 Task: Illustrate a Vector Scene of a Beach Yoga Class.
Action: Mouse moved to (614, 405)
Screenshot: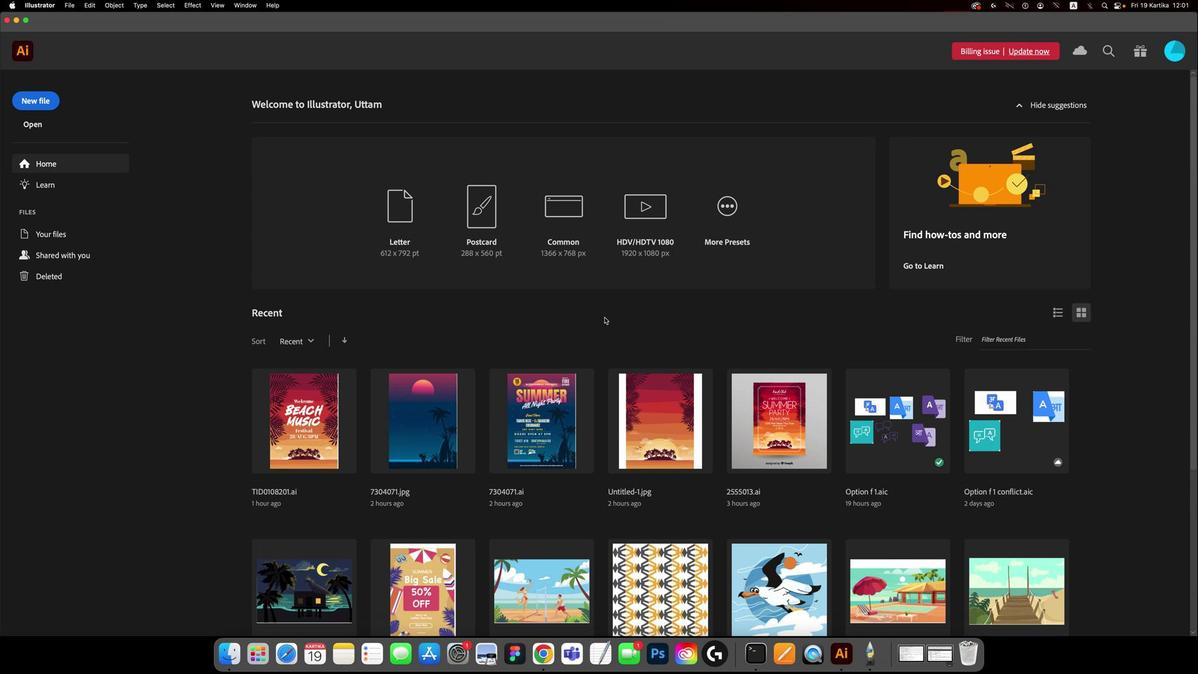 
Action: Mouse pressed left at (614, 405)
Screenshot: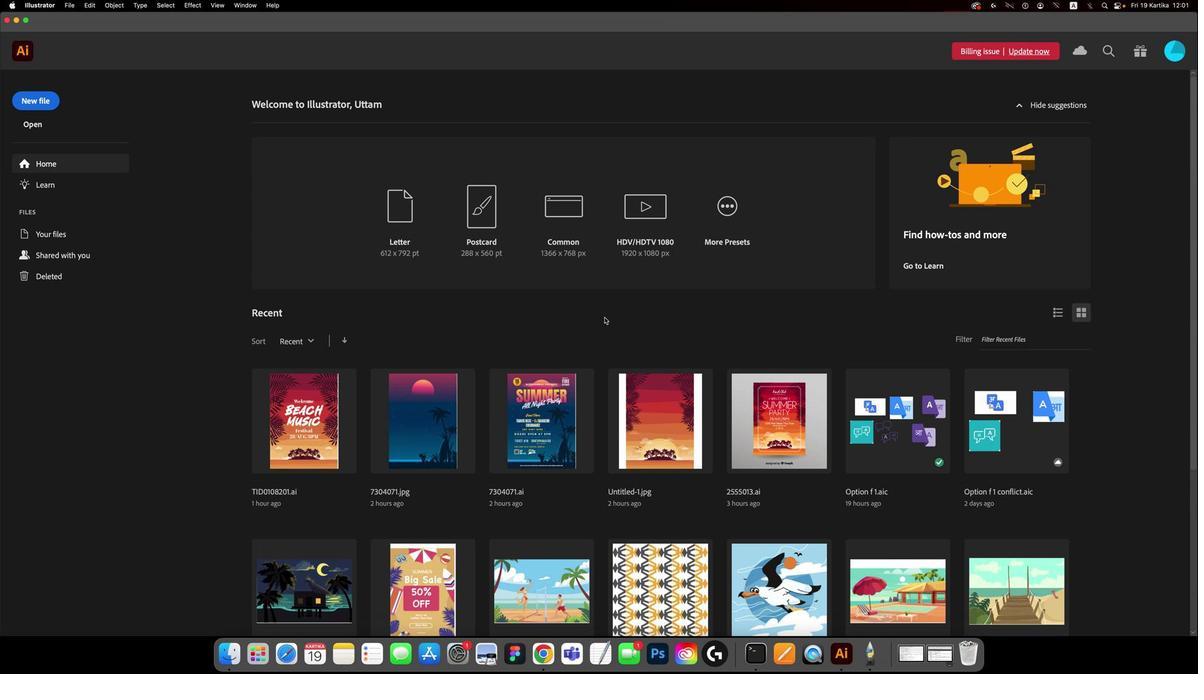 
Action: Mouse moved to (420, 377)
Screenshot: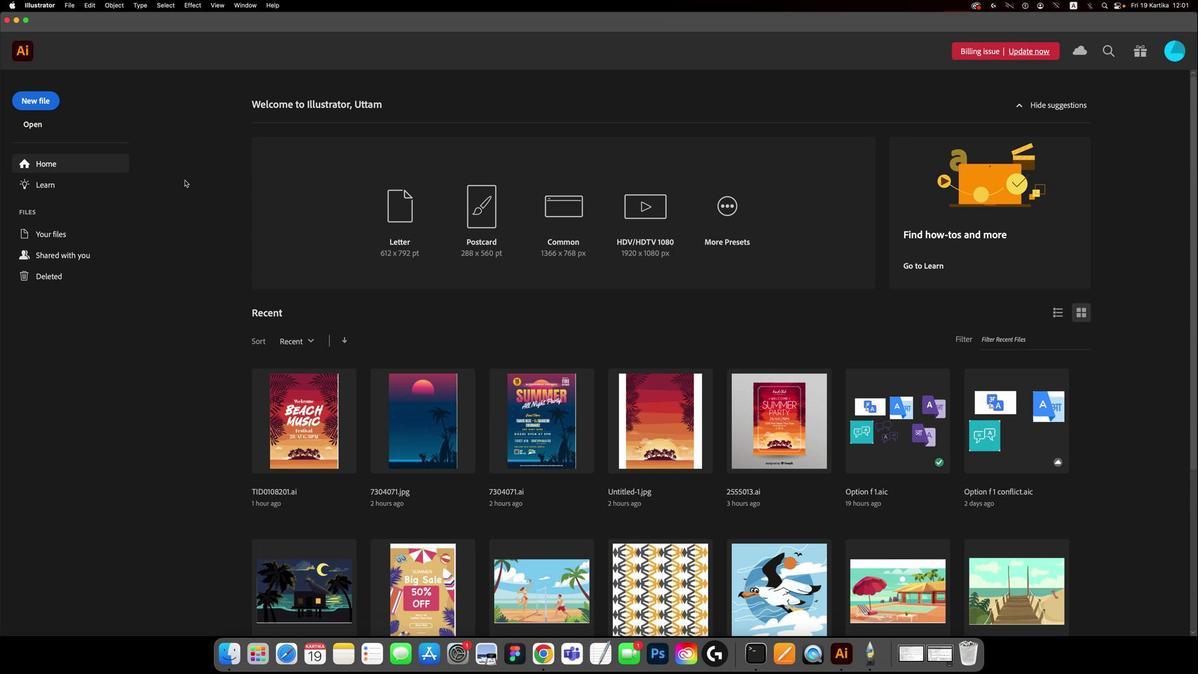 
Action: Mouse pressed left at (420, 377)
Screenshot: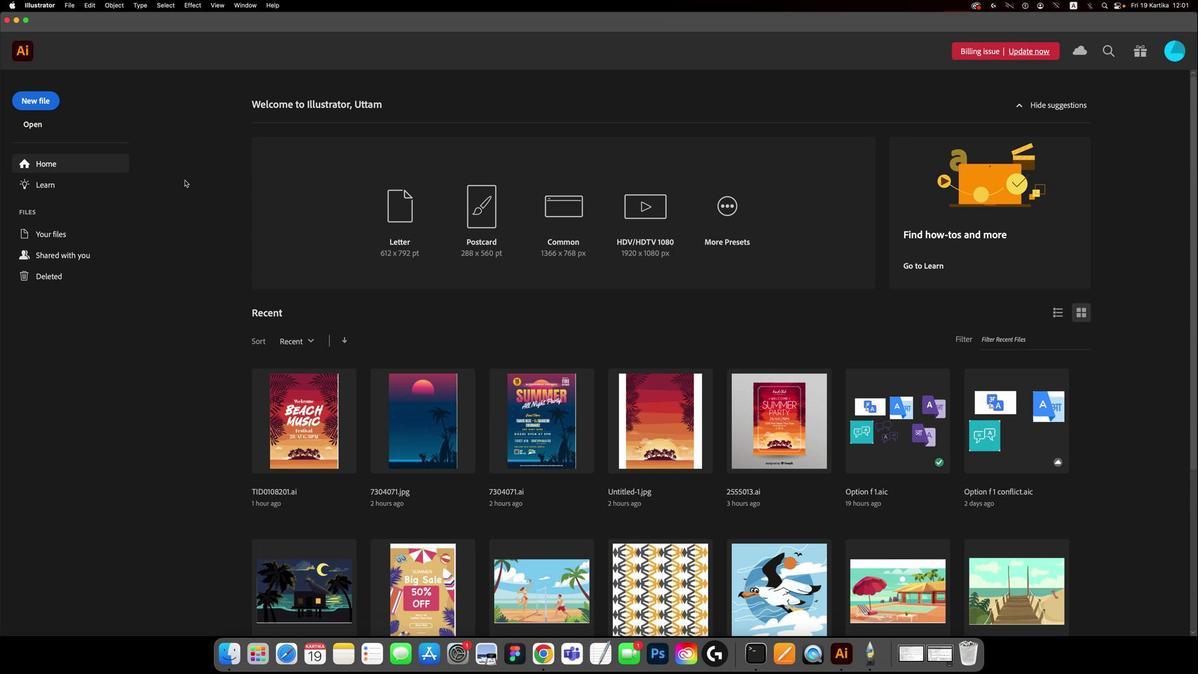 
Action: Mouse moved to (352, 364)
Screenshot: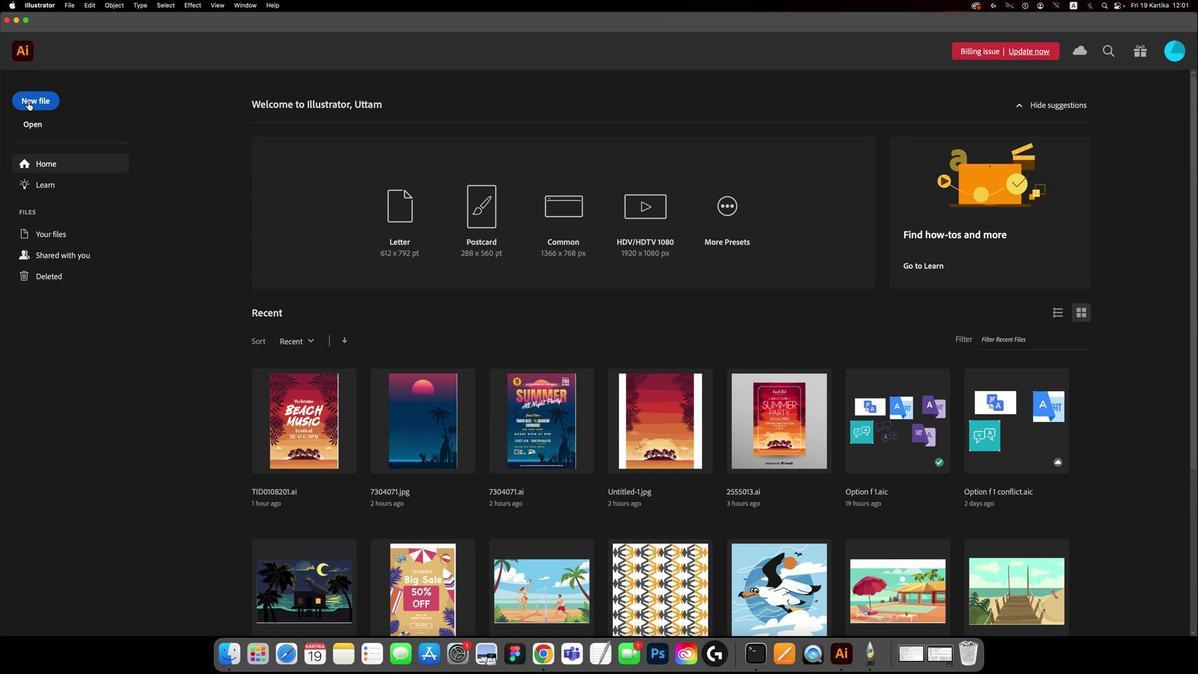 
Action: Mouse pressed left at (352, 364)
Screenshot: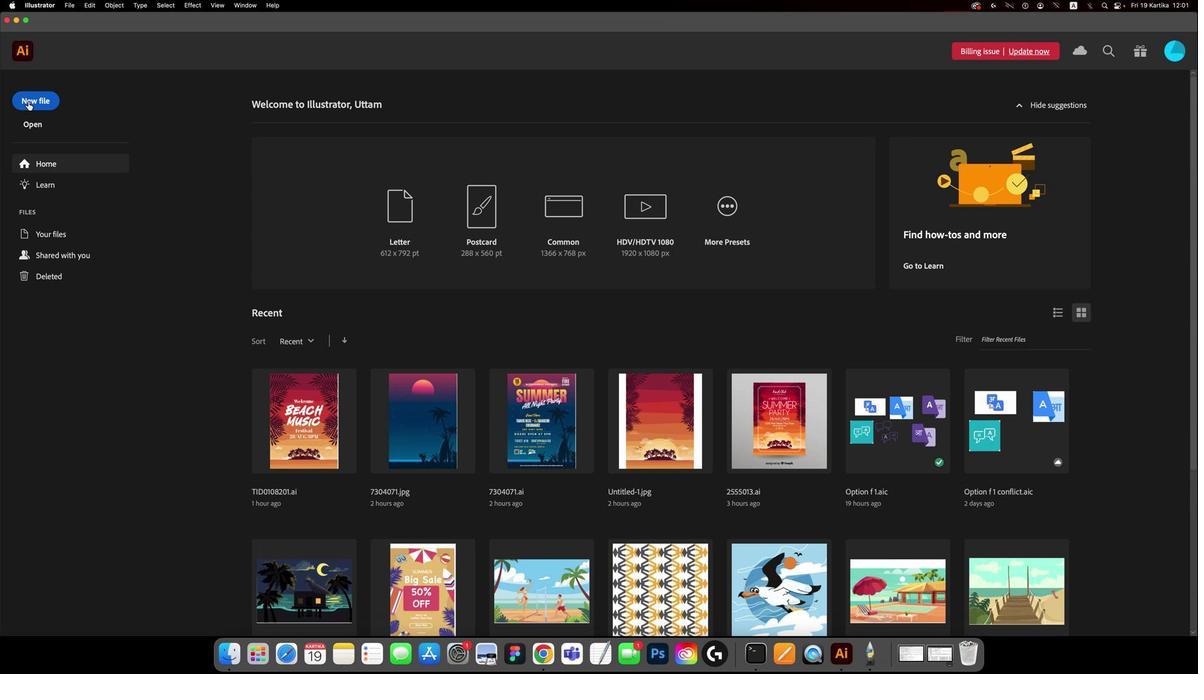
Action: Mouse moved to (596, 372)
Screenshot: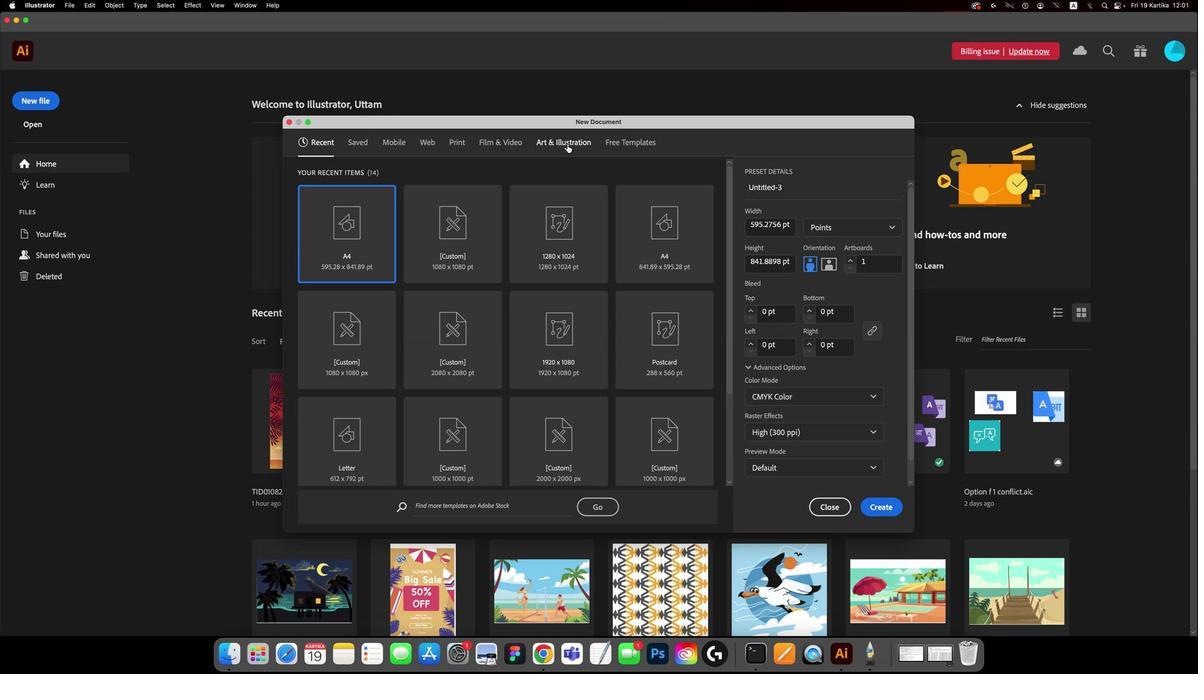 
Action: Mouse pressed left at (596, 372)
Screenshot: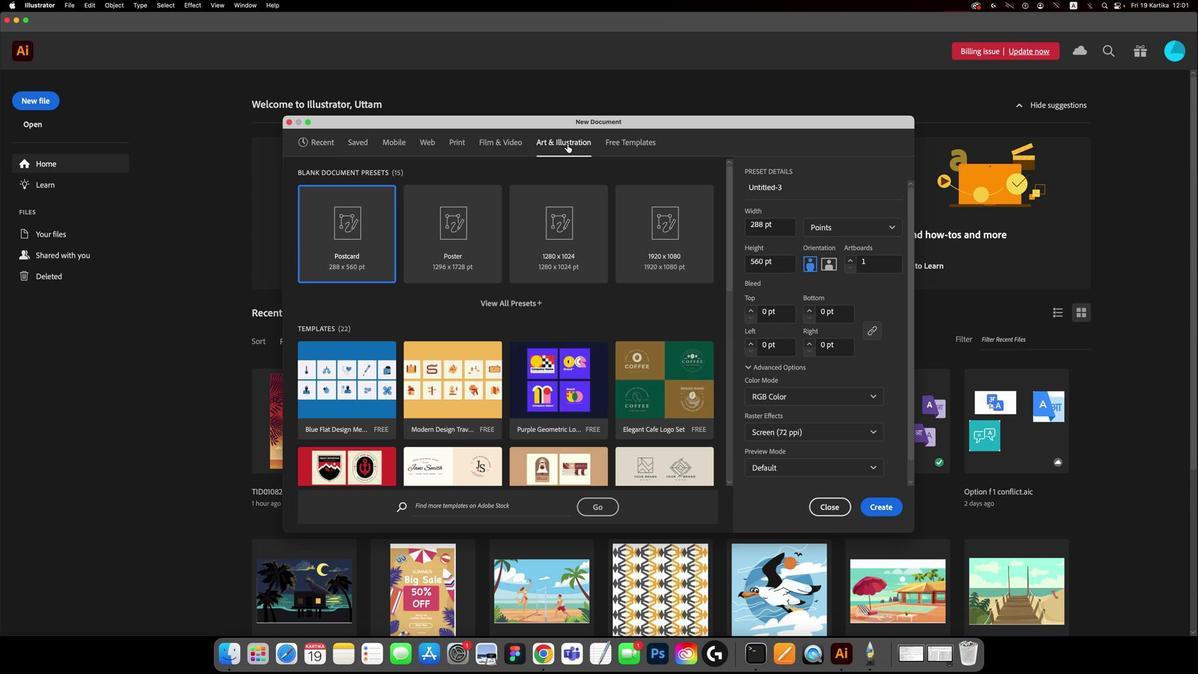 
Action: Mouse moved to (589, 398)
Screenshot: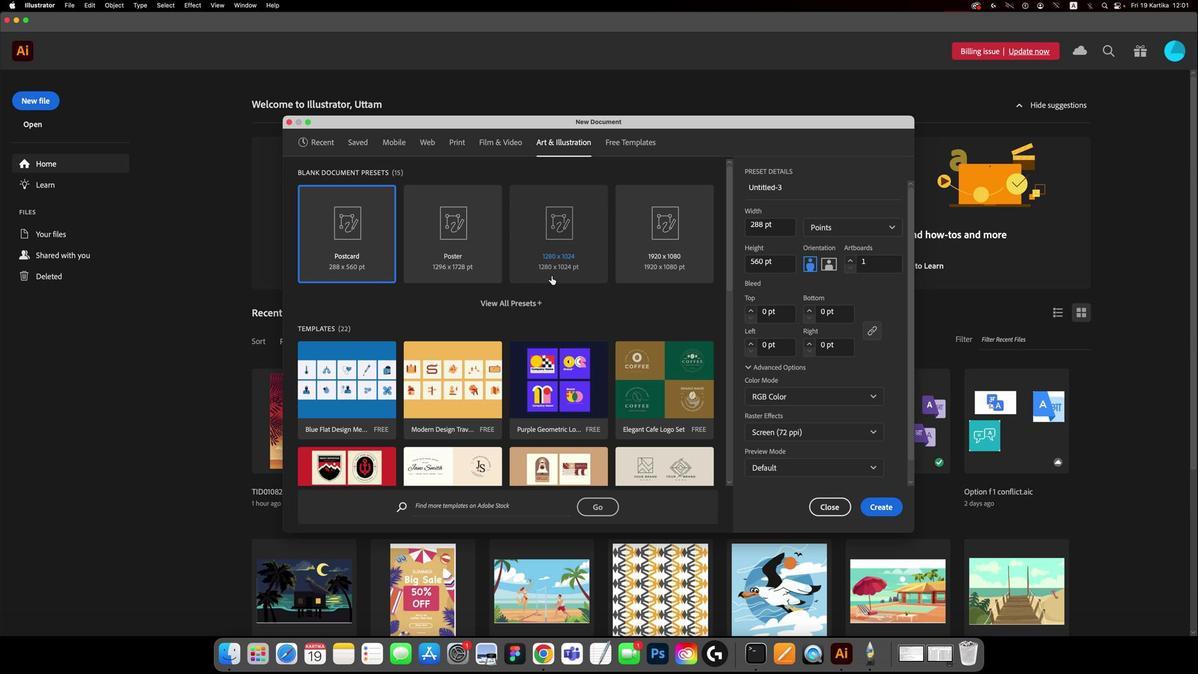 
Action: Mouse pressed left at (589, 398)
Screenshot: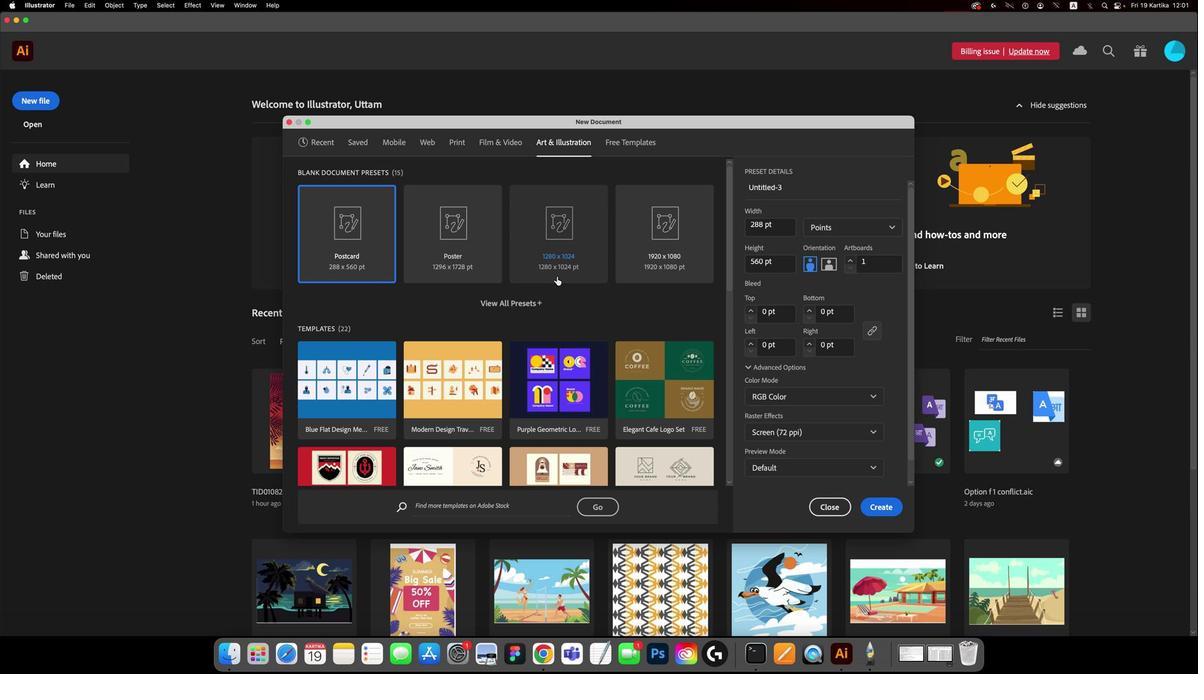 
Action: Mouse moved to (741, 441)
Screenshot: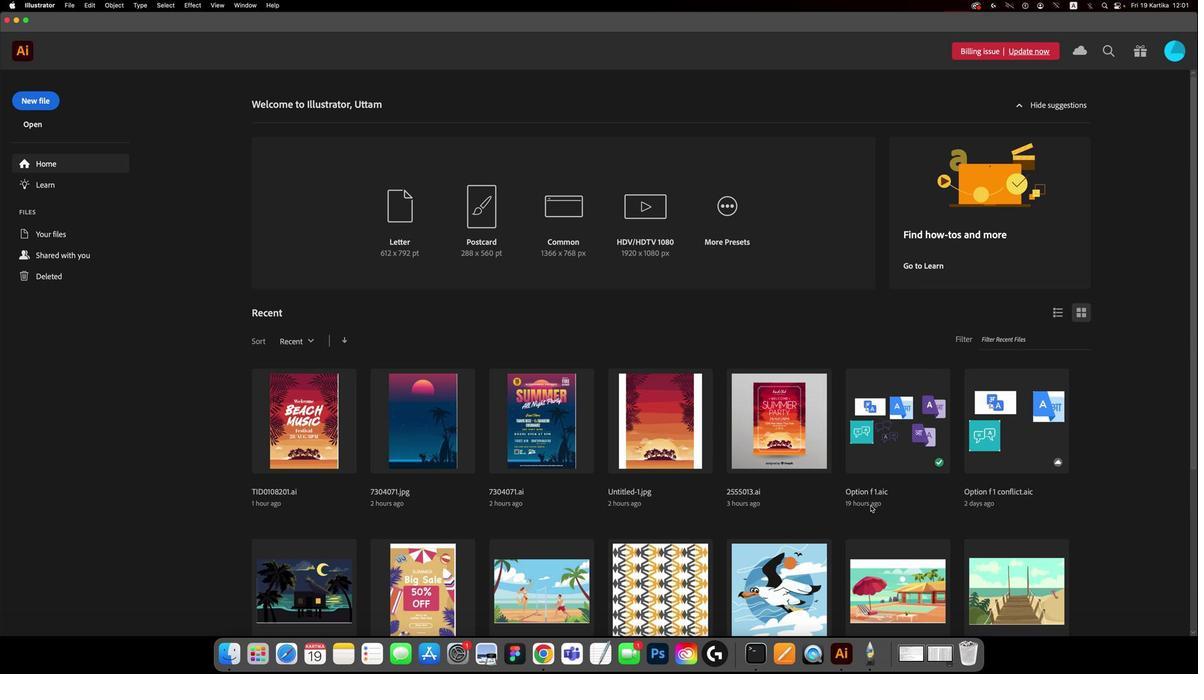
Action: Mouse pressed left at (741, 441)
Screenshot: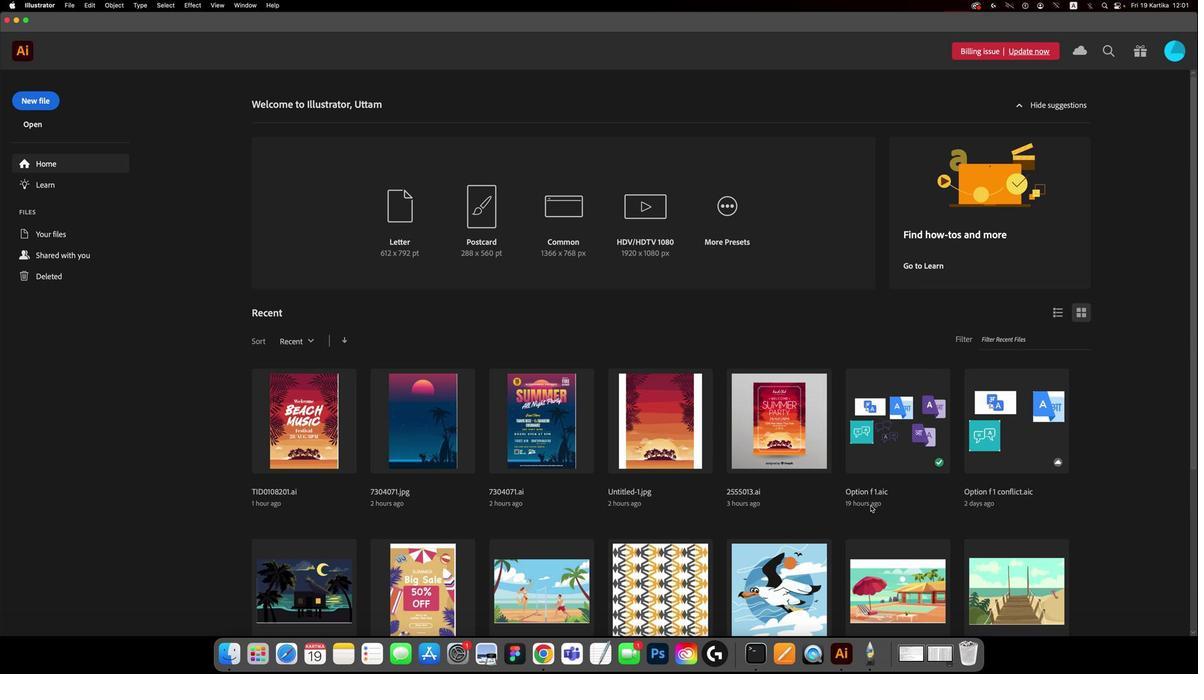 
Action: Mouse moved to (369, 346)
Screenshot: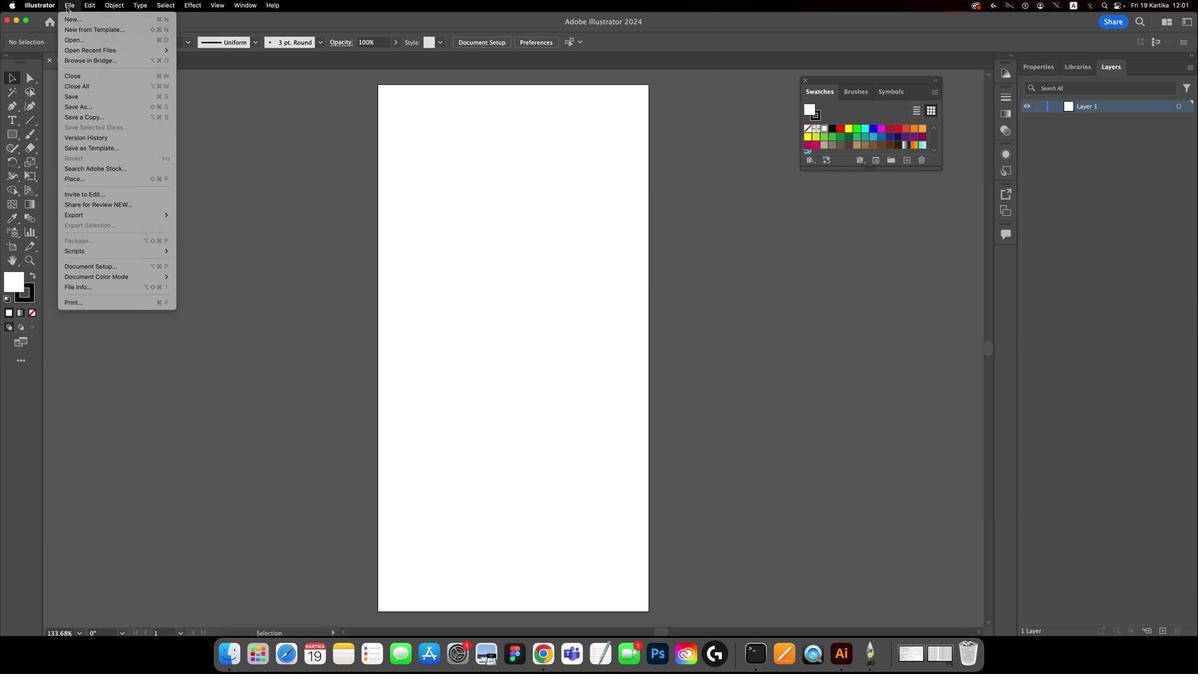 
Action: Mouse pressed left at (369, 346)
Screenshot: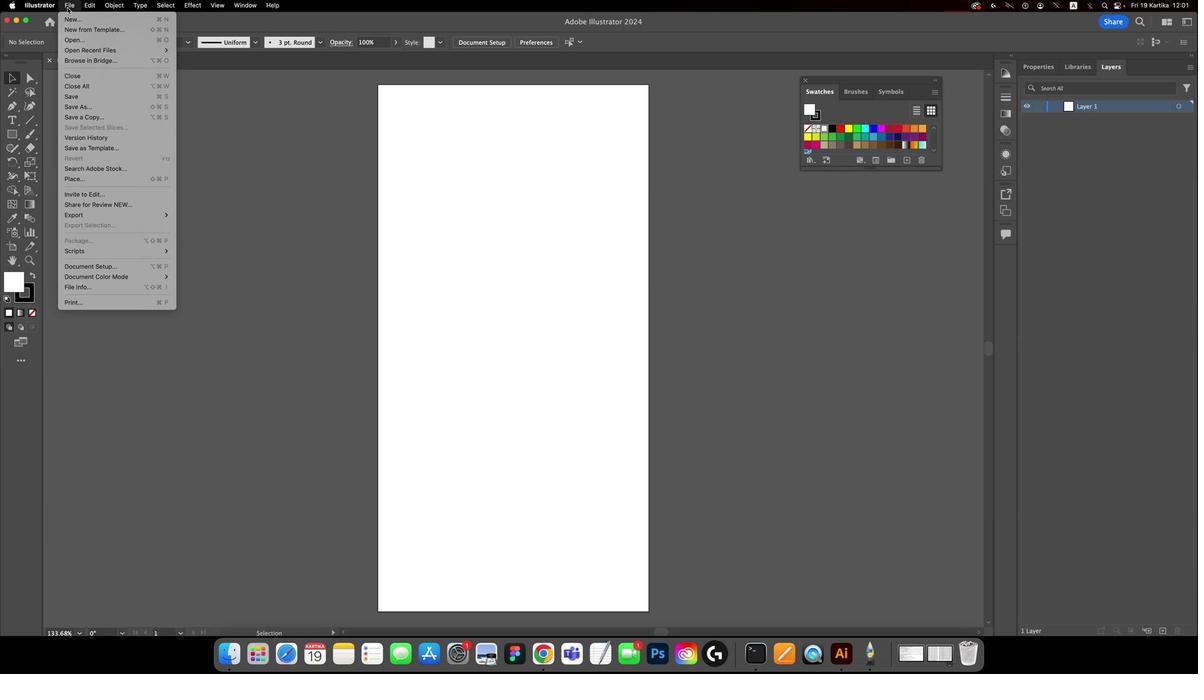 
Action: Mouse moved to (470, 375)
Screenshot: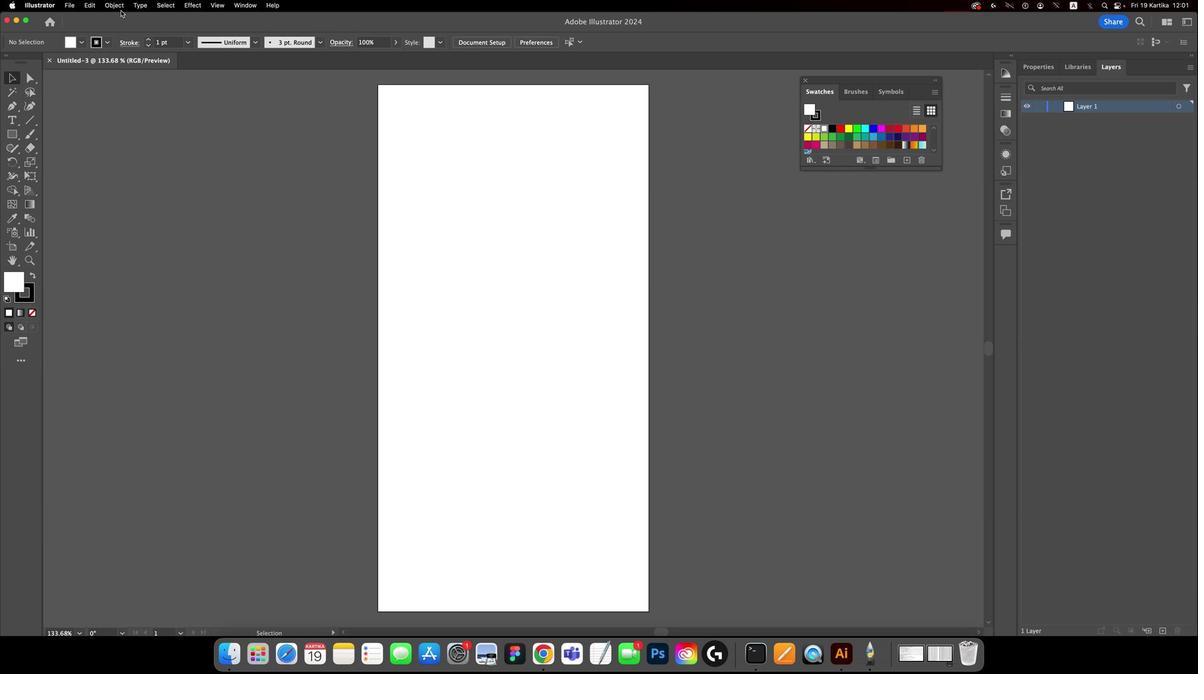 
Action: Mouse pressed left at (470, 375)
Screenshot: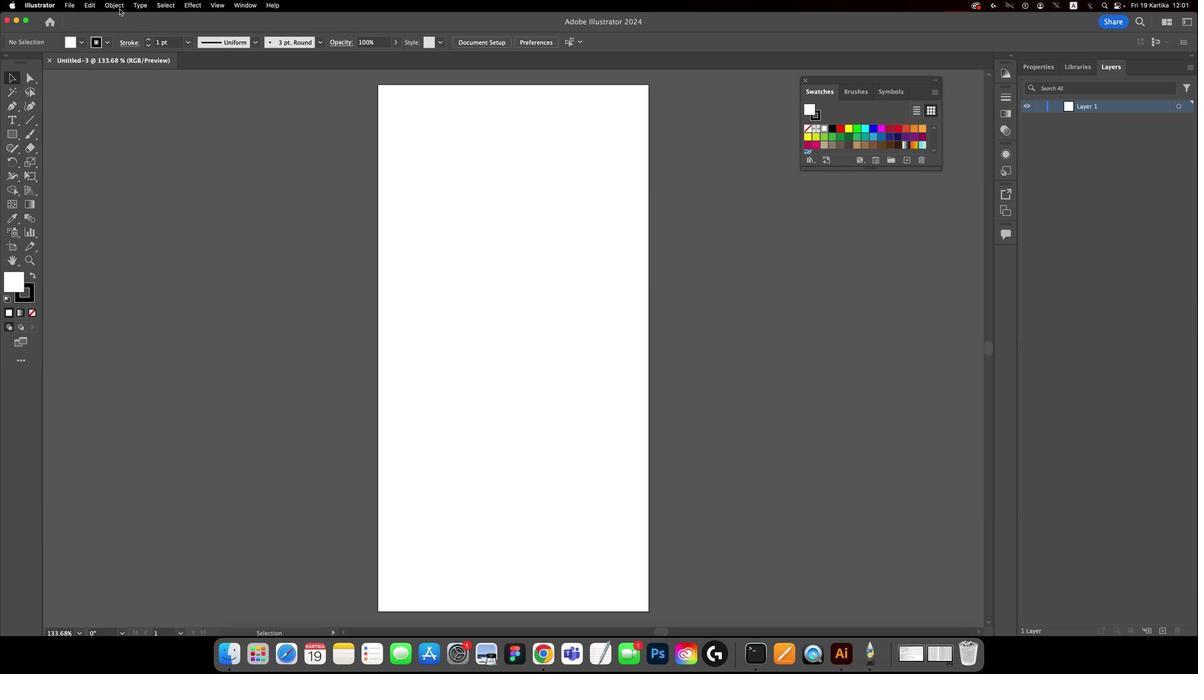 
Action: Mouse moved to (370, 345)
Screenshot: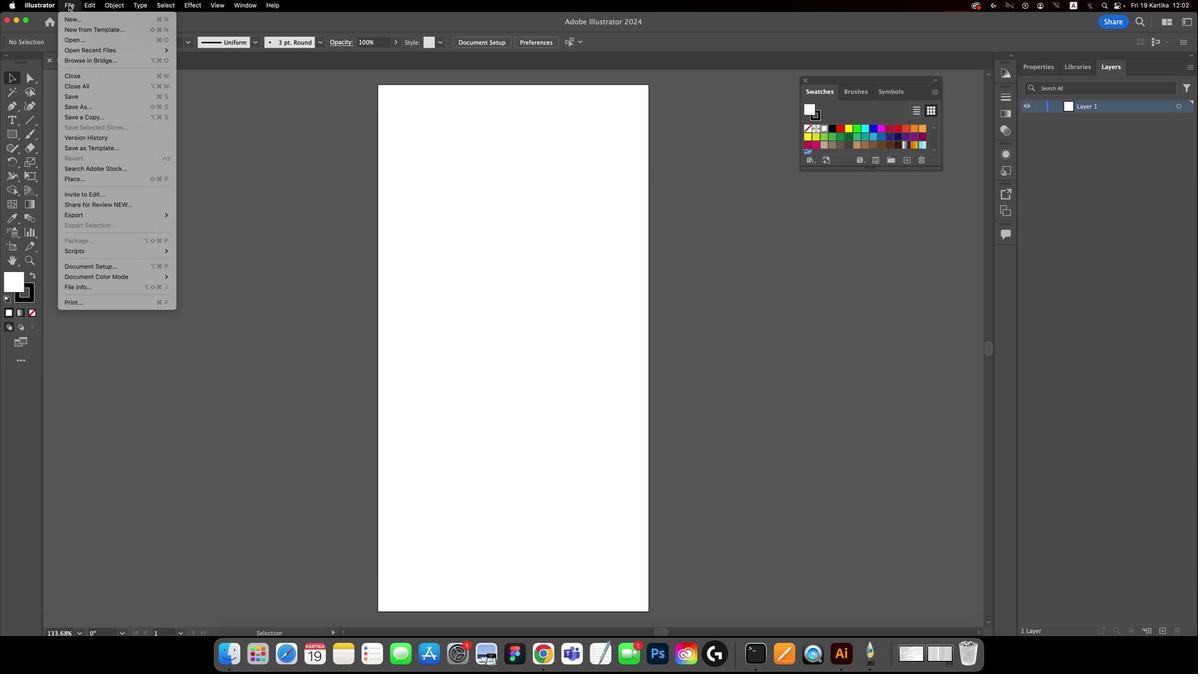 
Action: Mouse pressed left at (370, 345)
Screenshot: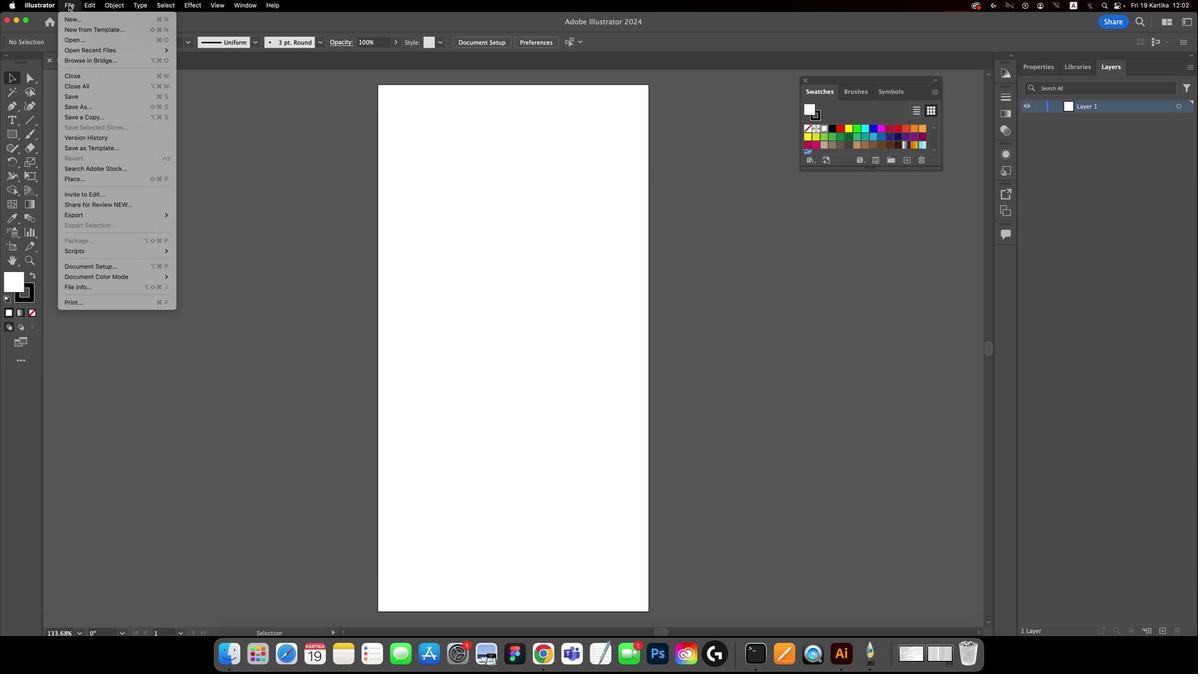 
Action: Mouse moved to (383, 380)
Screenshot: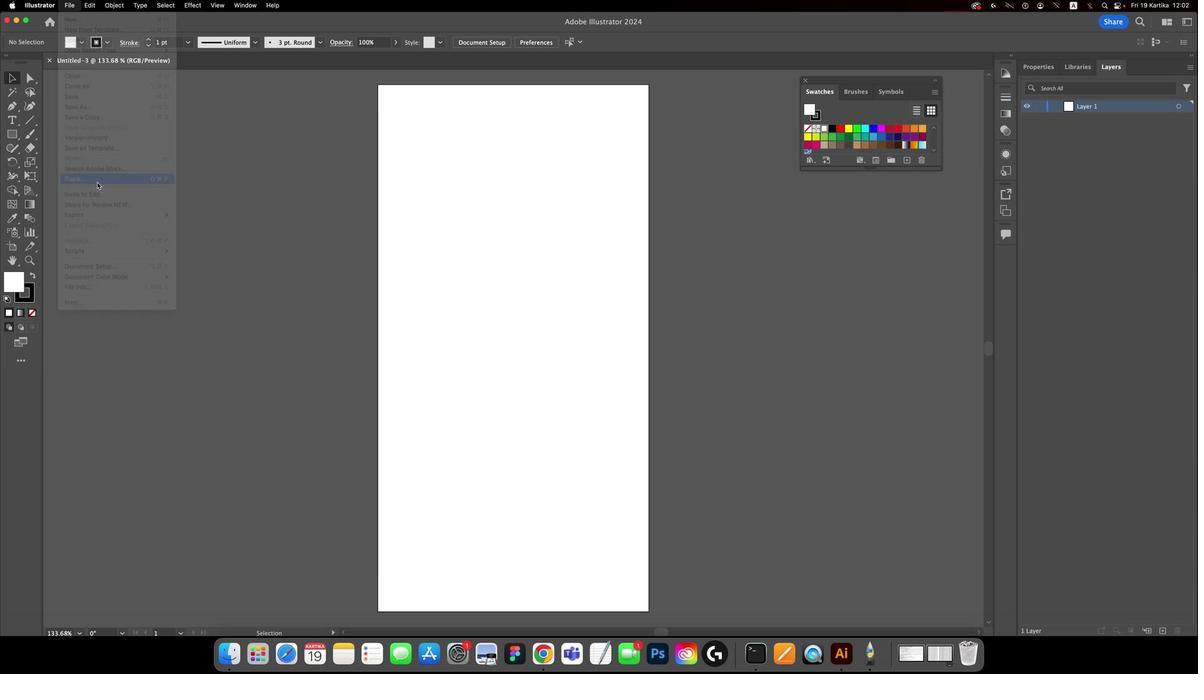 
Action: Mouse pressed left at (383, 380)
Screenshot: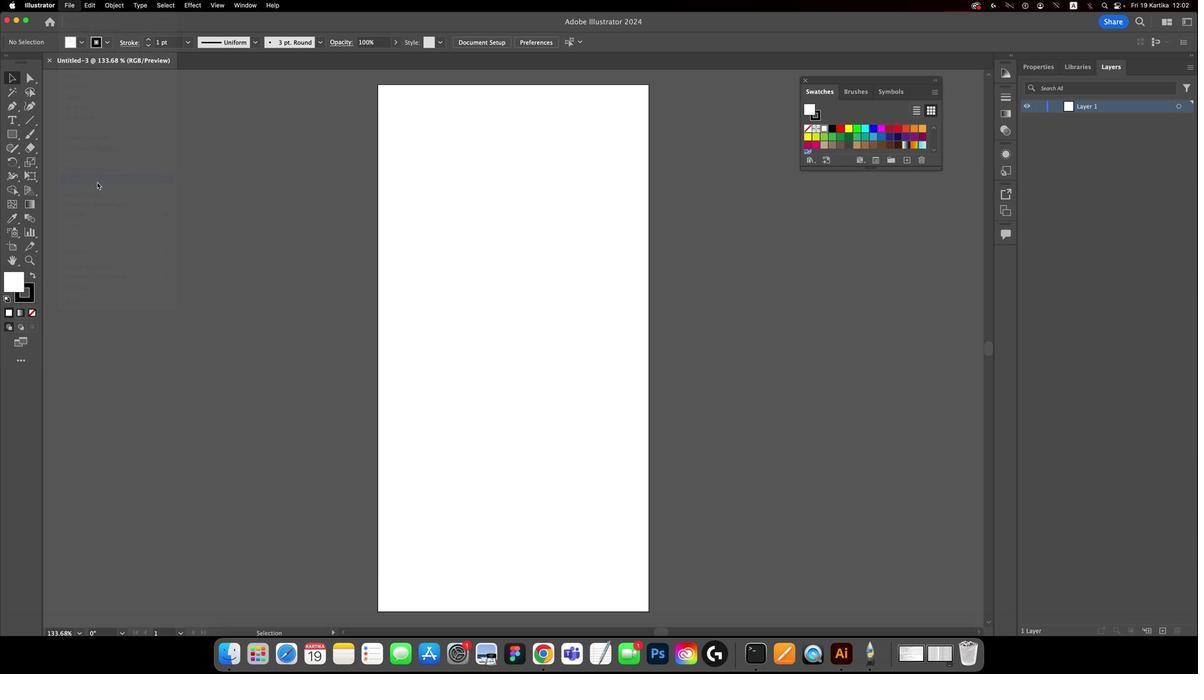 
Action: Mouse moved to (383, 380)
Screenshot: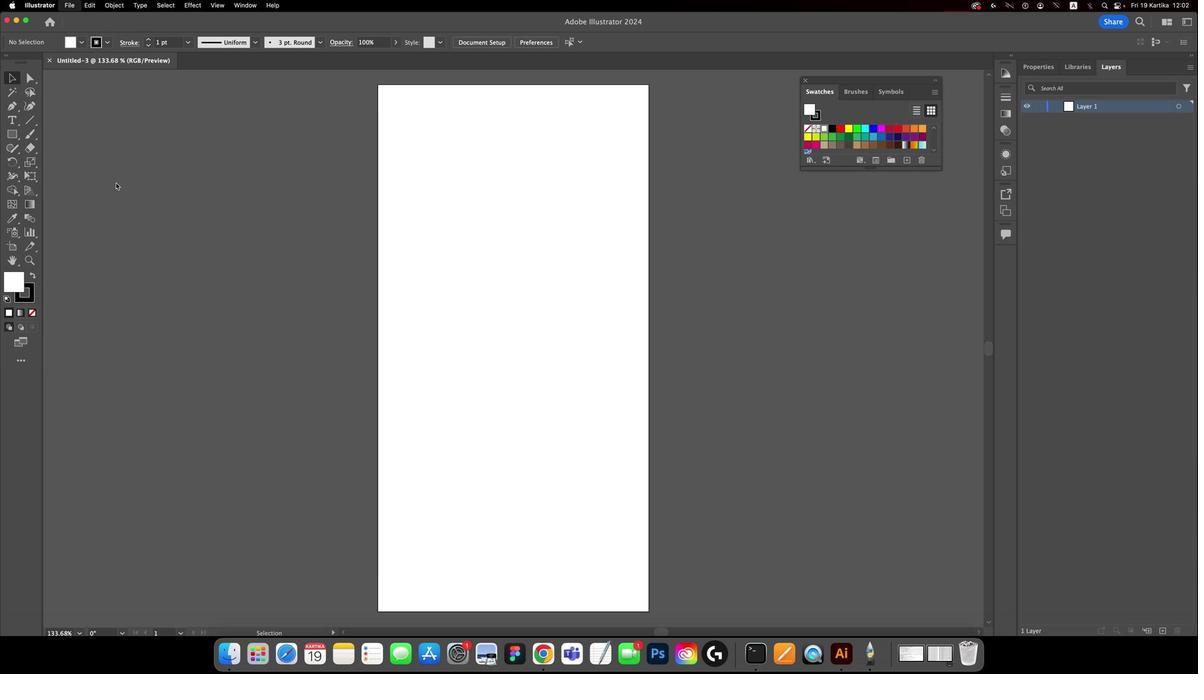 
Action: Key pressed Key.cmdKey.alt
Screenshot: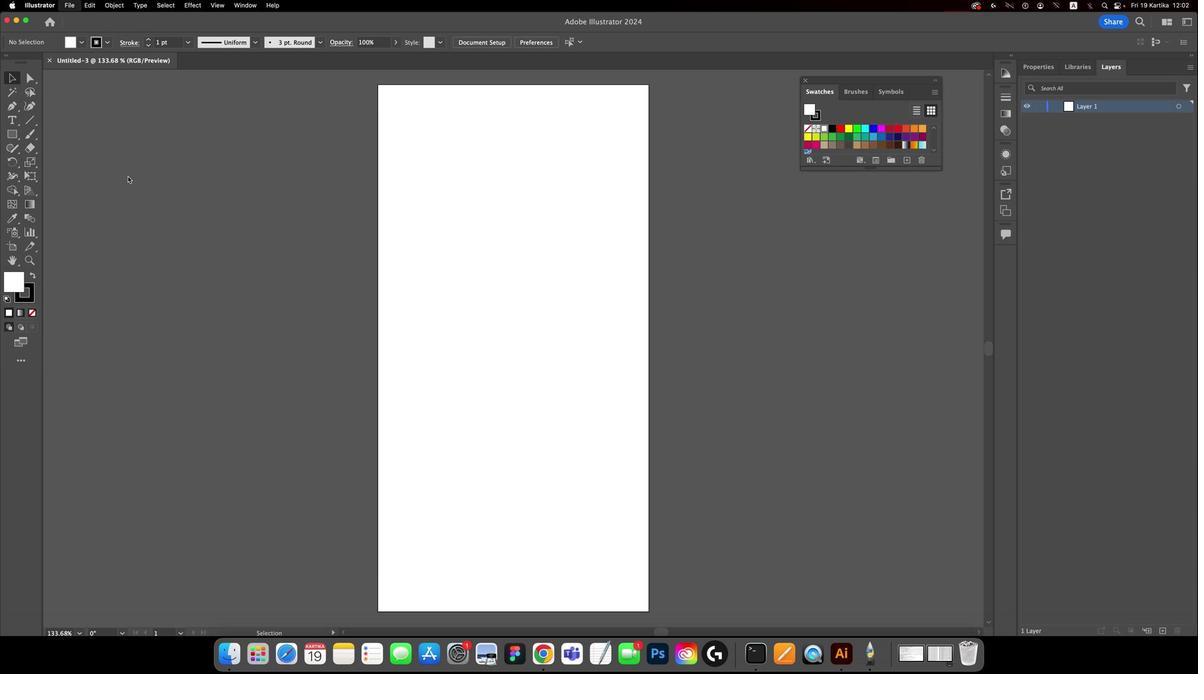 
Action: Mouse moved to (539, 380)
Screenshot: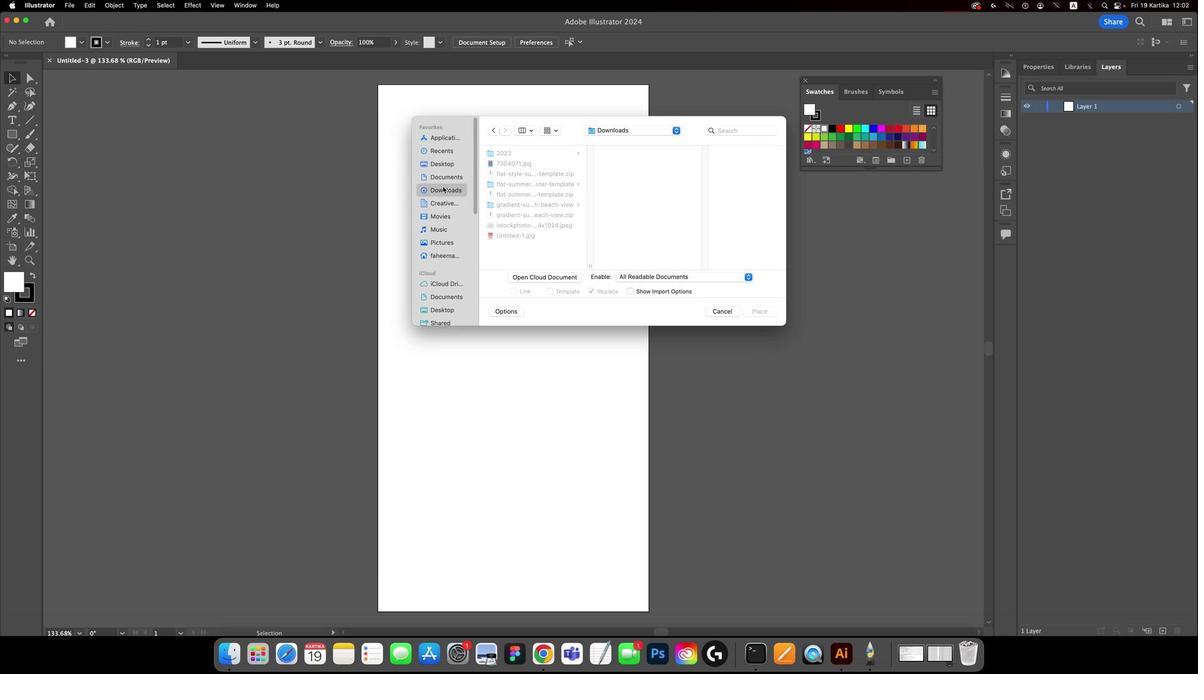 
Action: Mouse pressed left at (539, 380)
Screenshot: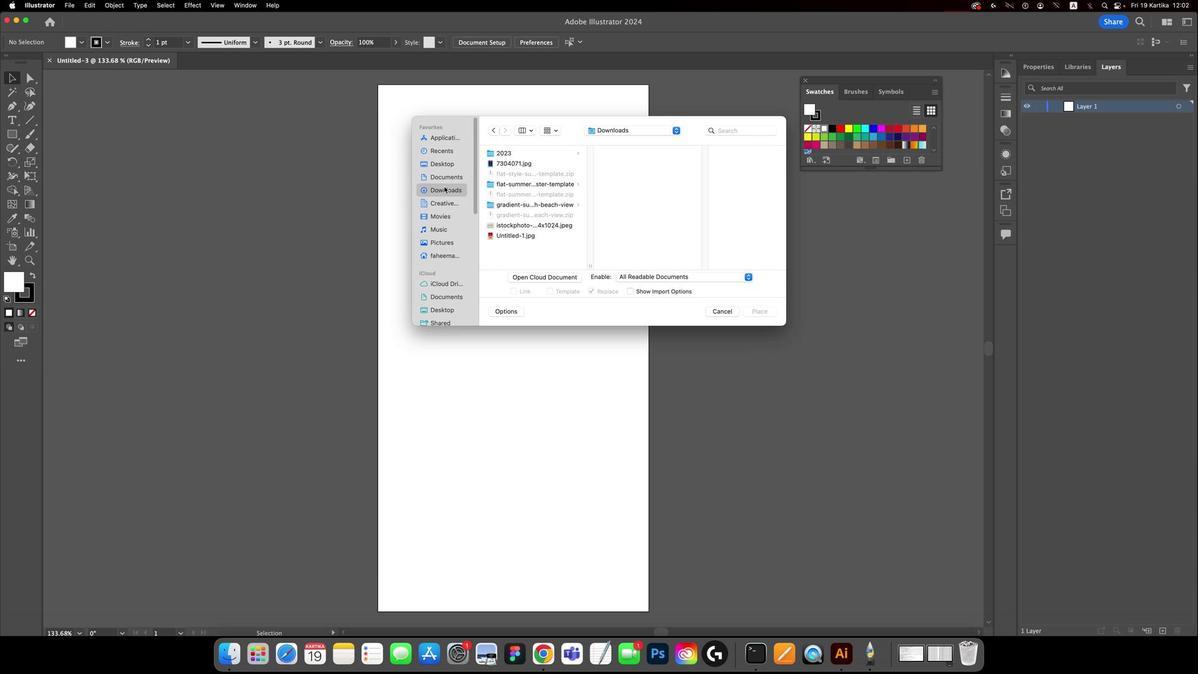 
Action: Mouse moved to (576, 376)
Screenshot: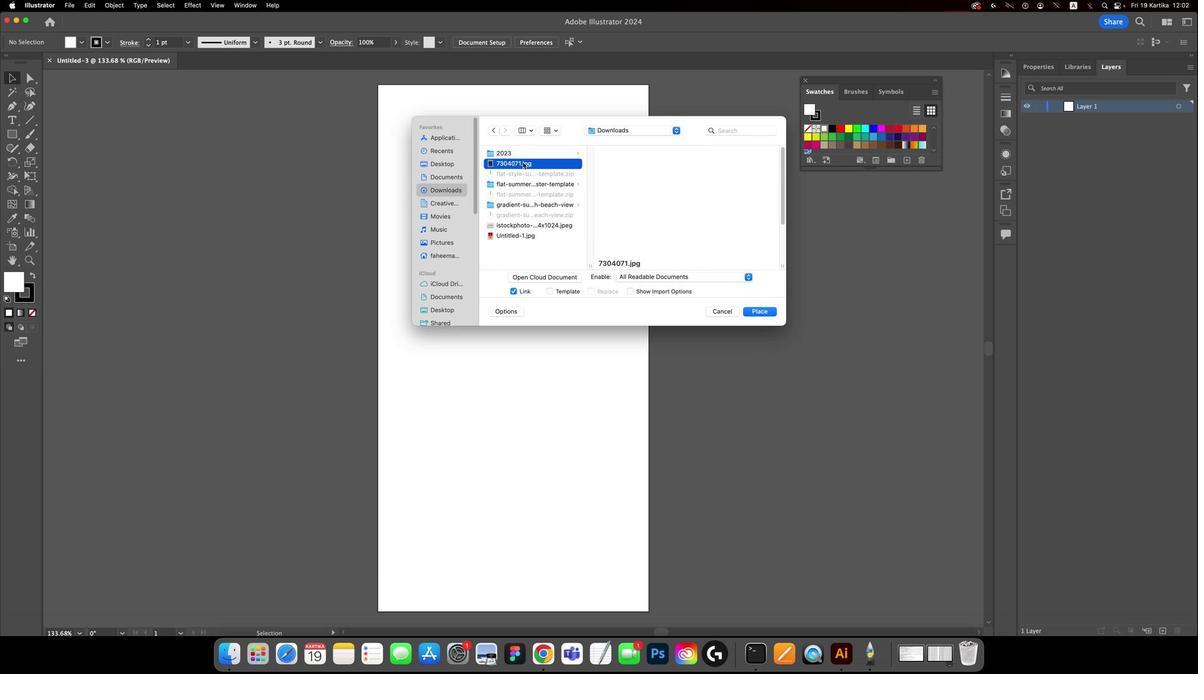 
Action: Mouse pressed left at (576, 376)
Screenshot: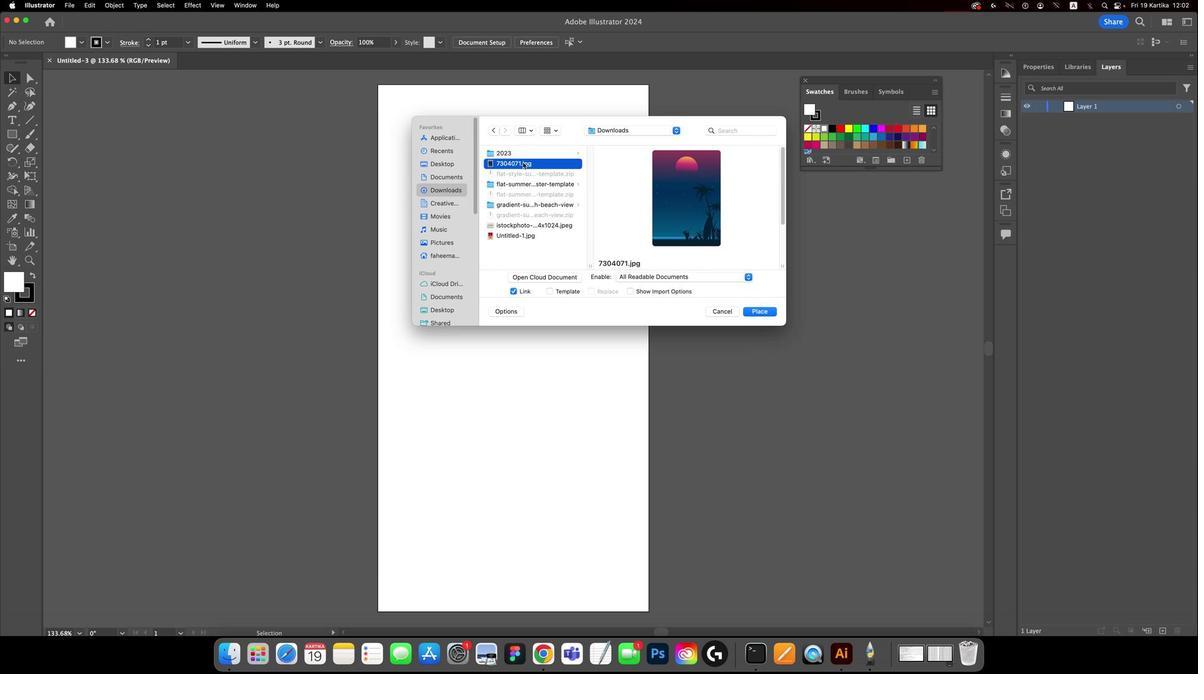 
Action: Mouse moved to (573, 389)
Screenshot: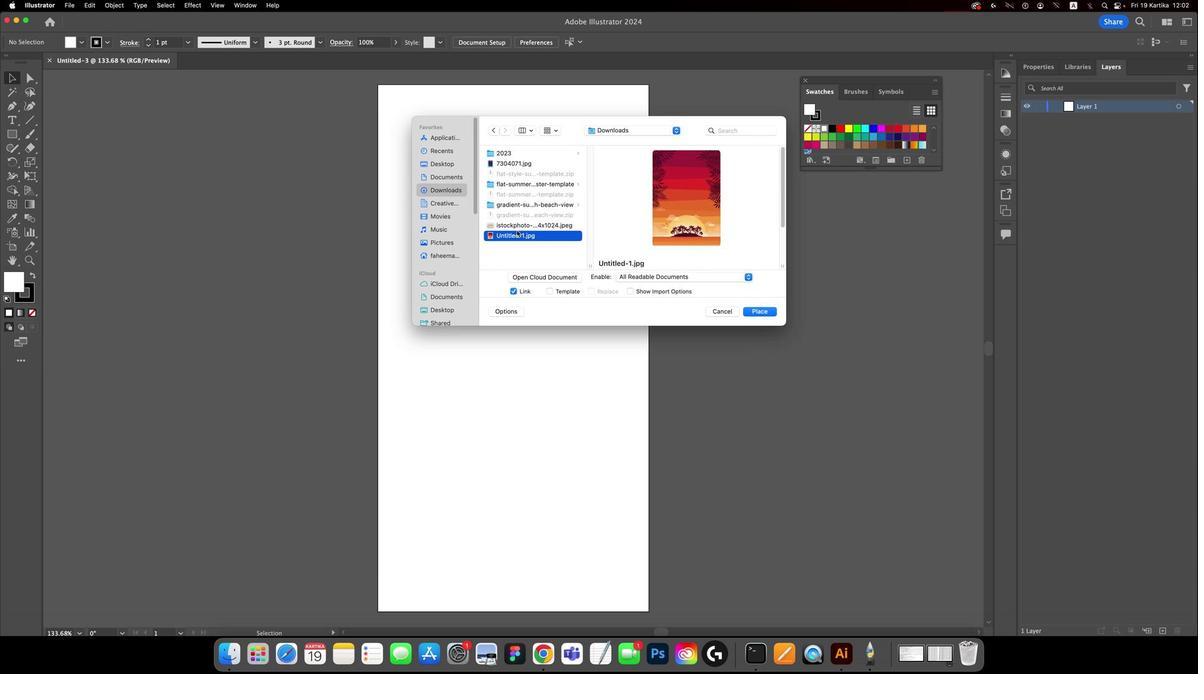 
Action: Mouse pressed left at (573, 389)
Screenshot: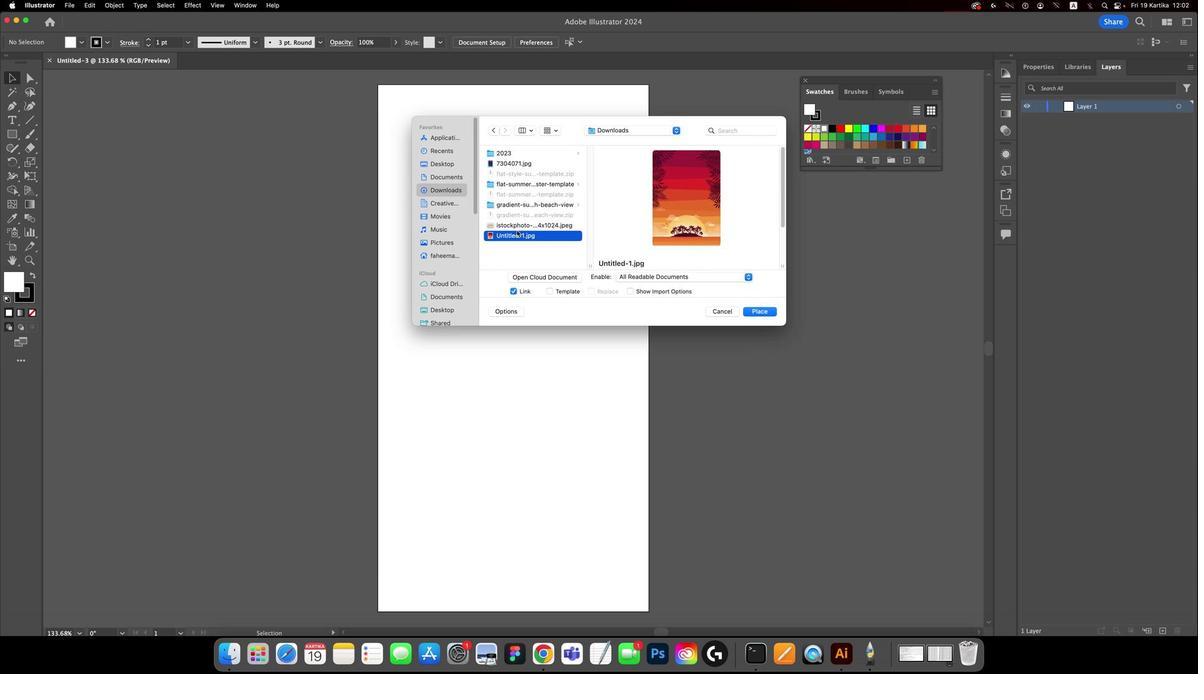 
Action: Mouse moved to (574, 388)
Screenshot: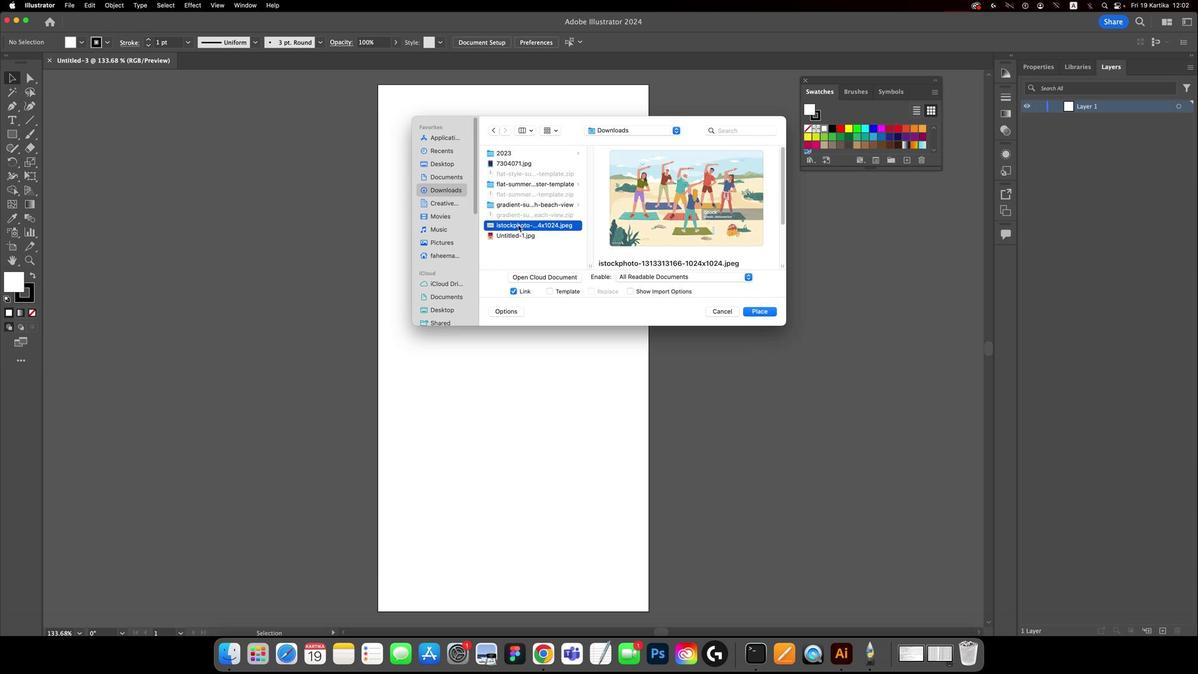 
Action: Mouse pressed left at (574, 388)
Screenshot: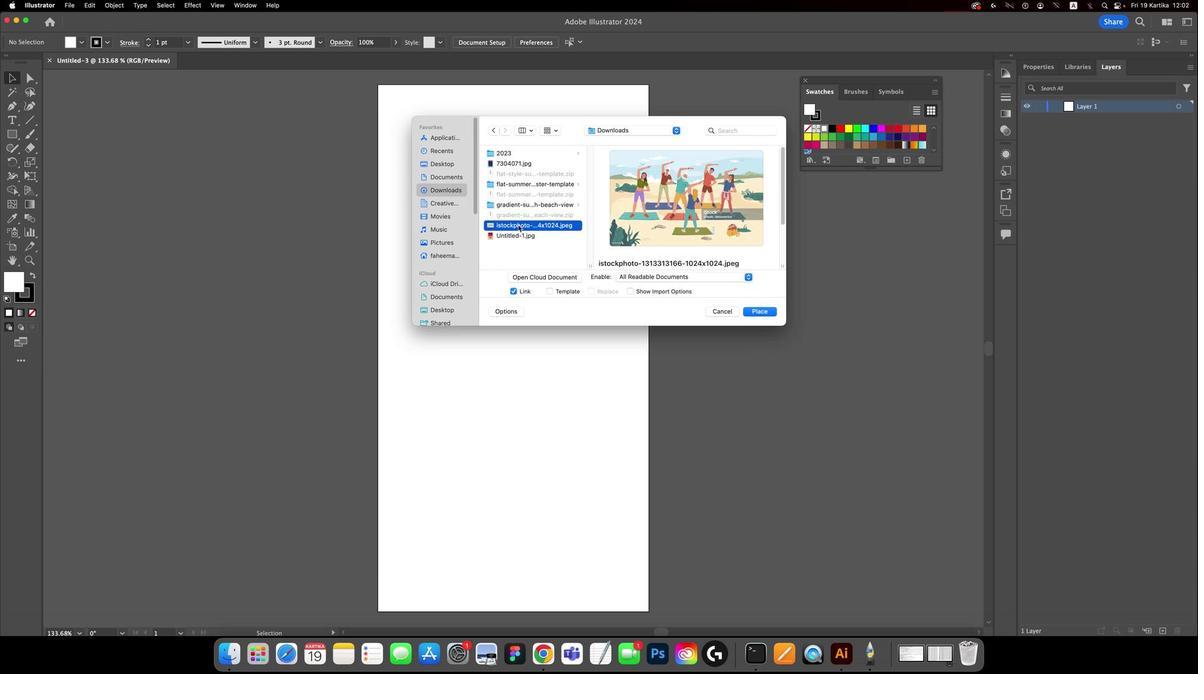 
Action: Key pressed Key.enter
Screenshot: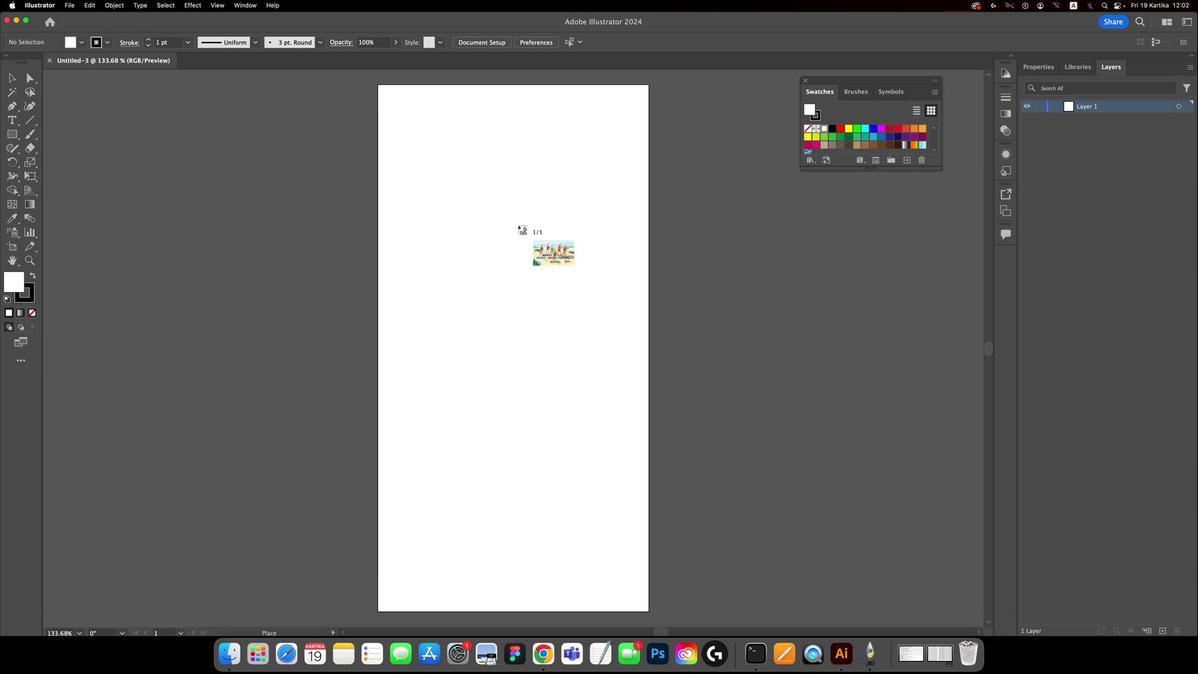 
Action: Mouse pressed left at (574, 388)
Screenshot: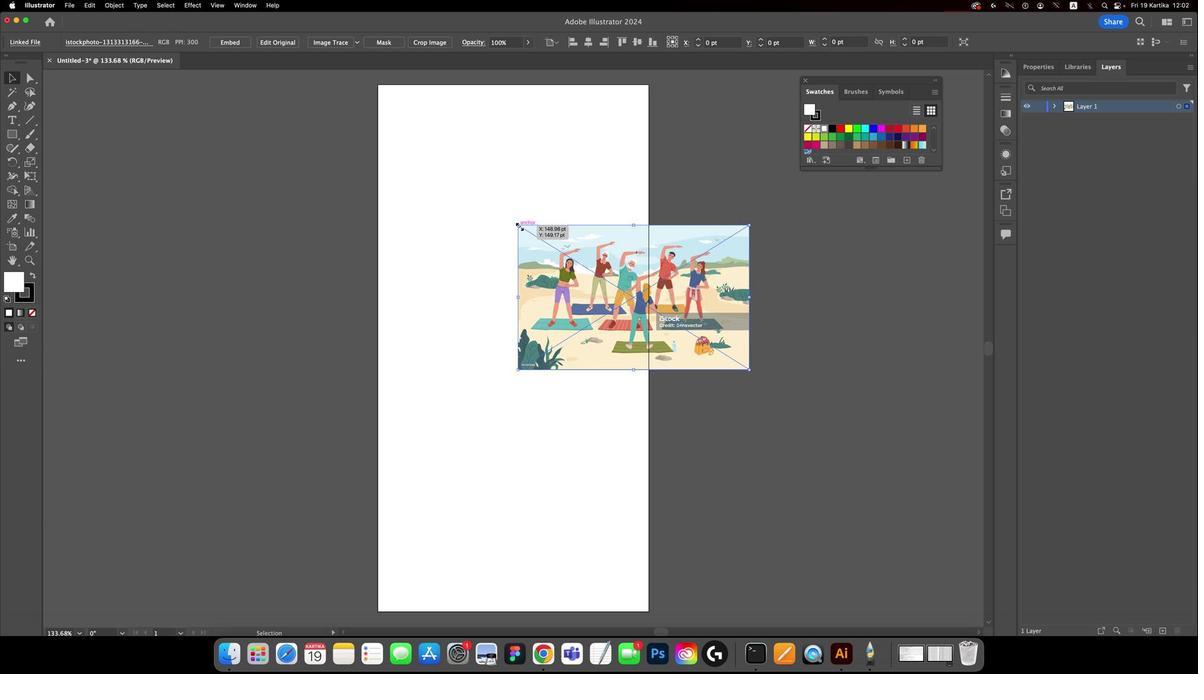 
Action: Mouse moved to (601, 395)
Screenshot: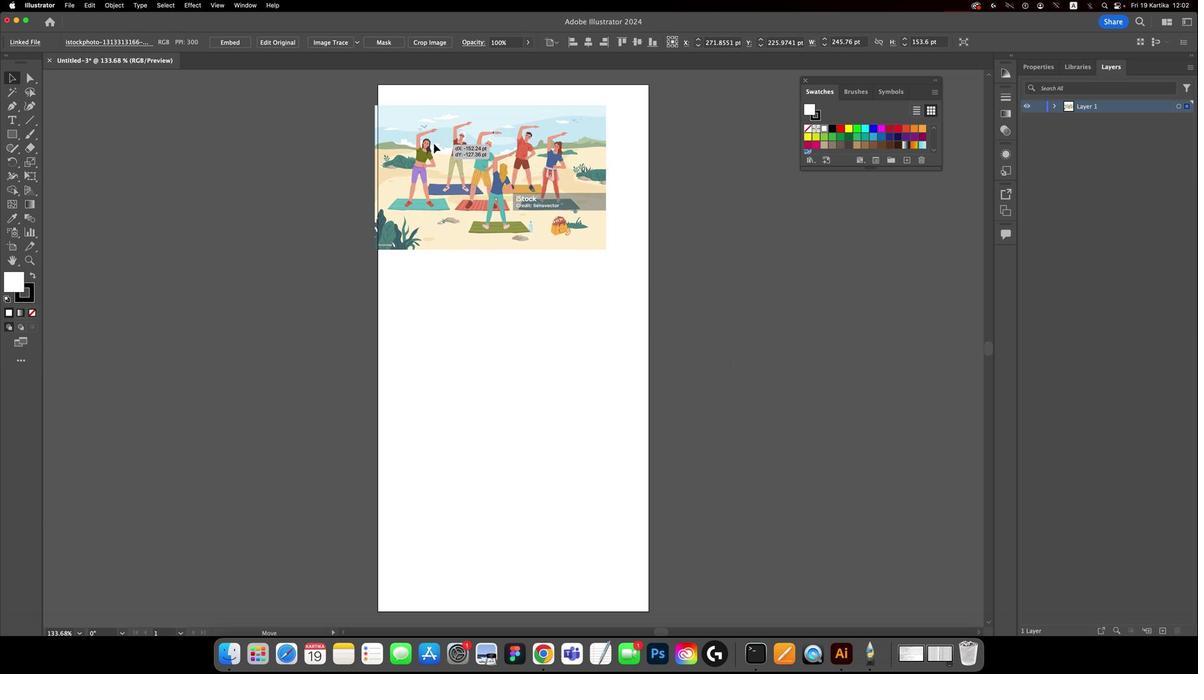 
Action: Mouse pressed left at (601, 395)
Screenshot: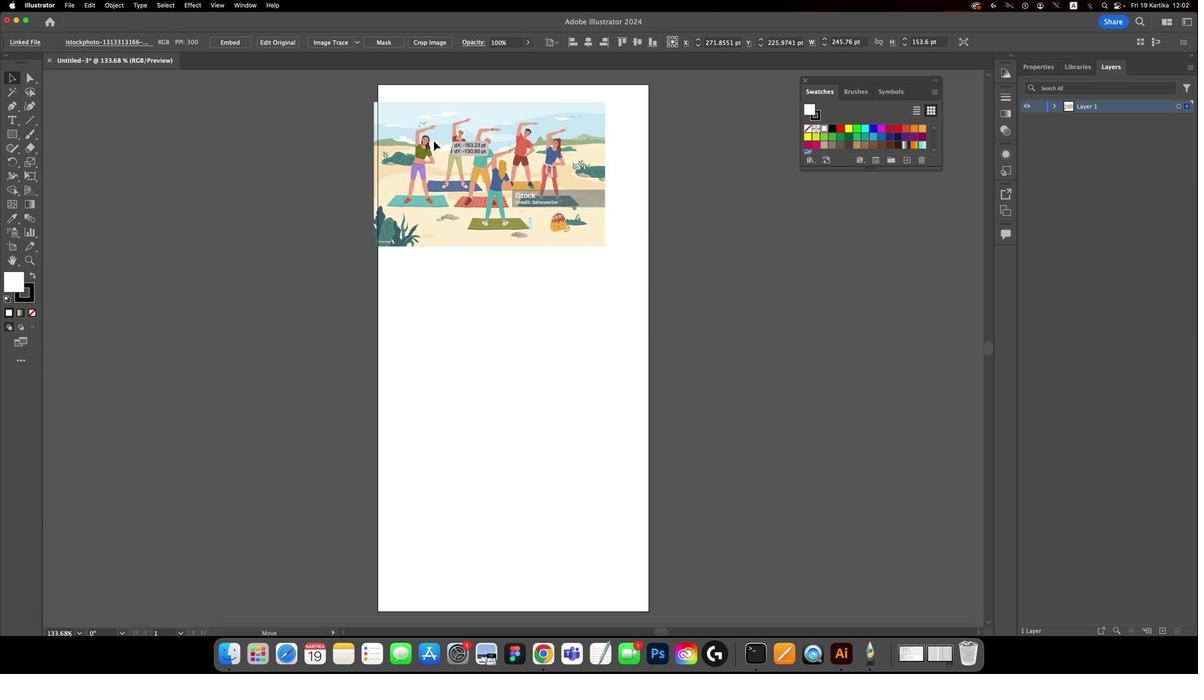 
Action: Mouse moved to (680, 383)
Screenshot: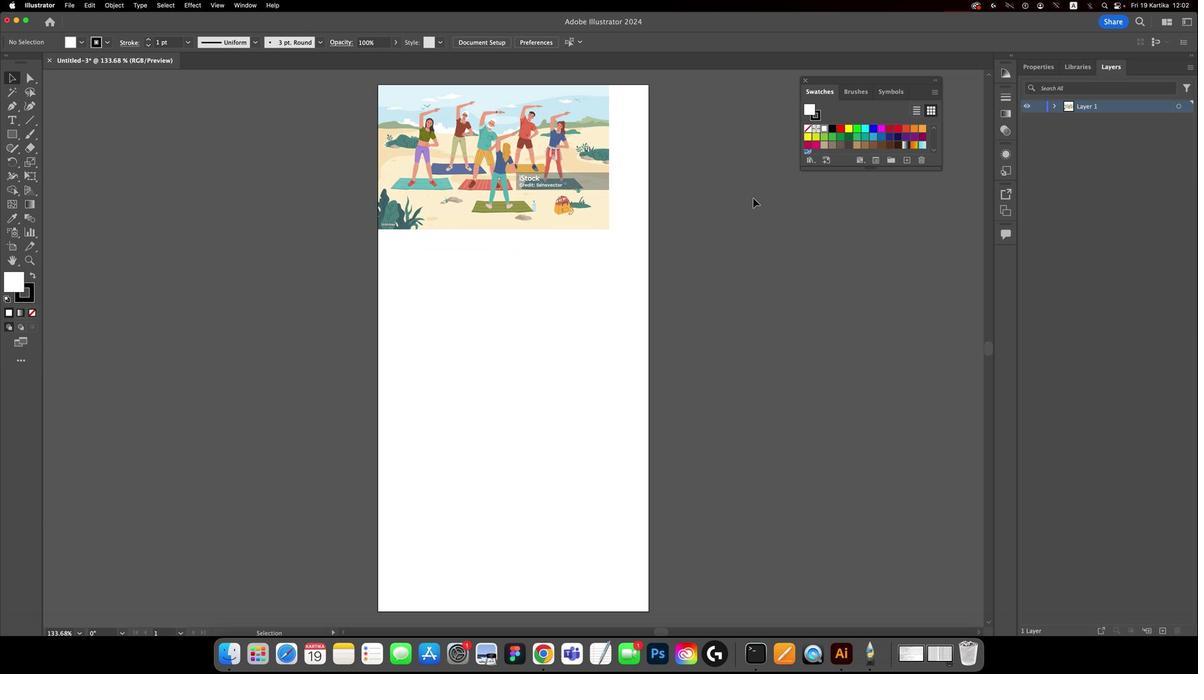 
Action: Mouse pressed left at (680, 383)
Screenshot: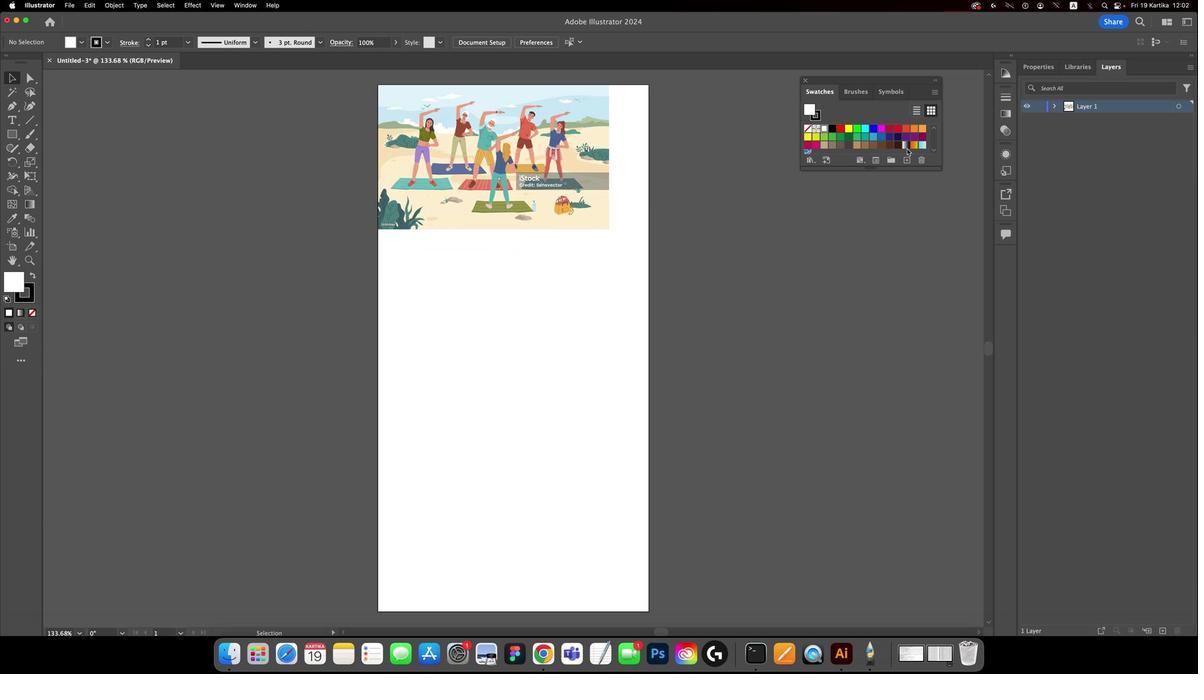 
Action: Mouse moved to (814, 357)
Screenshot: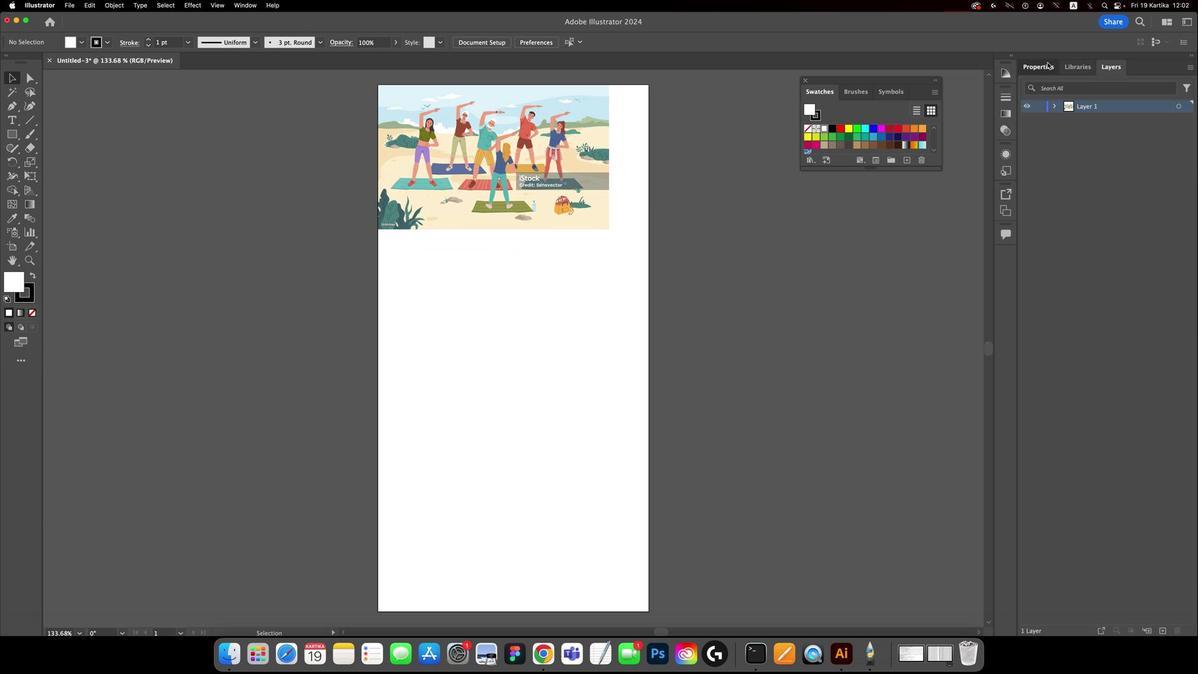 
Action: Mouse pressed left at (814, 357)
Screenshot: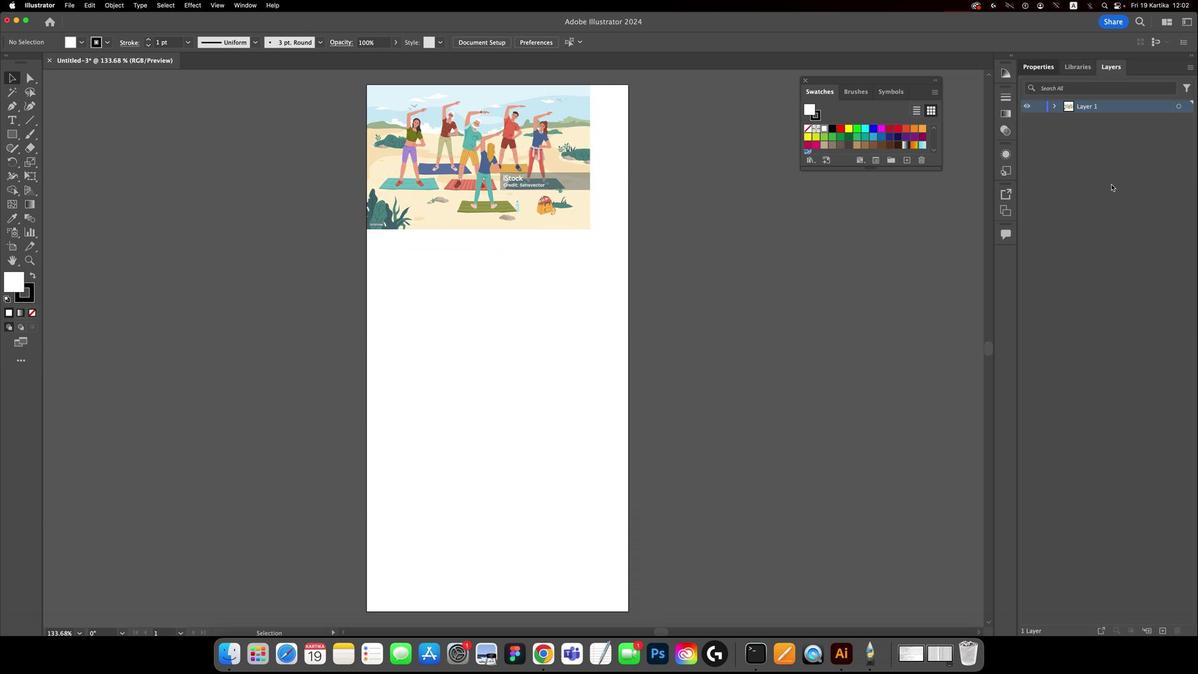 
Action: Mouse moved to (851, 423)
Screenshot: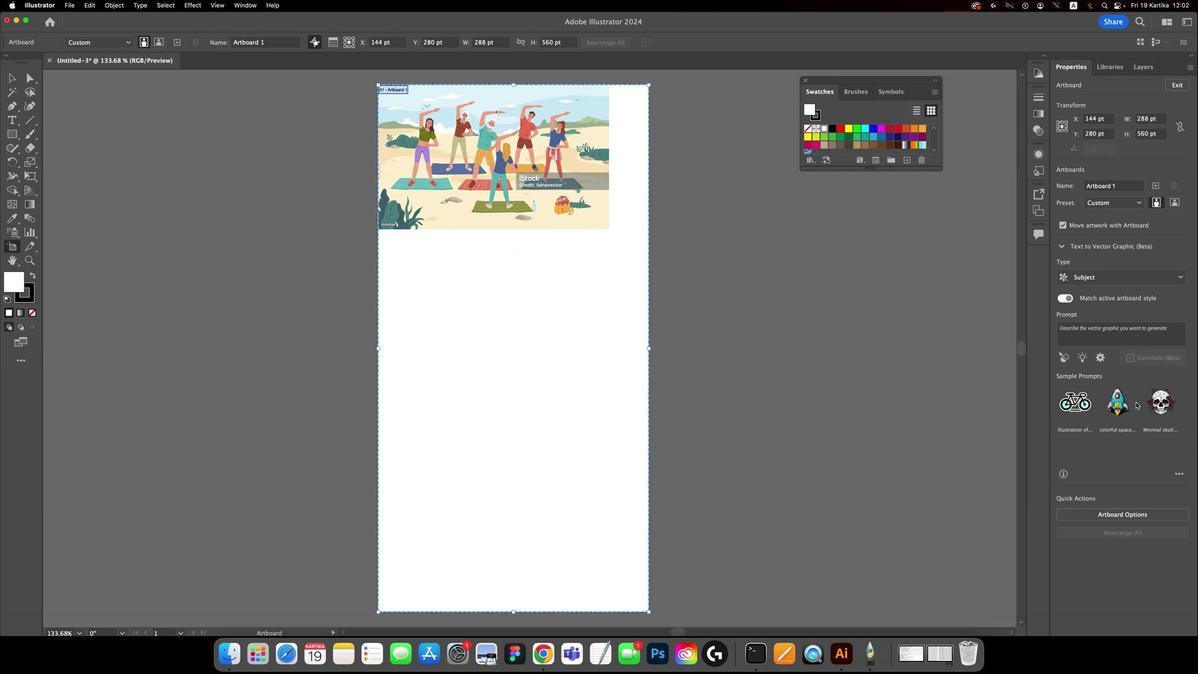 
Action: Mouse pressed left at (851, 423)
Screenshot: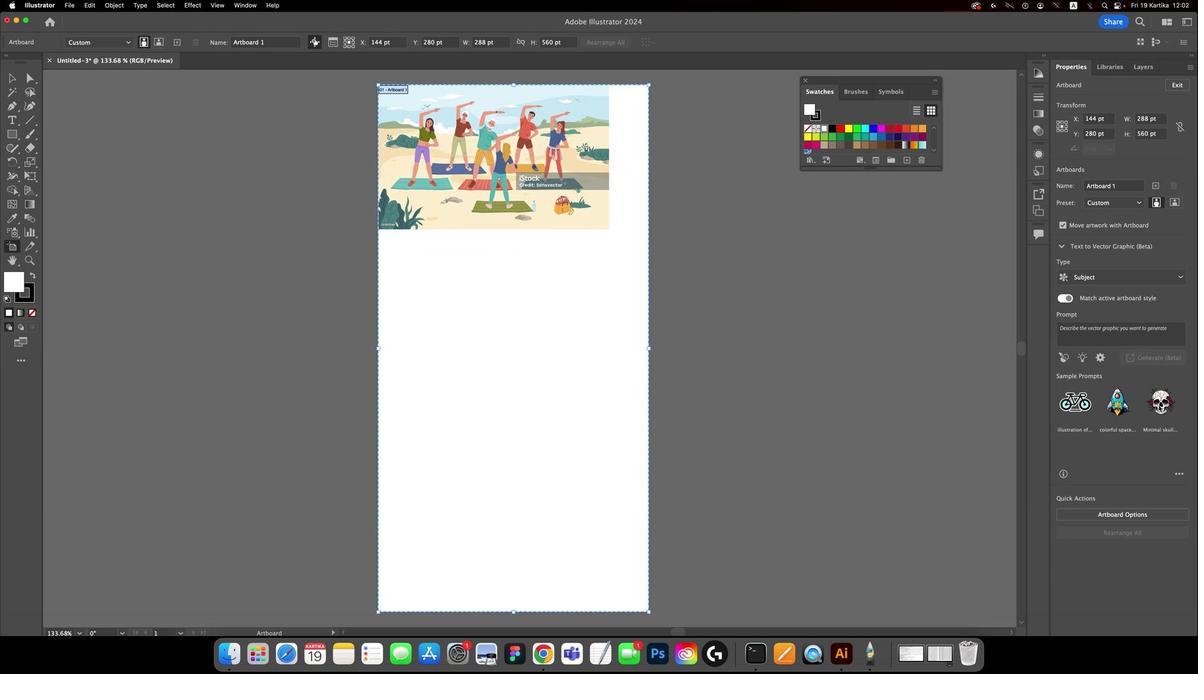 
Action: Mouse moved to (633, 411)
Screenshot: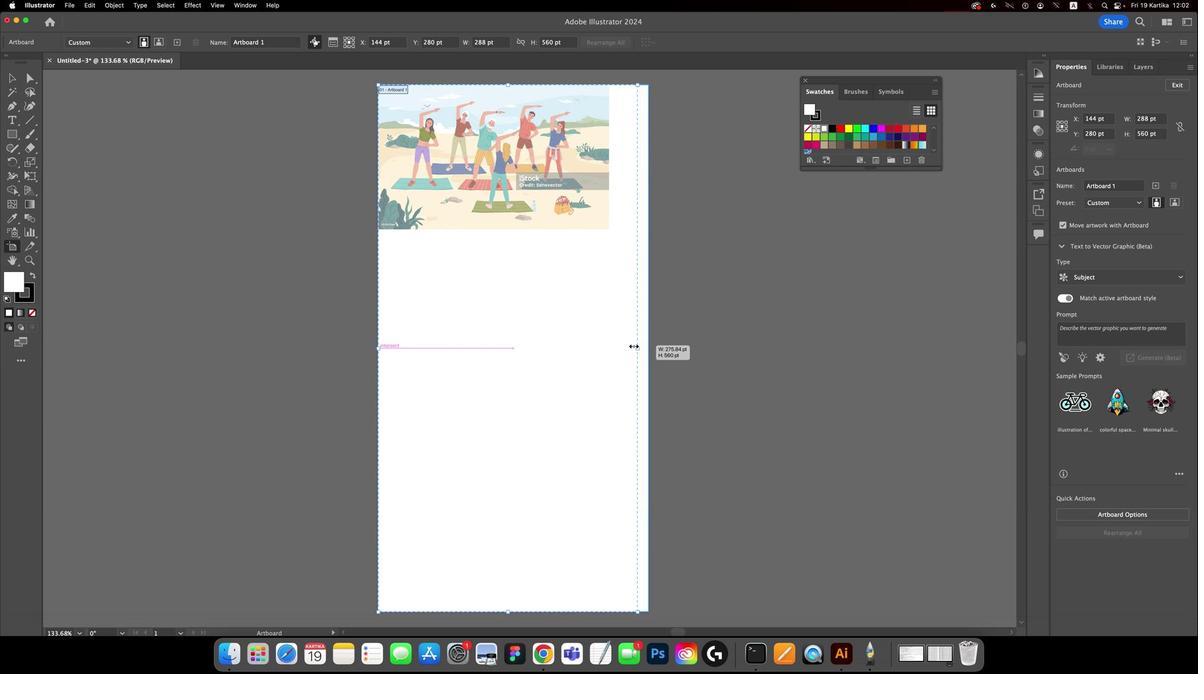 
Action: Mouse pressed left at (633, 411)
Screenshot: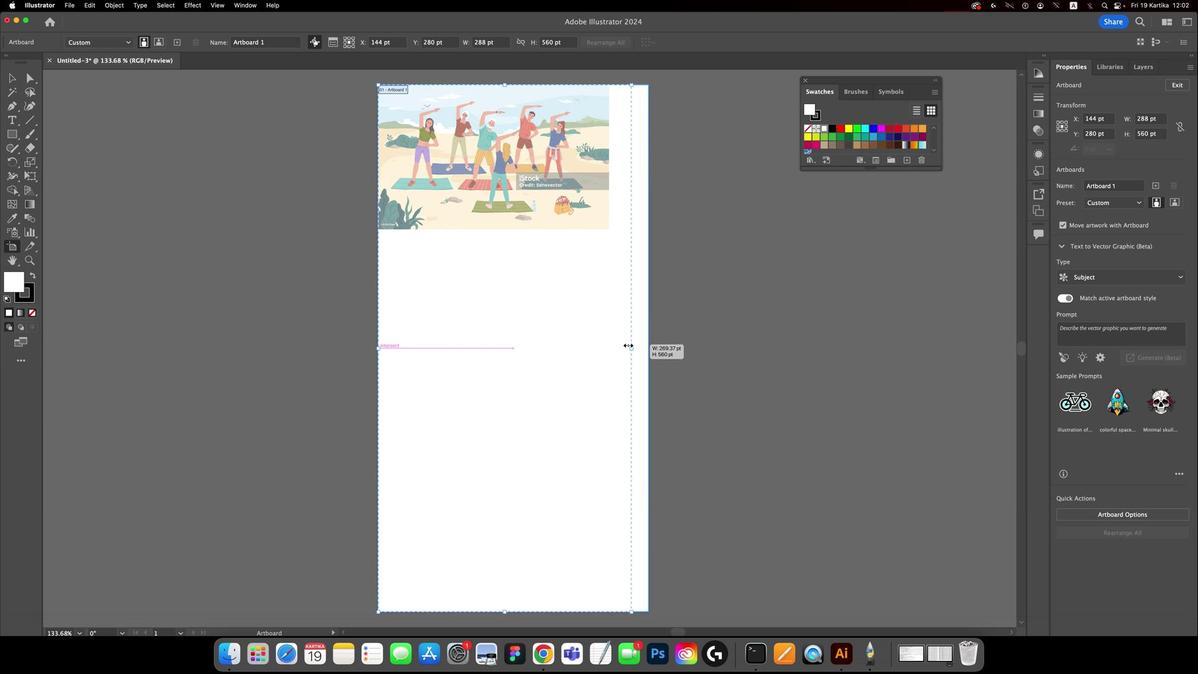 
Action: Mouse moved to (563, 462)
Screenshot: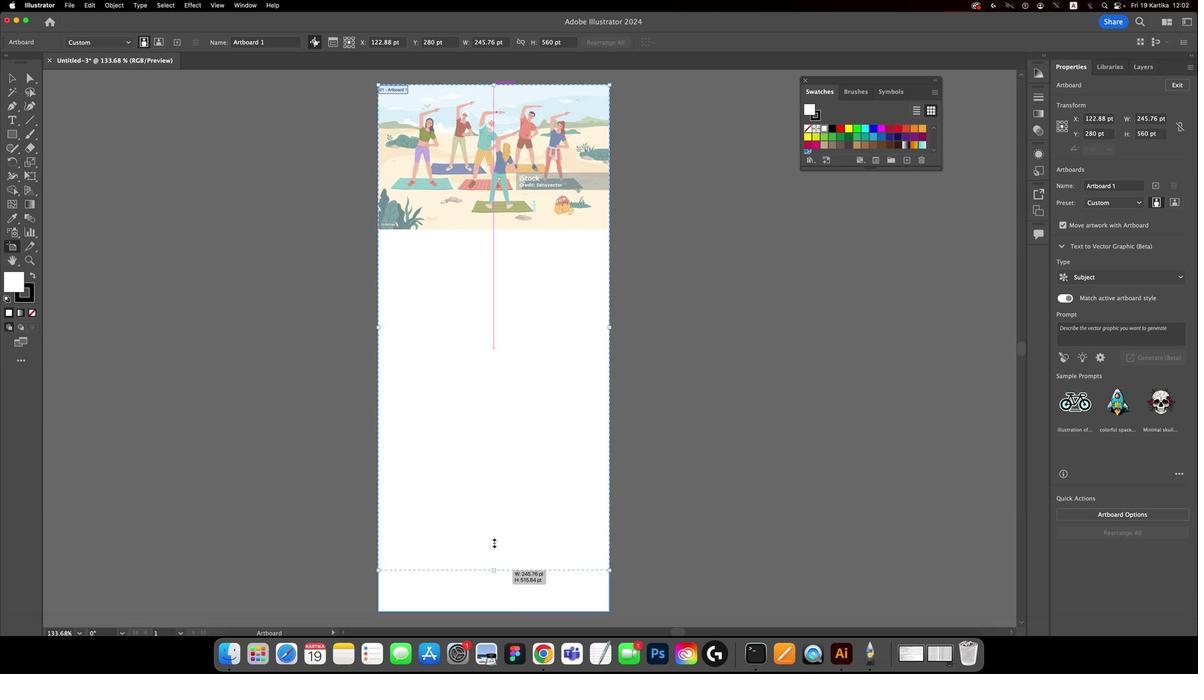 
Action: Mouse pressed left at (563, 462)
Screenshot: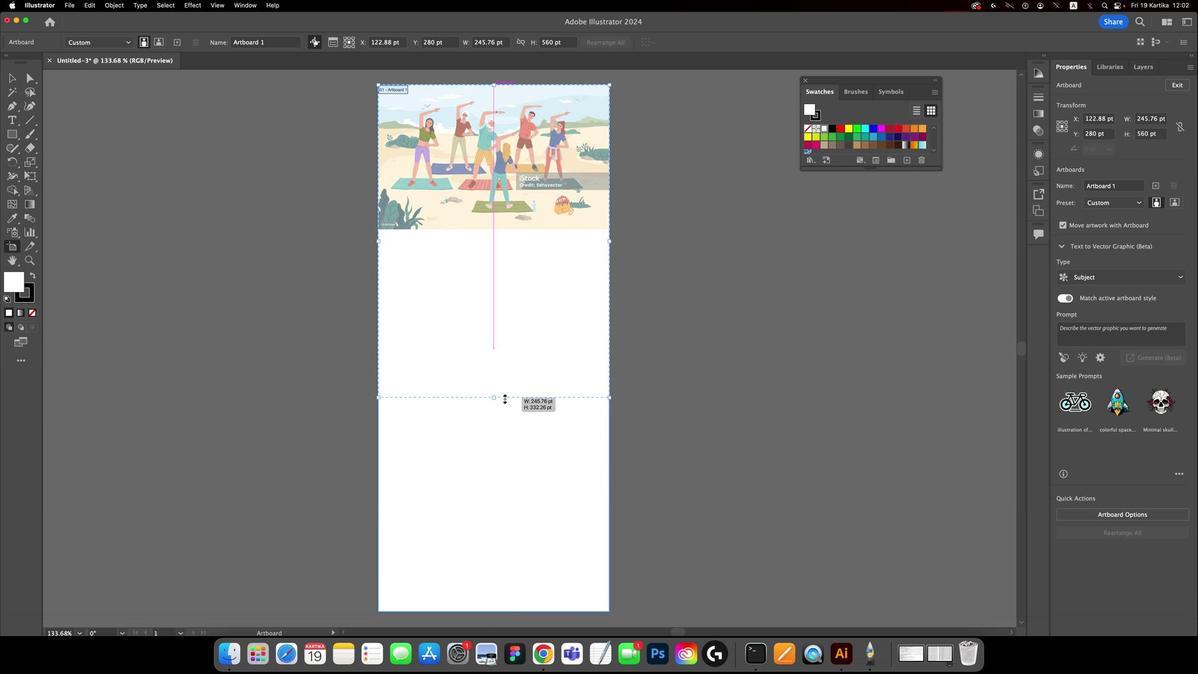 
Action: Mouse moved to (597, 396)
Screenshot: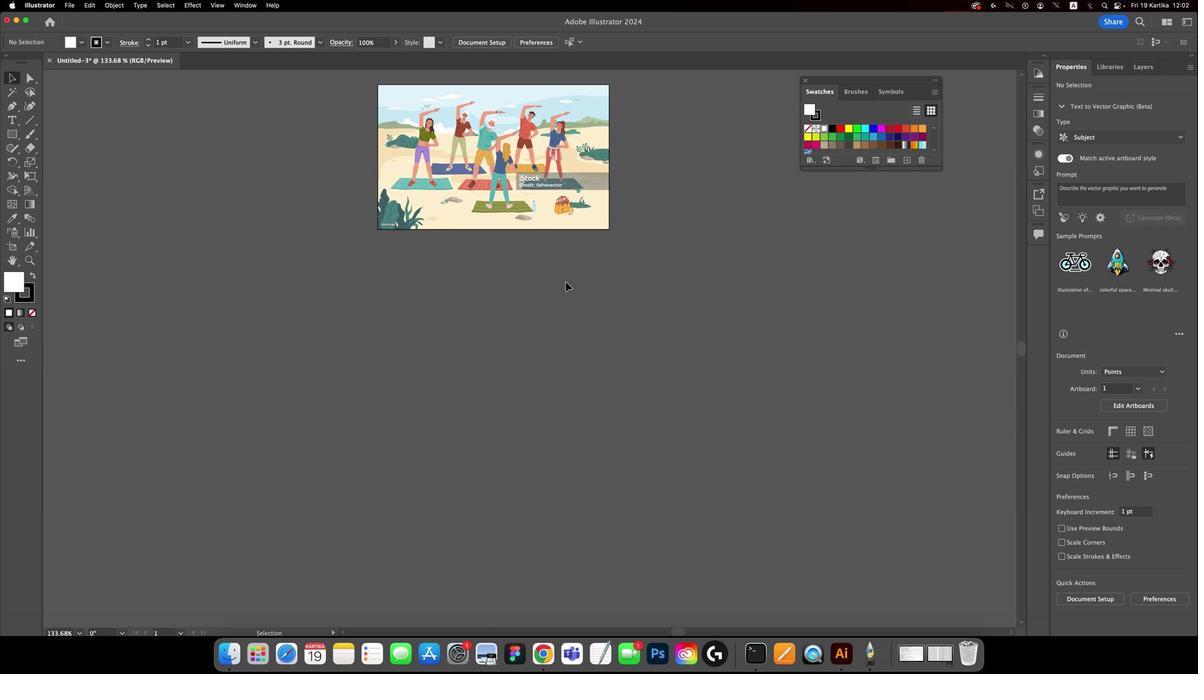 
Action: Key pressed 'v'
Screenshot: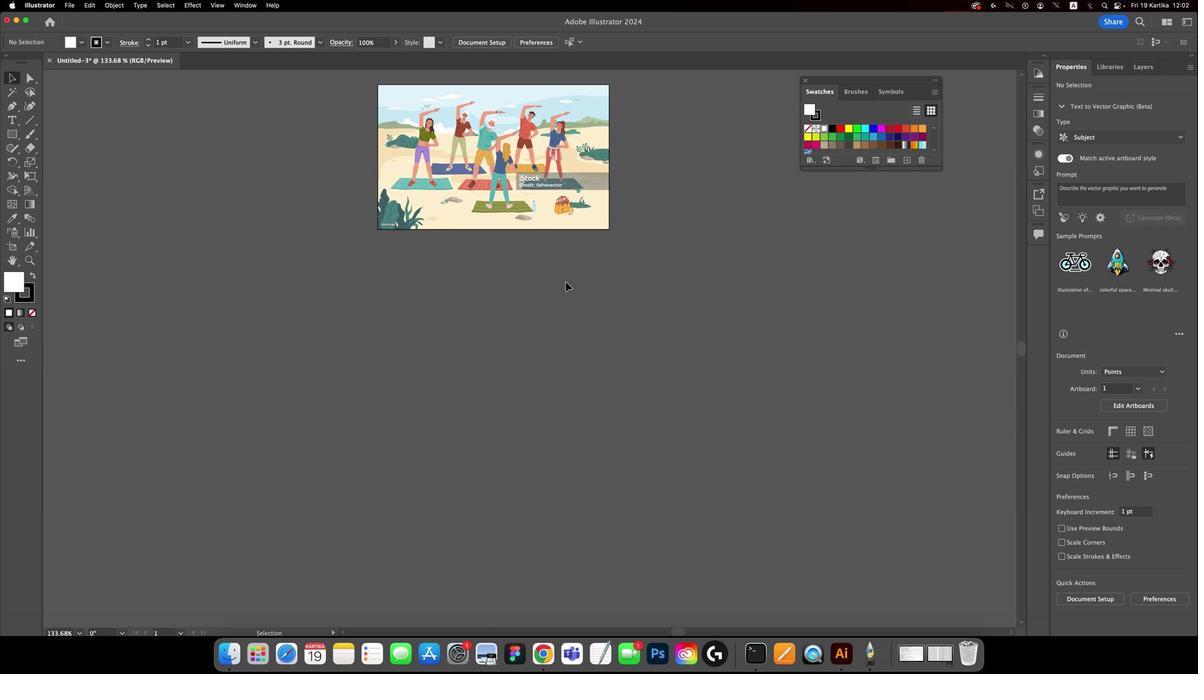 
Action: Mouse moved to (596, 399)
Screenshot: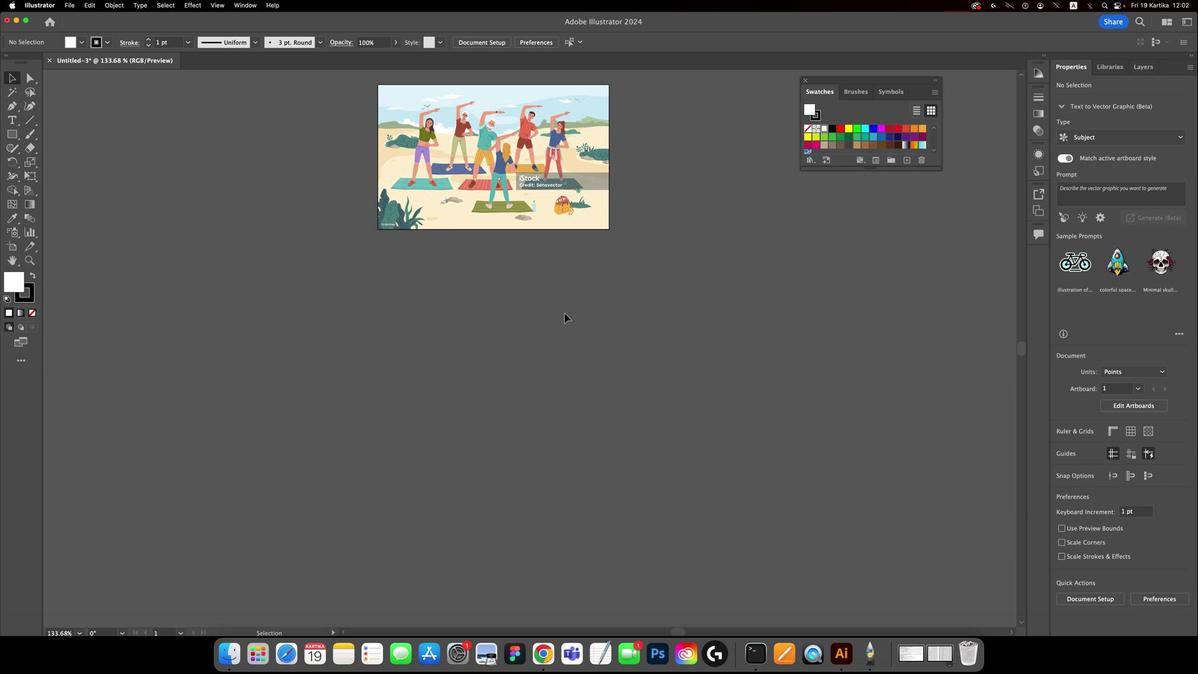 
Action: Mouse pressed left at (596, 399)
Screenshot: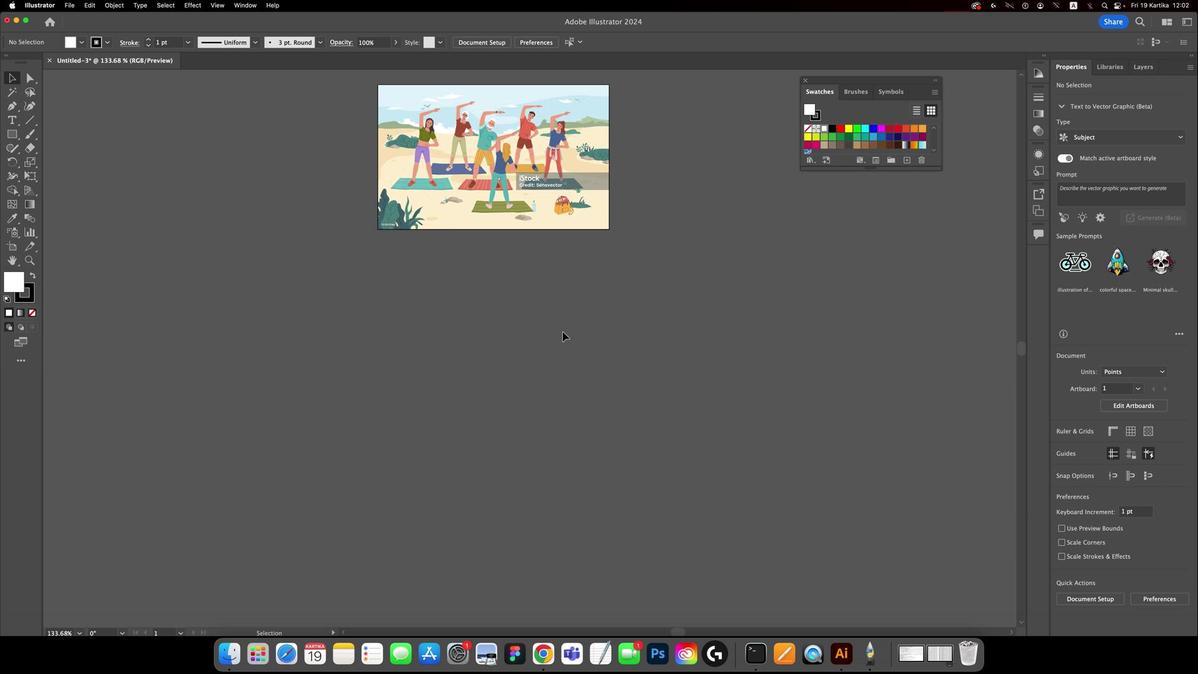 
Action: Mouse moved to (594, 414)
Screenshot: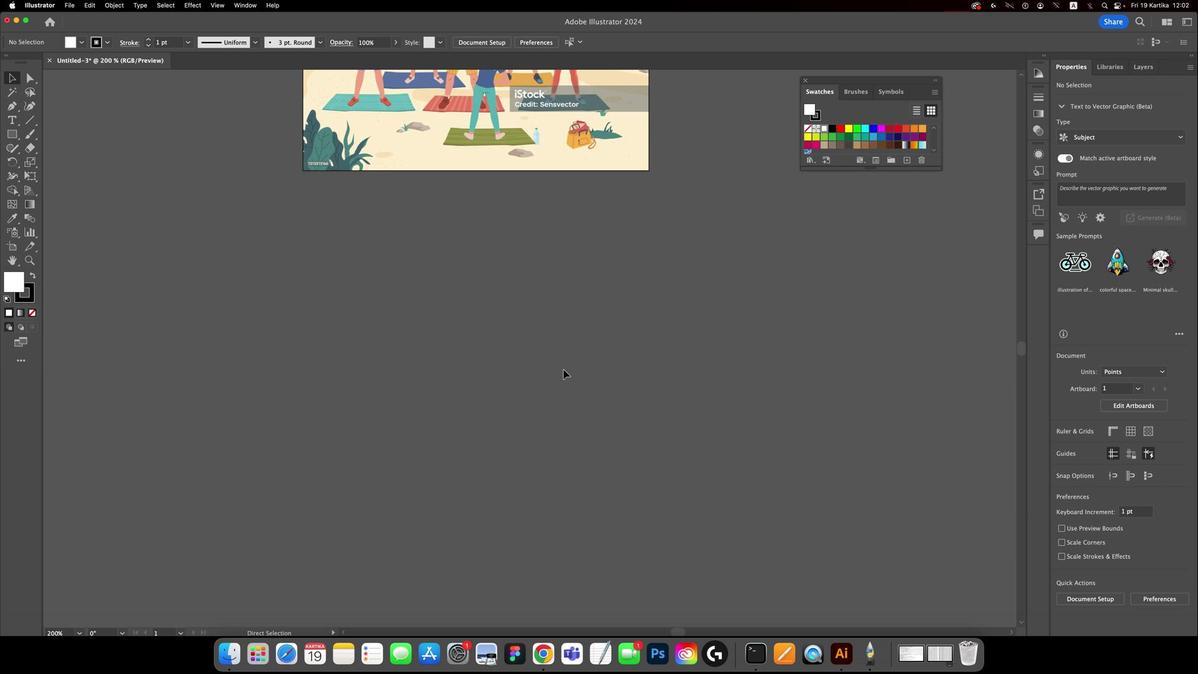 
Action: Key pressed Key.cmd
Screenshot: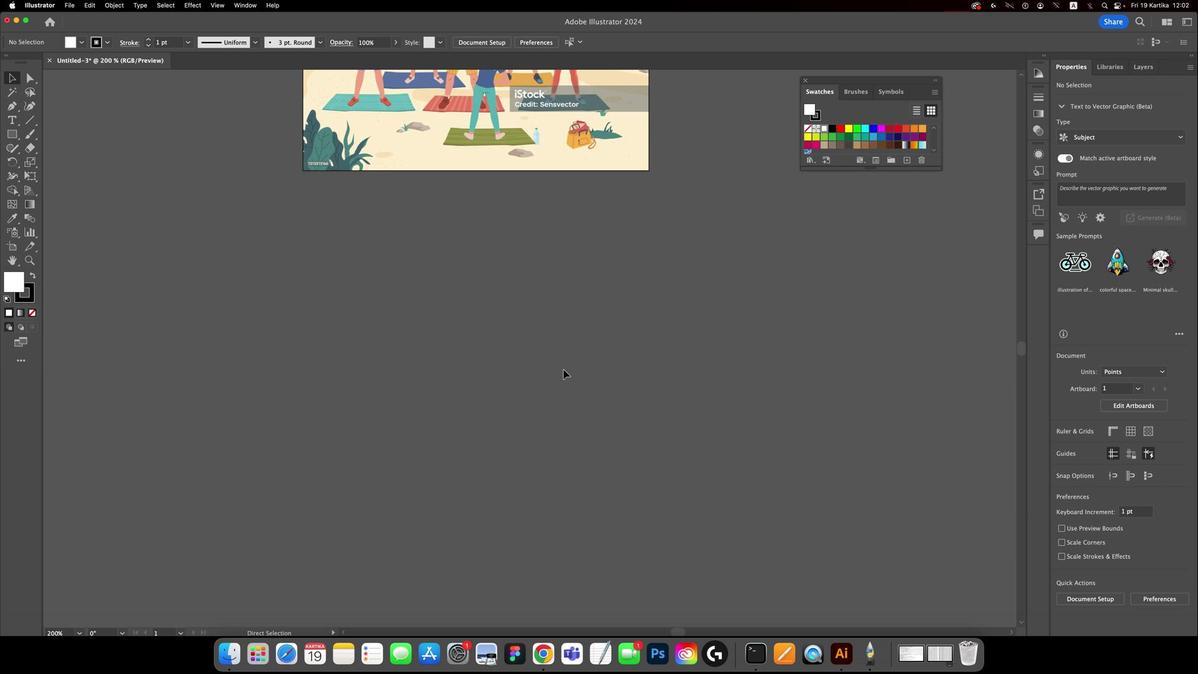 
Action: Mouse moved to (594, 414)
Screenshot: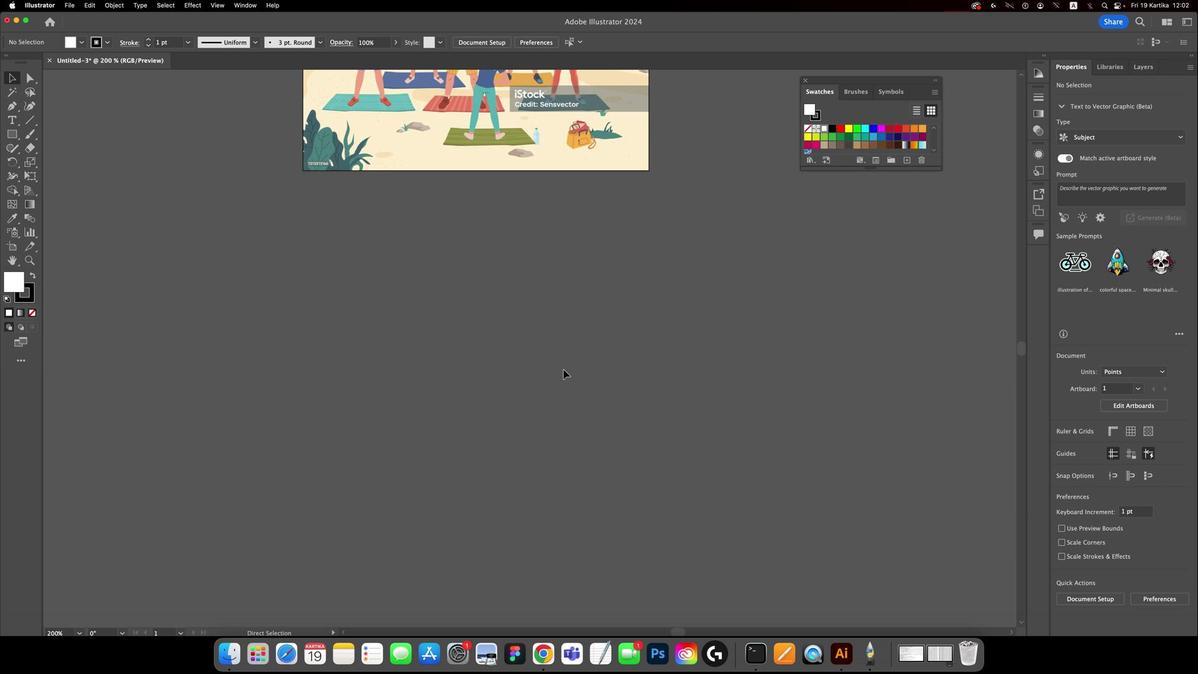 
Action: Key pressed '='
Screenshot: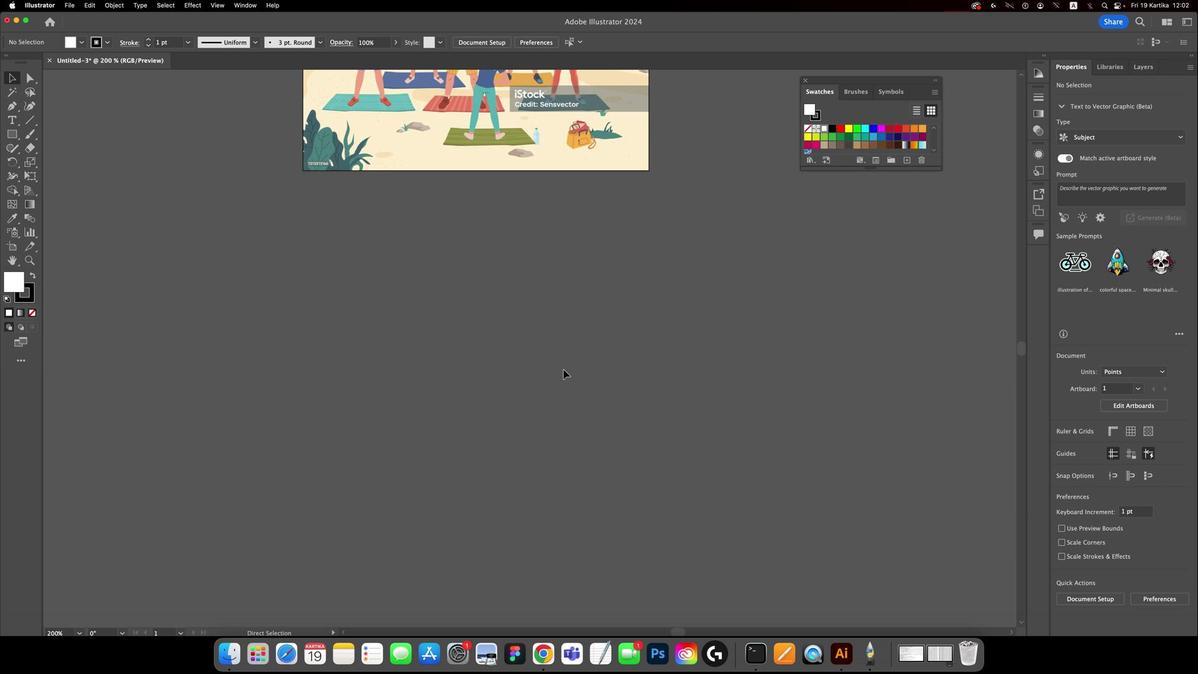 
Action: Mouse moved to (594, 415)
Screenshot: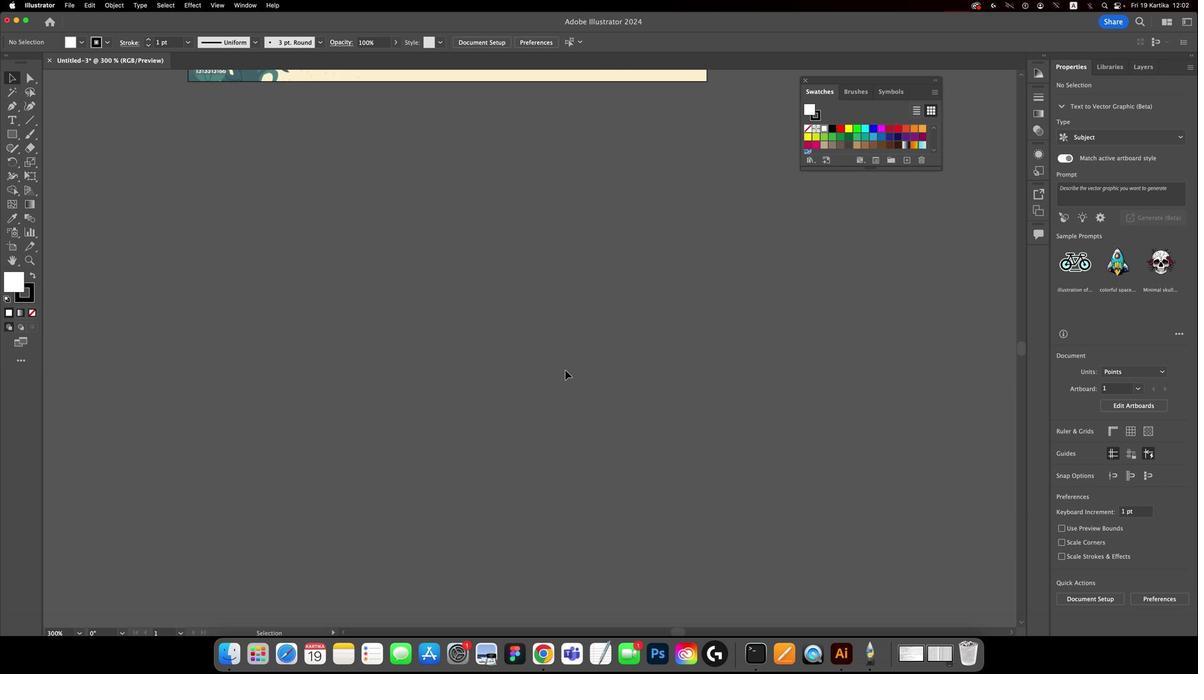 
Action: Key pressed Key.cmd'='
Screenshot: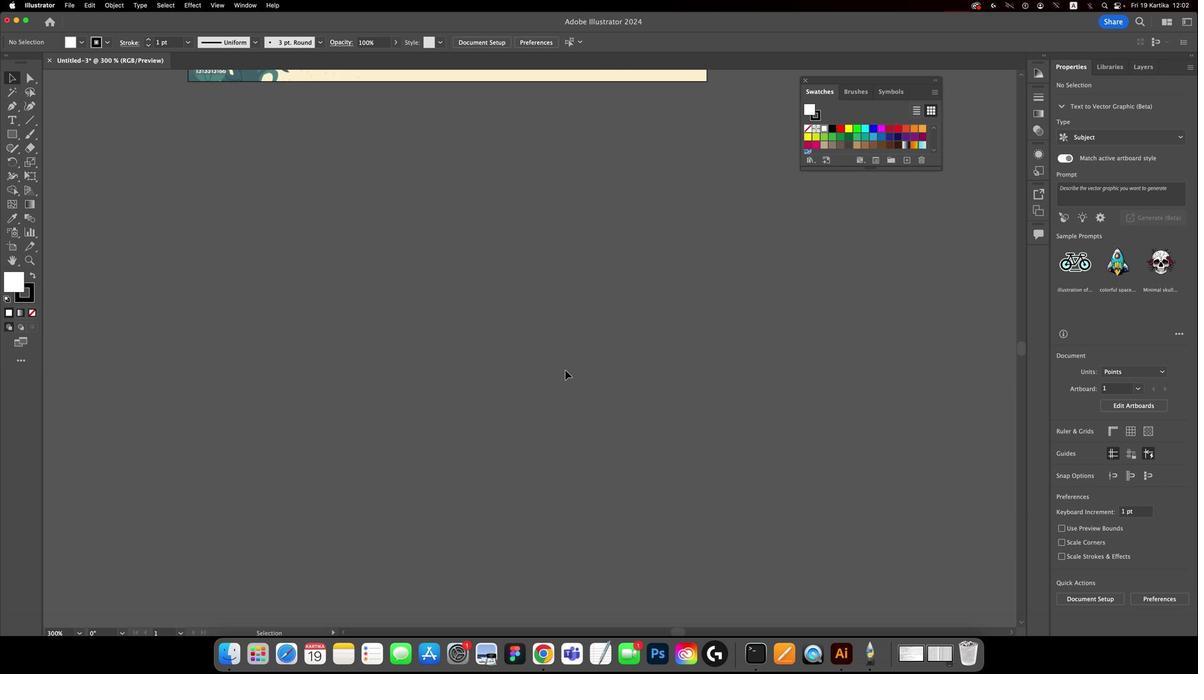 
Action: Mouse moved to (594, 415)
Screenshot: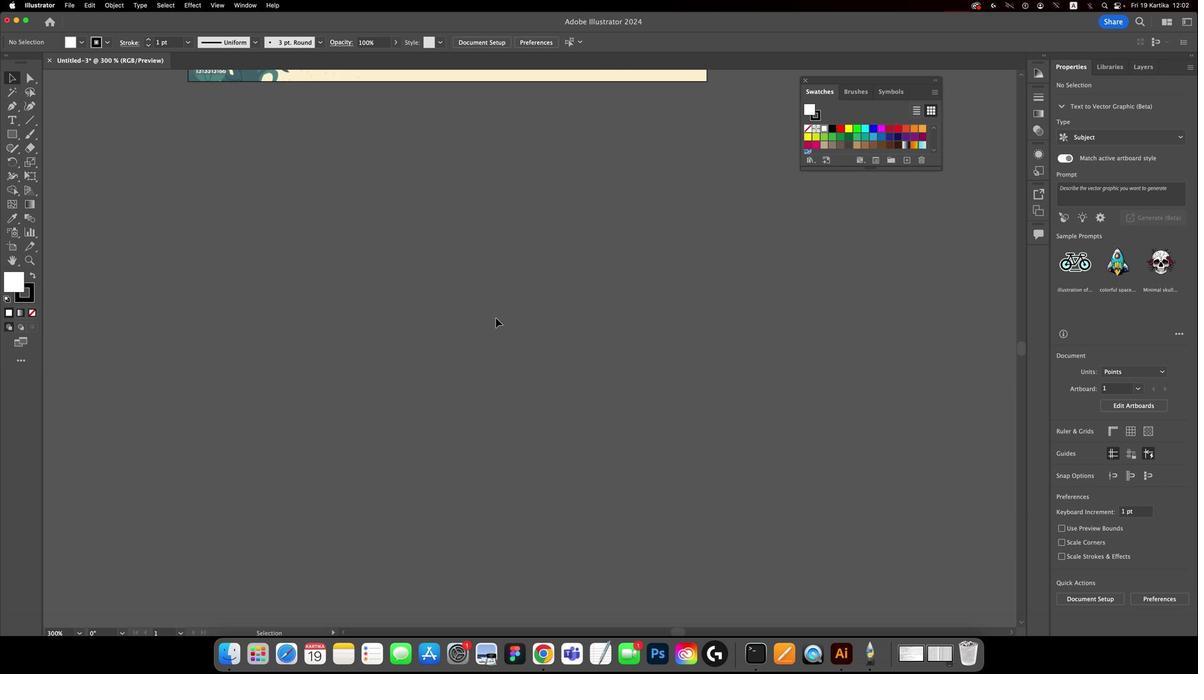 
Action: Key pressed Key.cmd
Screenshot: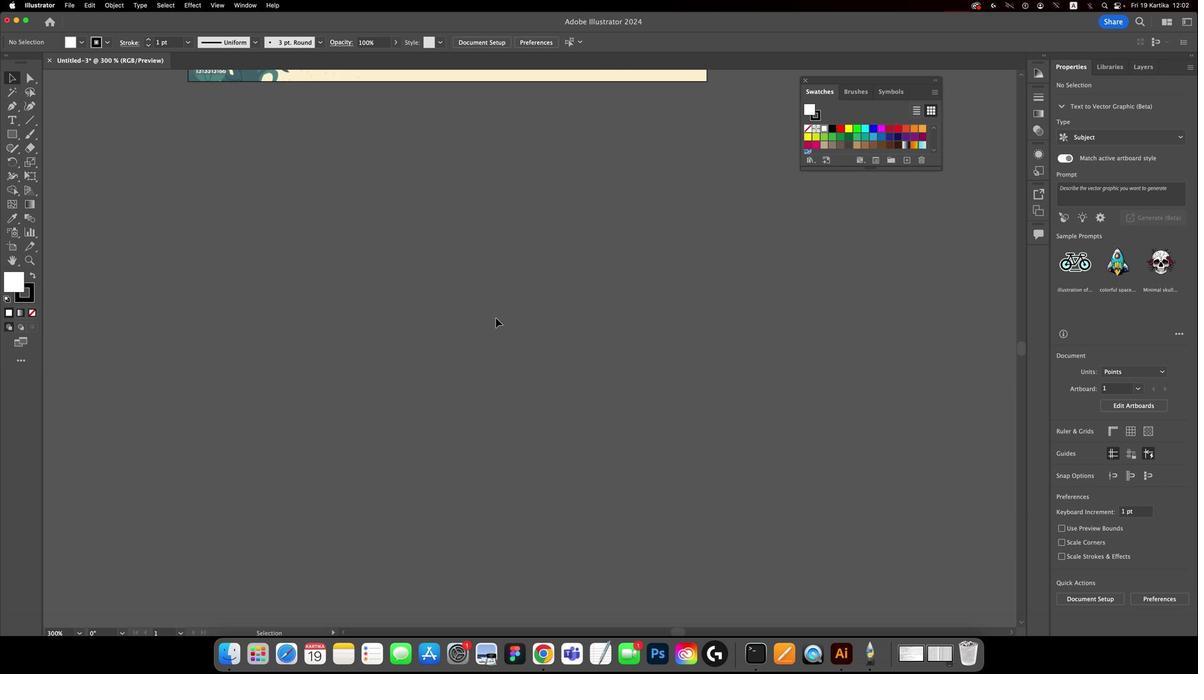 
Action: Mouse moved to (594, 415)
Screenshot: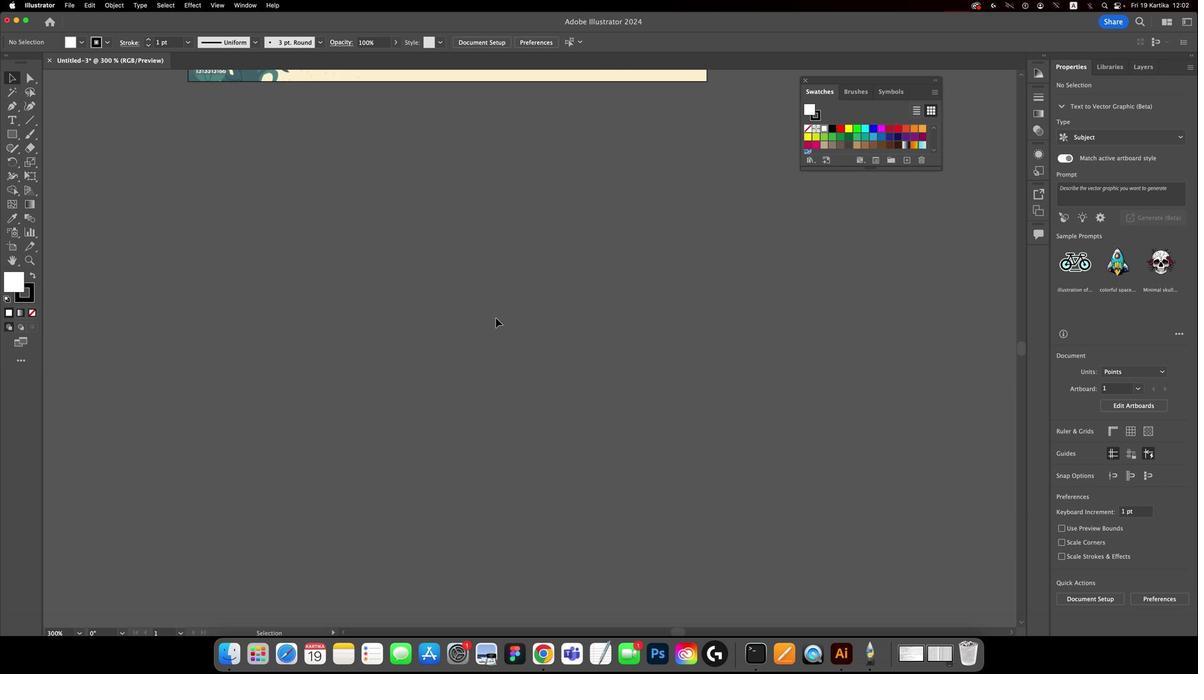 
Action: Key pressed '='
Screenshot: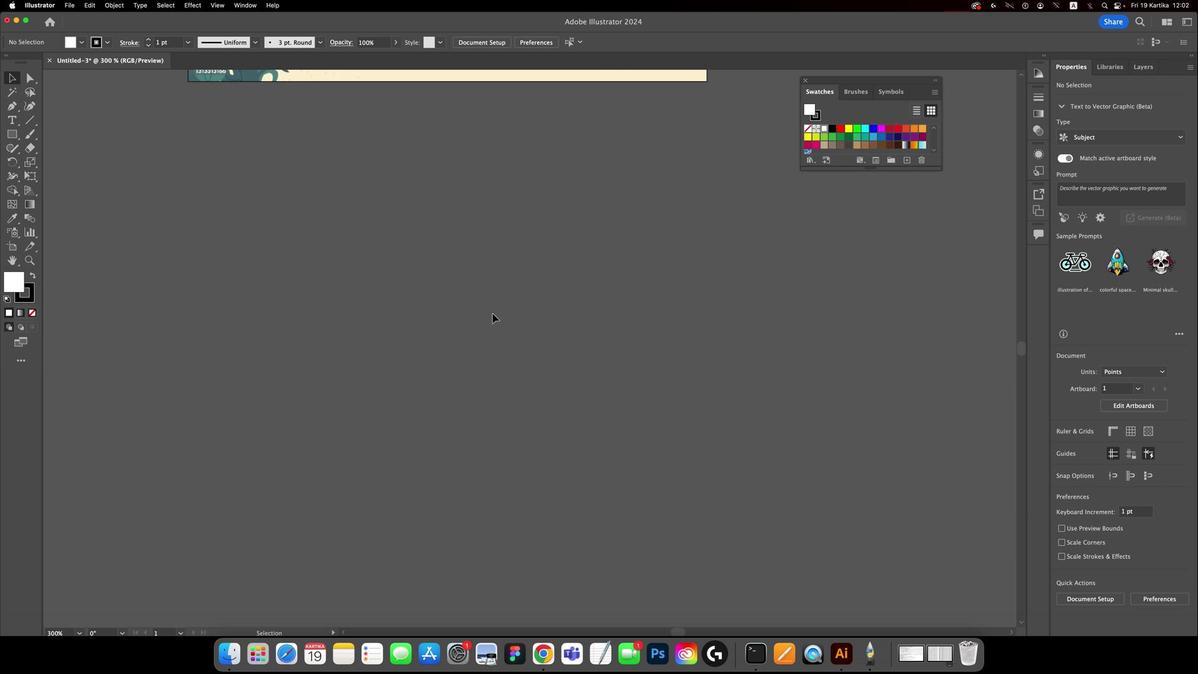 
Action: Mouse moved to (562, 405)
Screenshot: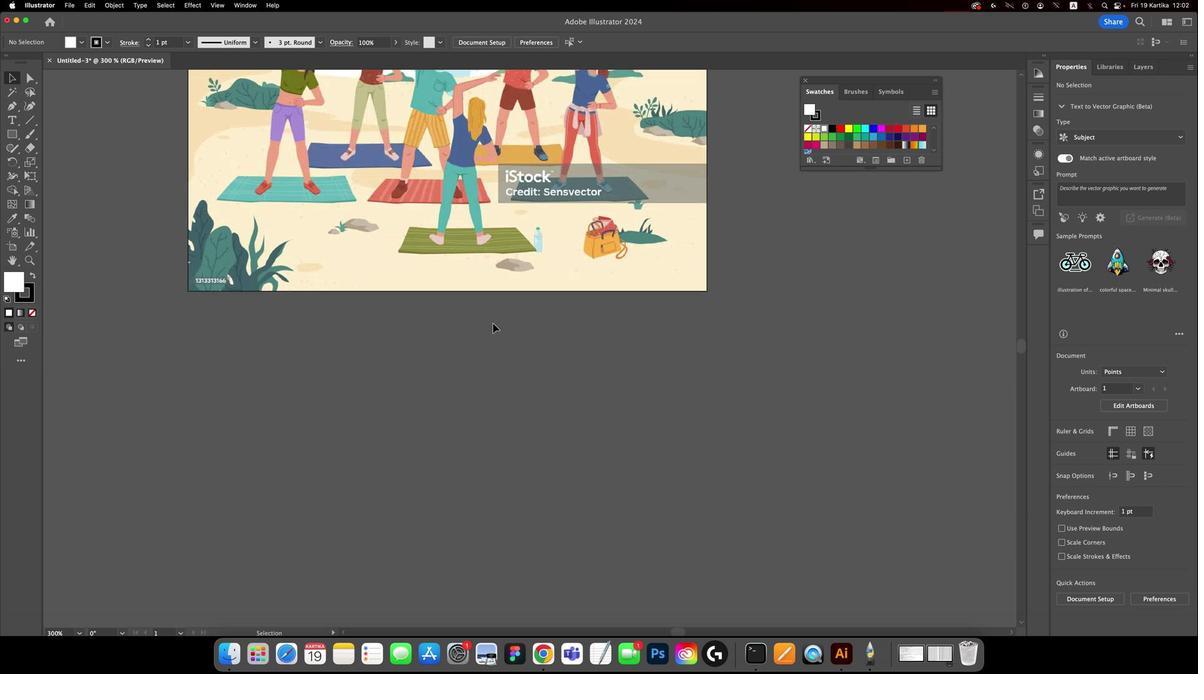 
Action: Mouse scrolled (562, 405) with delta (339, 345)
Screenshot: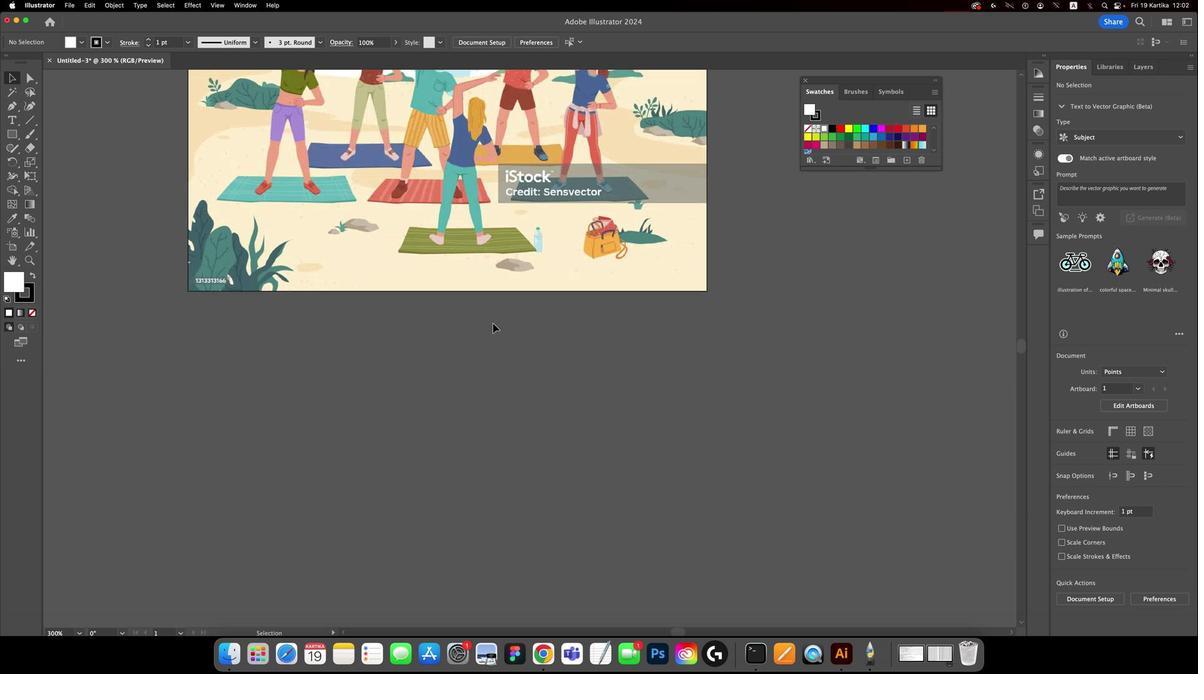 
Action: Mouse moved to (562, 405)
Screenshot: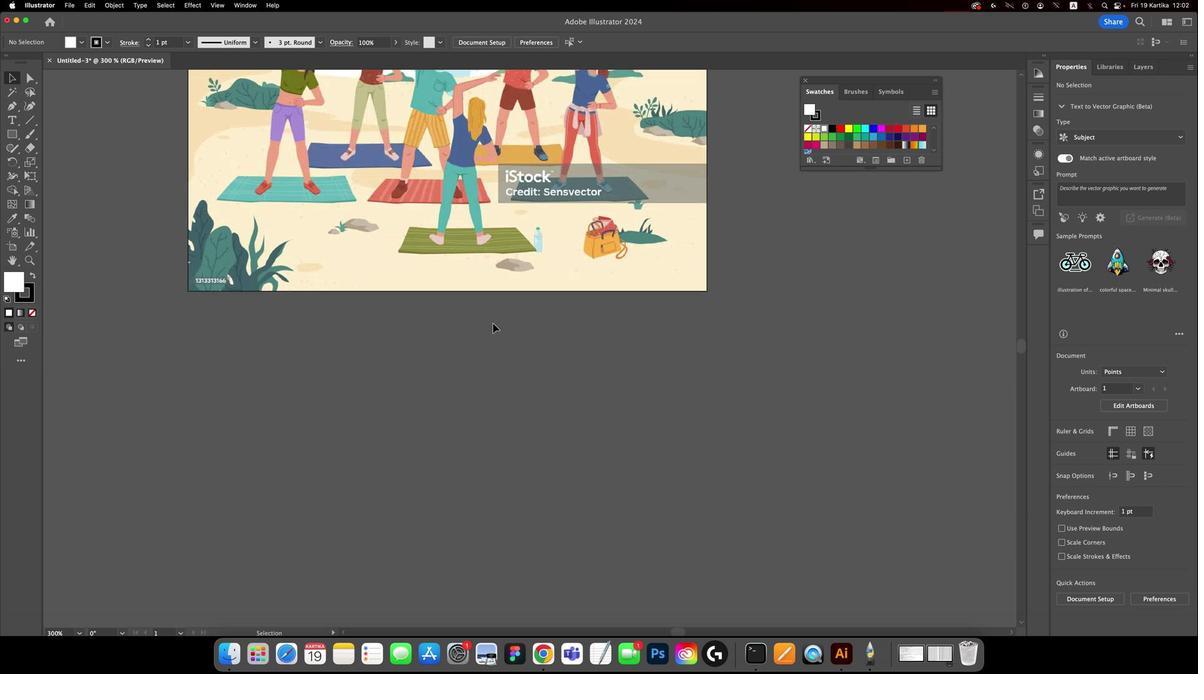 
Action: Mouse scrolled (562, 405) with delta (339, 345)
Screenshot: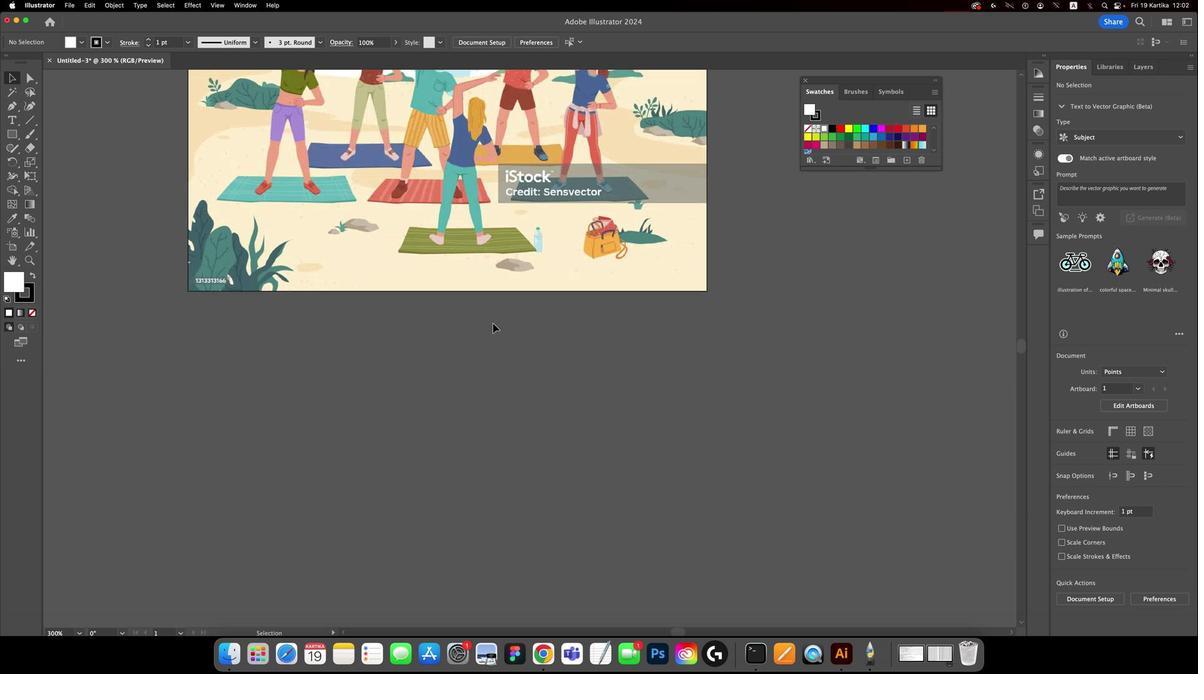 
Action: Mouse moved to (562, 405)
Screenshot: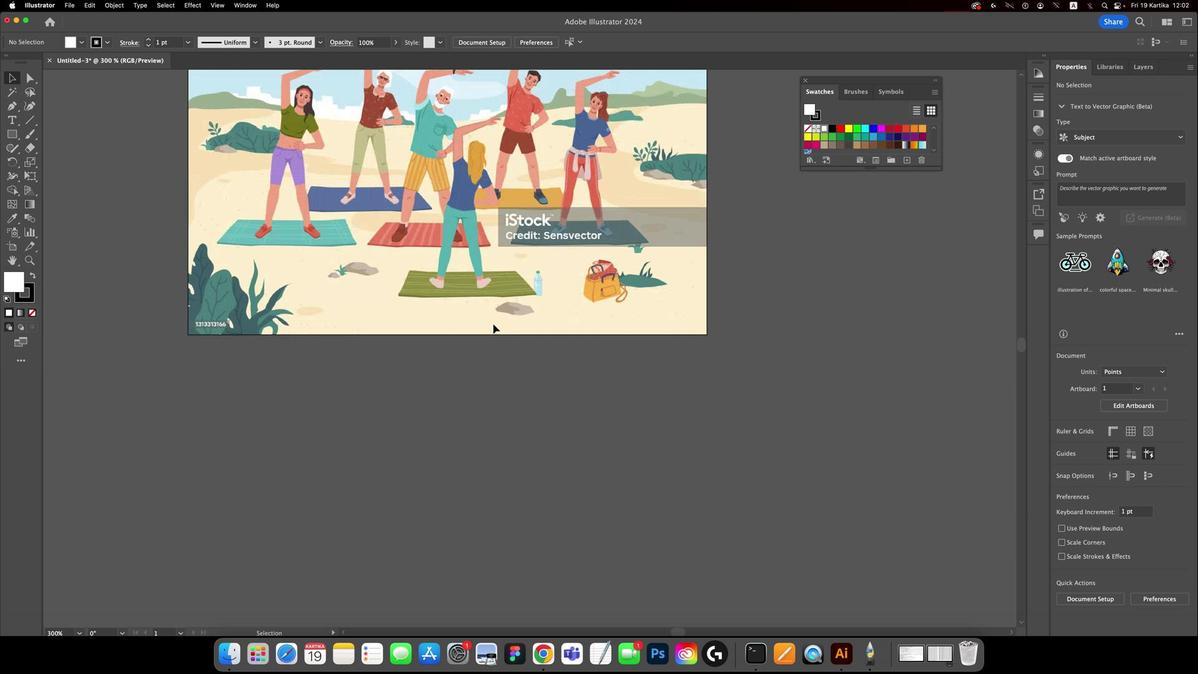 
Action: Mouse scrolled (562, 405) with delta (339, 345)
Screenshot: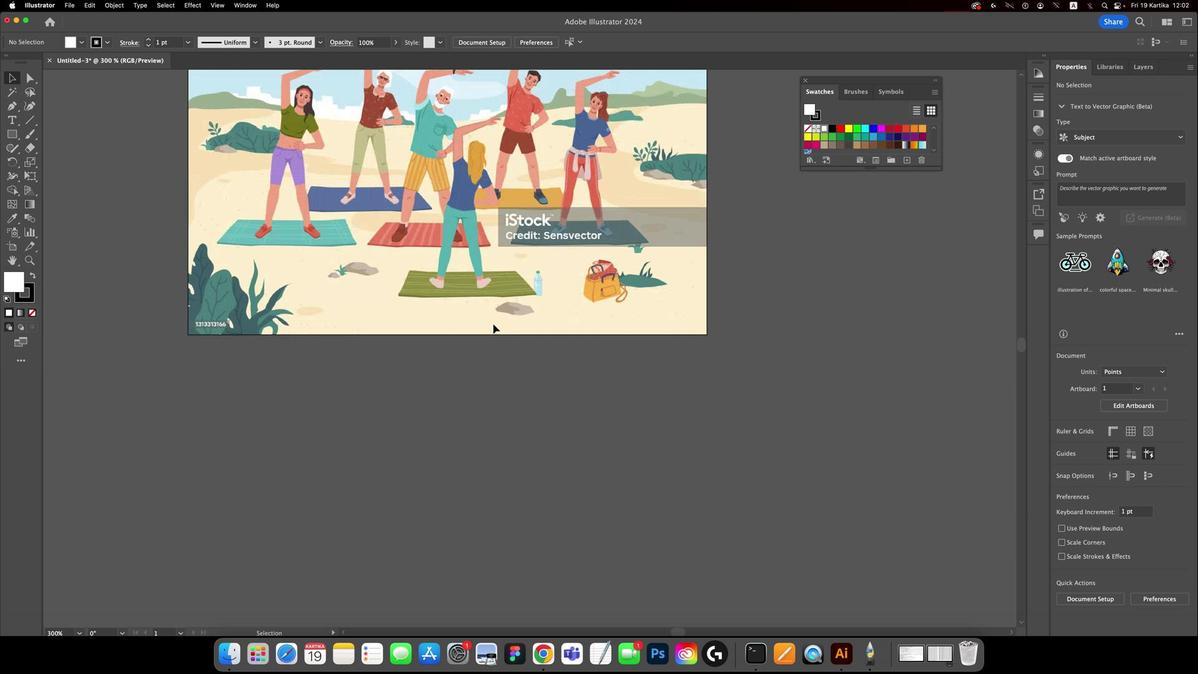 
Action: Mouse moved to (562, 406)
Screenshot: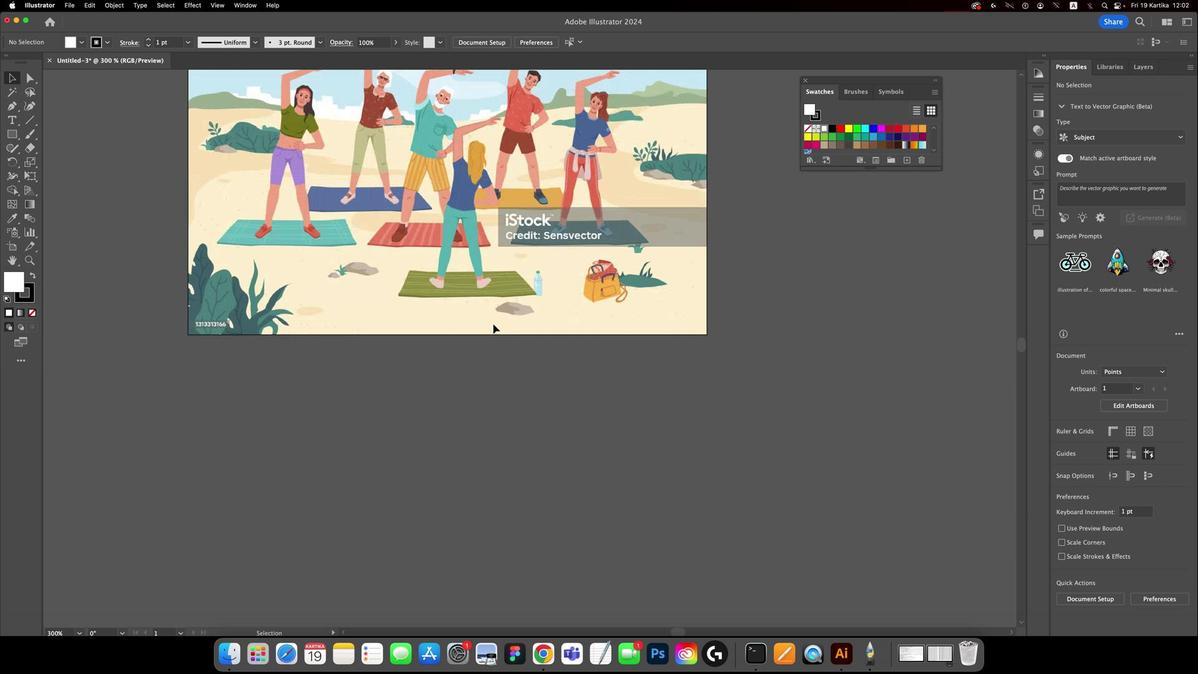 
Action: Mouse scrolled (562, 406) with delta (339, 346)
Screenshot: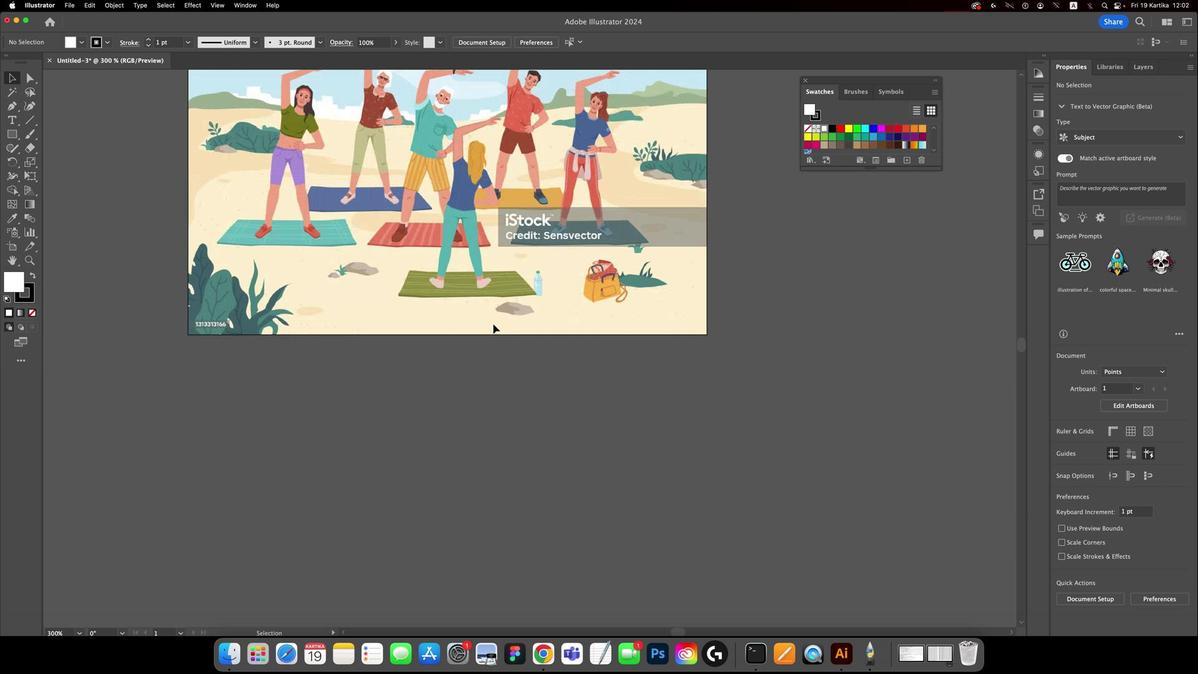 
Action: Mouse moved to (562, 406)
Screenshot: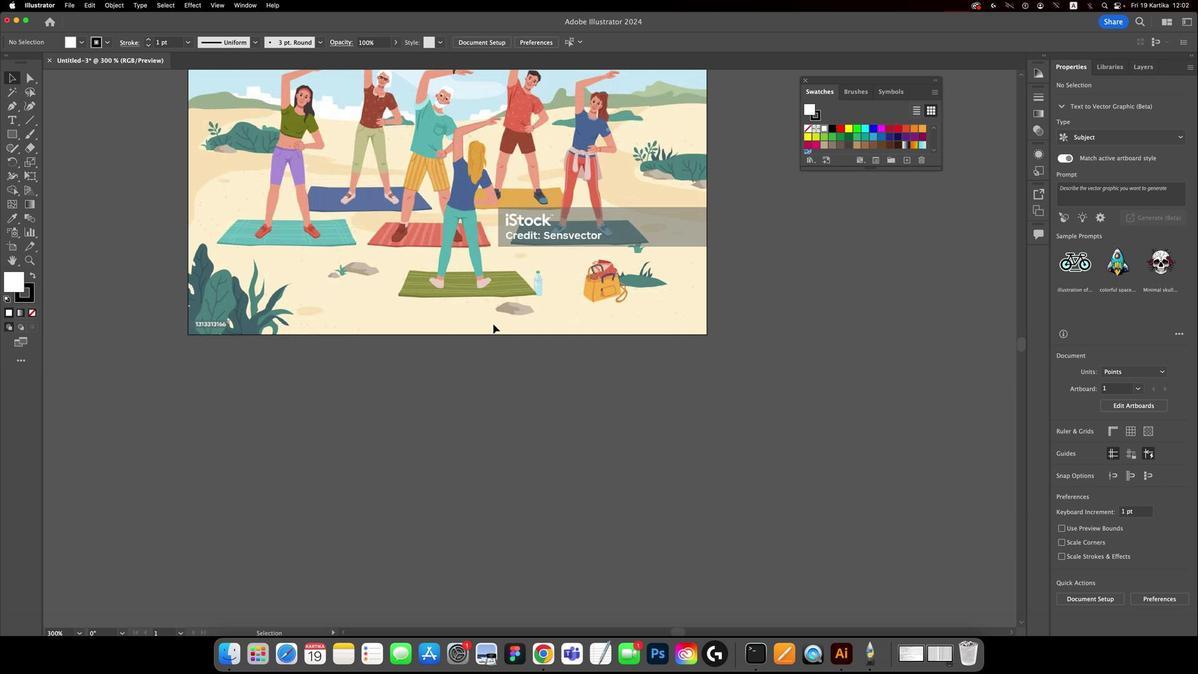 
Action: Mouse scrolled (562, 406) with delta (339, 346)
Screenshot: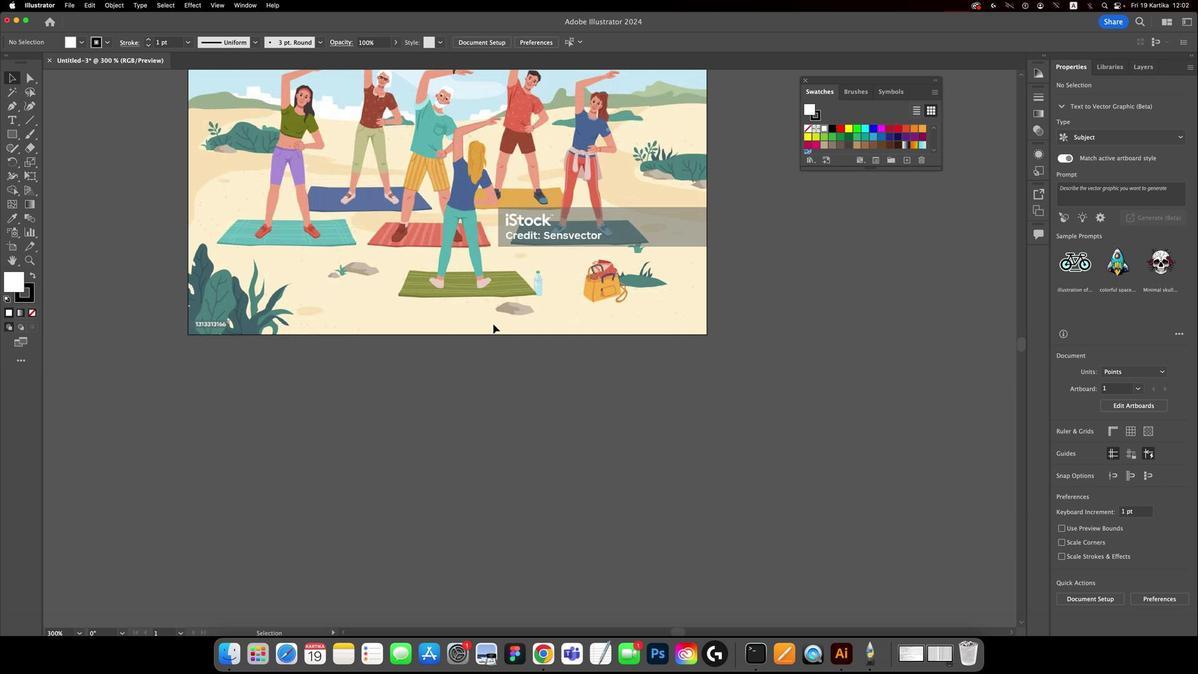 
Action: Mouse moved to (563, 406)
Screenshot: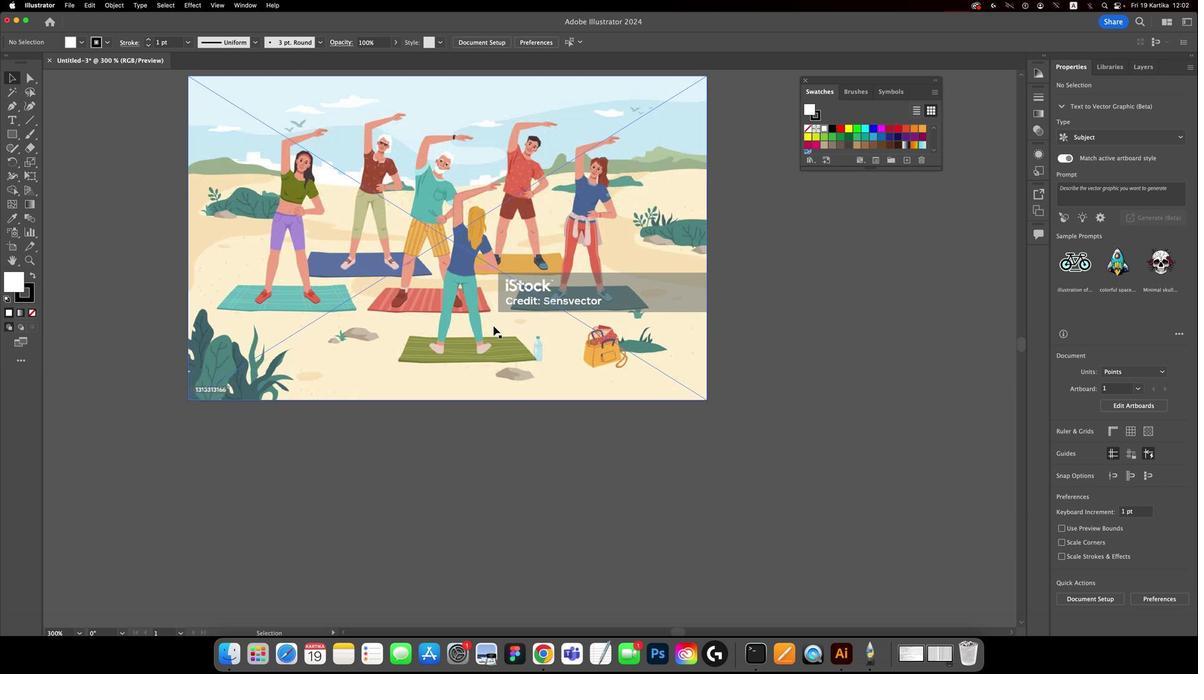 
Action: Mouse scrolled (563, 406) with delta (339, 345)
Screenshot: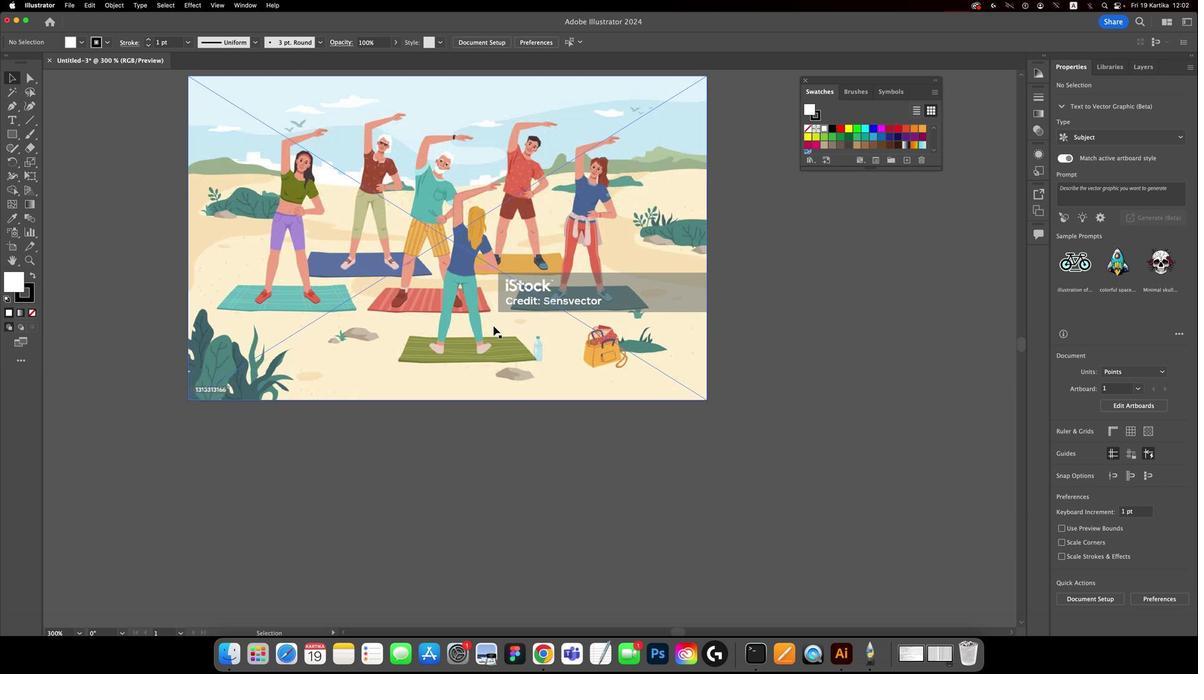 
Action: Mouse moved to (563, 406)
Screenshot: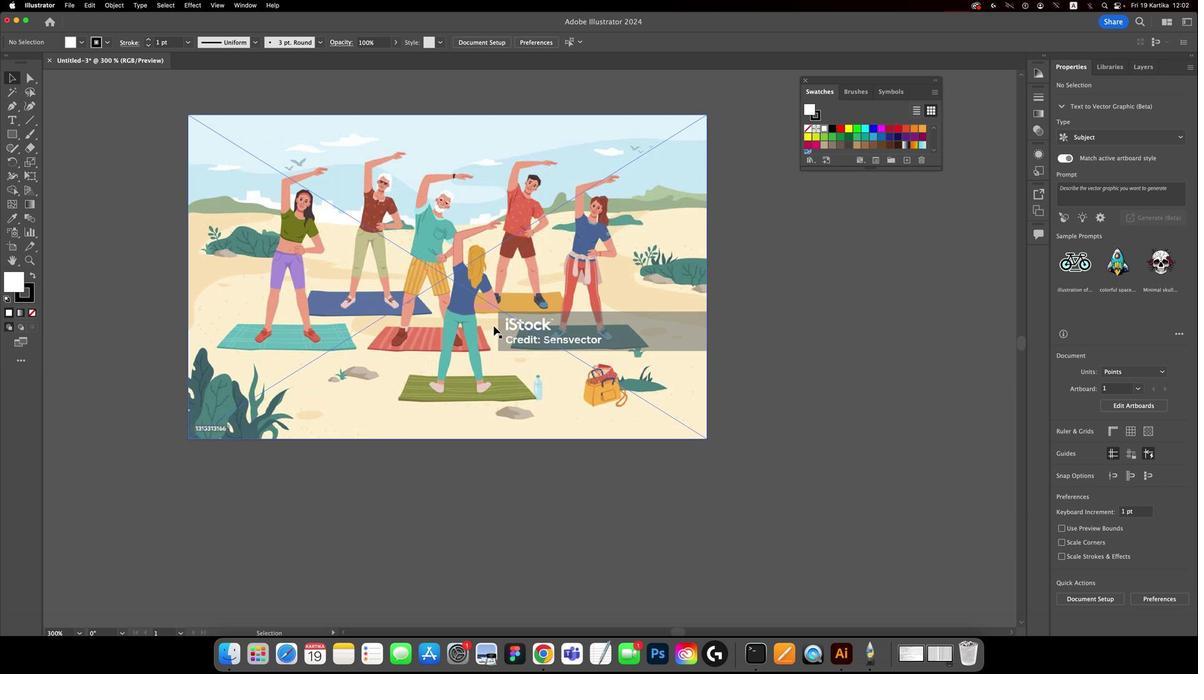 
Action: Mouse scrolled (563, 406) with delta (339, 345)
Screenshot: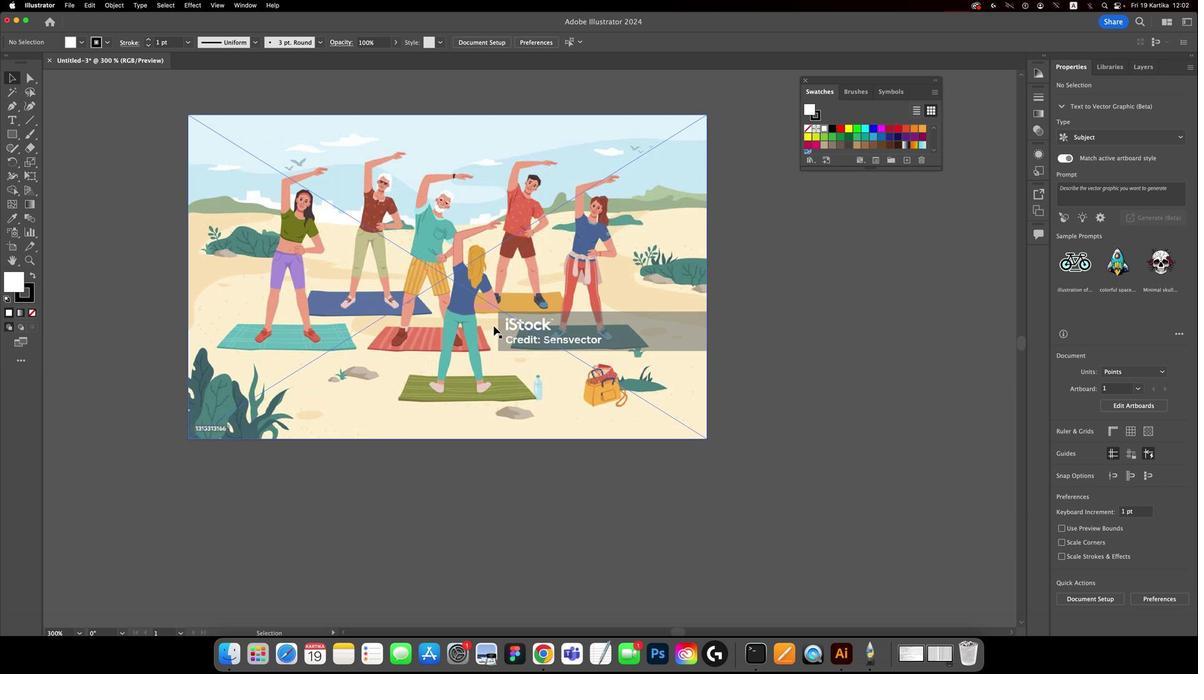 
Action: Mouse moved to (563, 406)
Screenshot: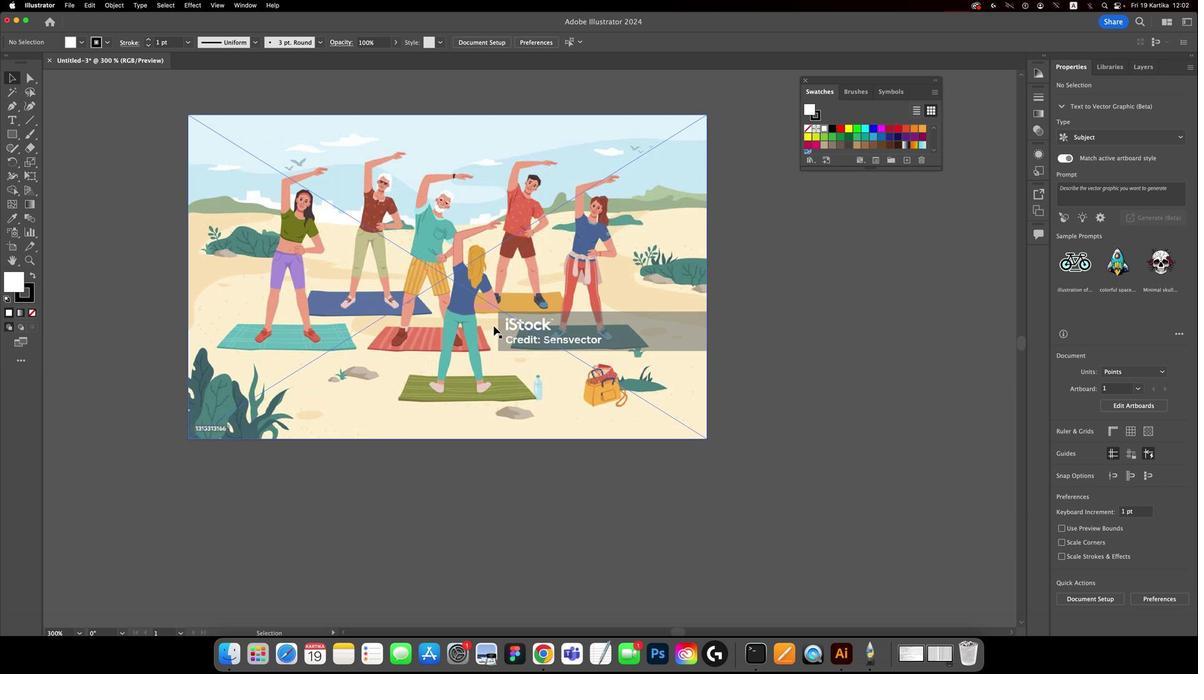 
Action: Mouse scrolled (563, 406) with delta (339, 346)
Screenshot: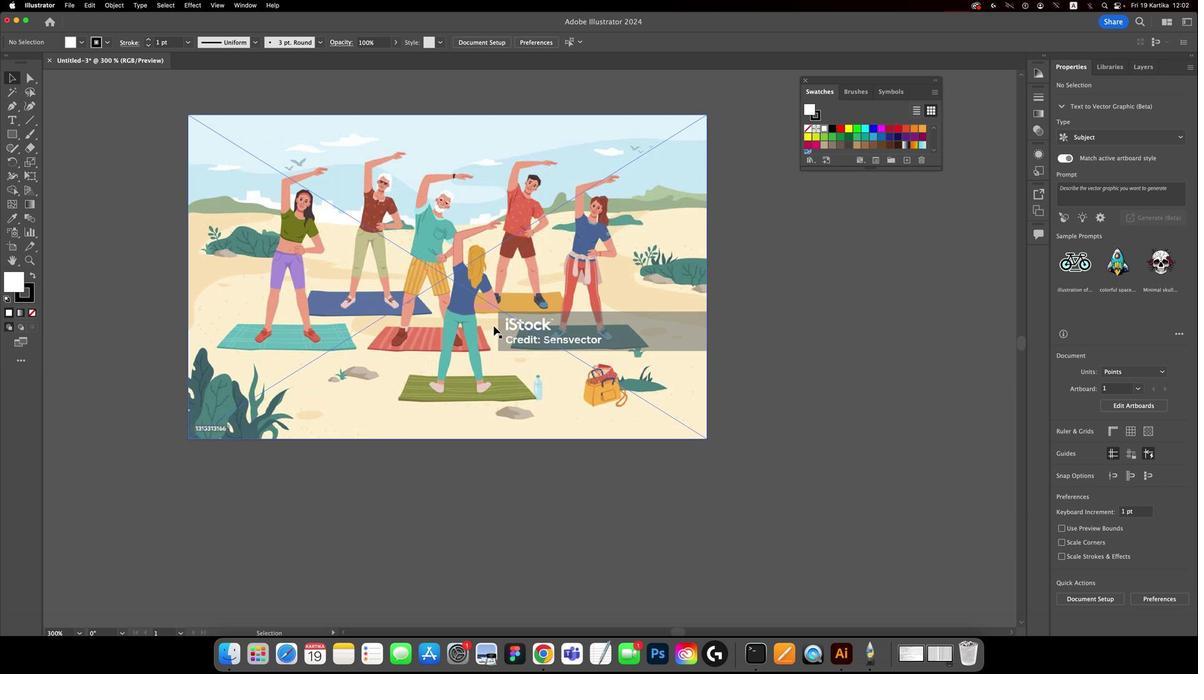 
Action: Mouse moved to (563, 406)
Screenshot: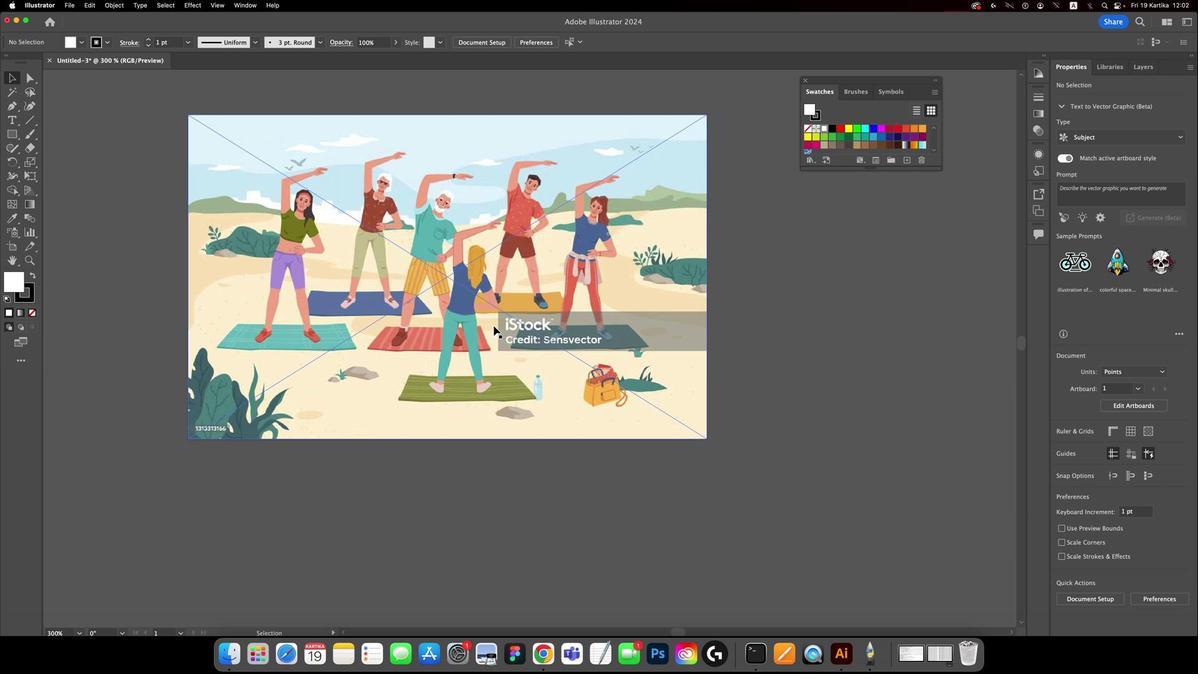 
Action: Mouse scrolled (563, 406) with delta (339, 346)
Screenshot: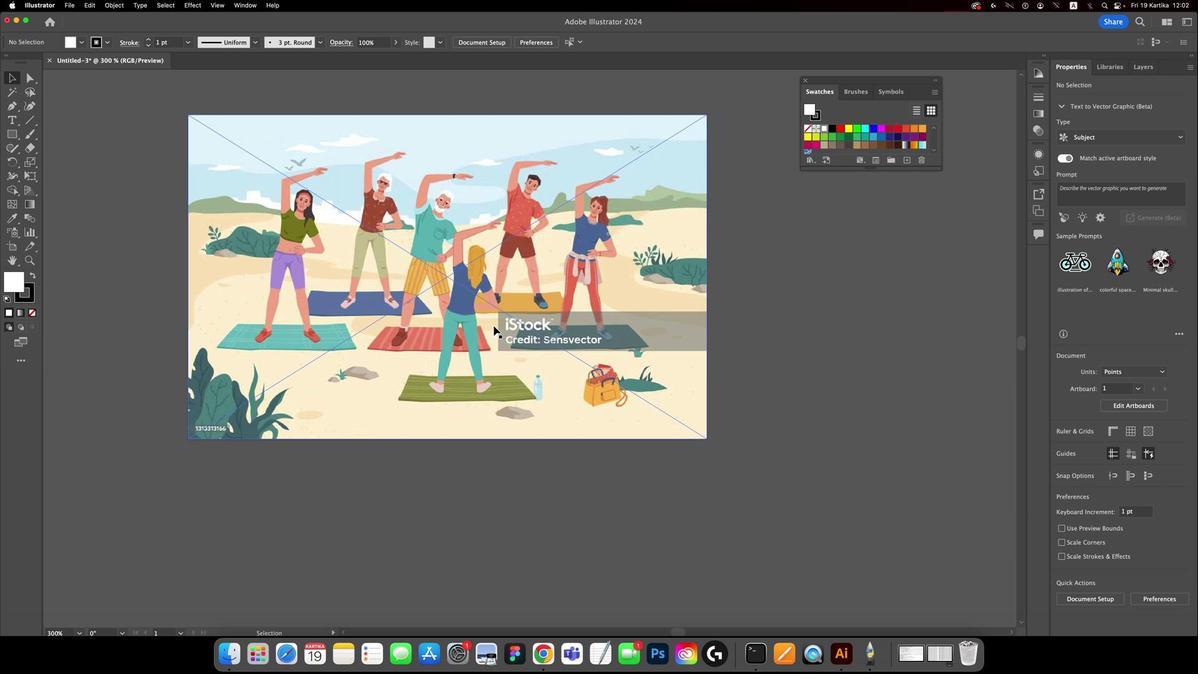 
Action: Mouse moved to (563, 406)
Screenshot: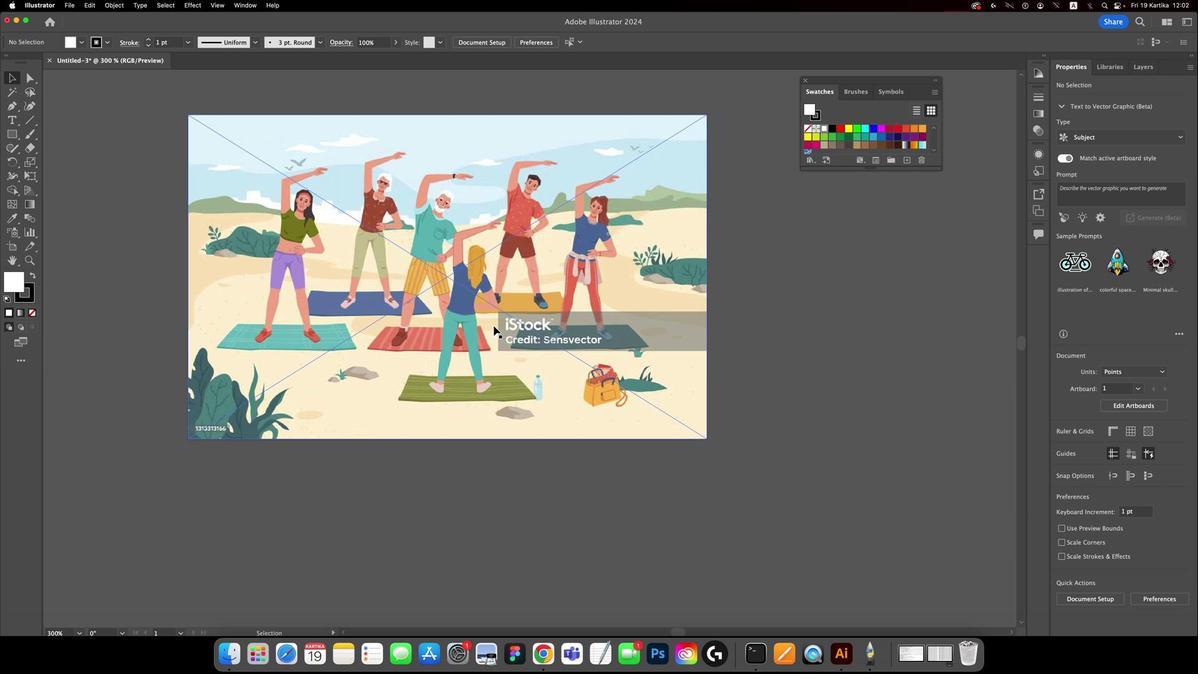 
Action: Mouse scrolled (563, 406) with delta (339, 346)
Screenshot: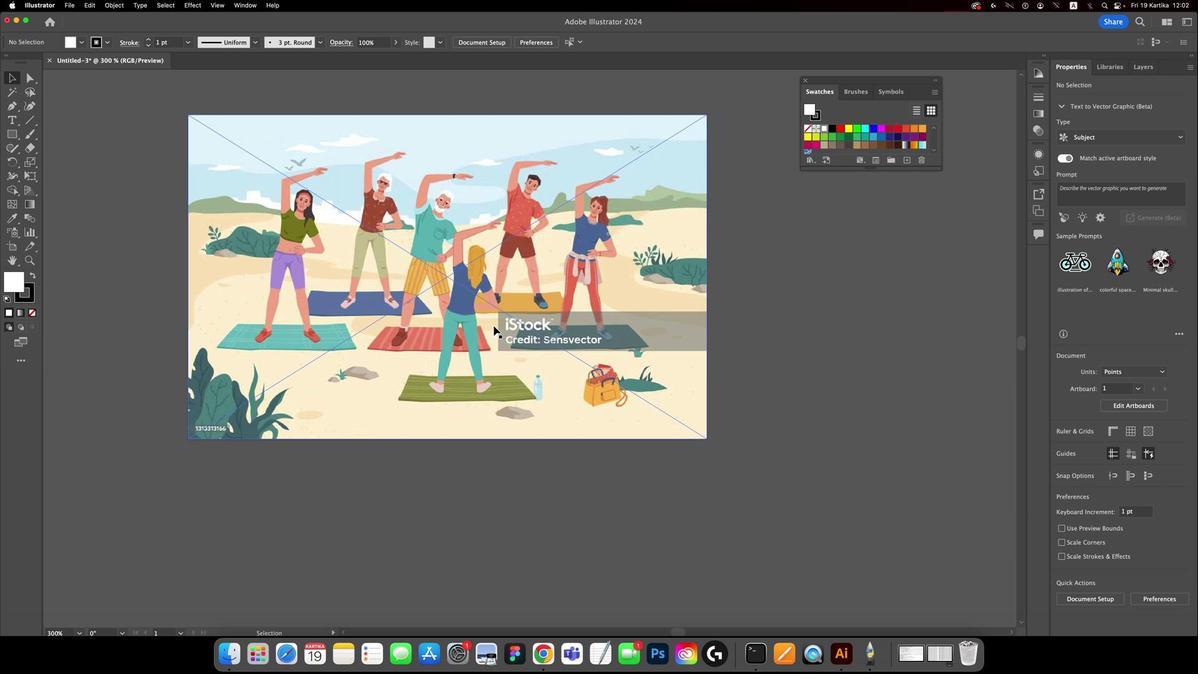 
Action: Mouse moved to (563, 406)
Screenshot: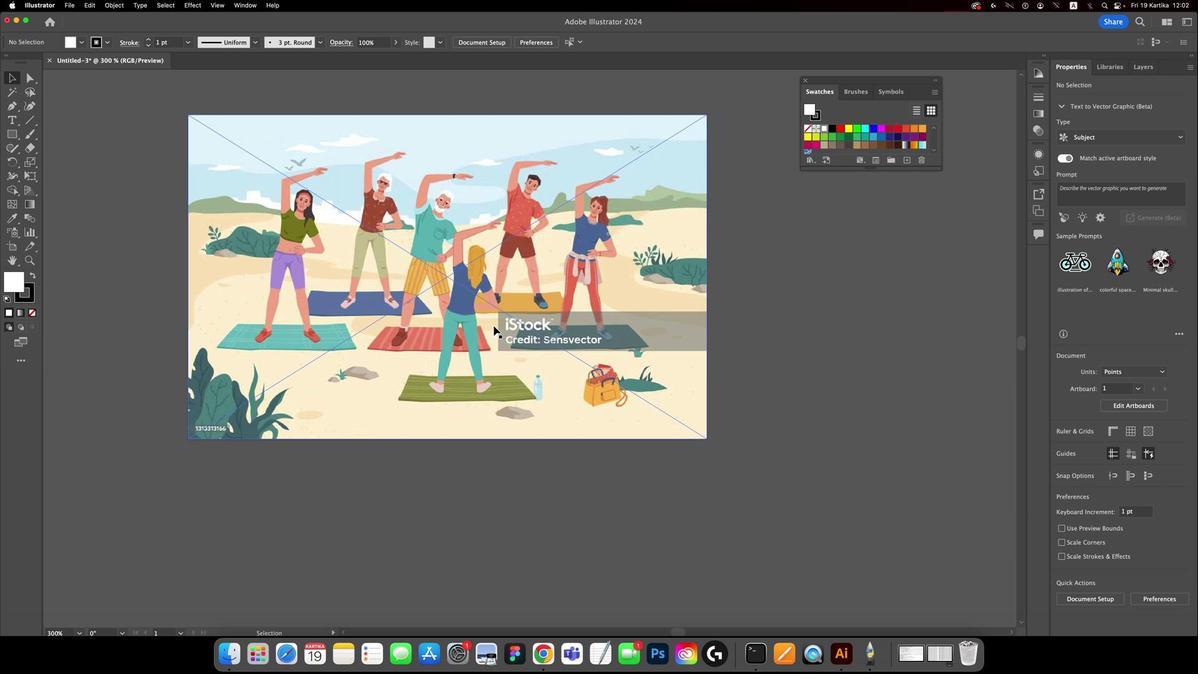 
Action: Mouse scrolled (563, 406) with delta (339, 347)
Screenshot: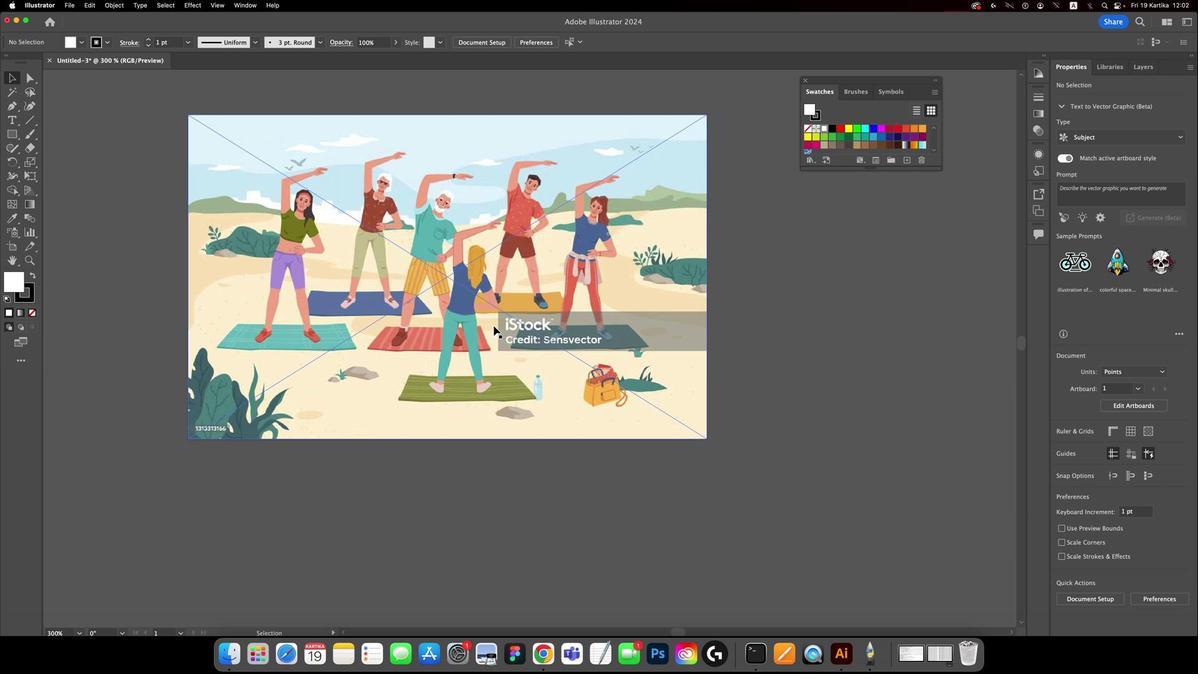 
Action: Mouse moved to (563, 407)
Screenshot: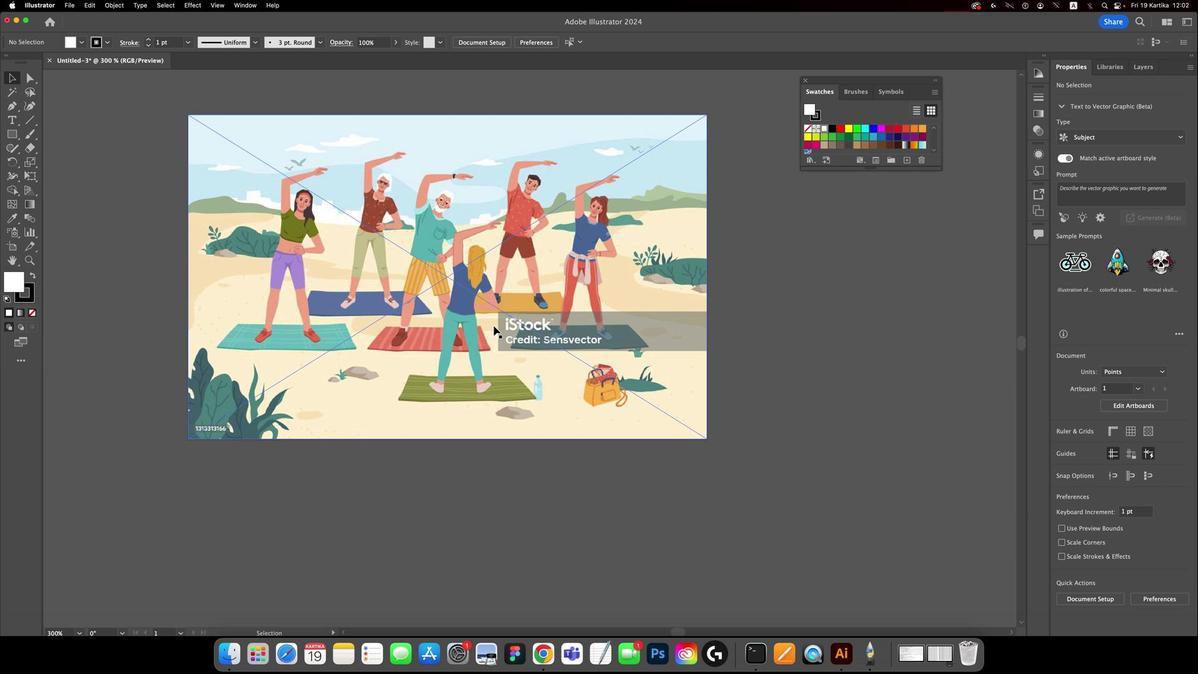 
Action: Mouse scrolled (563, 407) with delta (339, 345)
Screenshot: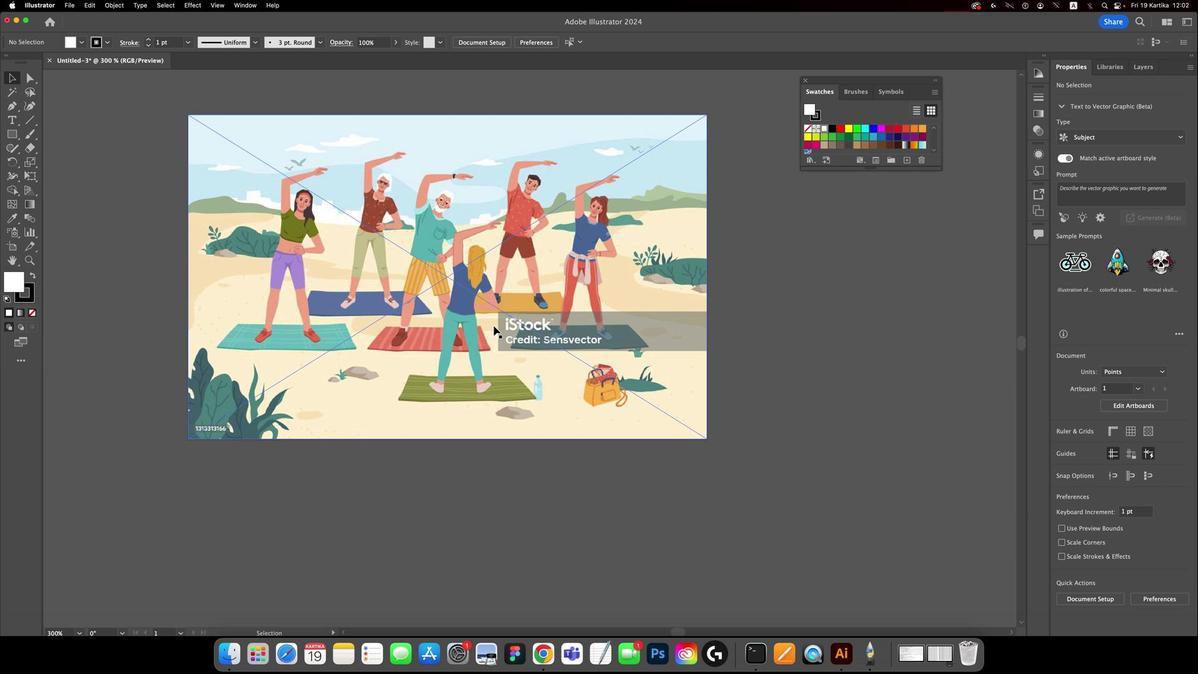 
Action: Mouse moved to (563, 407)
Screenshot: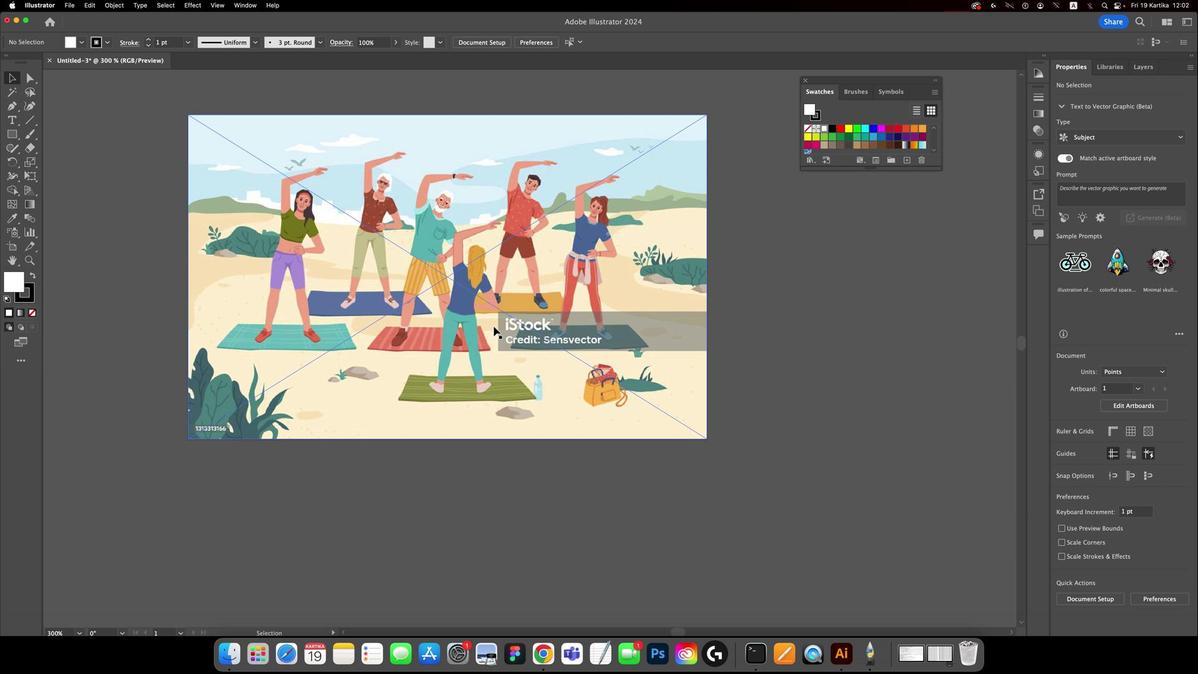
Action: Mouse scrolled (563, 407) with delta (339, 345)
Screenshot: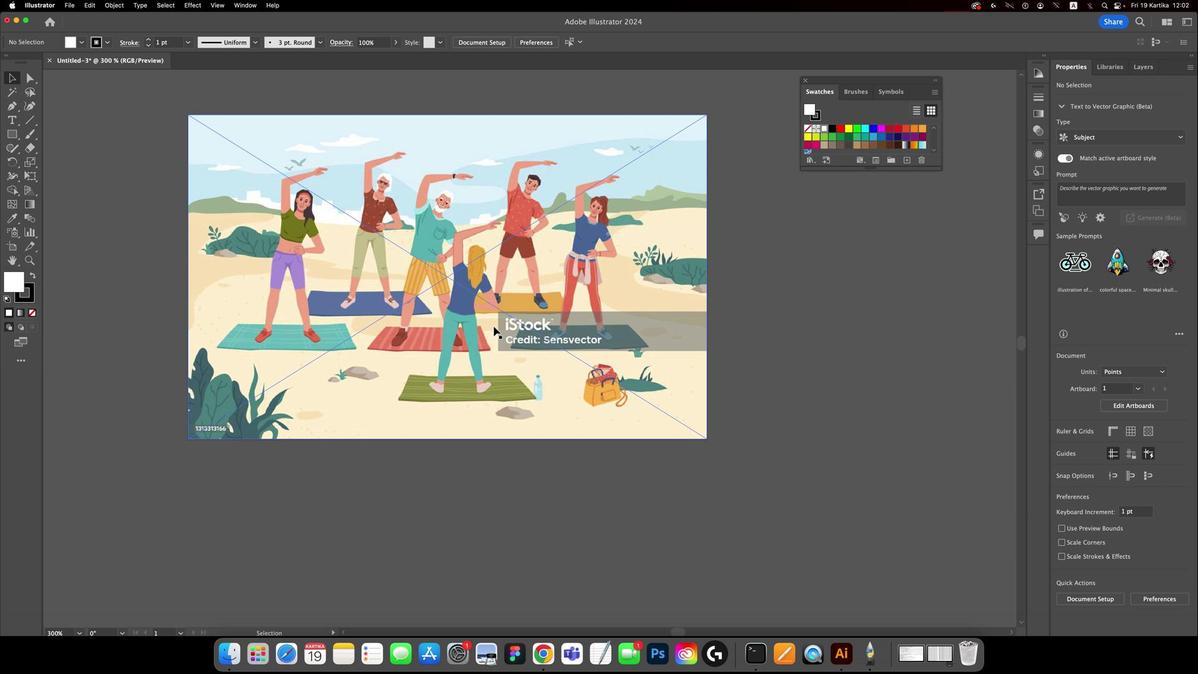 
Action: Mouse moved to (563, 407)
Screenshot: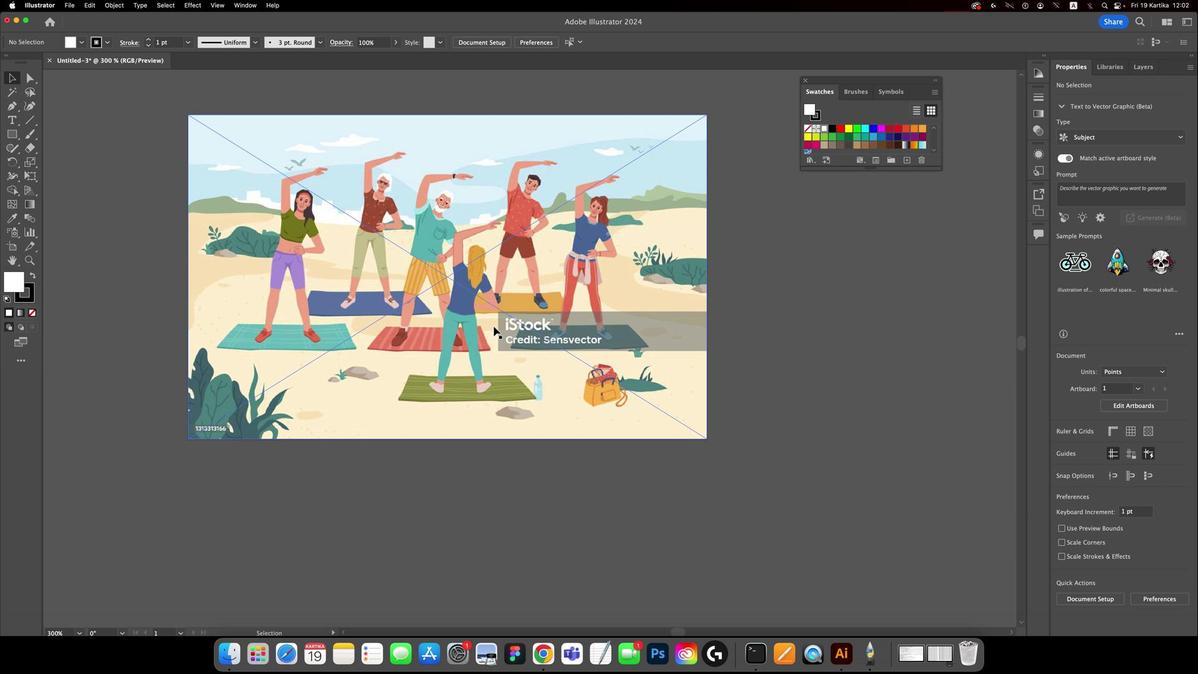 
Action: Mouse scrolled (563, 407) with delta (339, 346)
Screenshot: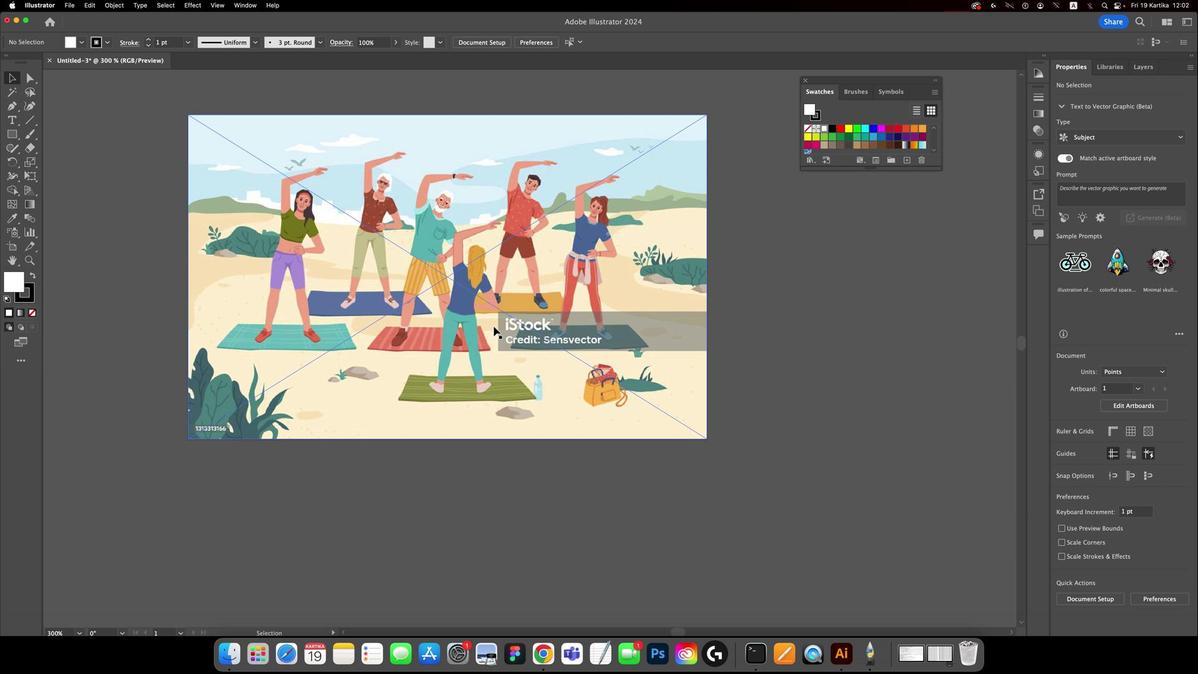 
Action: Mouse moved to (563, 407)
Screenshot: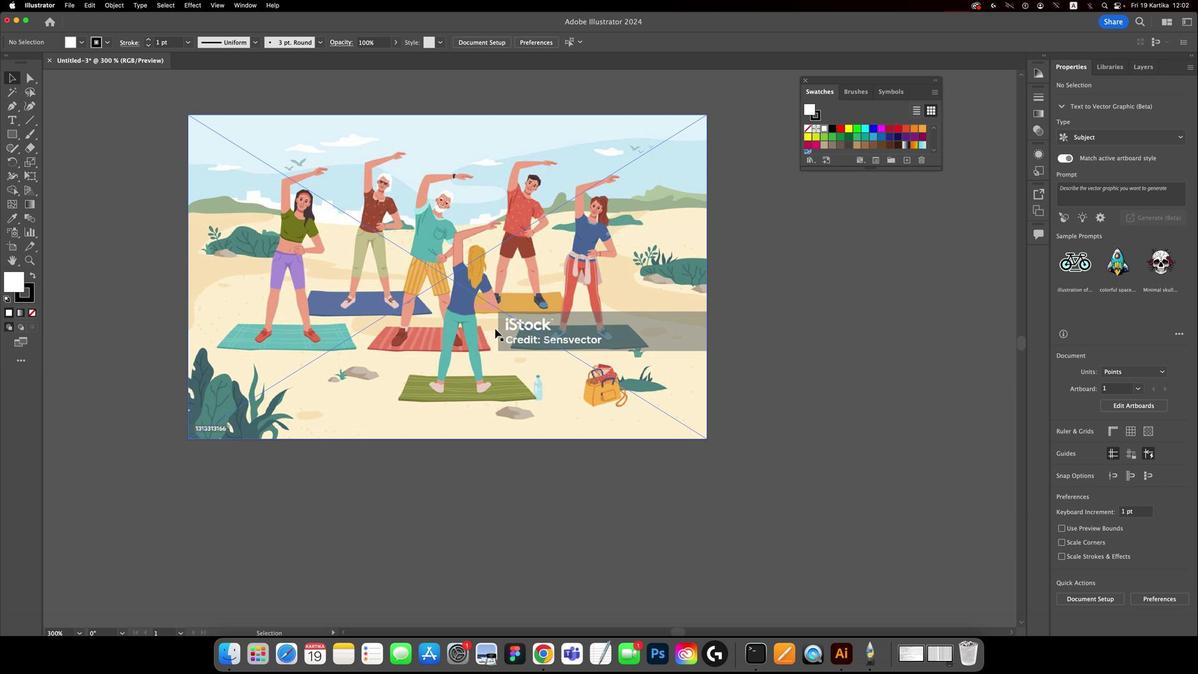 
Action: Mouse scrolled (563, 407) with delta (339, 346)
Screenshot: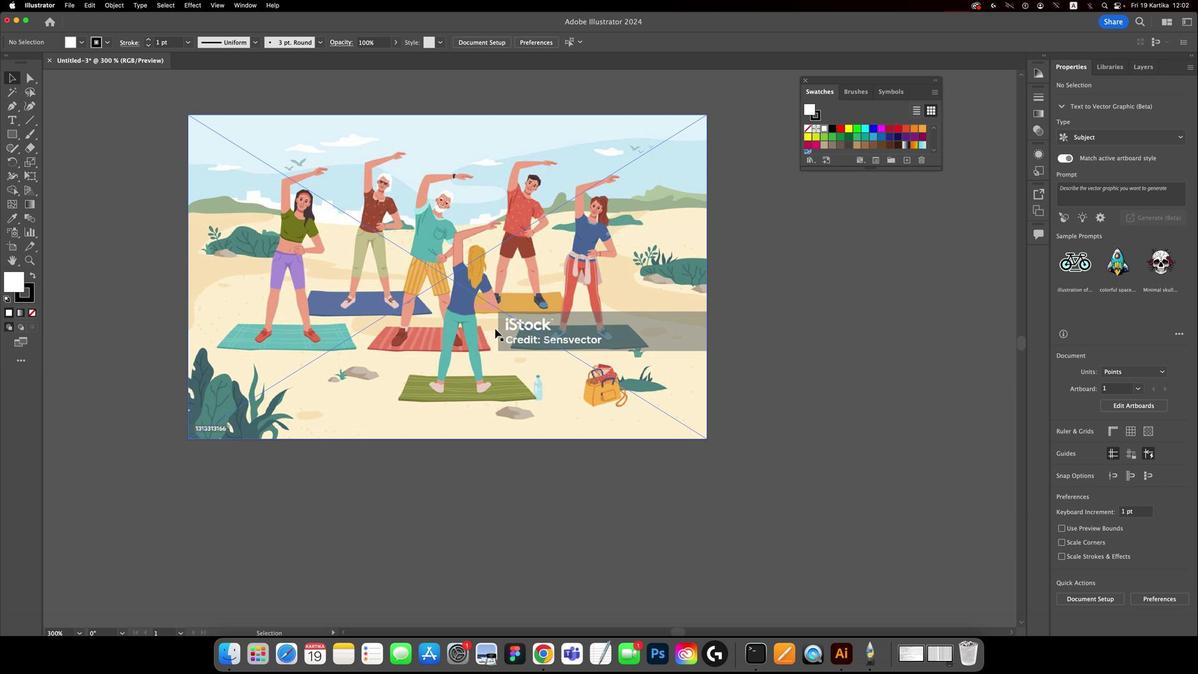 
Action: Mouse scrolled (563, 407) with delta (339, 346)
Screenshot: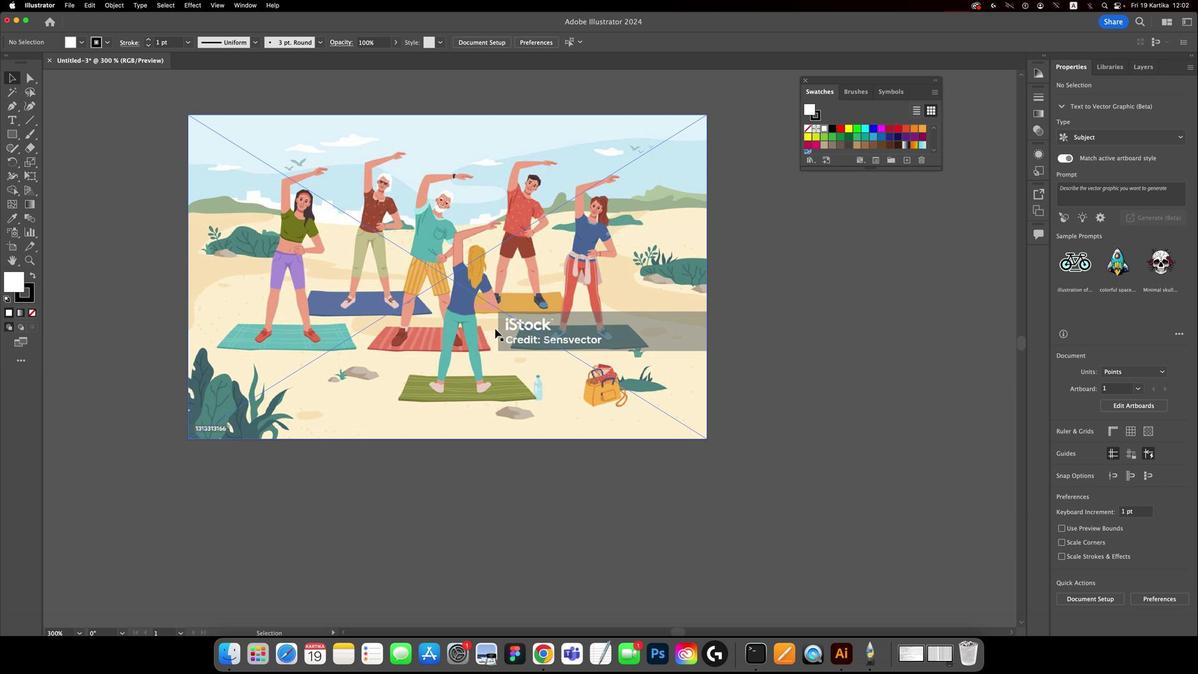 
Action: Mouse moved to (856, 359)
Screenshot: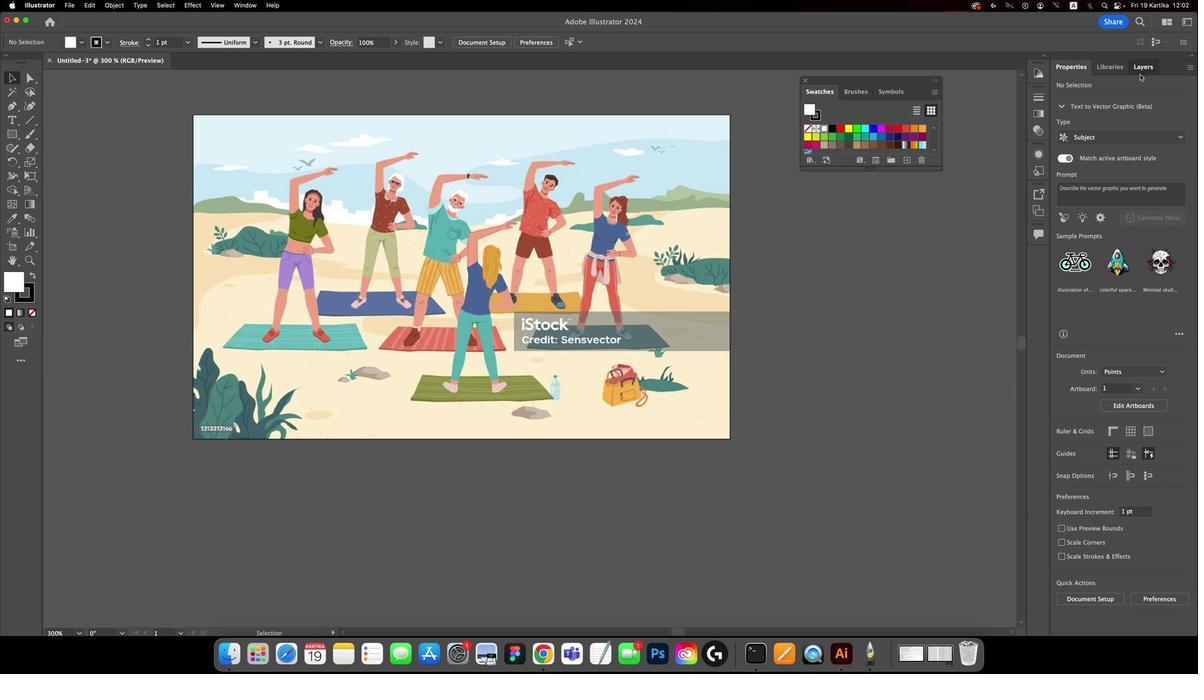 
Action: Mouse pressed left at (856, 359)
Screenshot: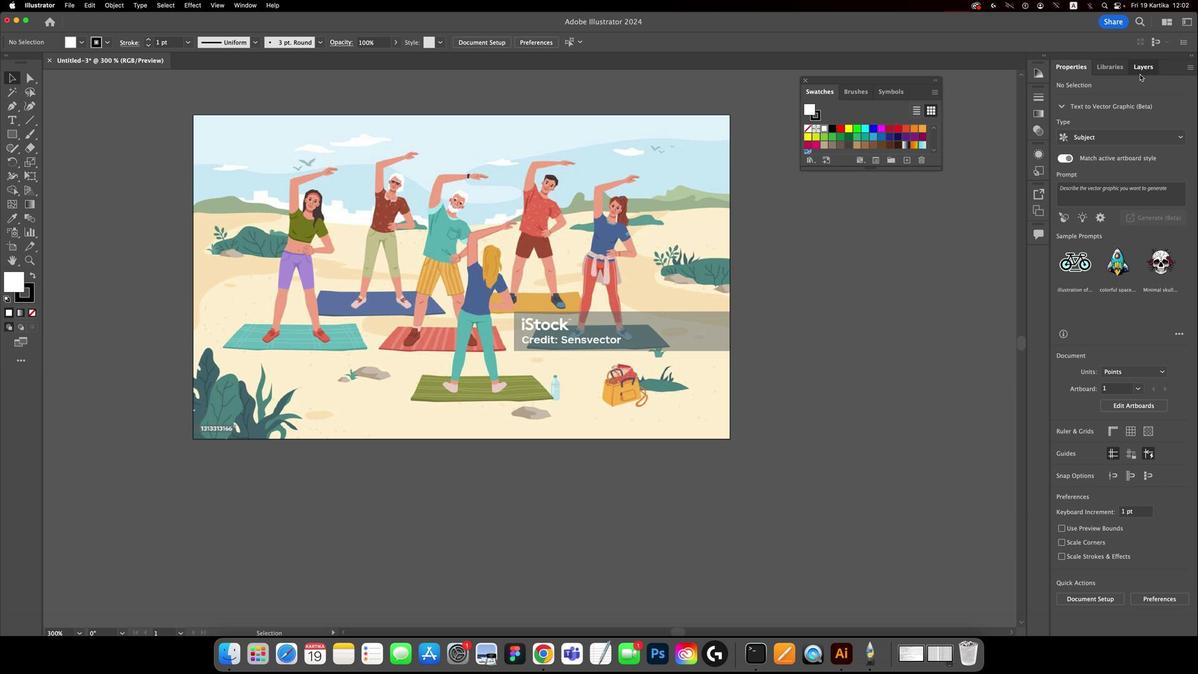 
Action: Mouse moved to (818, 365)
Screenshot: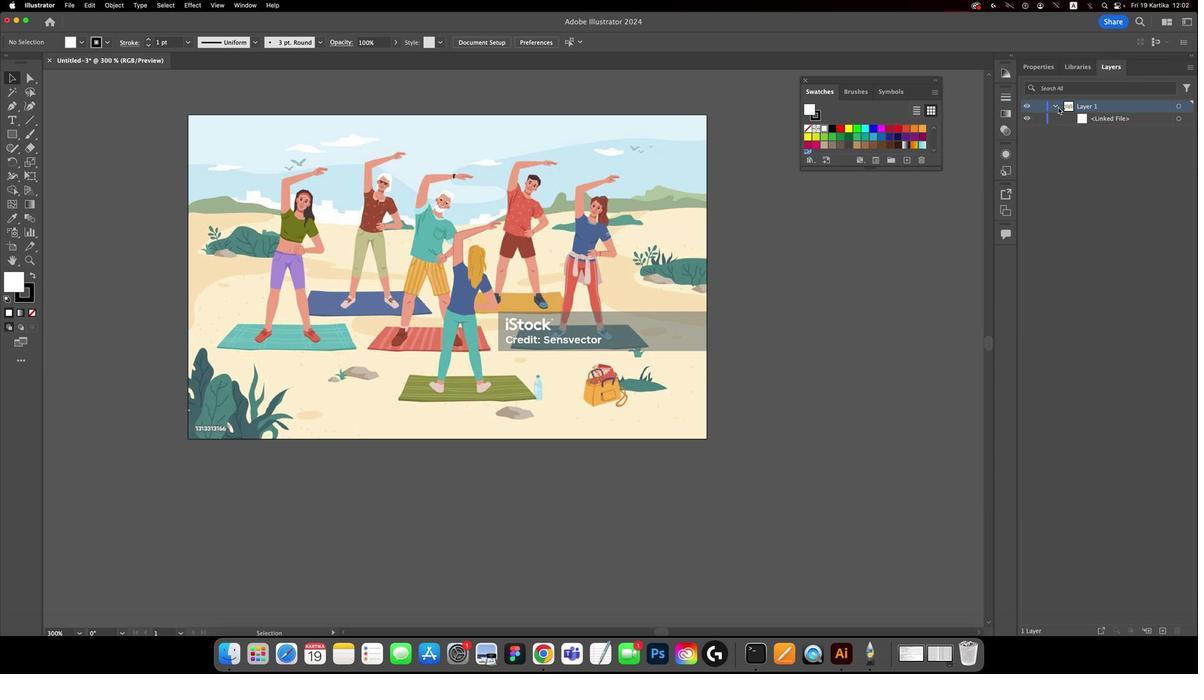 
Action: Mouse pressed left at (818, 365)
Screenshot: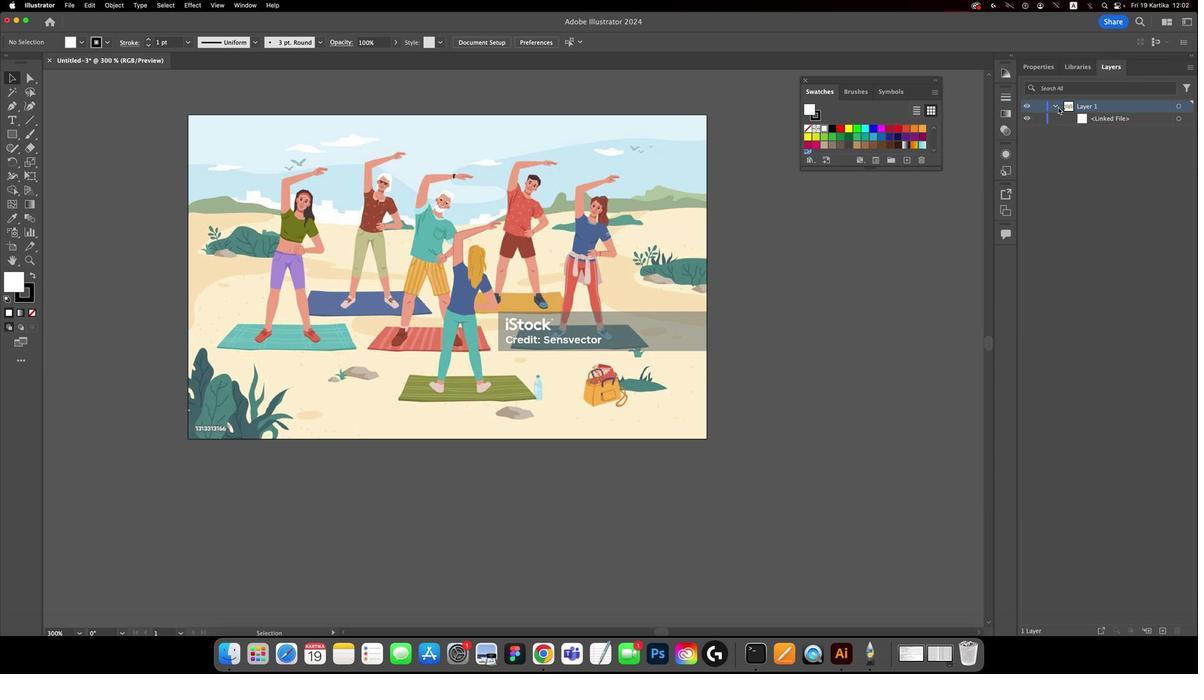 
Action: Mouse moved to (810, 368)
Screenshot: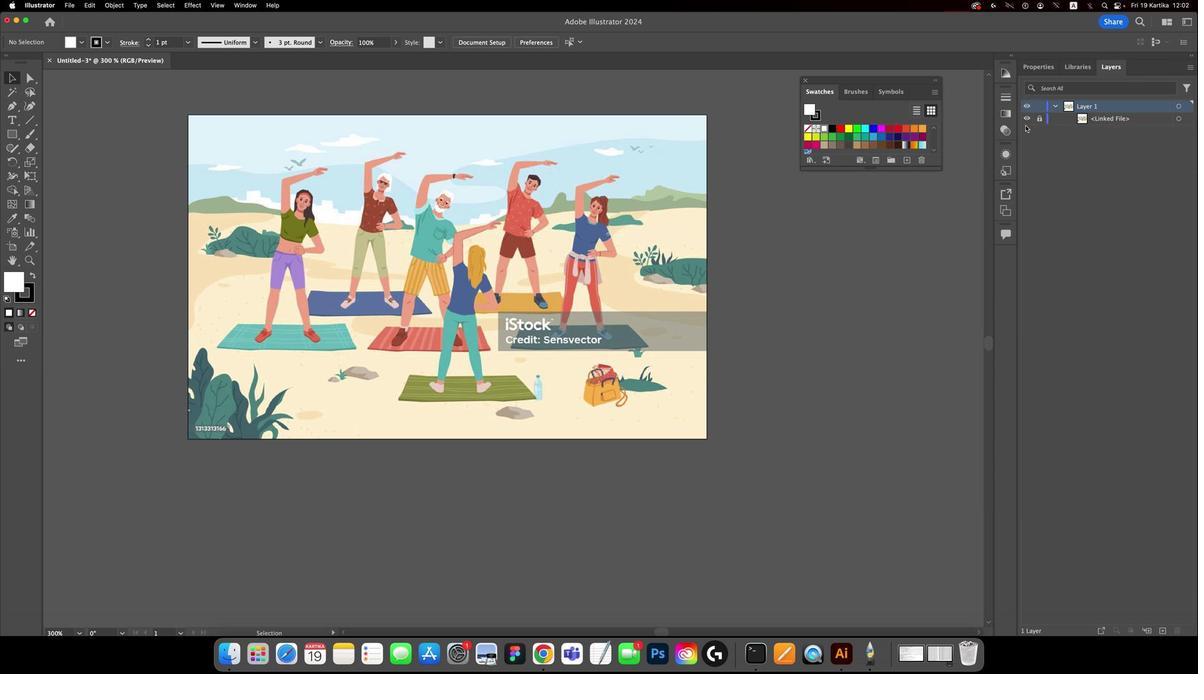 
Action: Mouse pressed left at (810, 368)
Screenshot: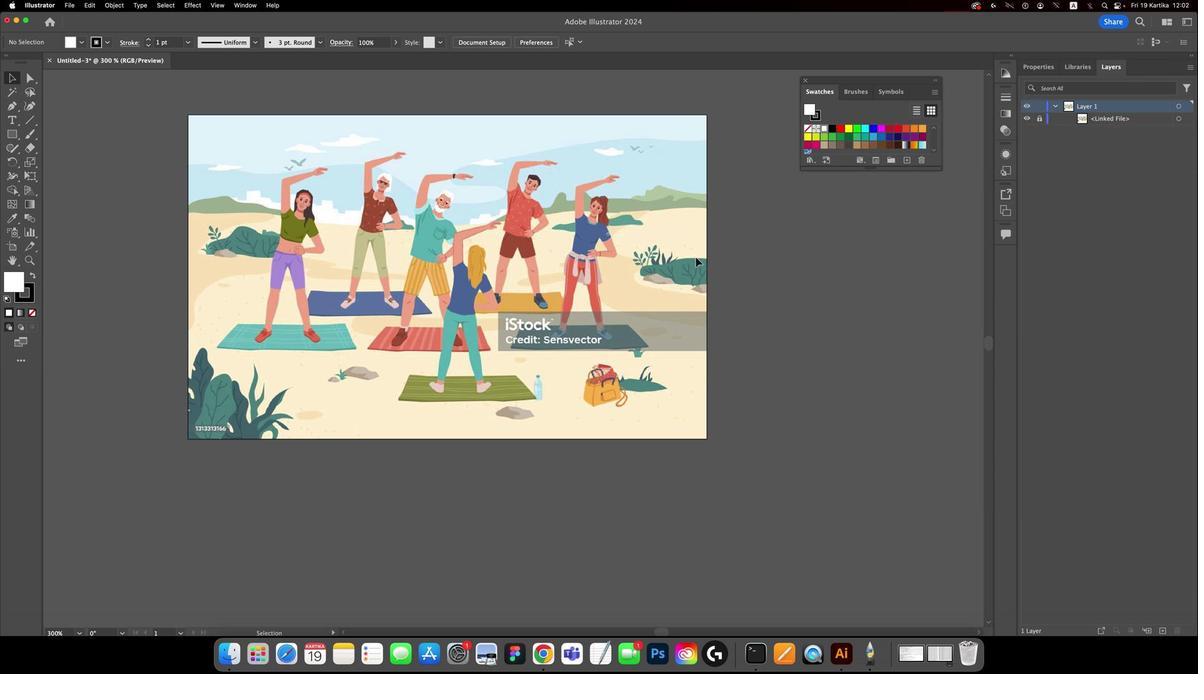 
Action: Mouse moved to (549, 410)
Screenshot: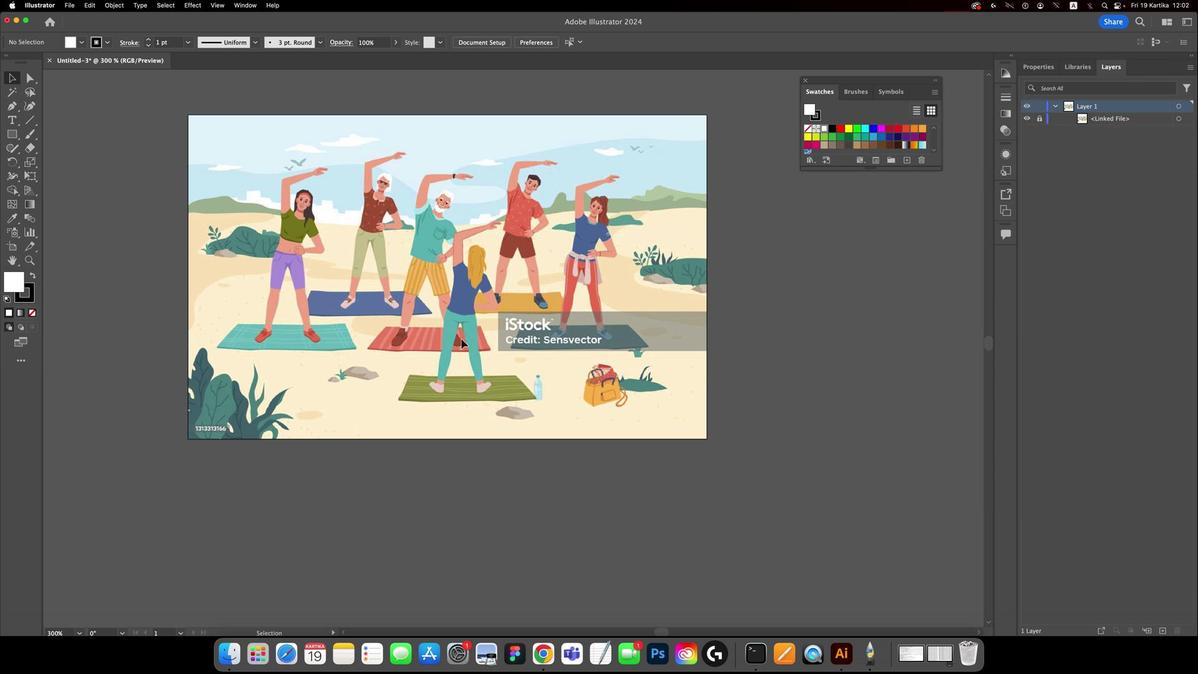 
Action: Mouse pressed left at (549, 410)
Screenshot: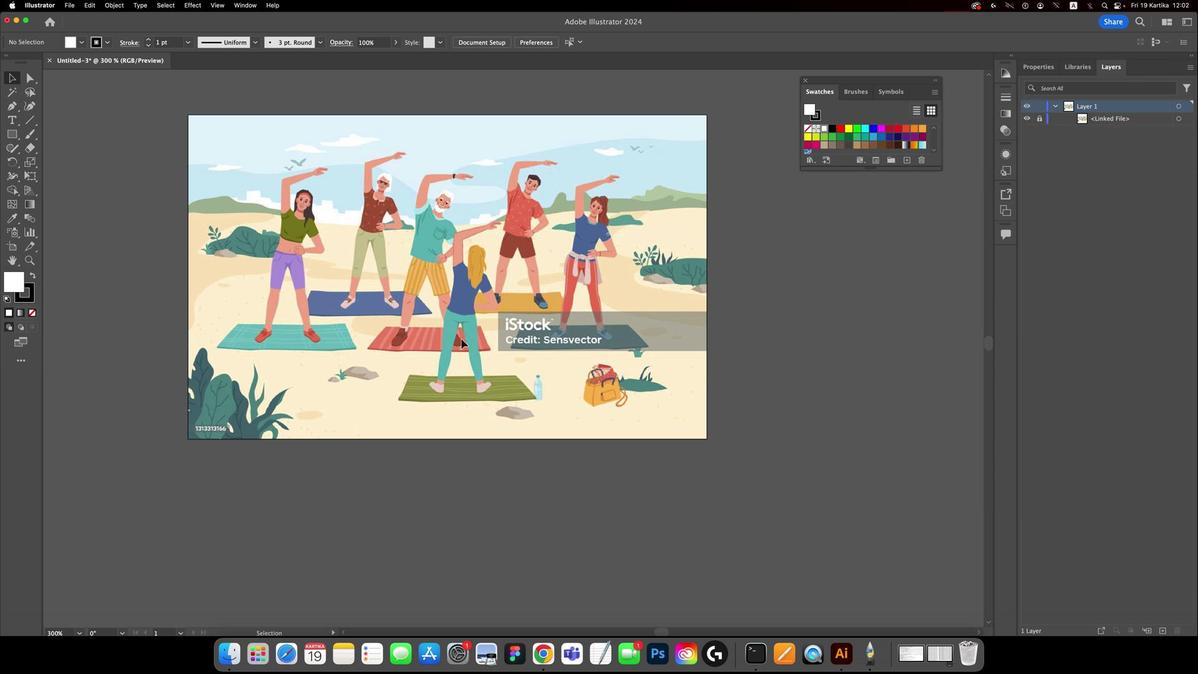 
Action: Mouse moved to (546, 411)
Screenshot: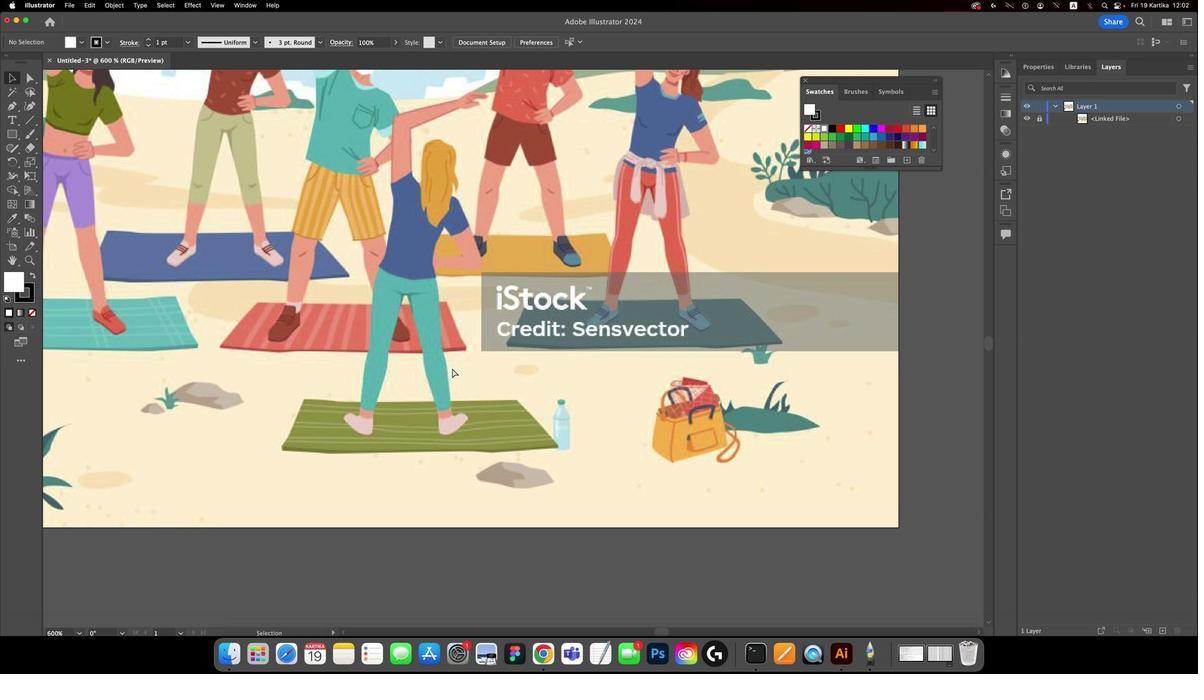 
Action: Key pressed Key.cmd
Screenshot: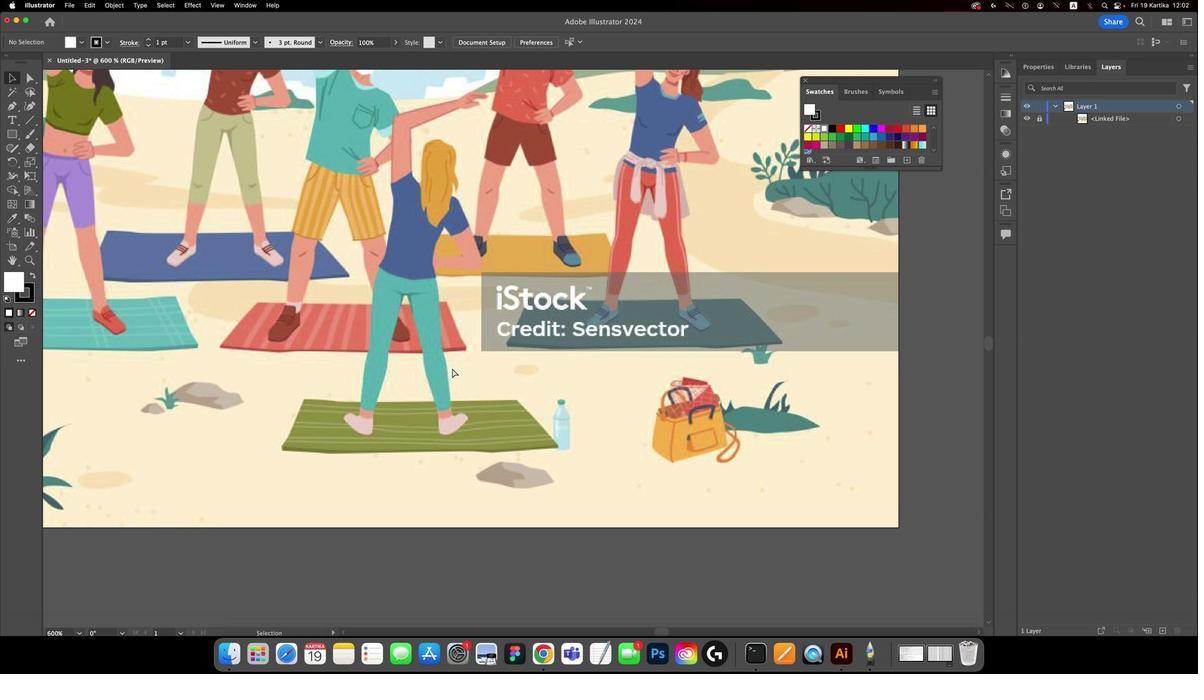 
Action: Mouse moved to (546, 411)
Screenshot: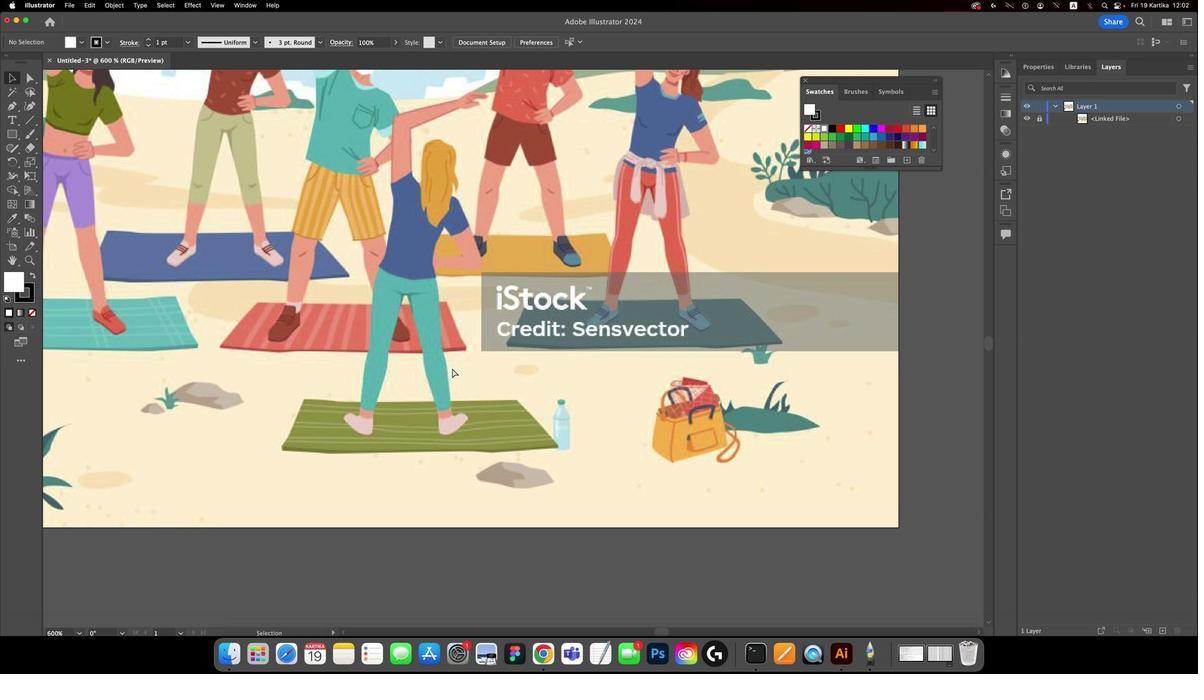 
Action: Key pressed '='
Screenshot: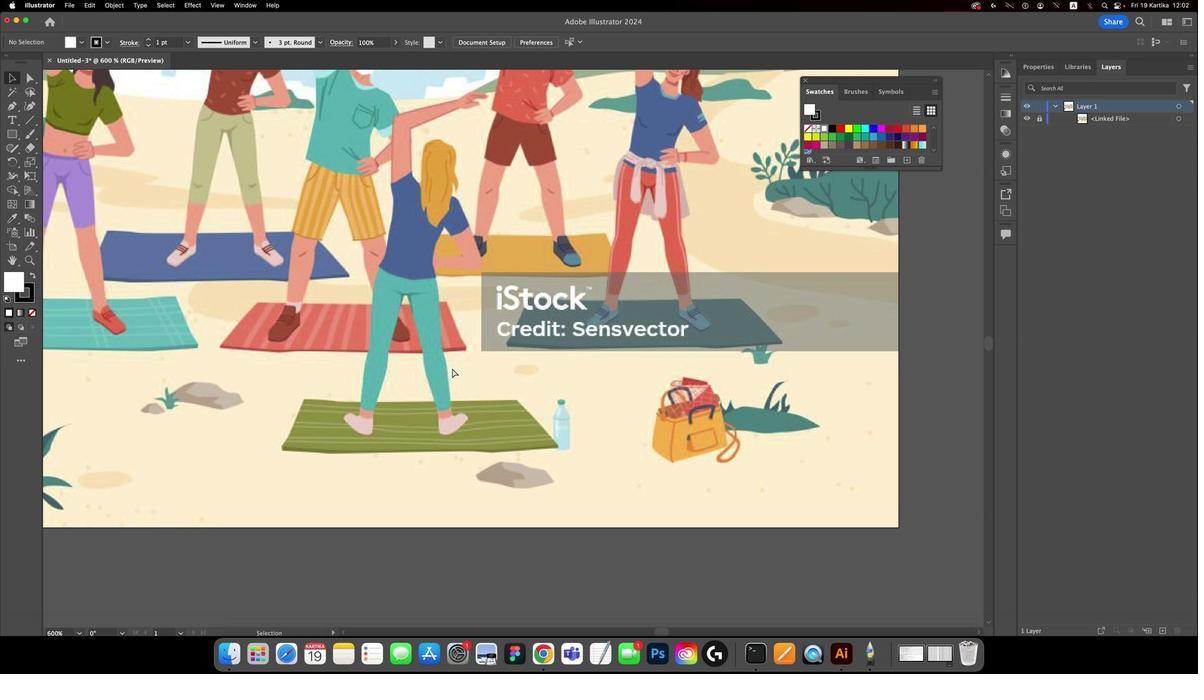 
Action: Mouse moved to (544, 415)
Screenshot: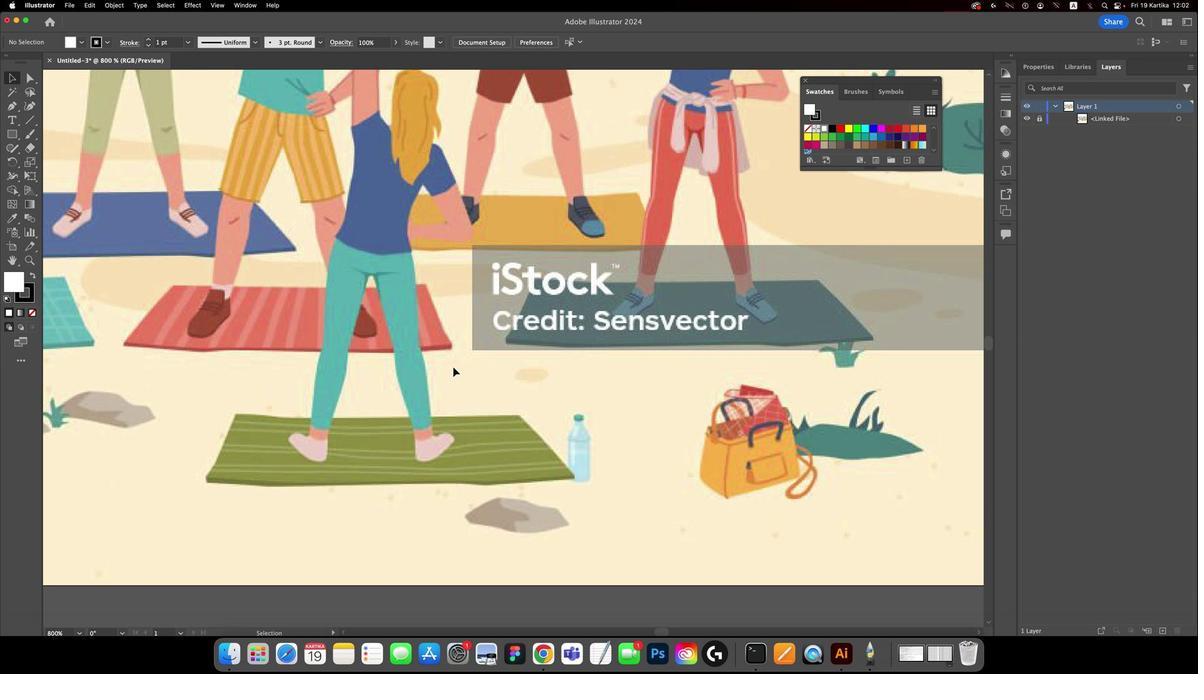 
Action: Key pressed Key.cmd'='
Screenshot: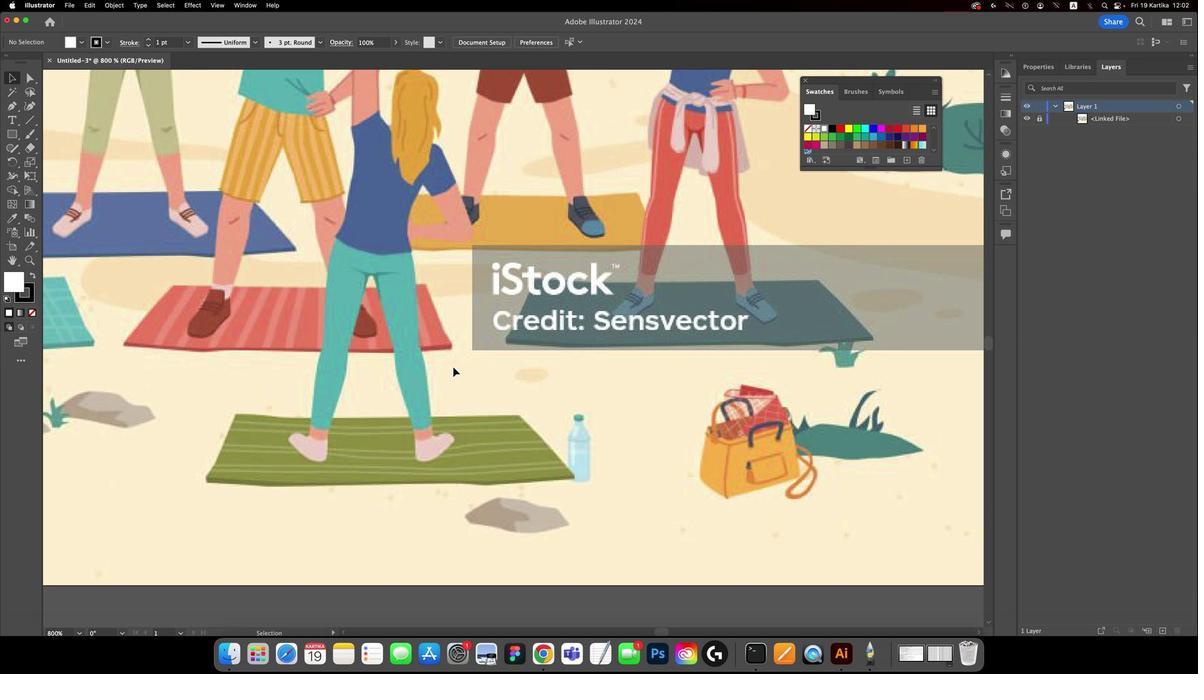 
Action: Mouse moved to (544, 415)
Screenshot: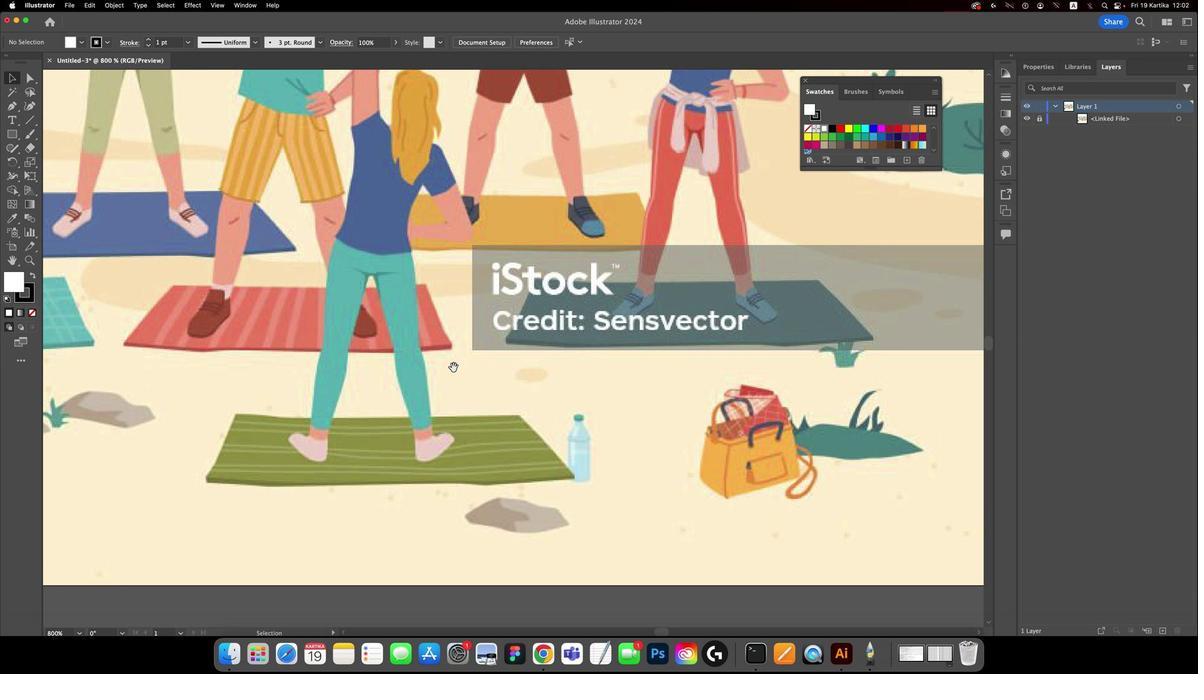 
Action: Key pressed Key.cmd'='
Screenshot: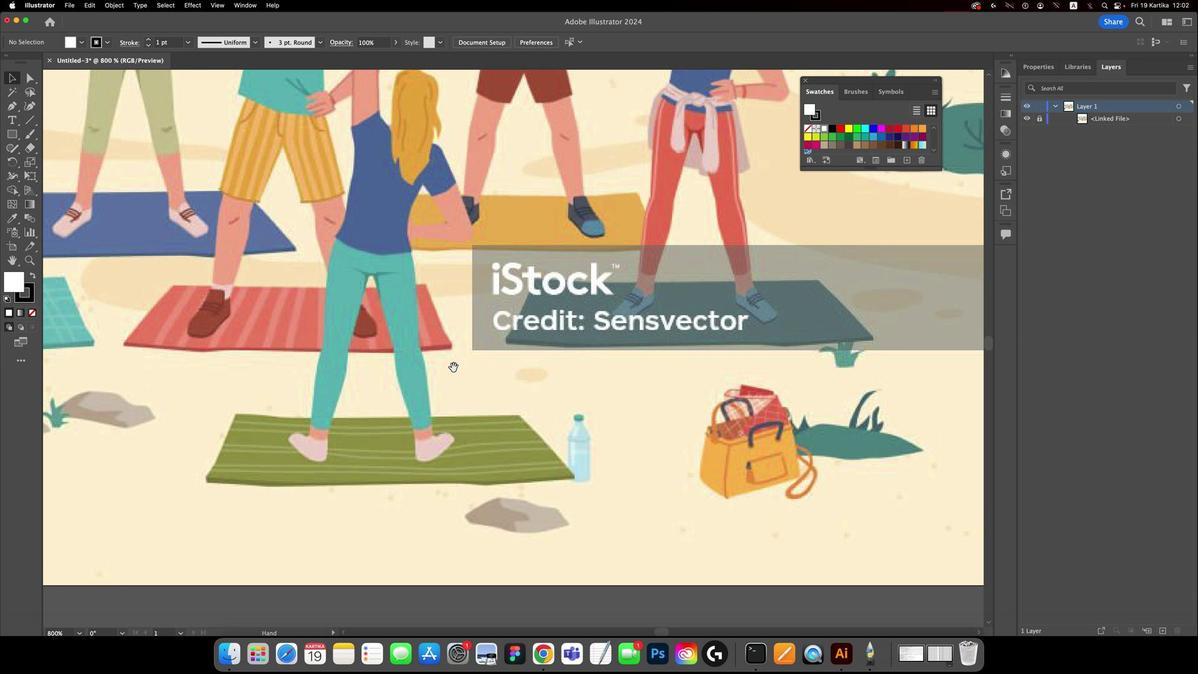 
Action: Mouse moved to (544, 415)
Screenshot: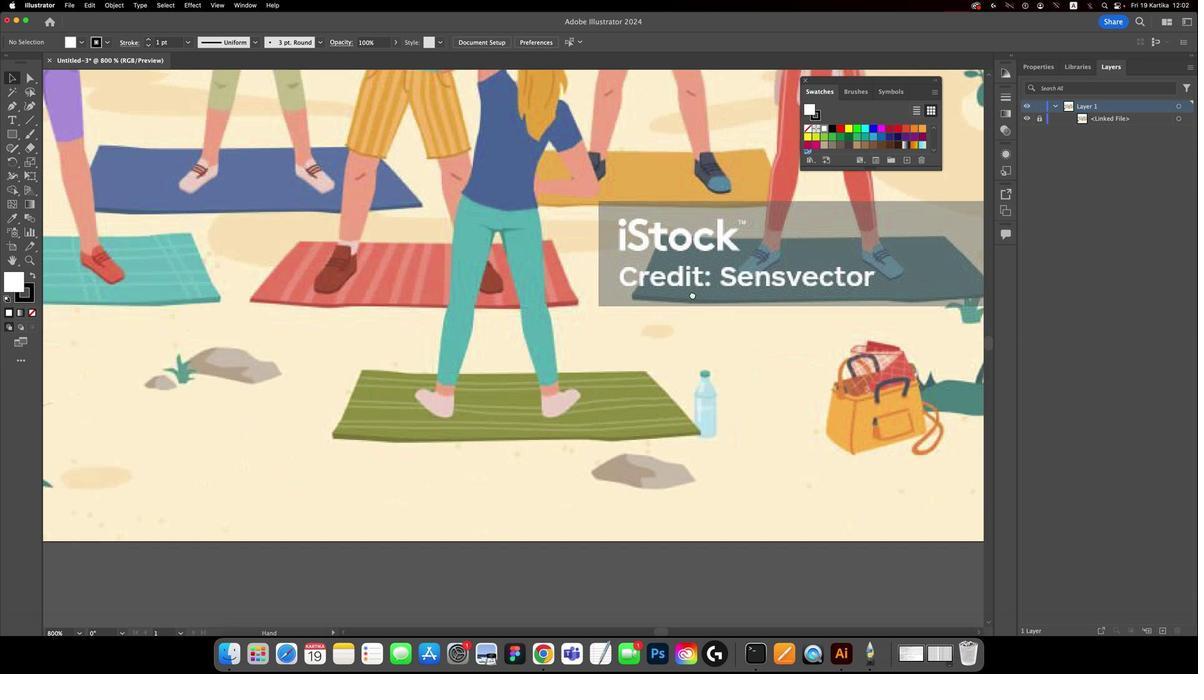 
Action: Key pressed Key.space
Screenshot: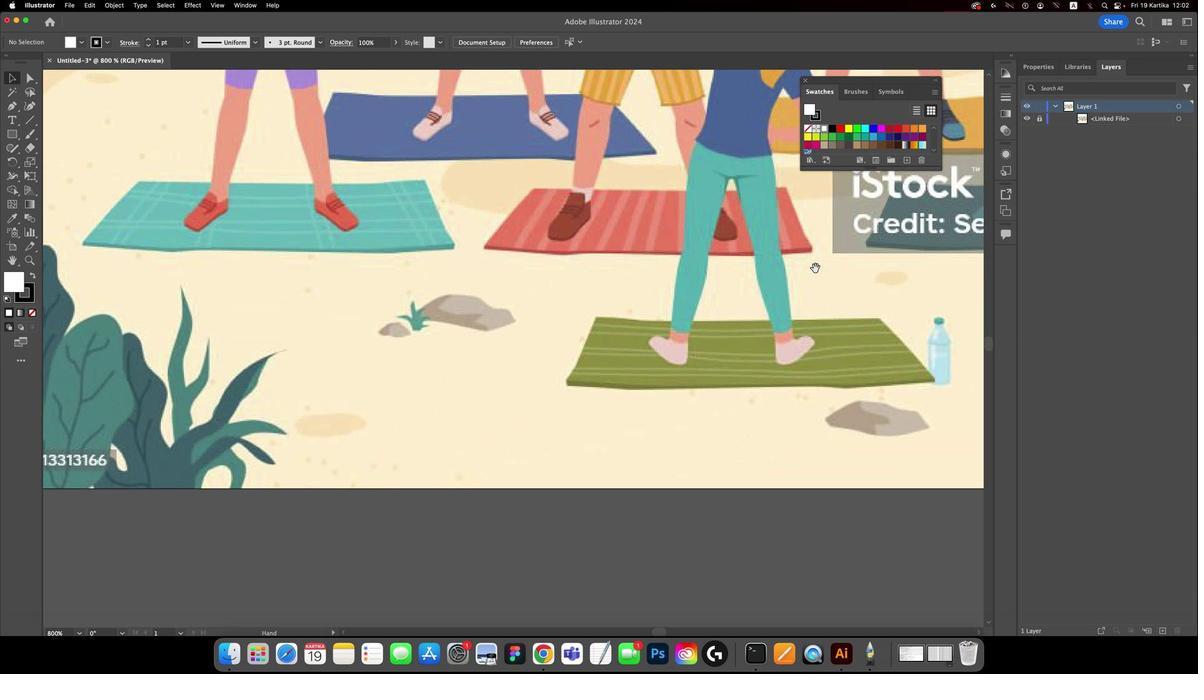 
Action: Mouse moved to (546, 415)
Screenshot: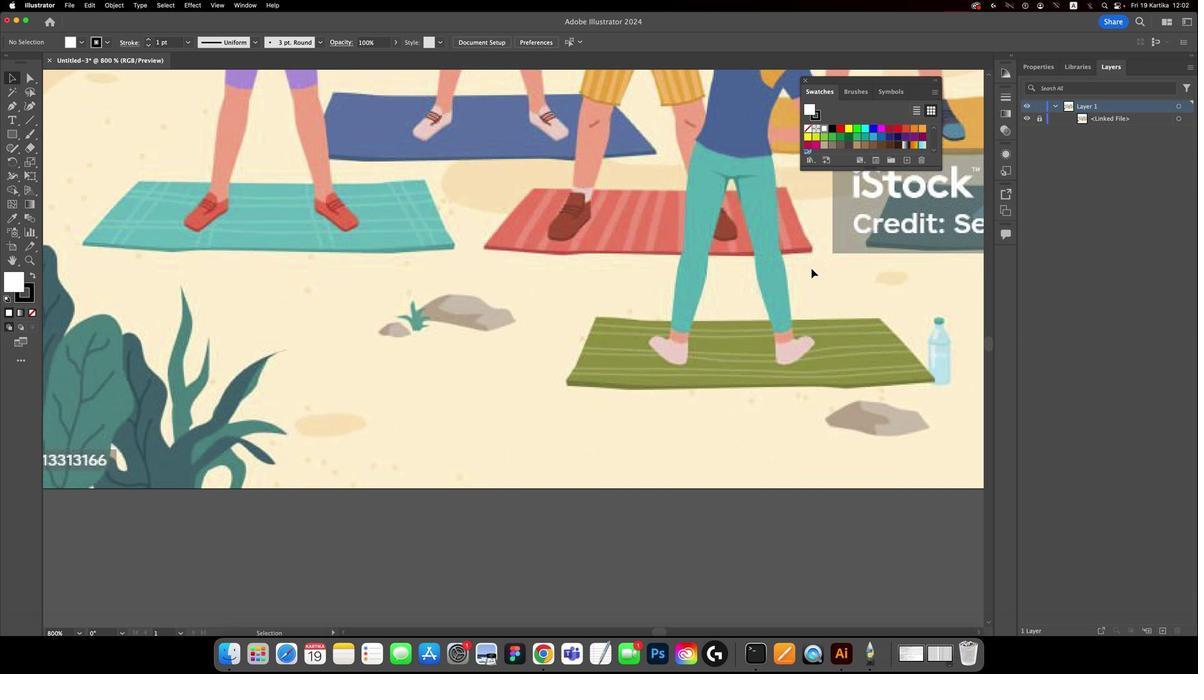 
Action: Mouse pressed left at (546, 415)
Screenshot: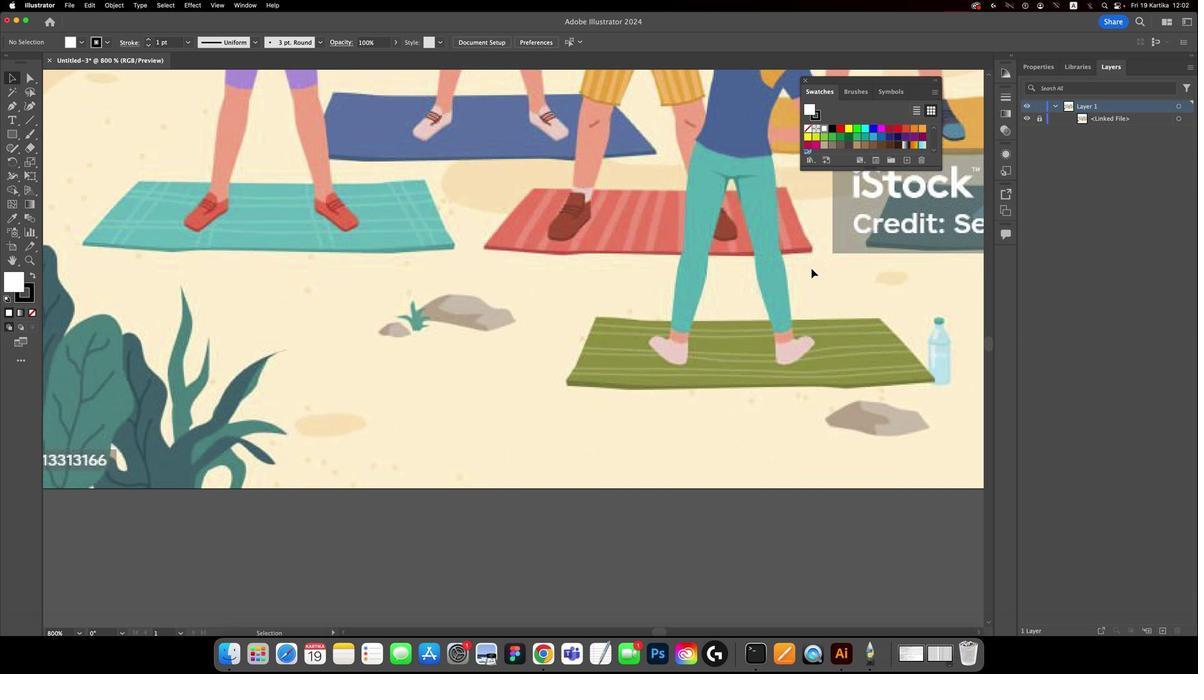 
Action: Mouse moved to (707, 396)
Screenshot: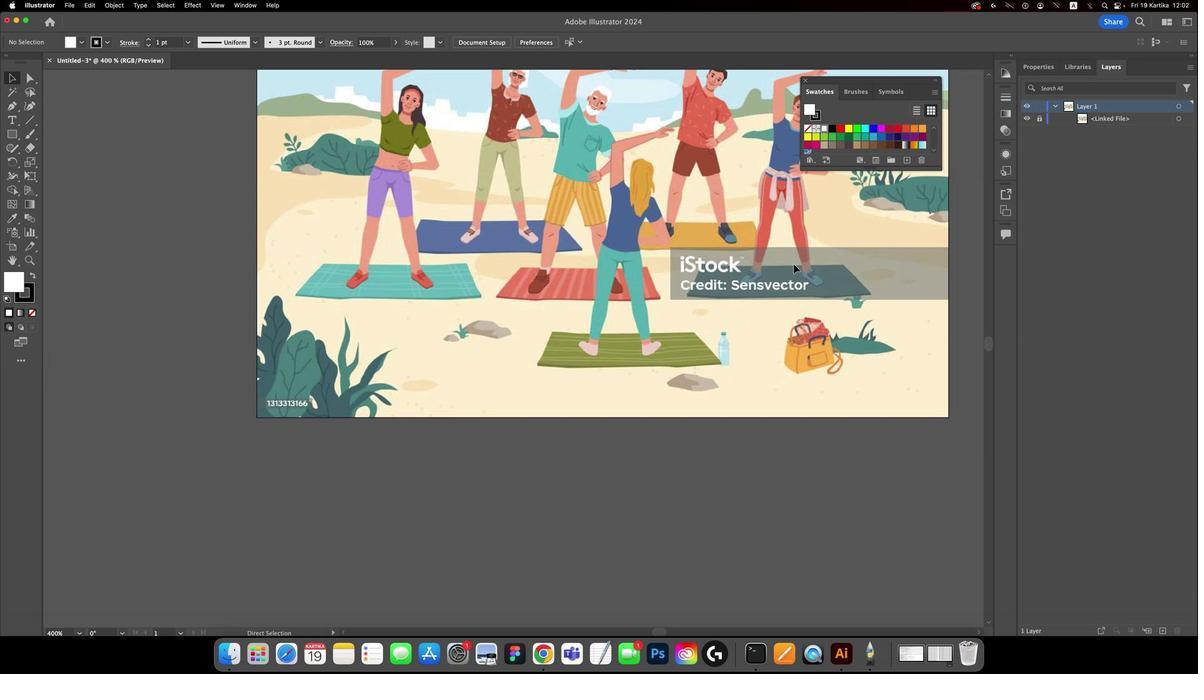 
Action: Key pressed Key.cmd'-'
Screenshot: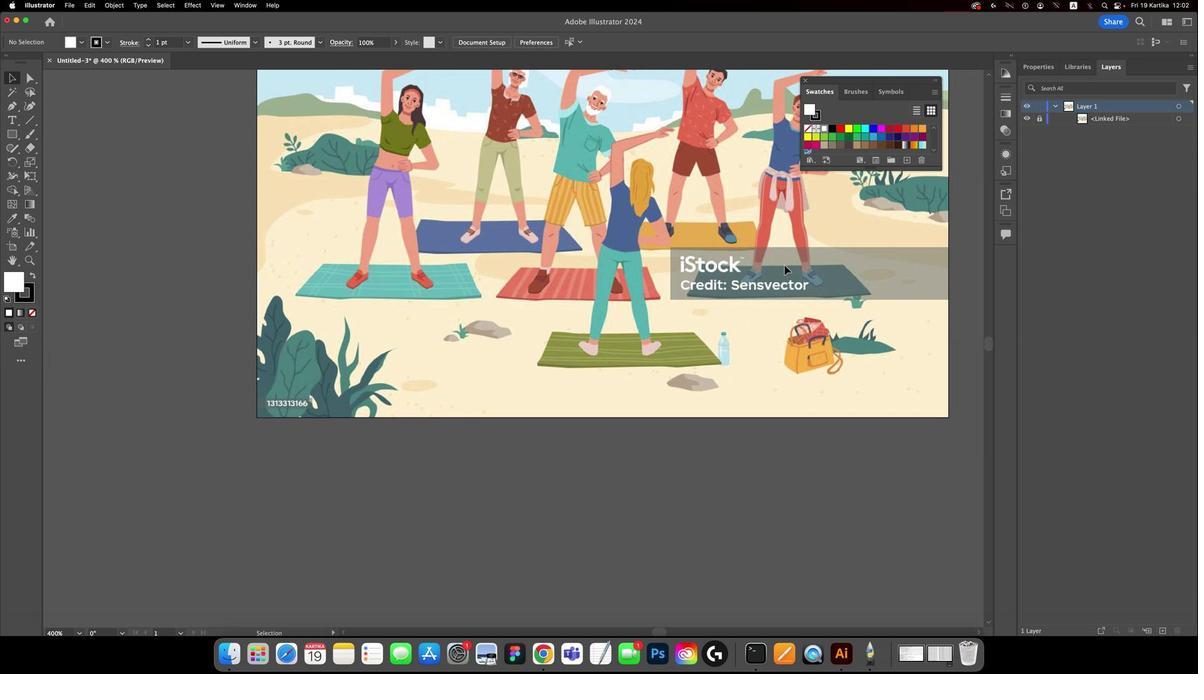
Action: Mouse moved to (700, 395)
Screenshot: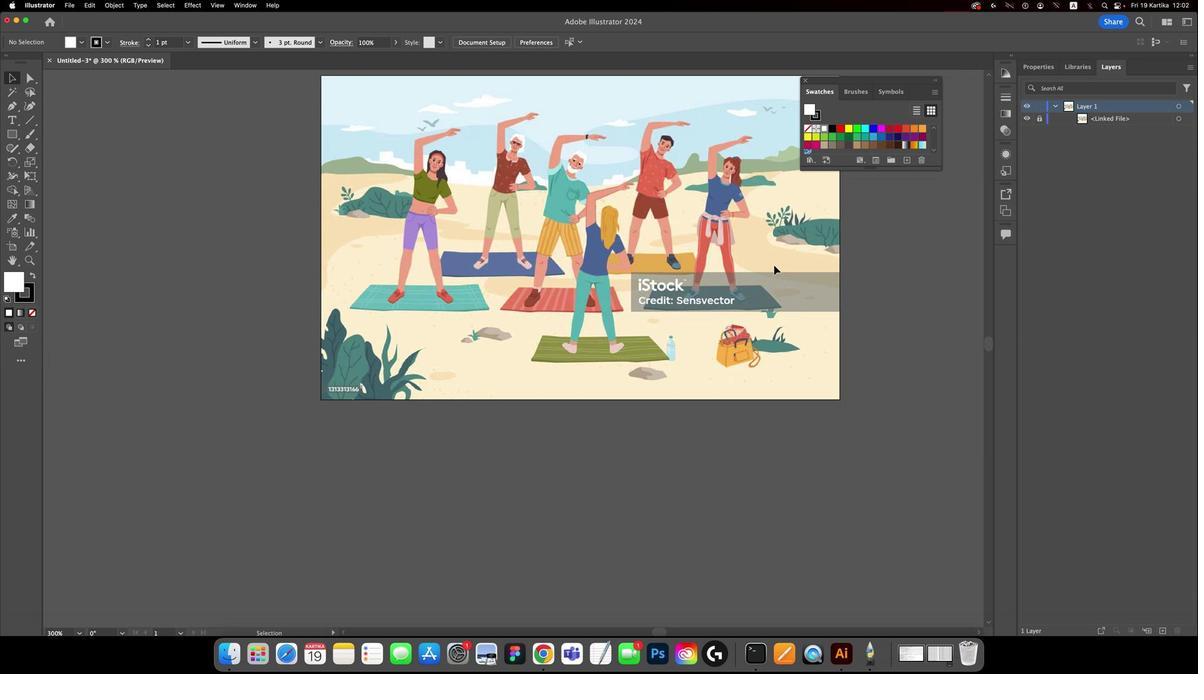 
Action: Key pressed Key.cmd'-'
Screenshot: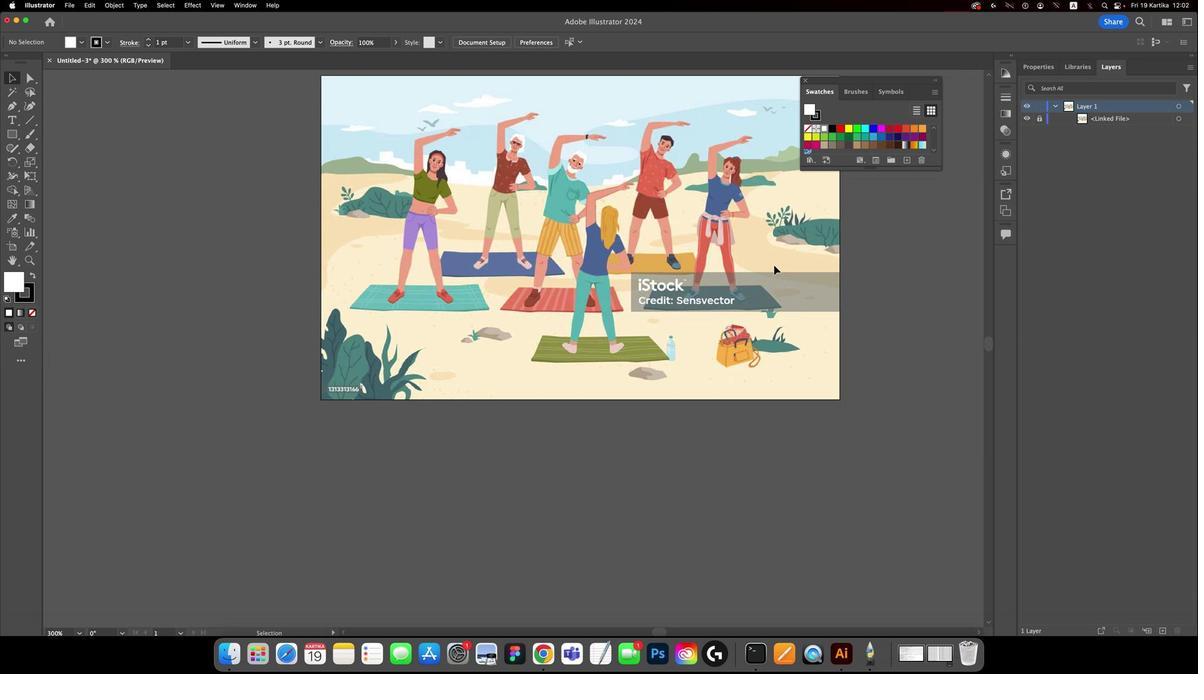 
Action: Mouse moved to (693, 395)
Screenshot: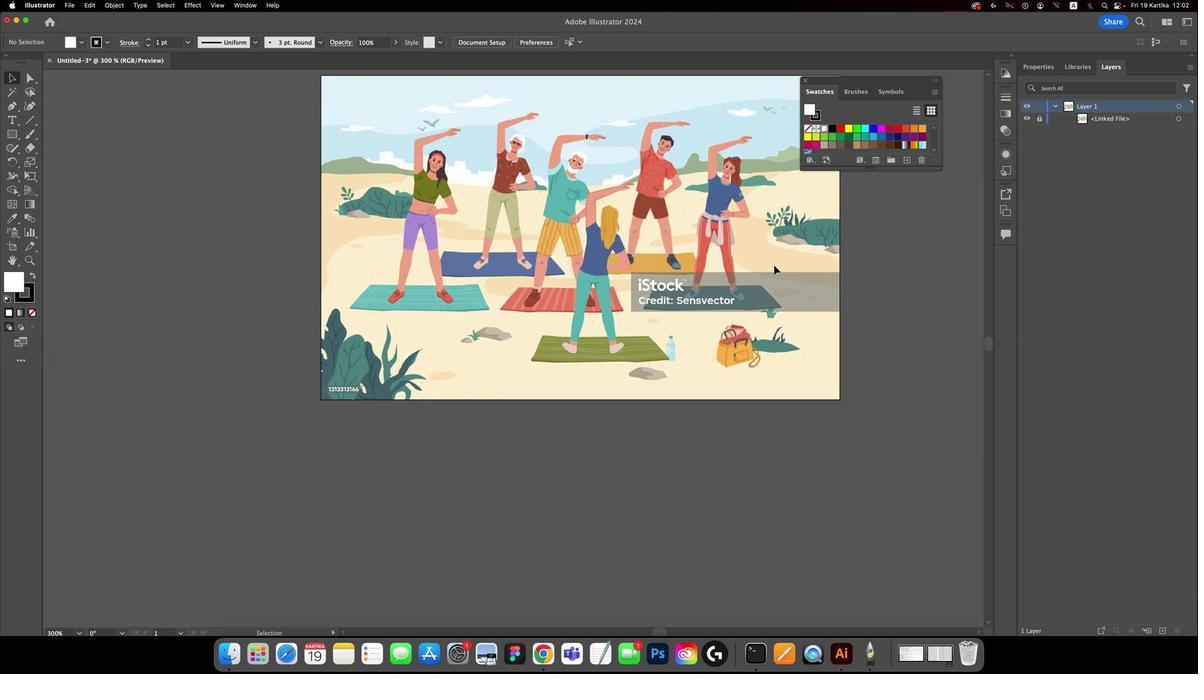 
Action: Key pressed Key.cmd'-'
Screenshot: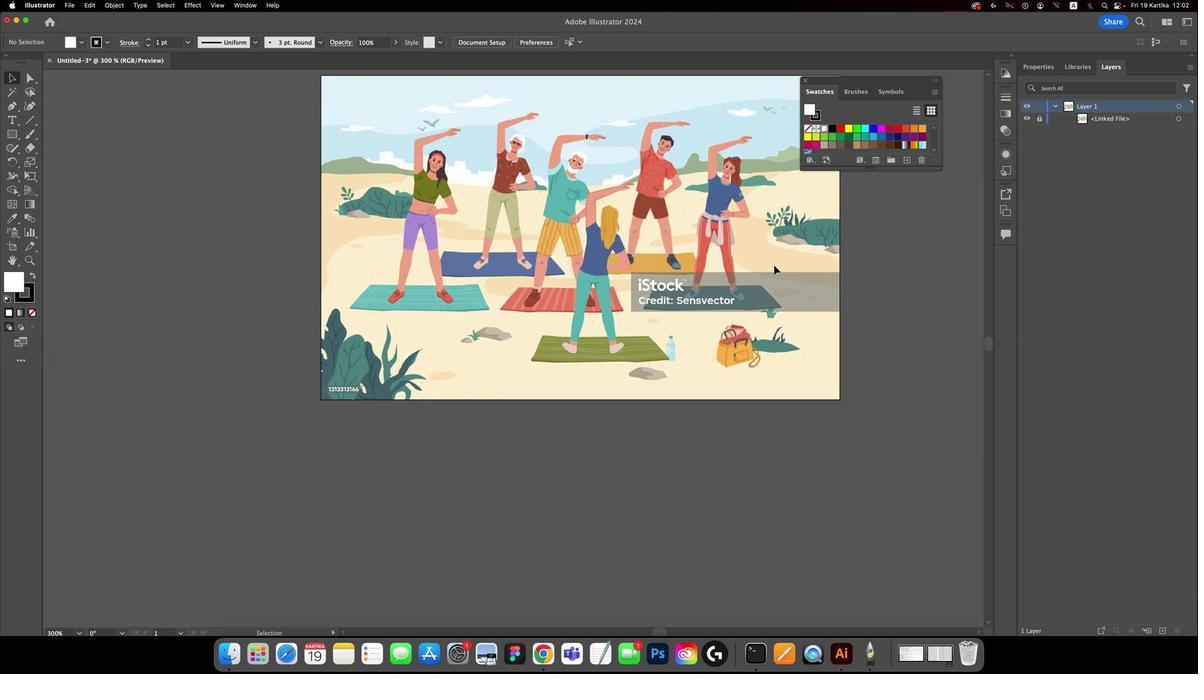 
Action: Mouse moved to (690, 395)
Screenshot: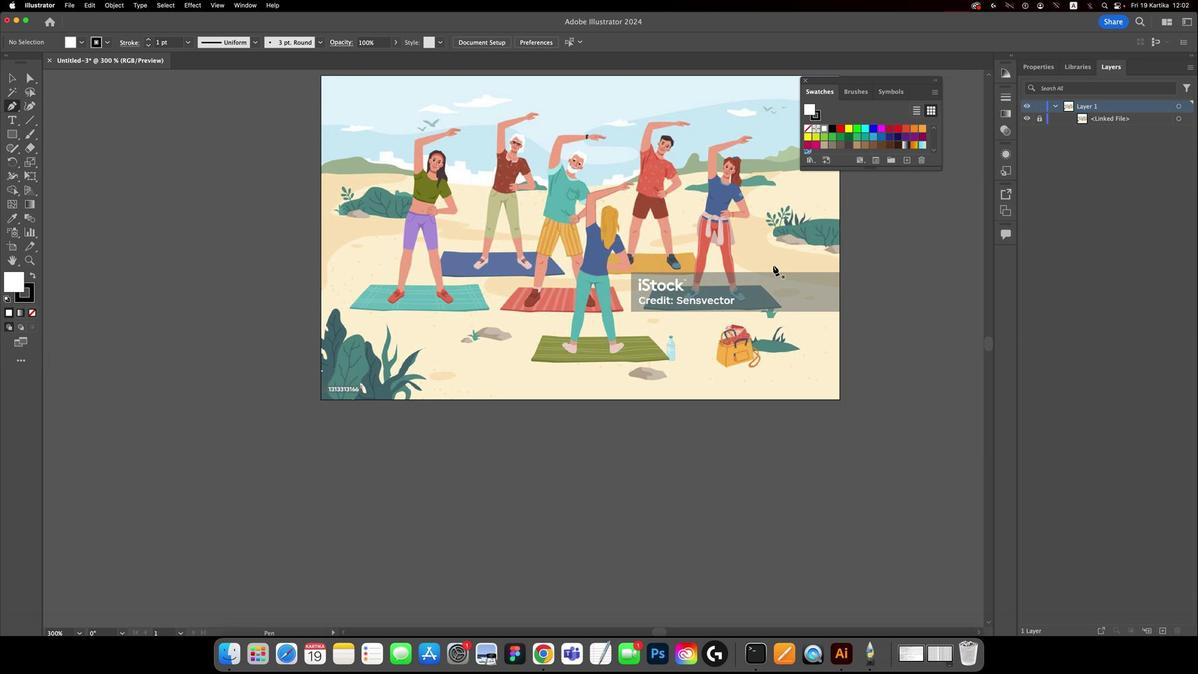 
Action: Key pressed 'p'
Screenshot: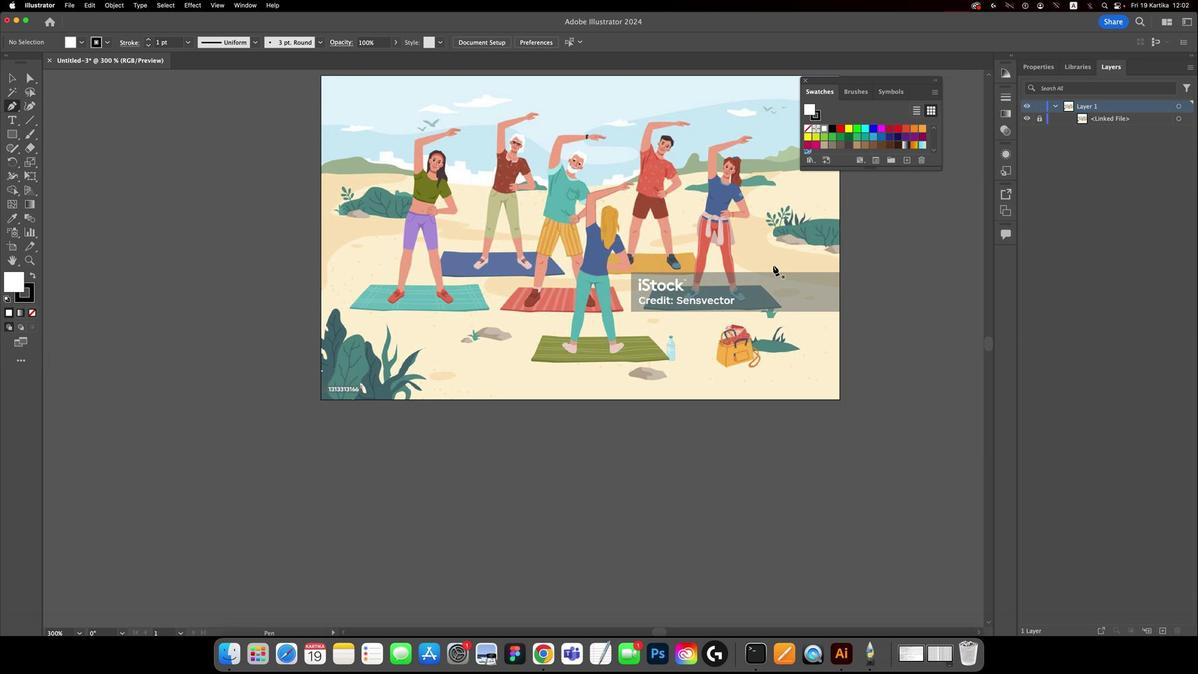 
Action: Mouse moved to (484, 378)
Screenshot: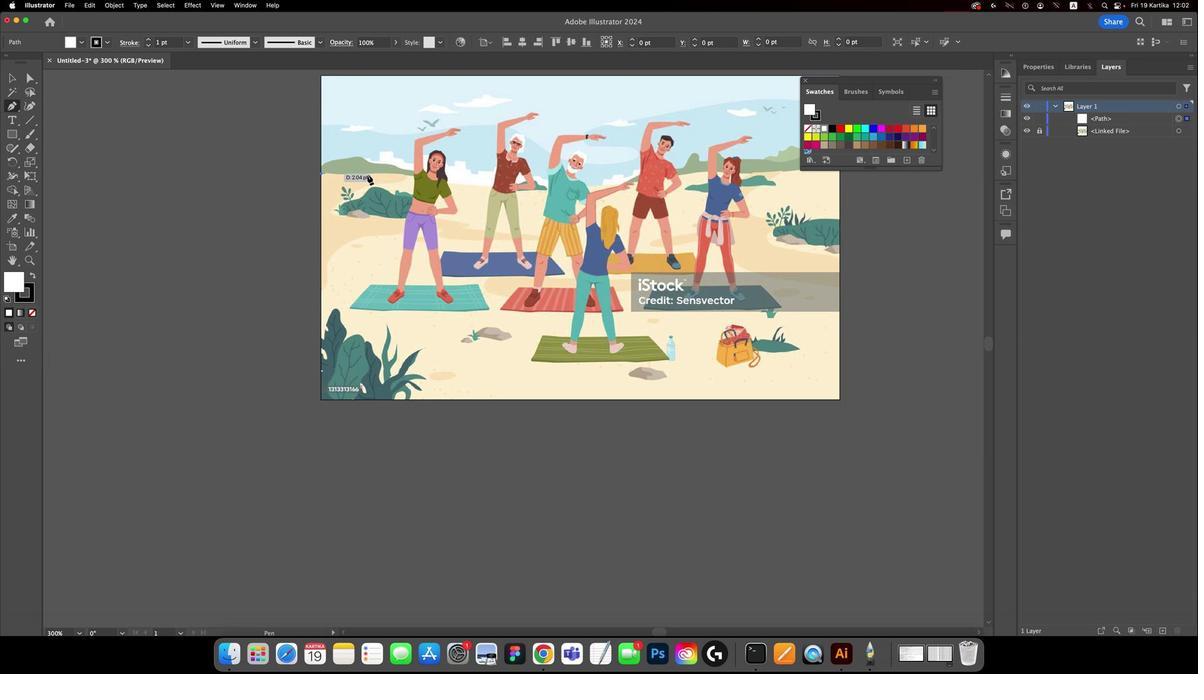 
Action: Mouse pressed left at (484, 378)
Screenshot: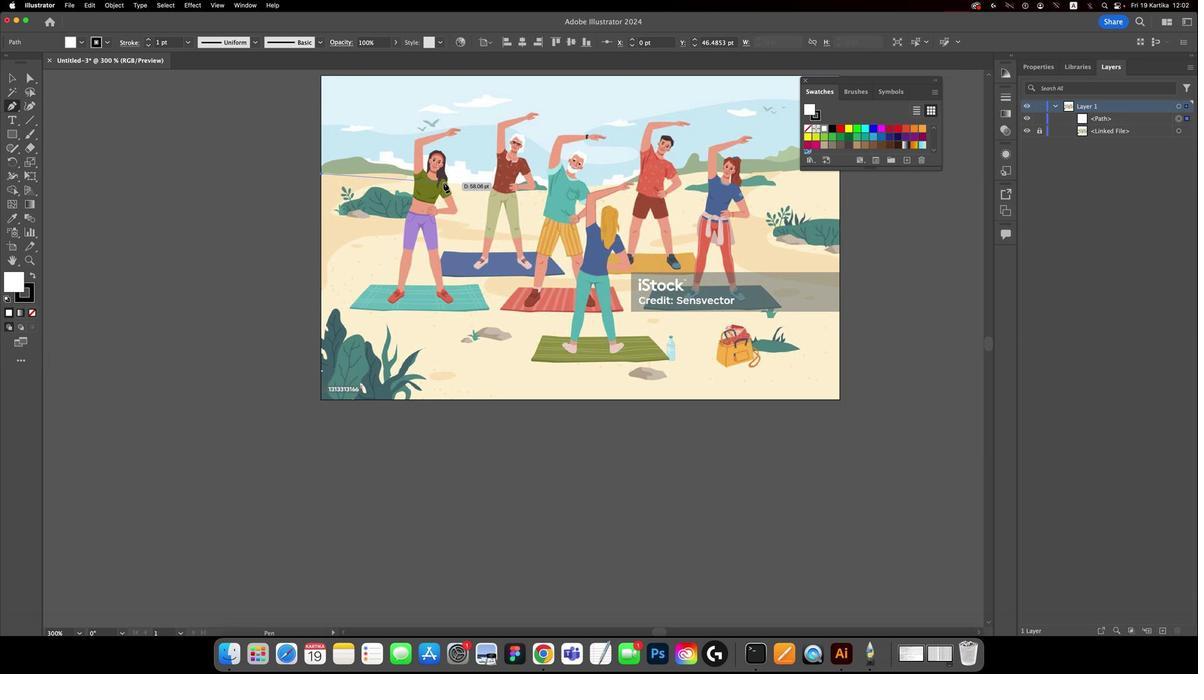 
Action: Mouse moved to (523, 378)
Screenshot: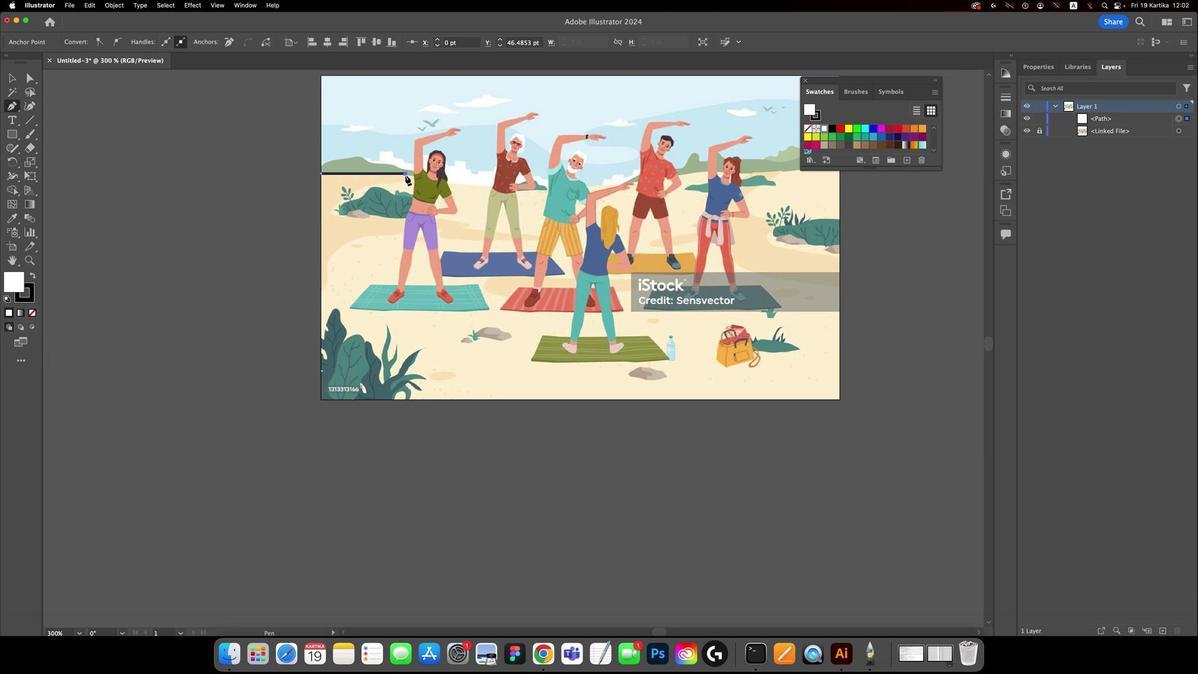 
Action: Mouse pressed left at (523, 378)
Screenshot: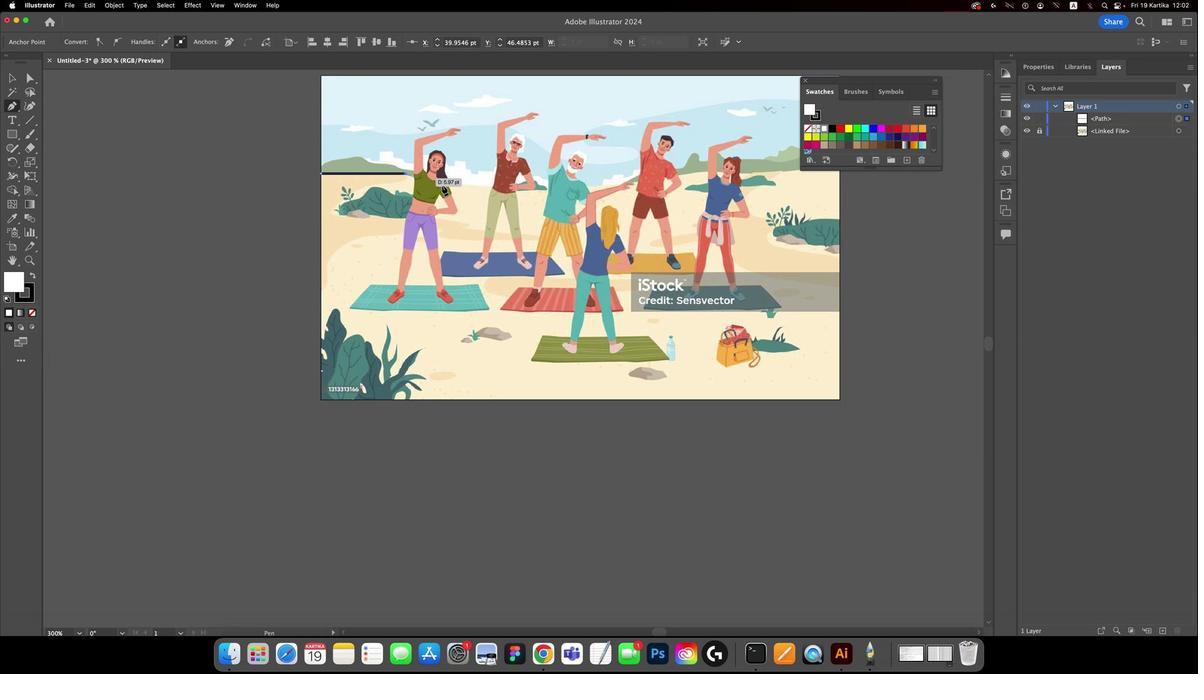 
Action: Mouse moved to (564, 393)
Screenshot: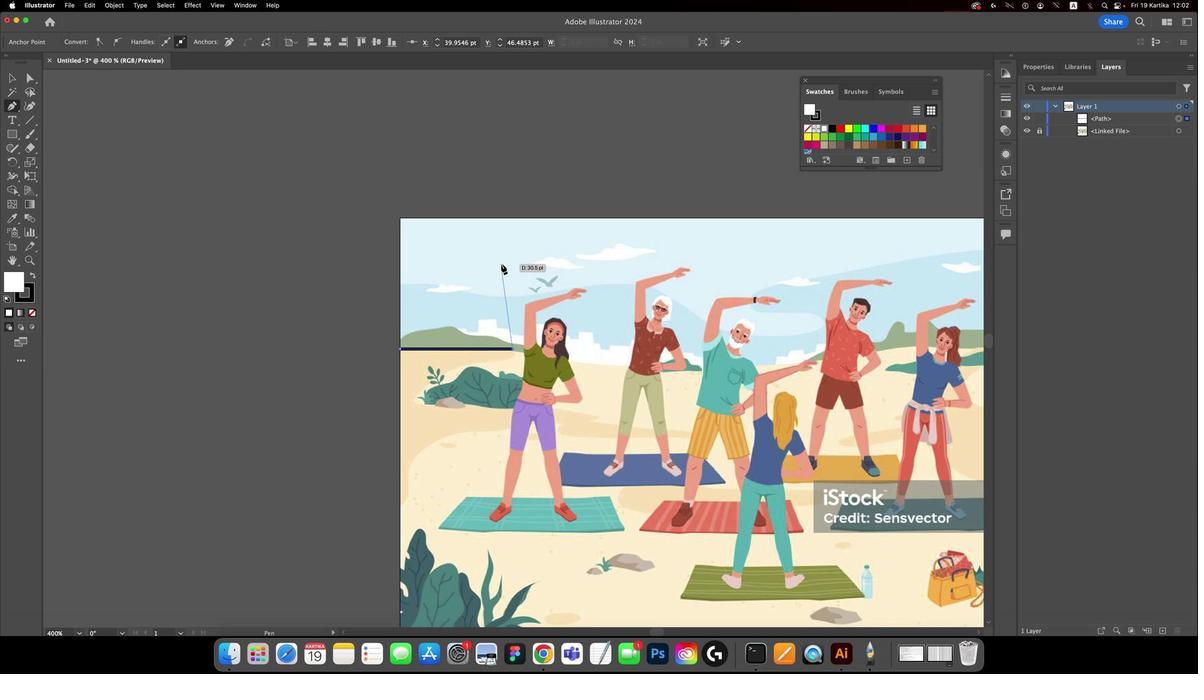 
Action: Key pressed Key.cmd'='
Screenshot: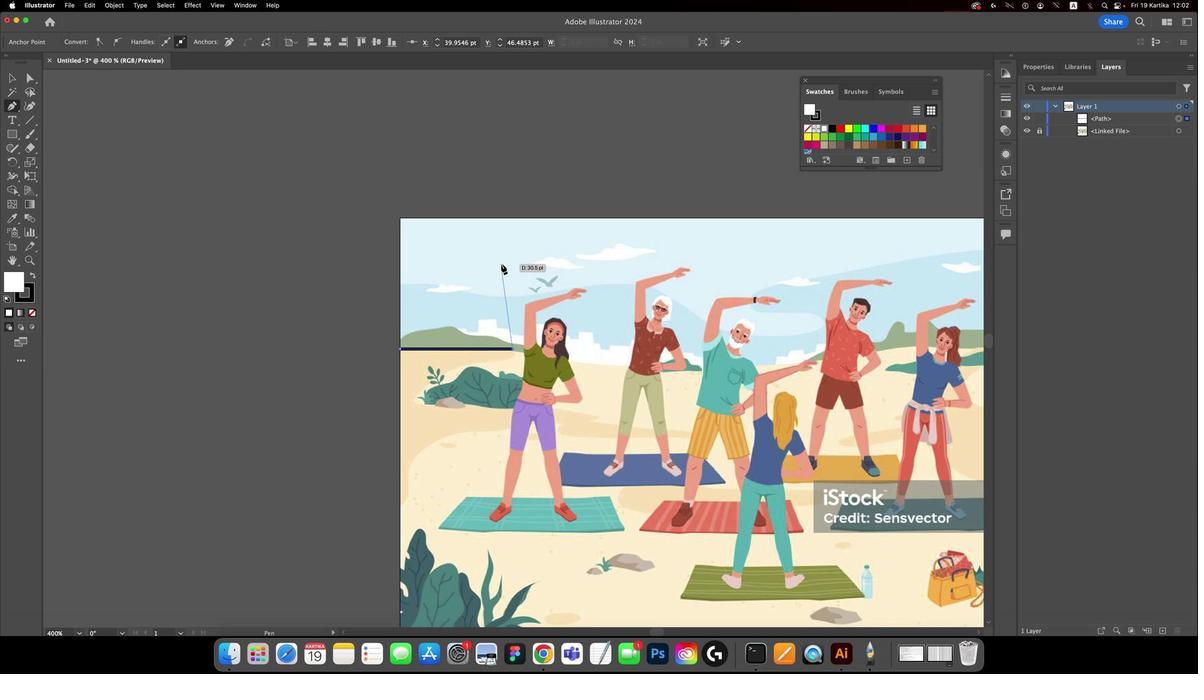 
Action: Mouse moved to (586, 402)
Screenshot: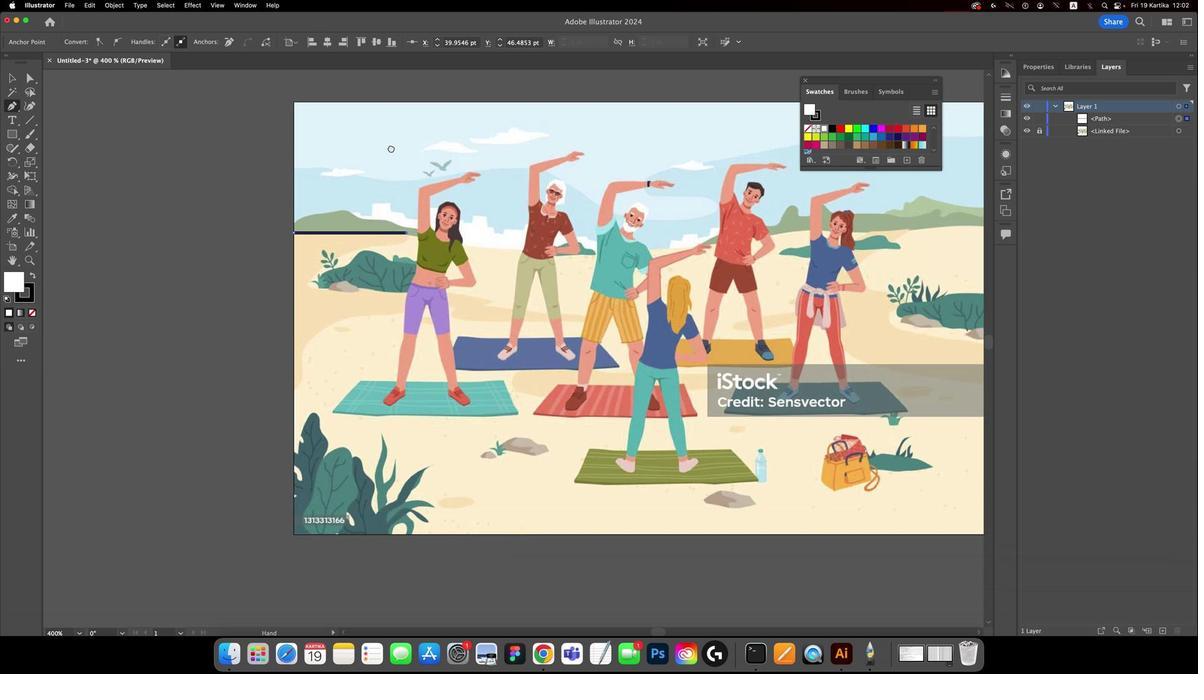 
Action: Key pressed Key.space
Screenshot: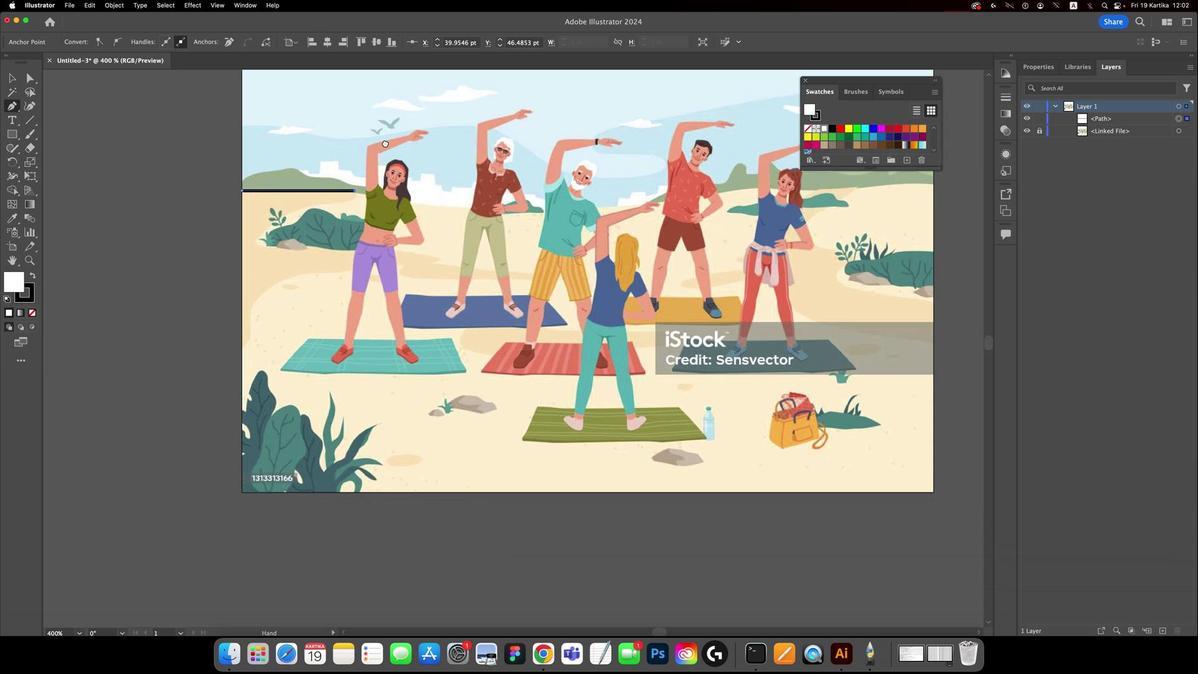 
Action: Mouse moved to (585, 402)
Screenshot: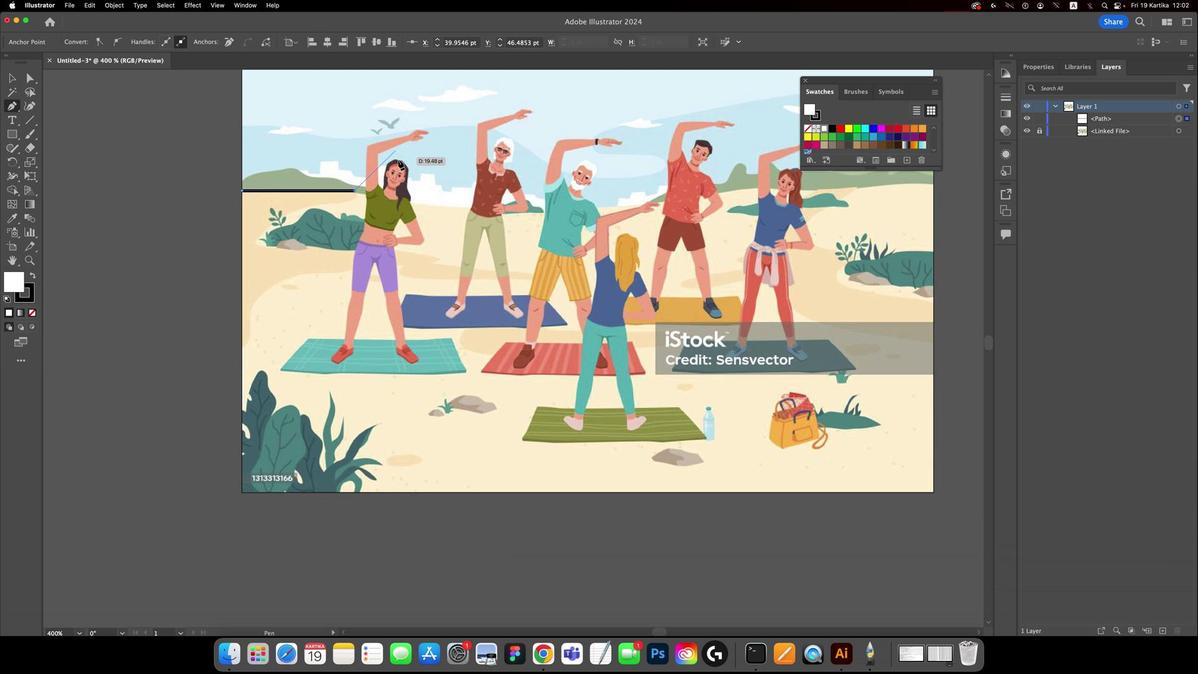 
Action: Mouse pressed left at (585, 402)
Screenshot: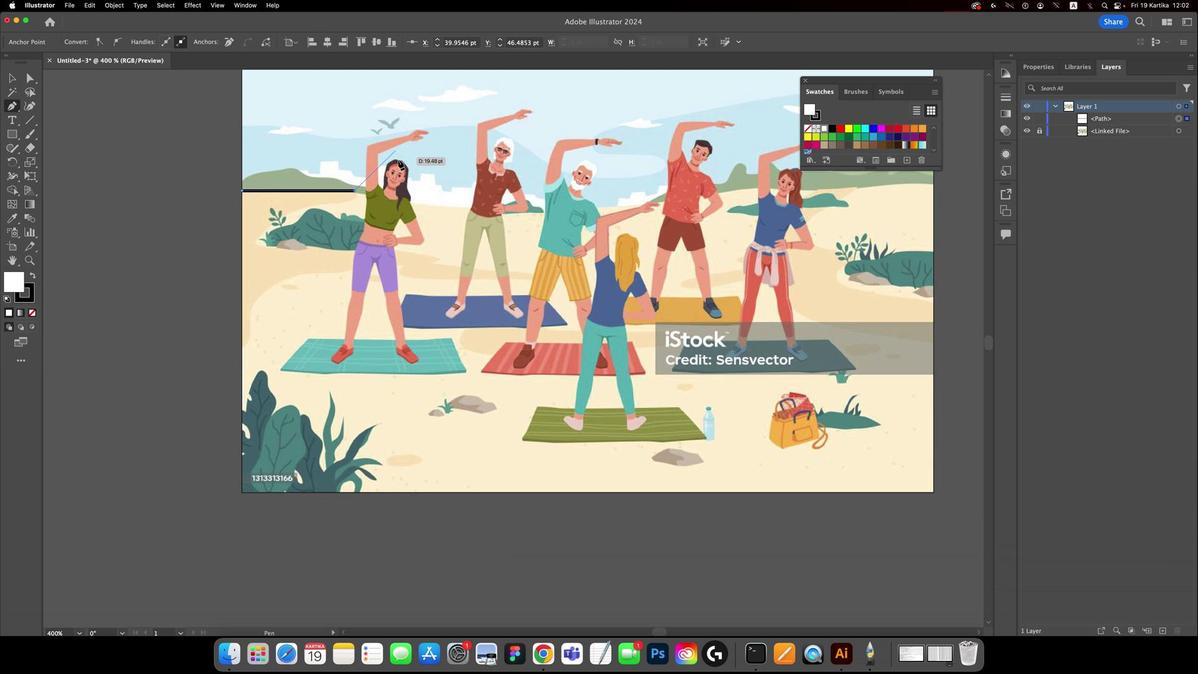 
Action: Mouse moved to (518, 378)
Screenshot: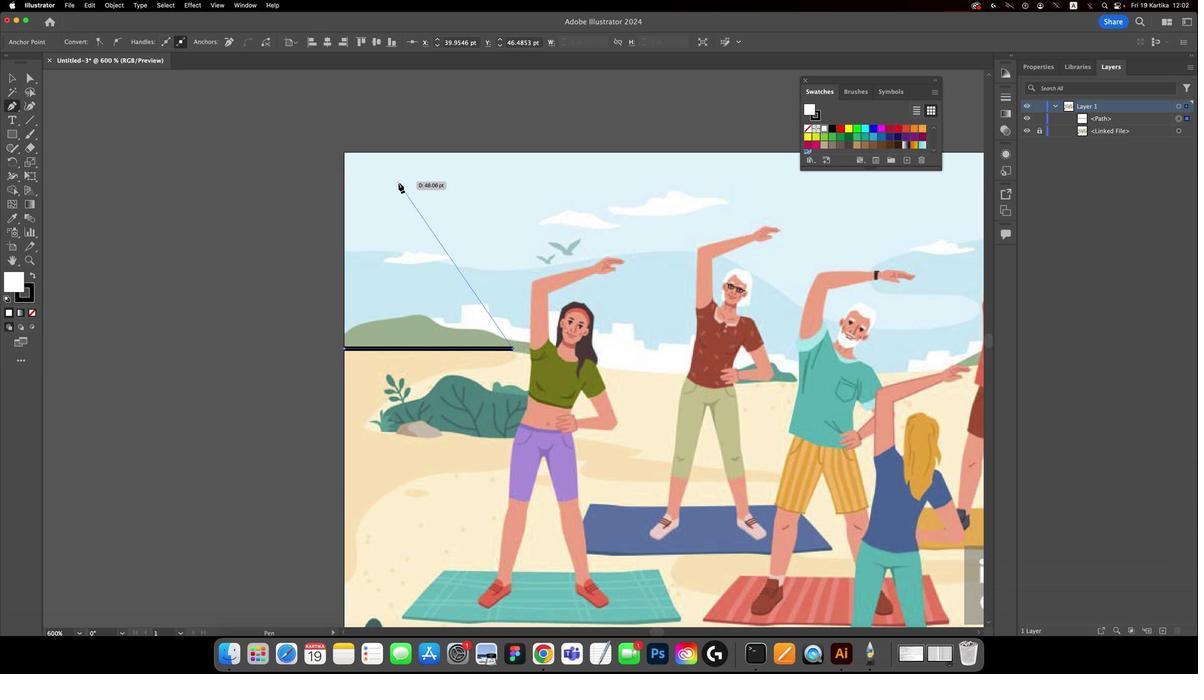 
Action: Key pressed Key.cmd'='
Screenshot: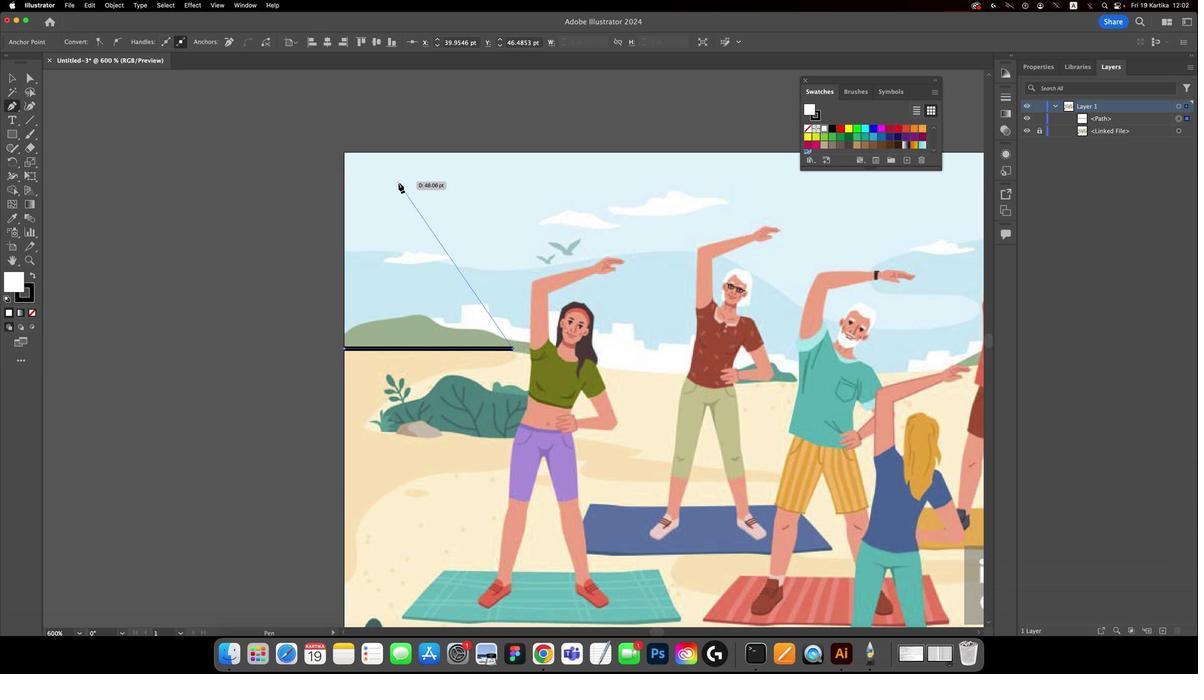 
Action: Mouse moved to (612, 415)
Screenshot: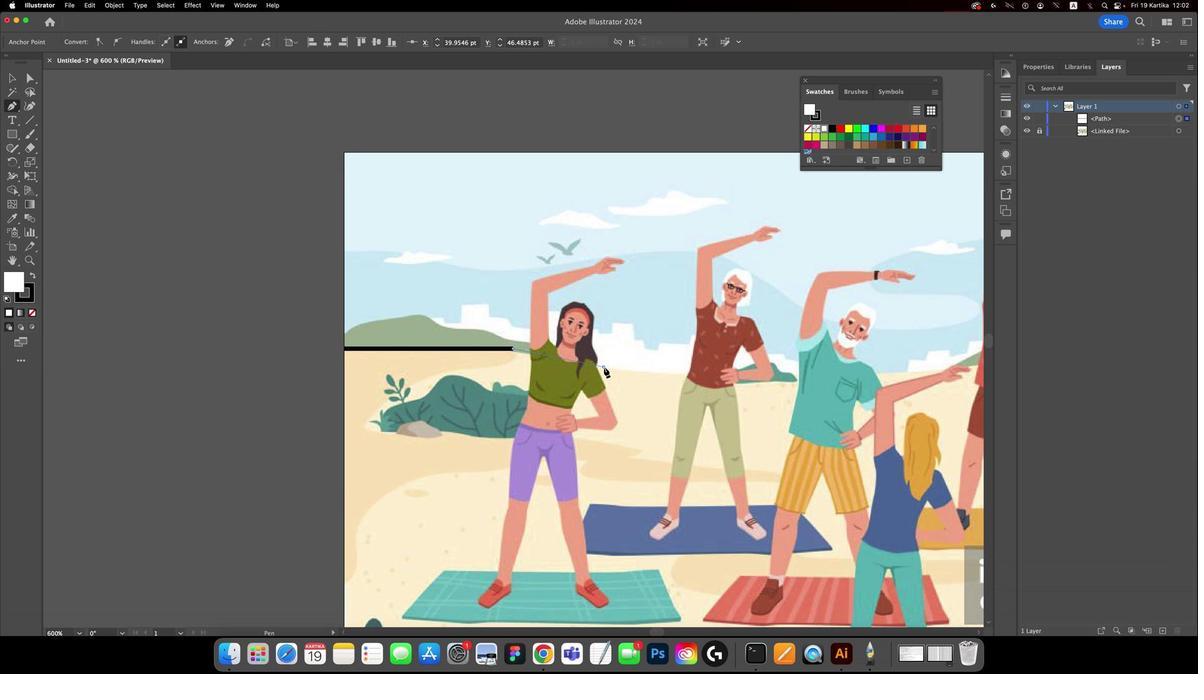 
Action: Mouse pressed left at (612, 415)
Screenshot: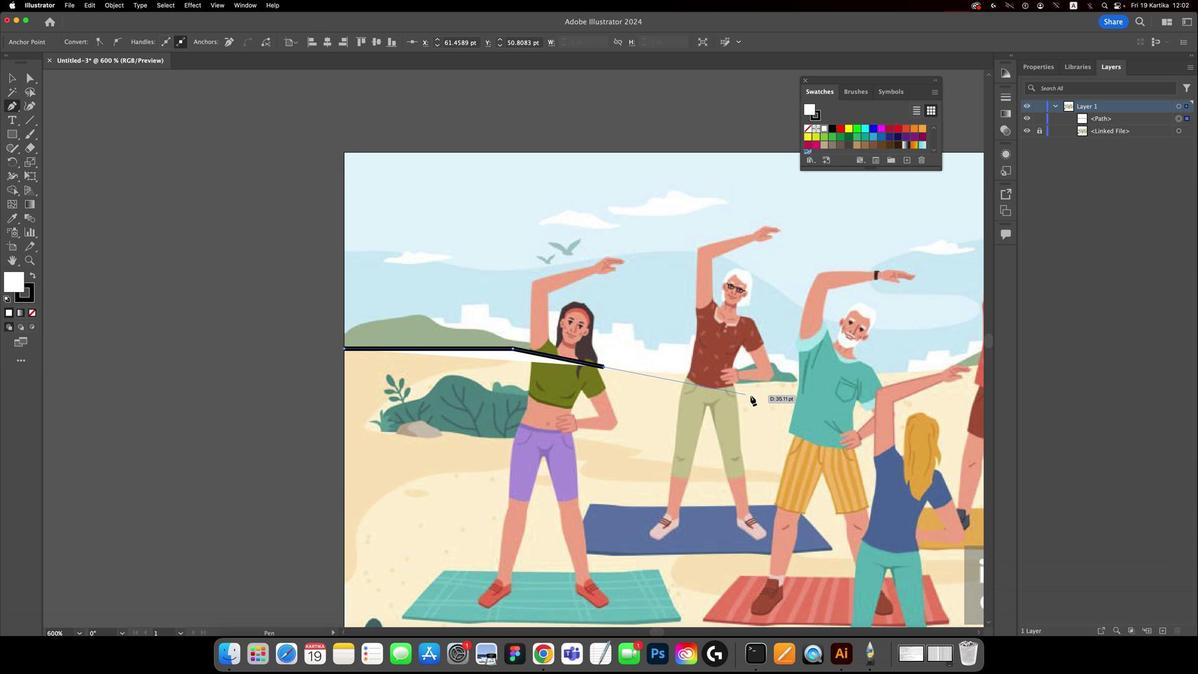 
Action: Mouse moved to (650, 416)
Screenshot: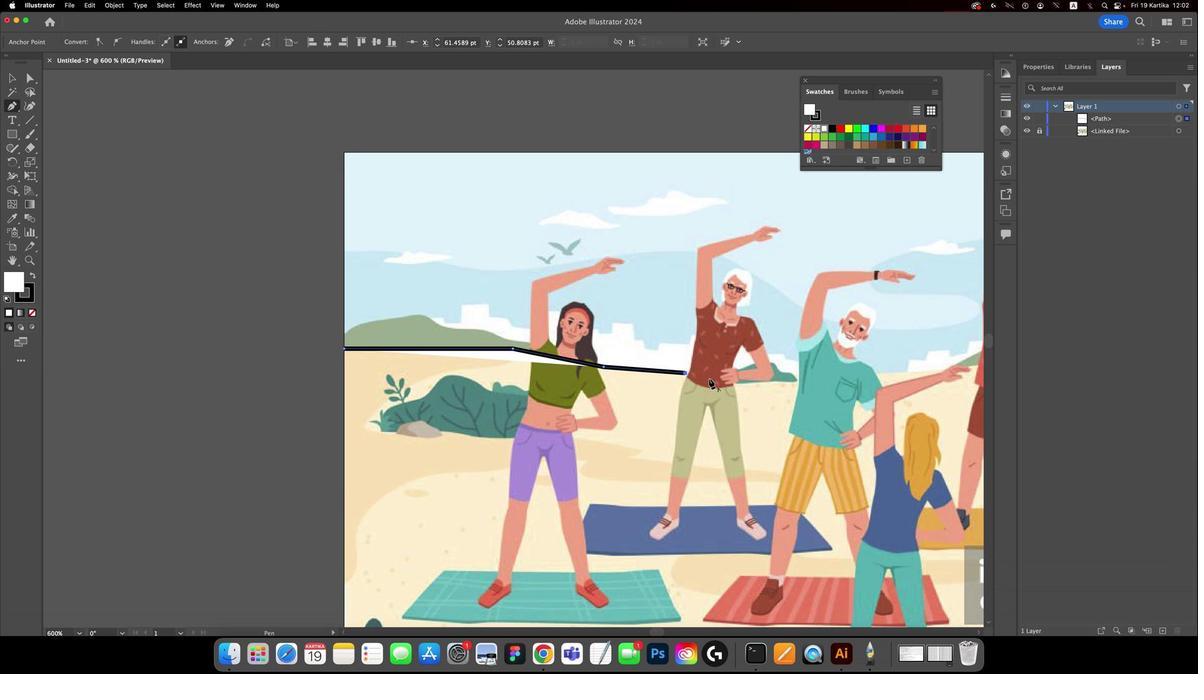 
Action: Mouse pressed left at (650, 416)
Screenshot: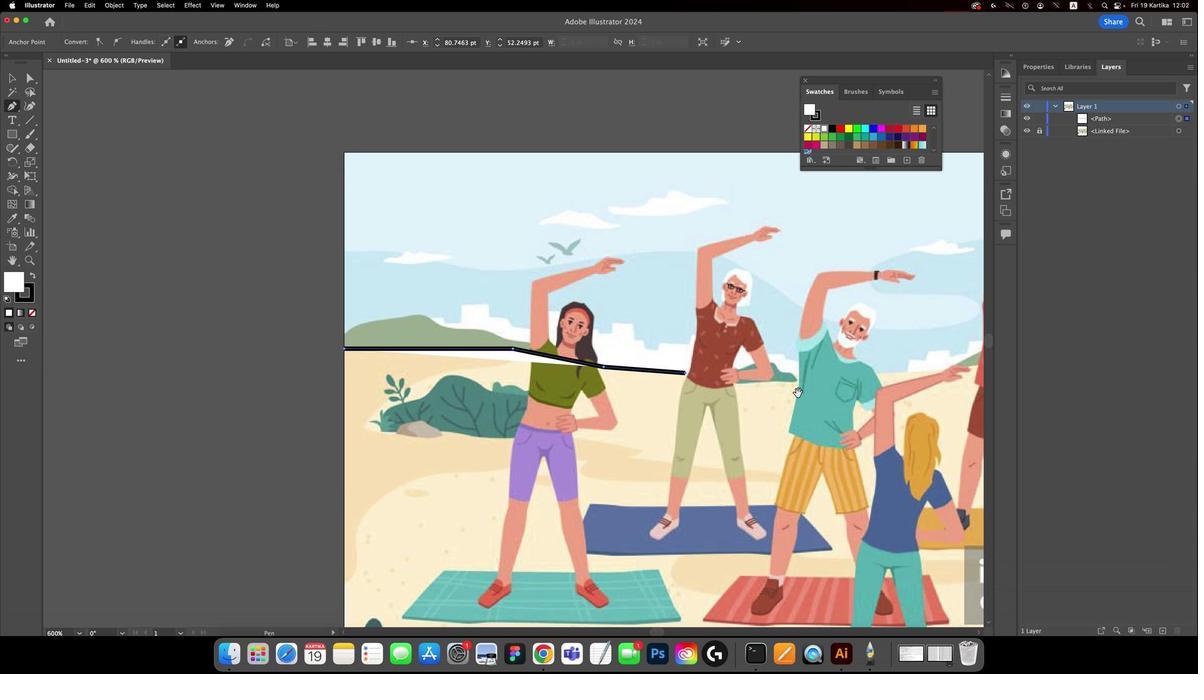 
Action: Mouse moved to (699, 420)
Screenshot: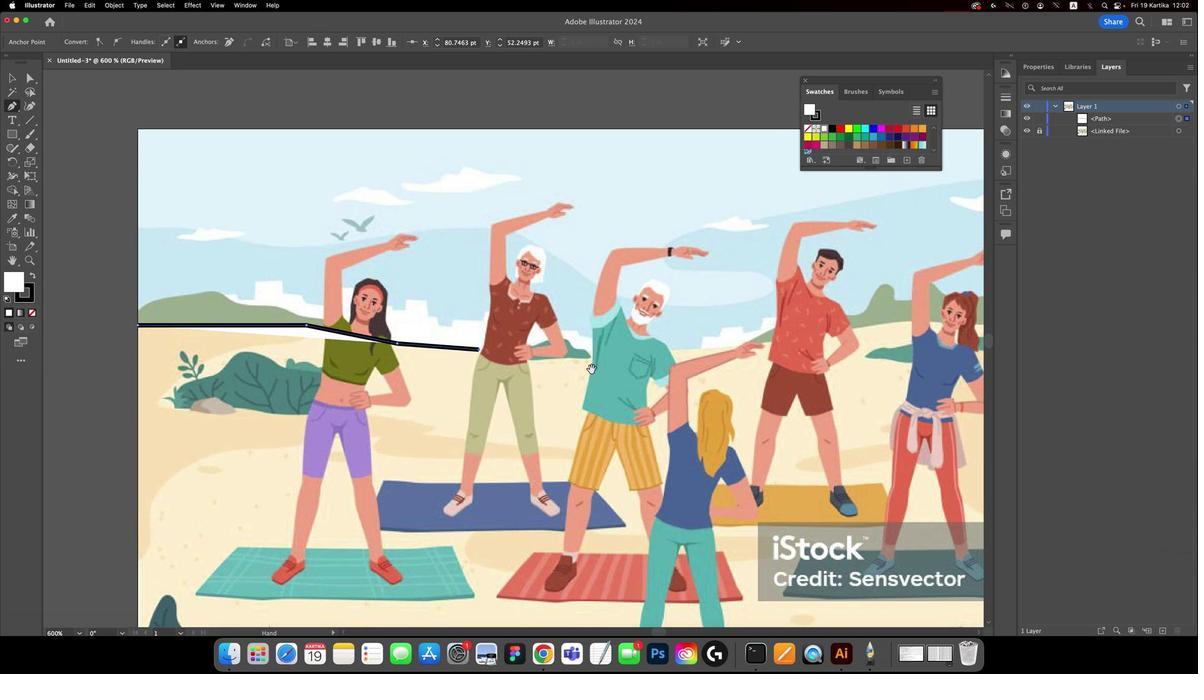 
Action: Key pressed Key.space
Screenshot: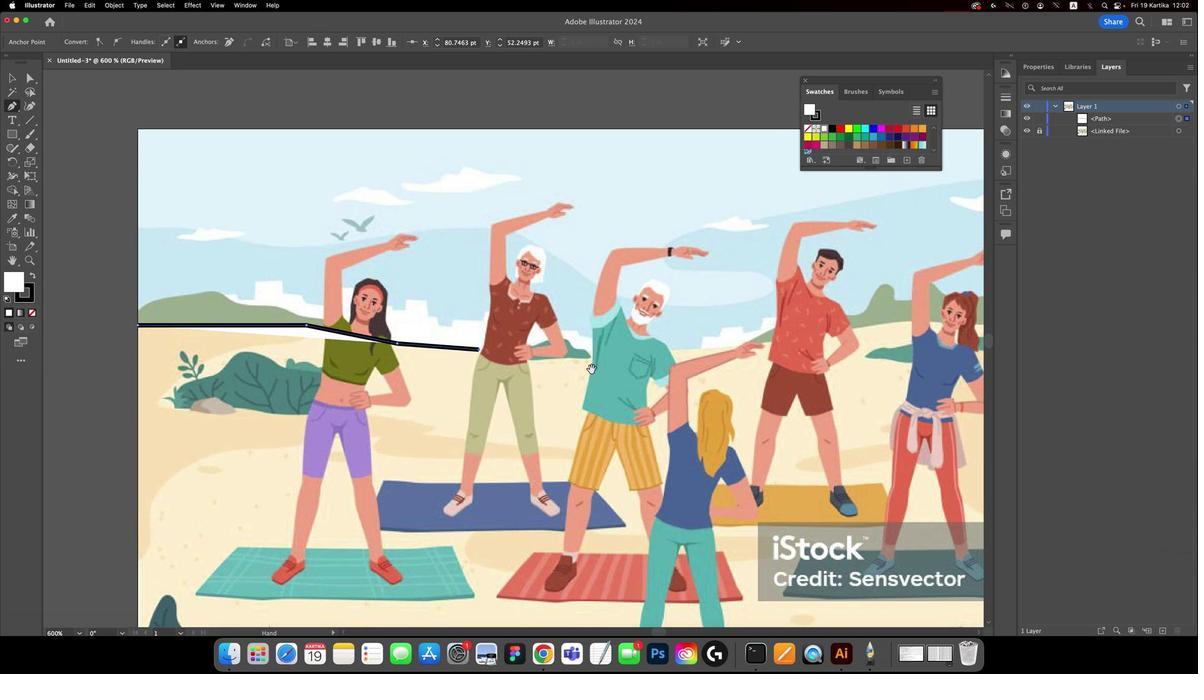 
Action: Mouse moved to (700, 420)
Screenshot: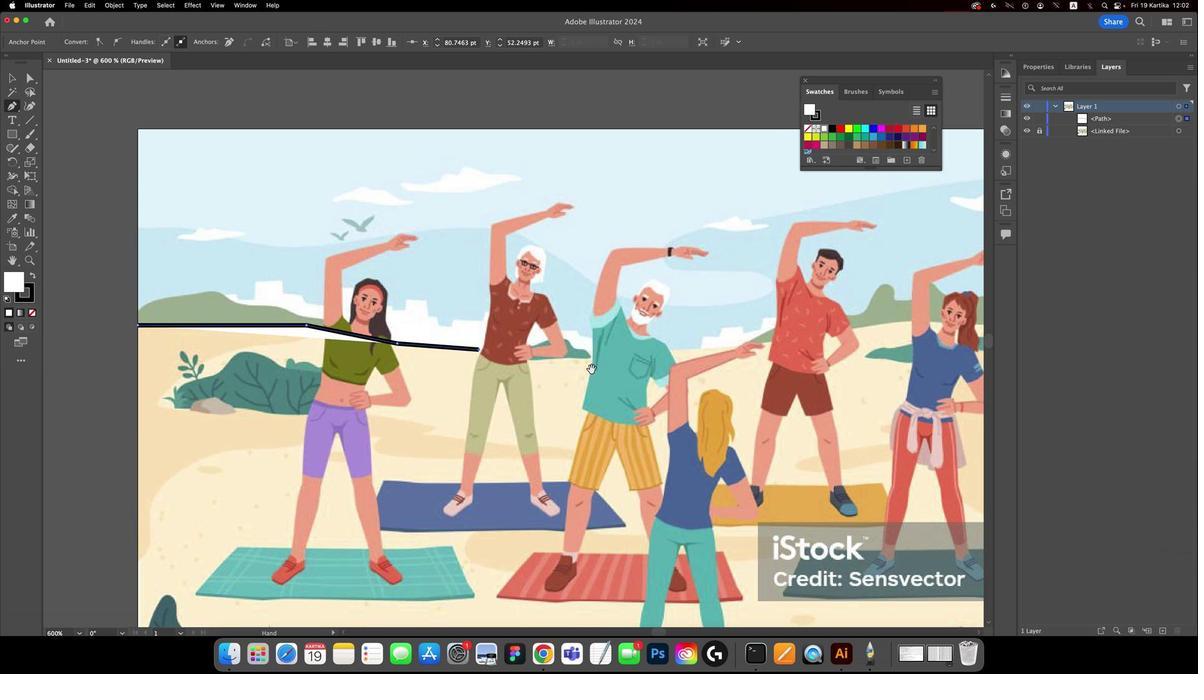 
Action: Mouse pressed left at (700, 420)
Screenshot: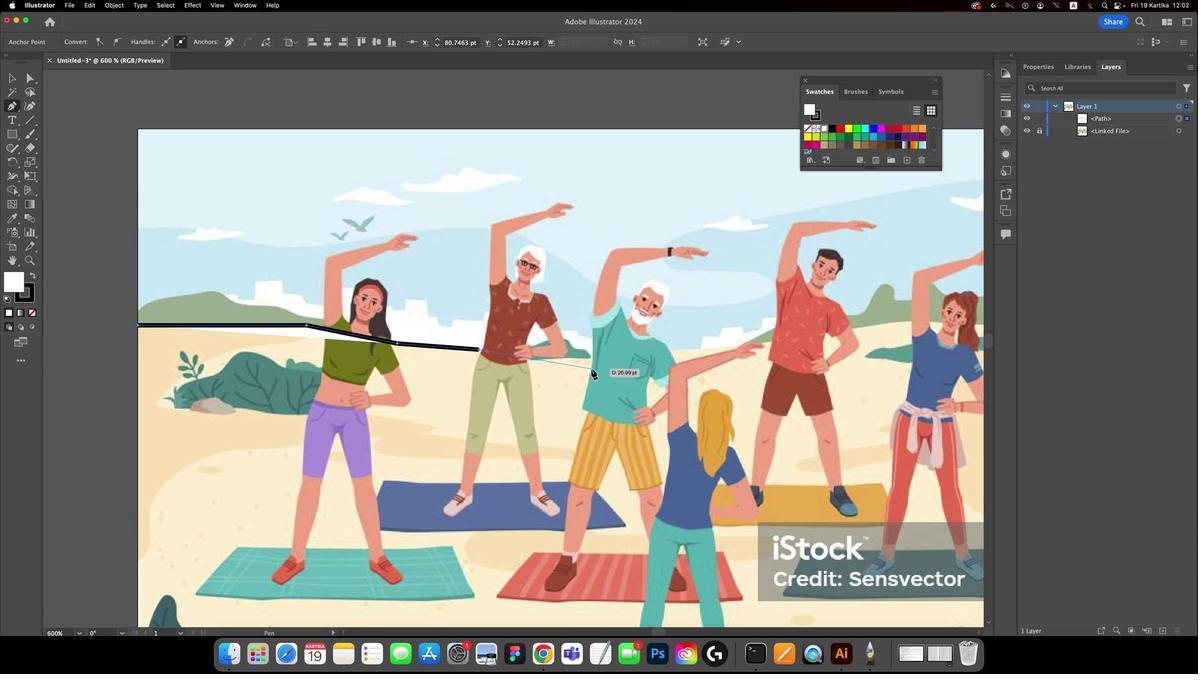 
Action: Mouse moved to (607, 412)
Screenshot: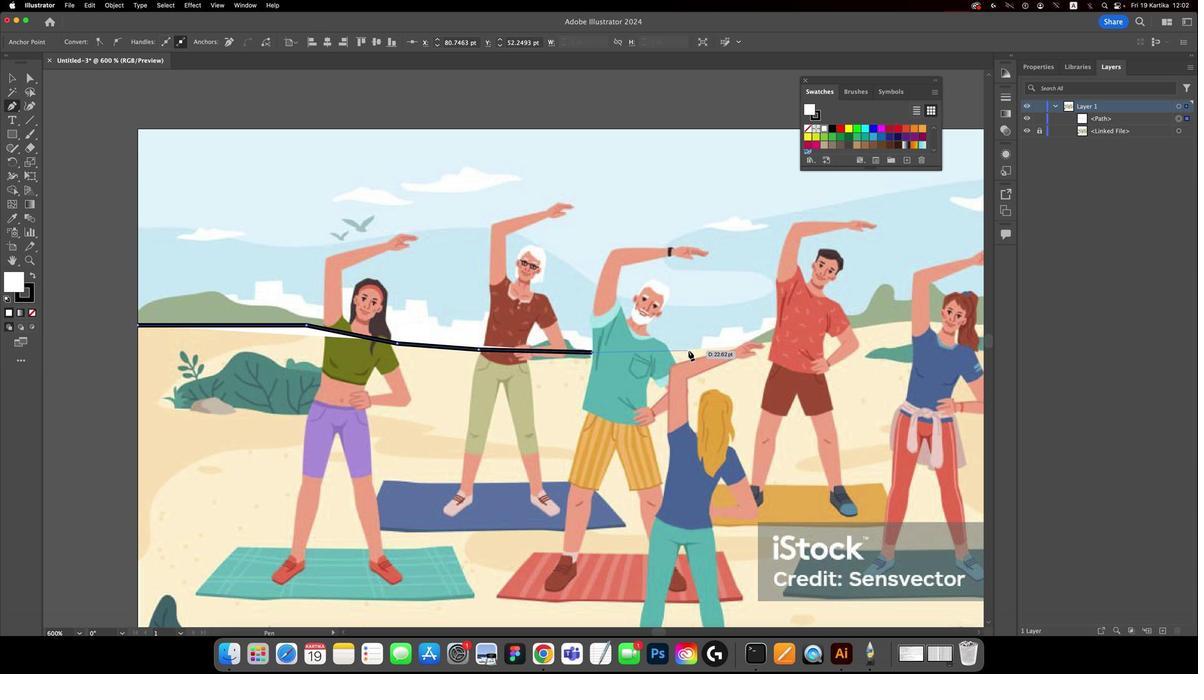 
Action: Mouse pressed left at (607, 412)
Screenshot: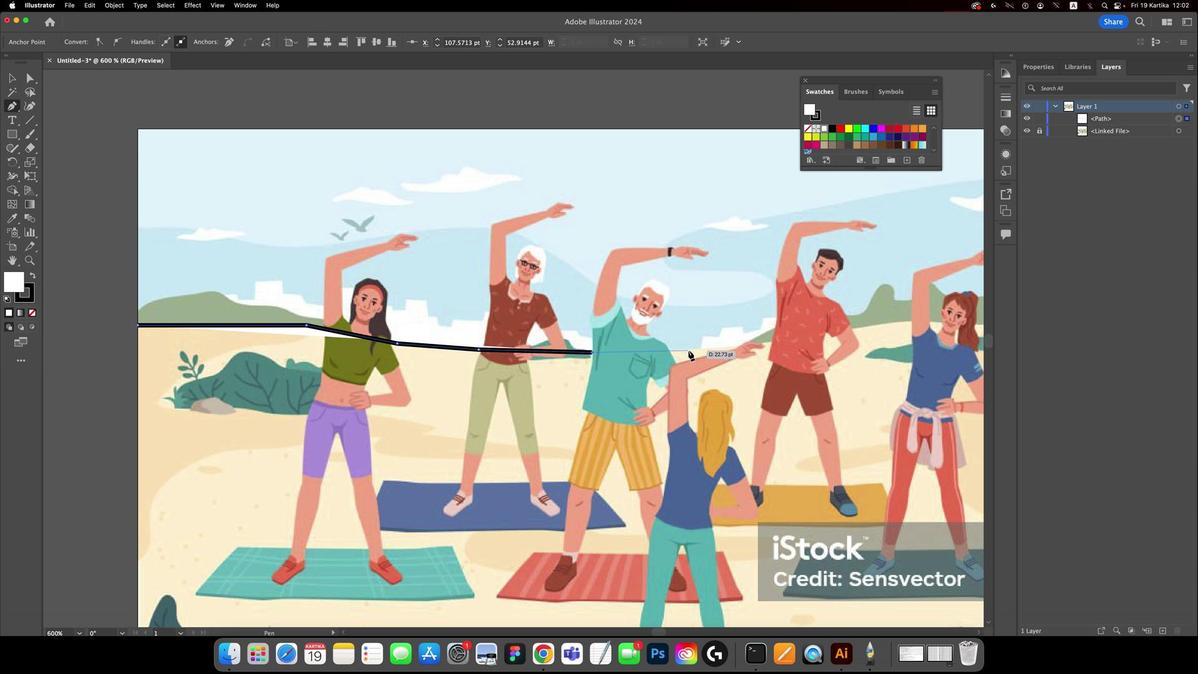
Action: Mouse moved to (651, 411)
Screenshot: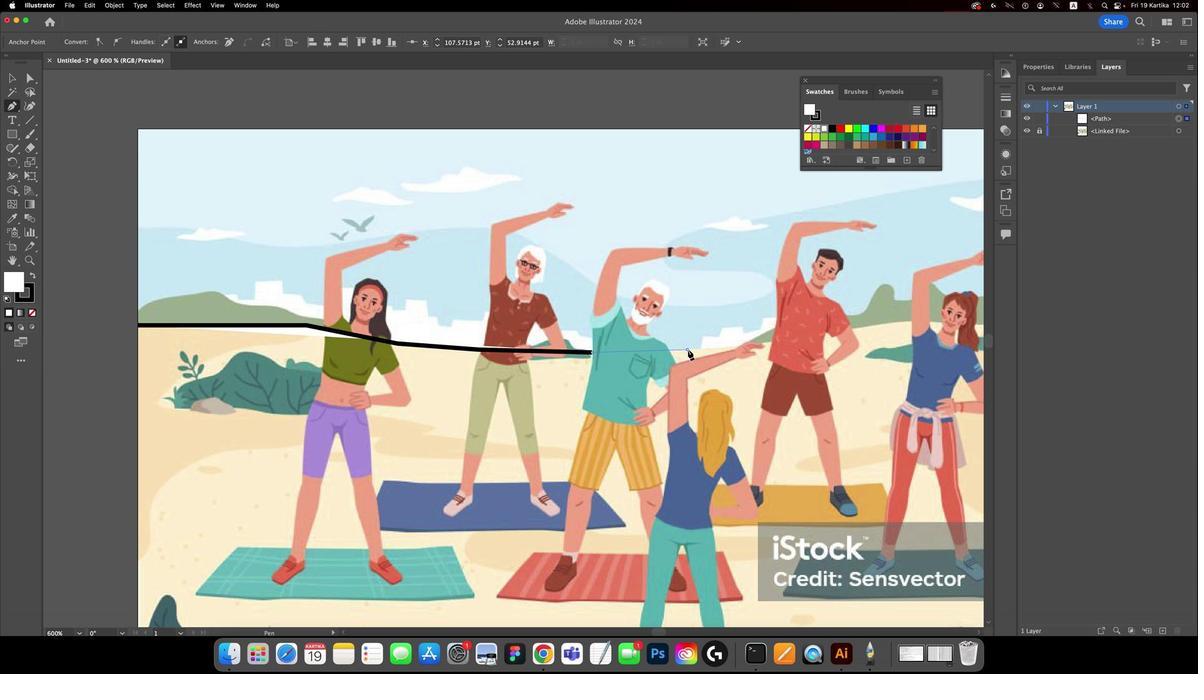 
Action: Mouse pressed left at (651, 411)
Screenshot: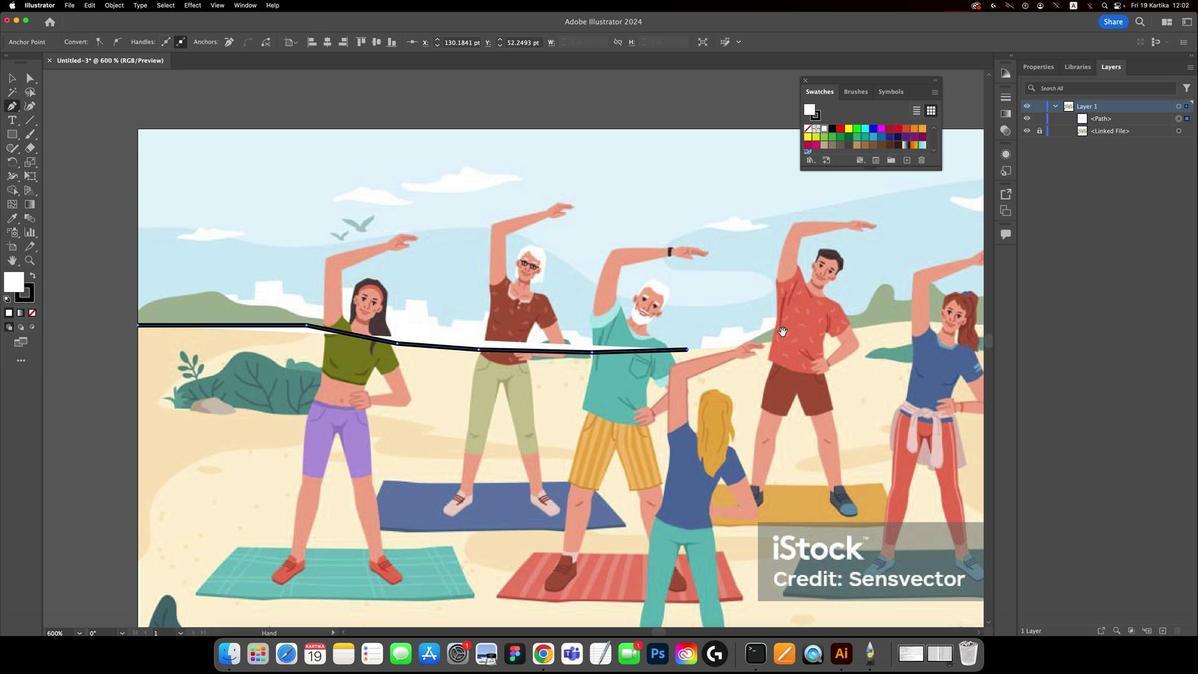 
Action: Mouse moved to (694, 408)
Screenshot: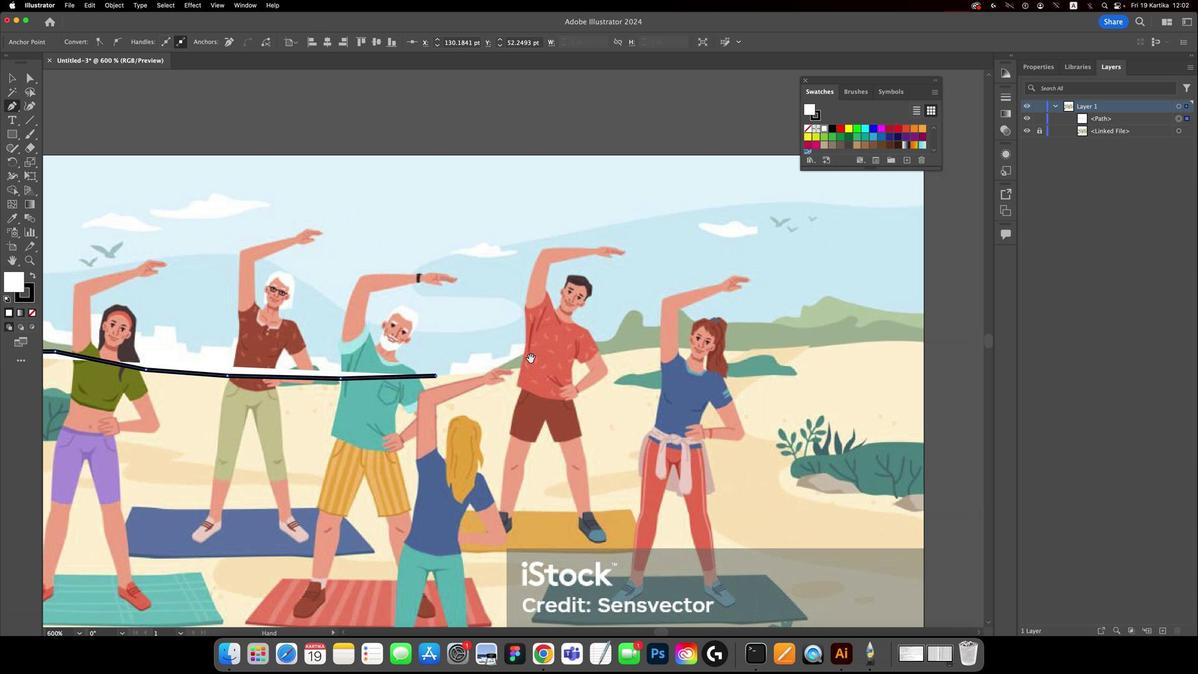 
Action: Key pressed Key.space
Screenshot: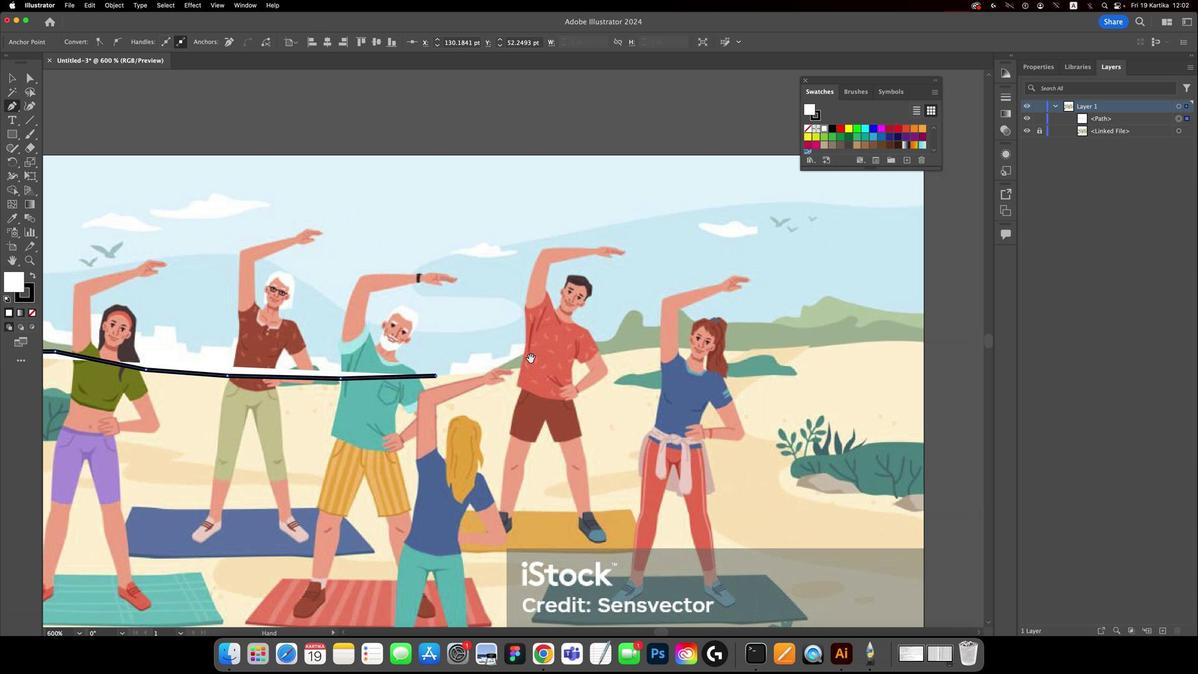 
Action: Mouse moved to (694, 408)
Screenshot: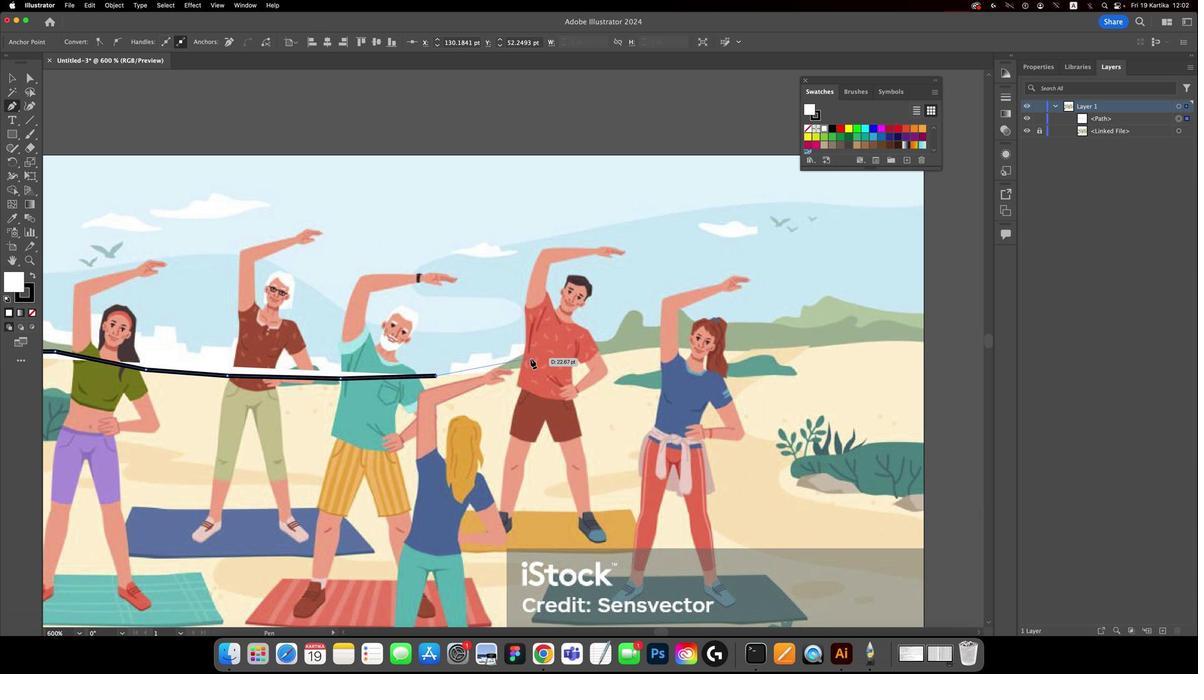 
Action: Mouse pressed left at (694, 408)
Screenshot: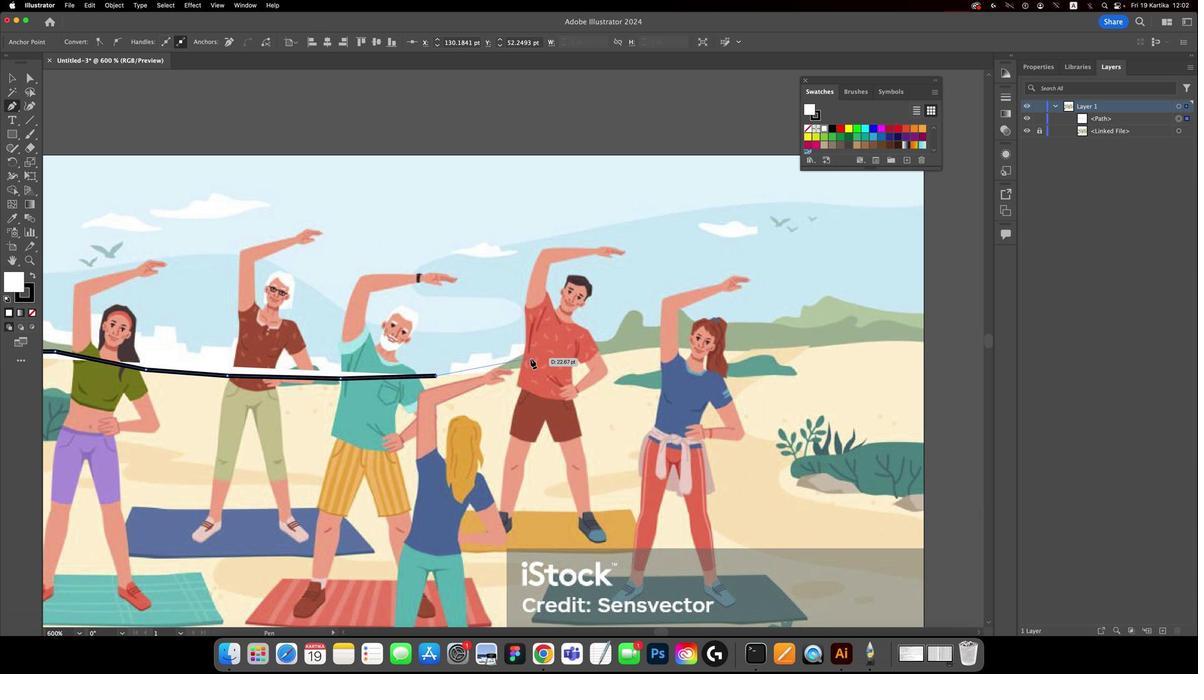 
Action: Mouse moved to (589, 415)
Screenshot: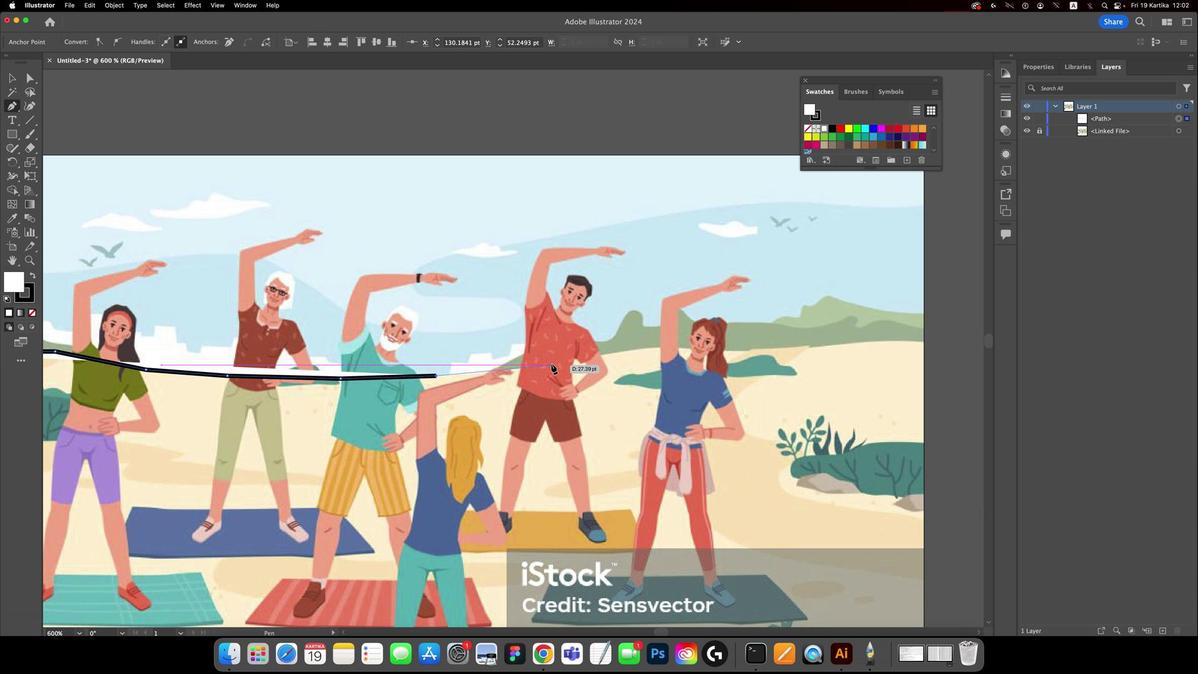 
Action: Mouse pressed left at (589, 415)
Screenshot: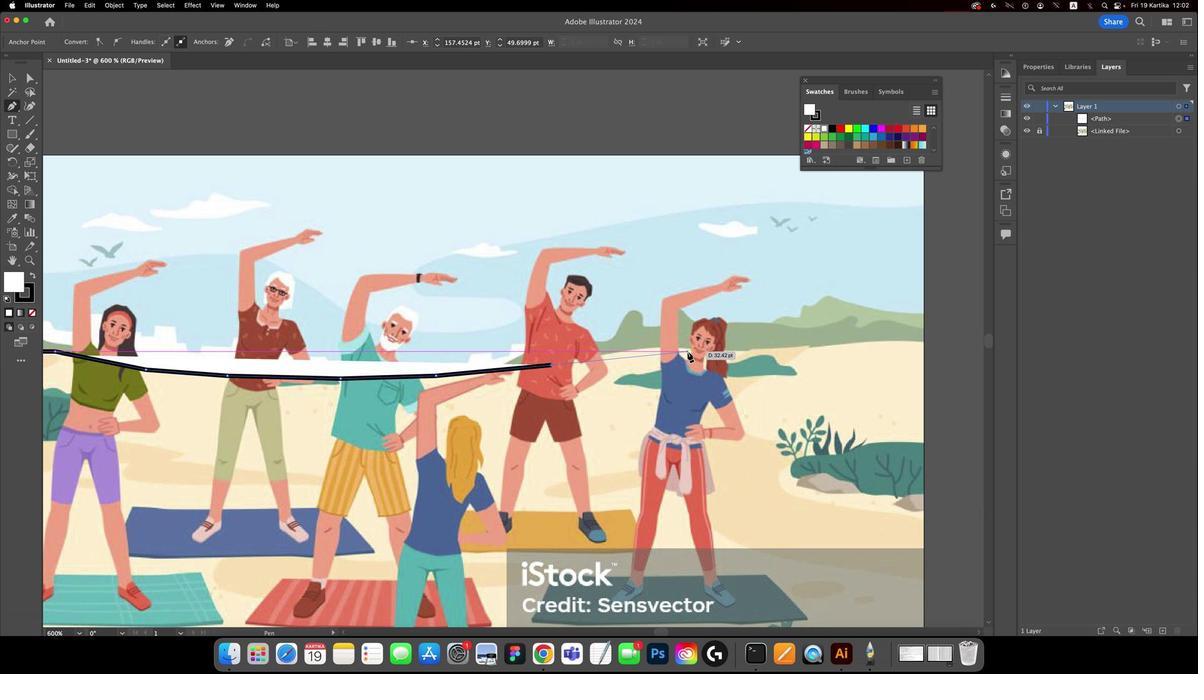 
Action: Mouse moved to (630, 411)
Screenshot: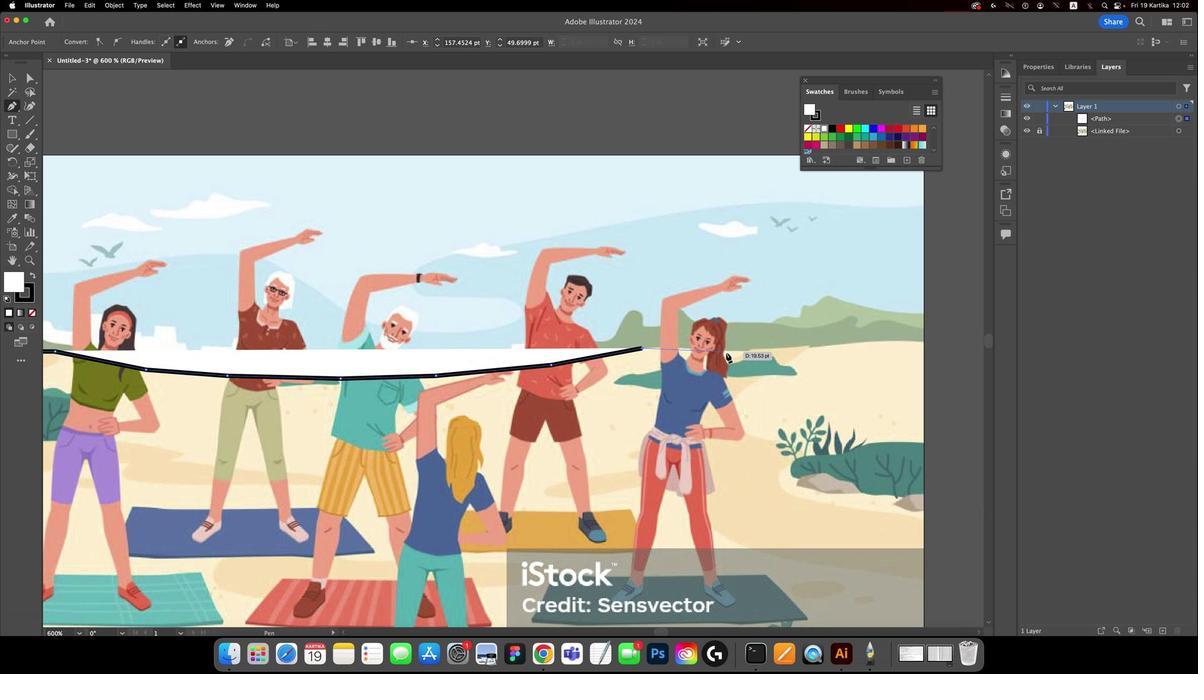 
Action: Mouse pressed left at (630, 411)
Screenshot: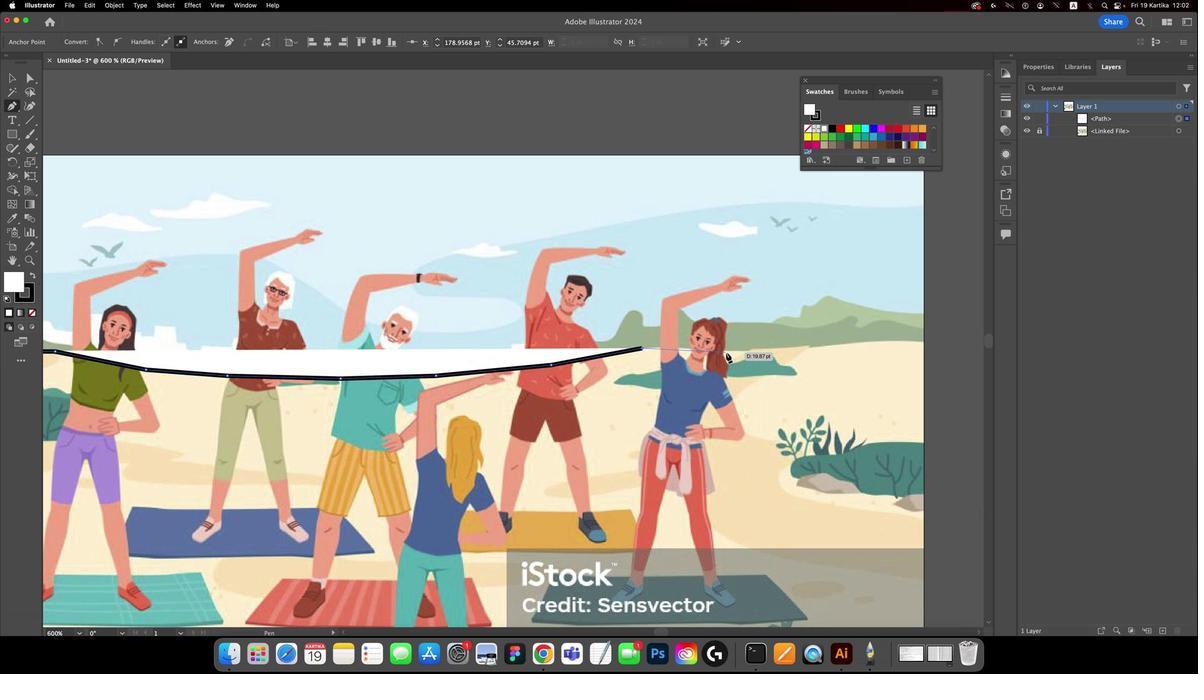 
Action: Mouse moved to (672, 412)
Screenshot: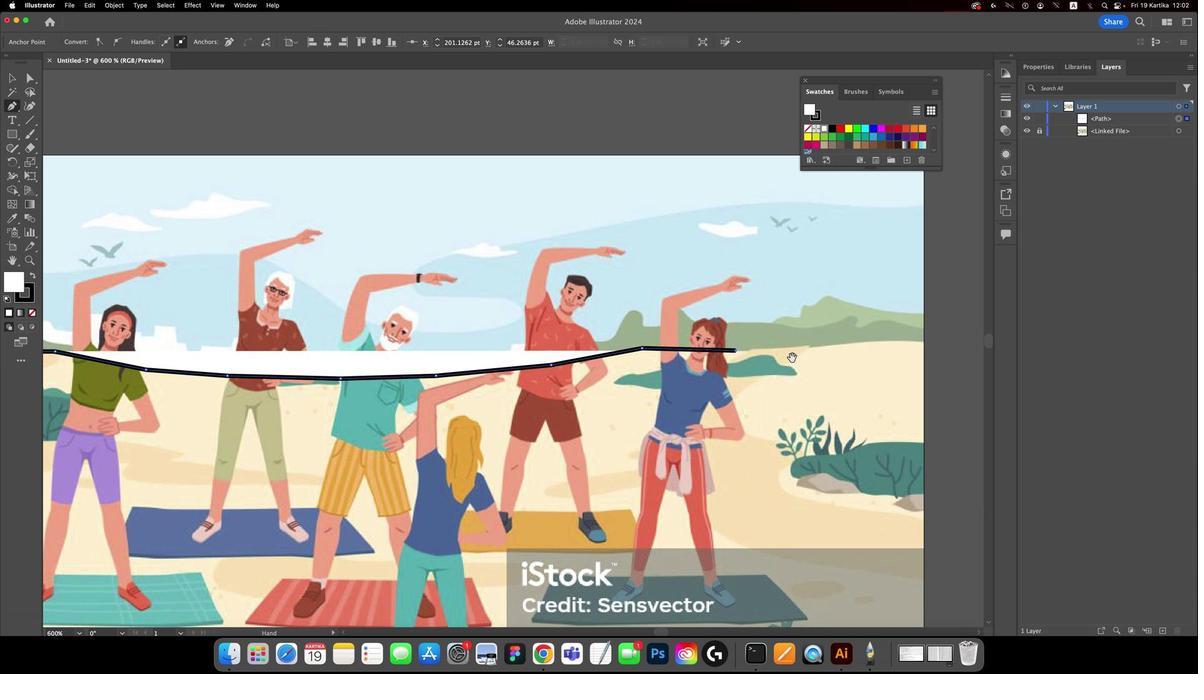 
Action: Mouse pressed left at (672, 412)
Screenshot: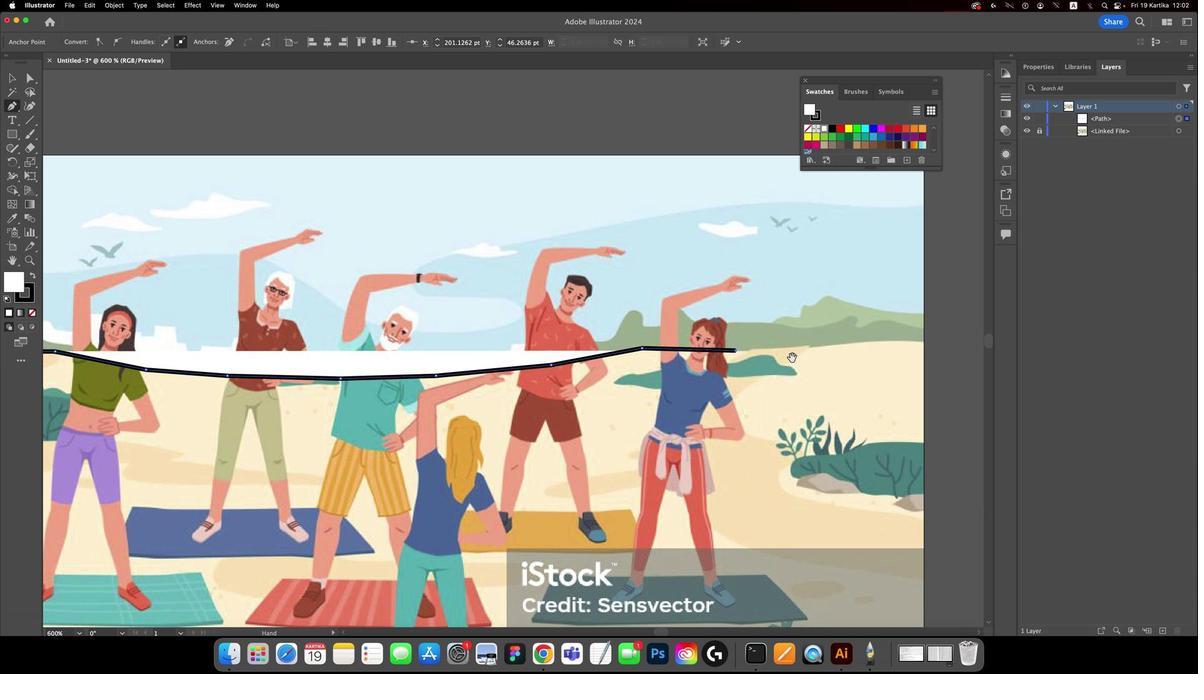 
Action: Mouse moved to (697, 413)
Screenshot: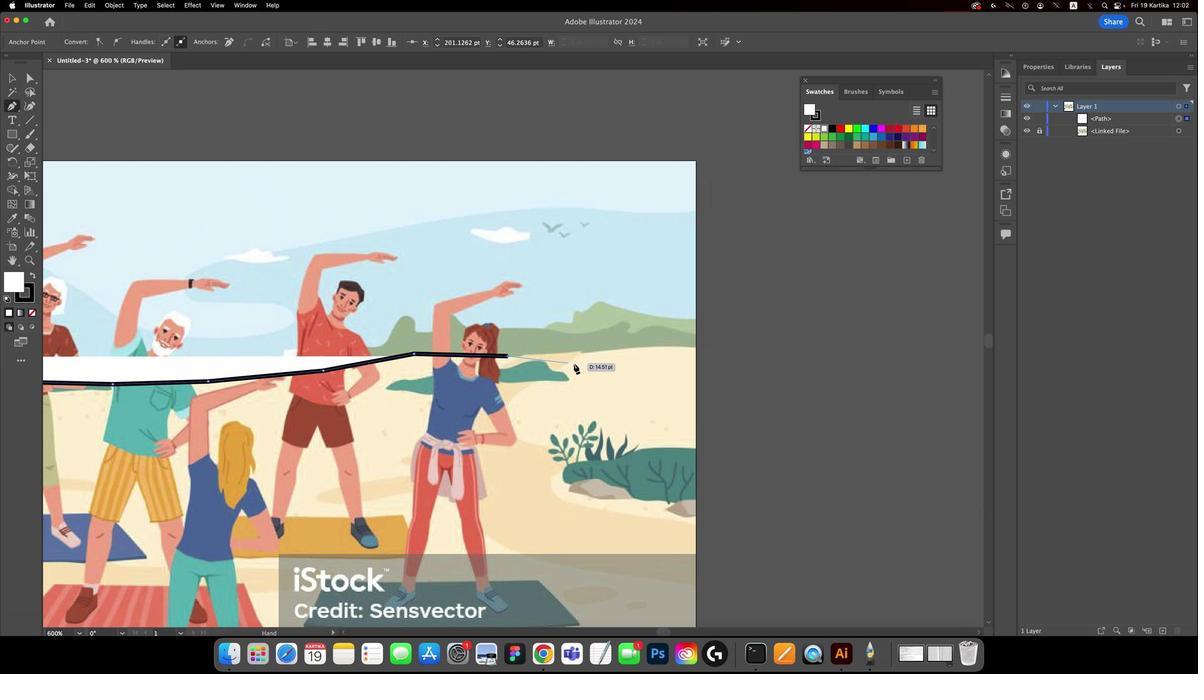 
Action: Key pressed Key.space
Screenshot: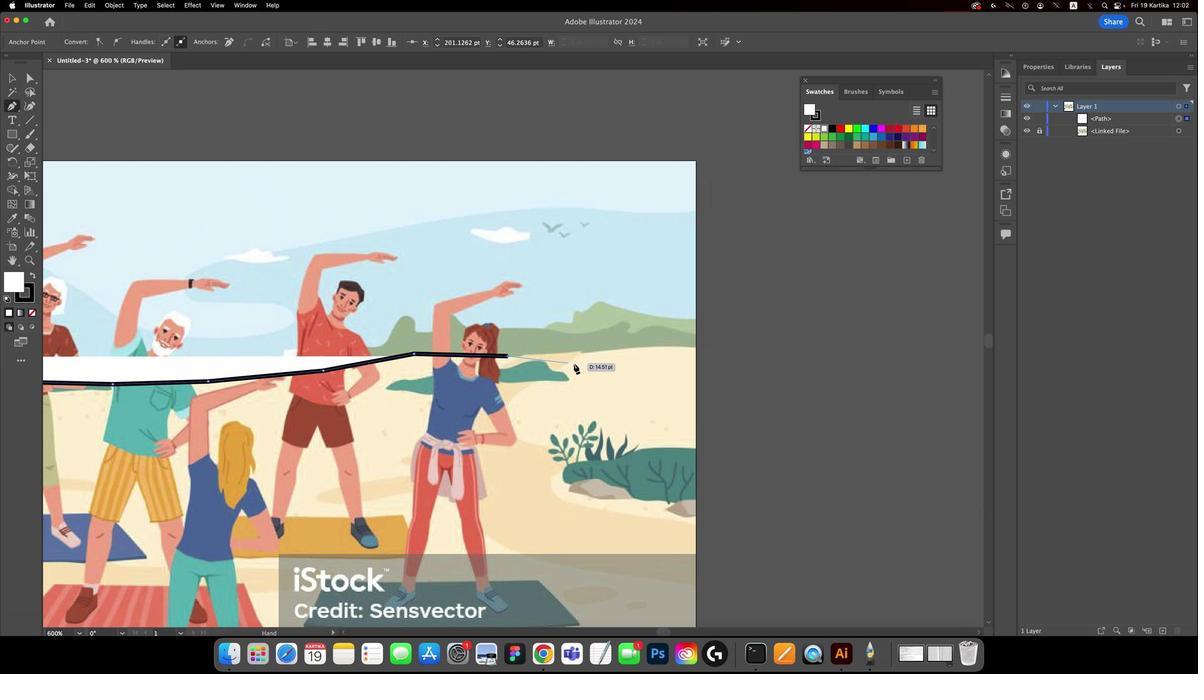 
Action: Mouse moved to (698, 413)
Screenshot: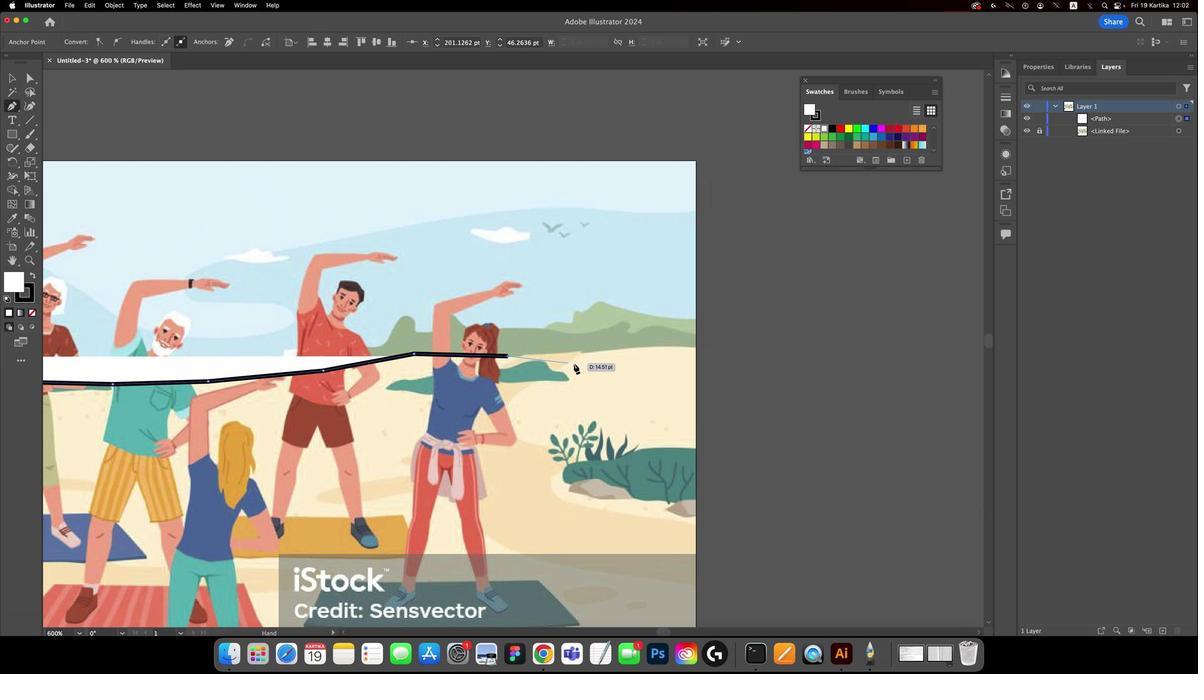 
Action: Mouse pressed left at (698, 413)
Screenshot: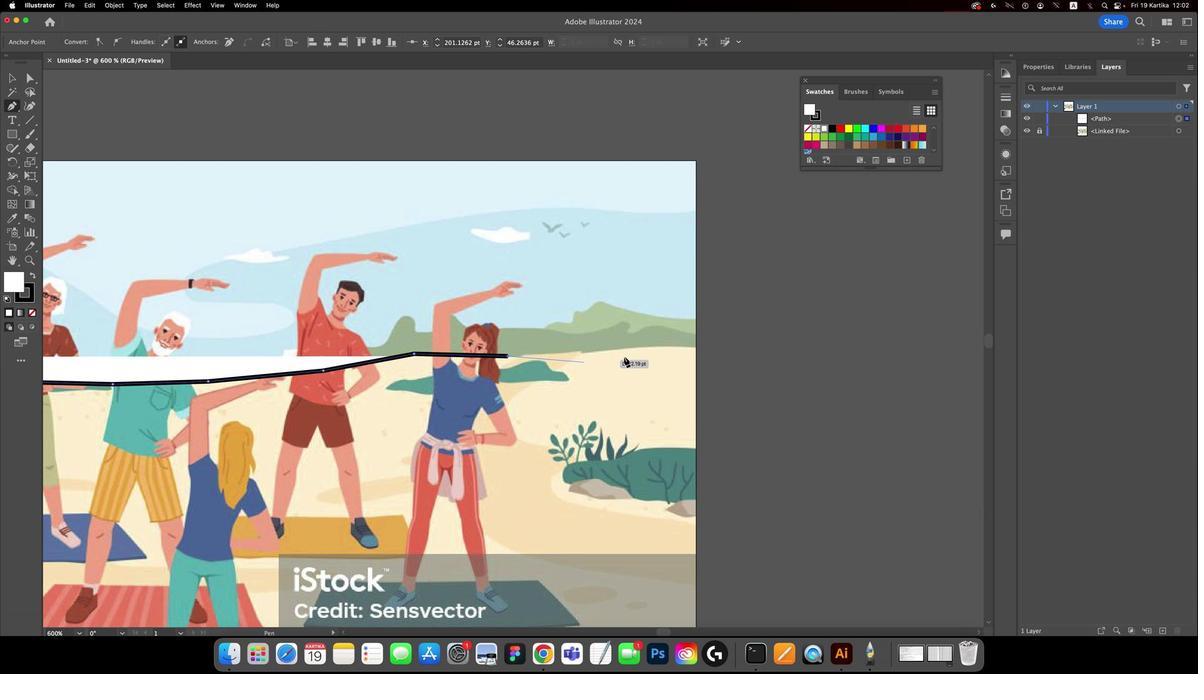 
Action: Mouse moved to (613, 411)
Screenshot: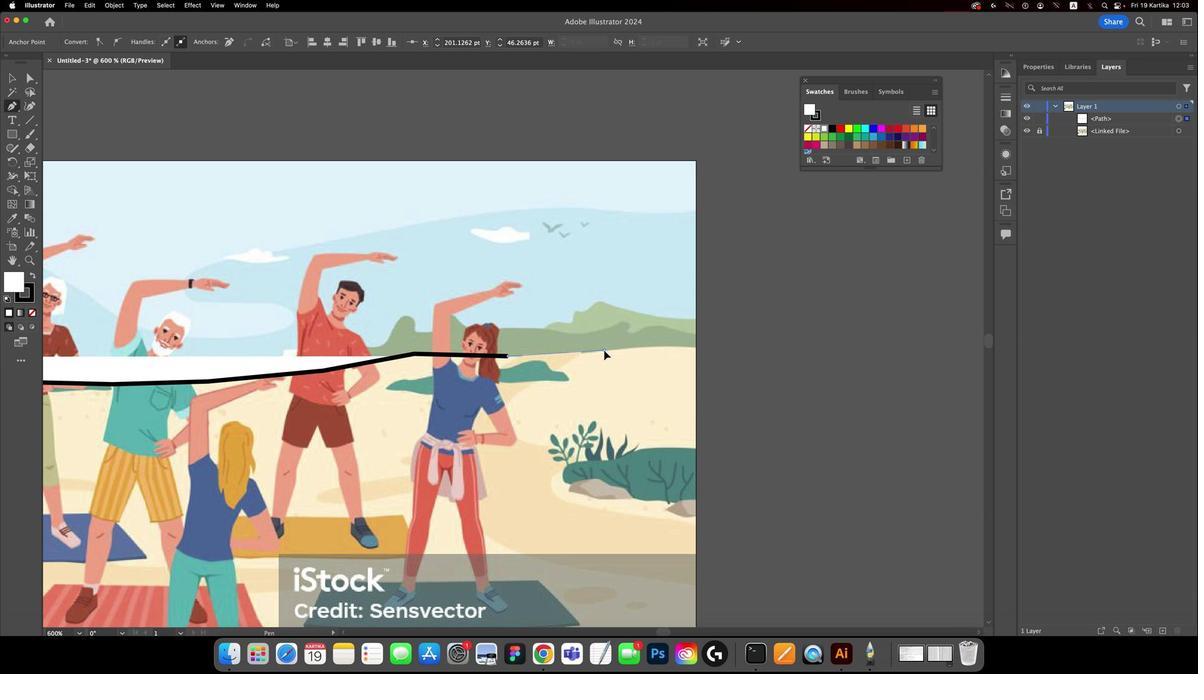 
Action: Mouse pressed left at (613, 411)
Screenshot: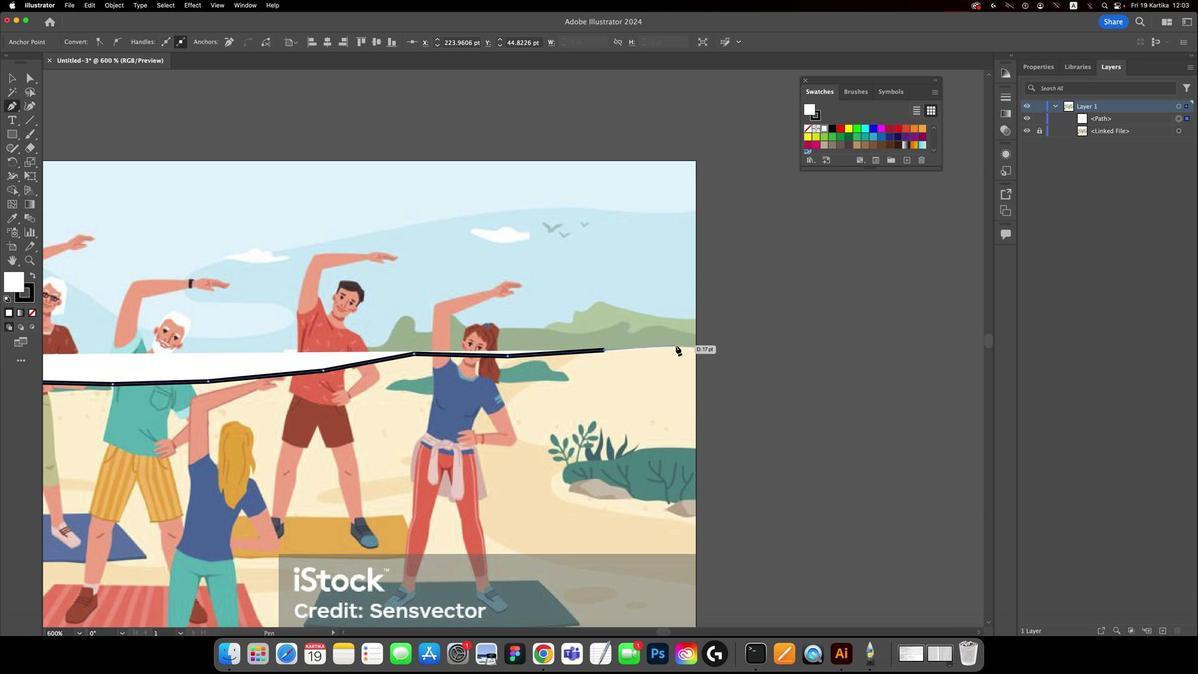 
Action: Mouse moved to (654, 411)
Screenshot: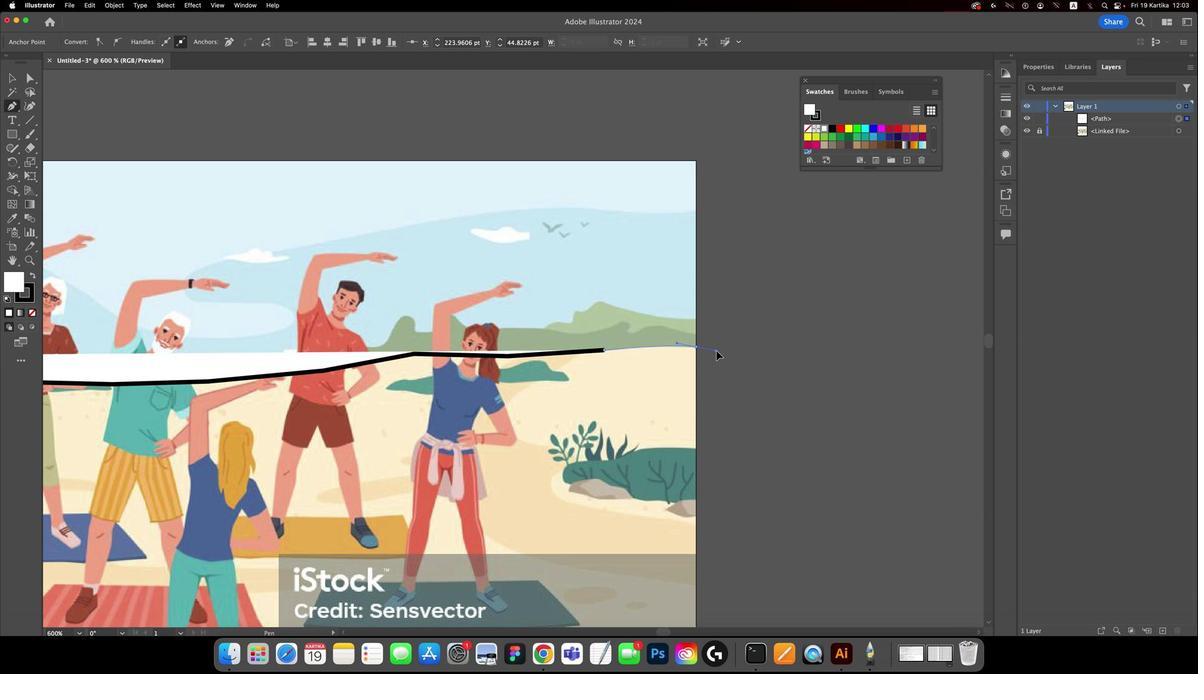 
Action: Mouse pressed left at (654, 411)
Screenshot: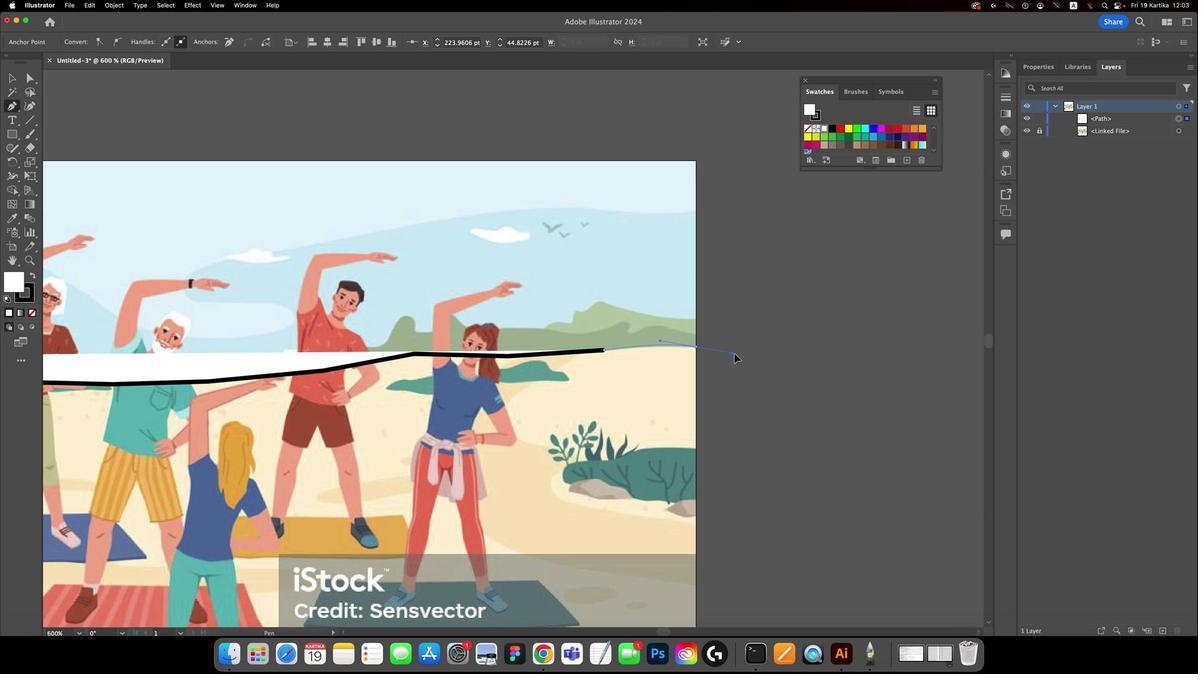 
Action: Mouse moved to (705, 370)
Screenshot: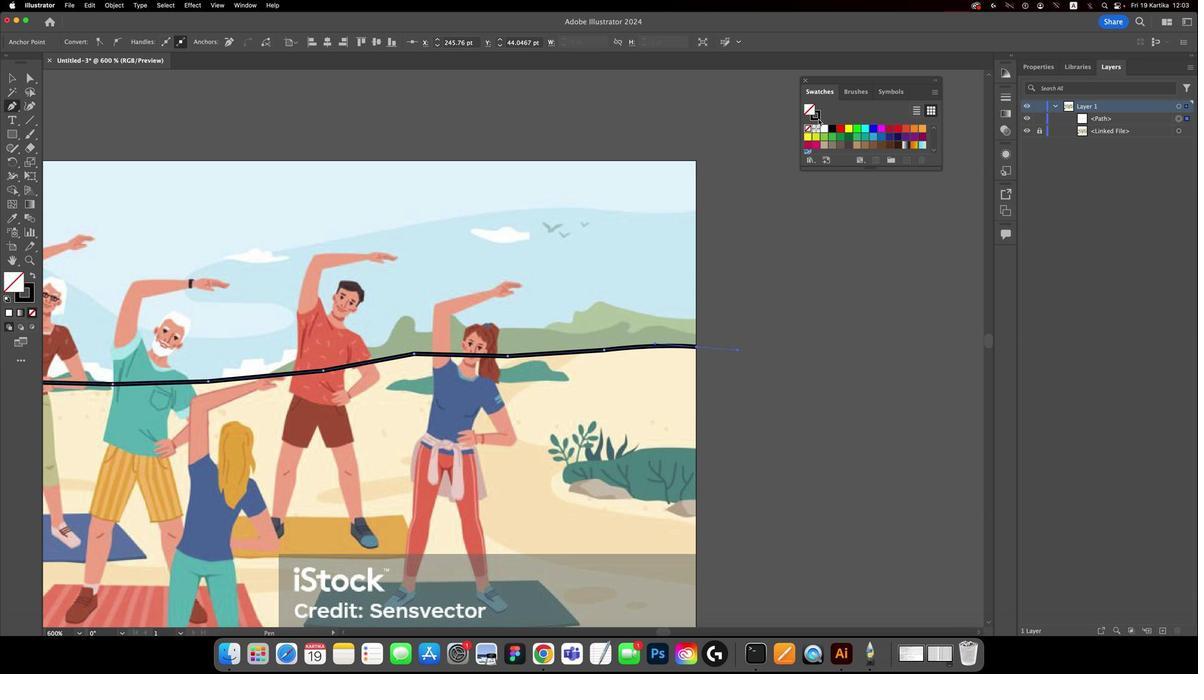 
Action: Mouse pressed left at (705, 370)
Screenshot: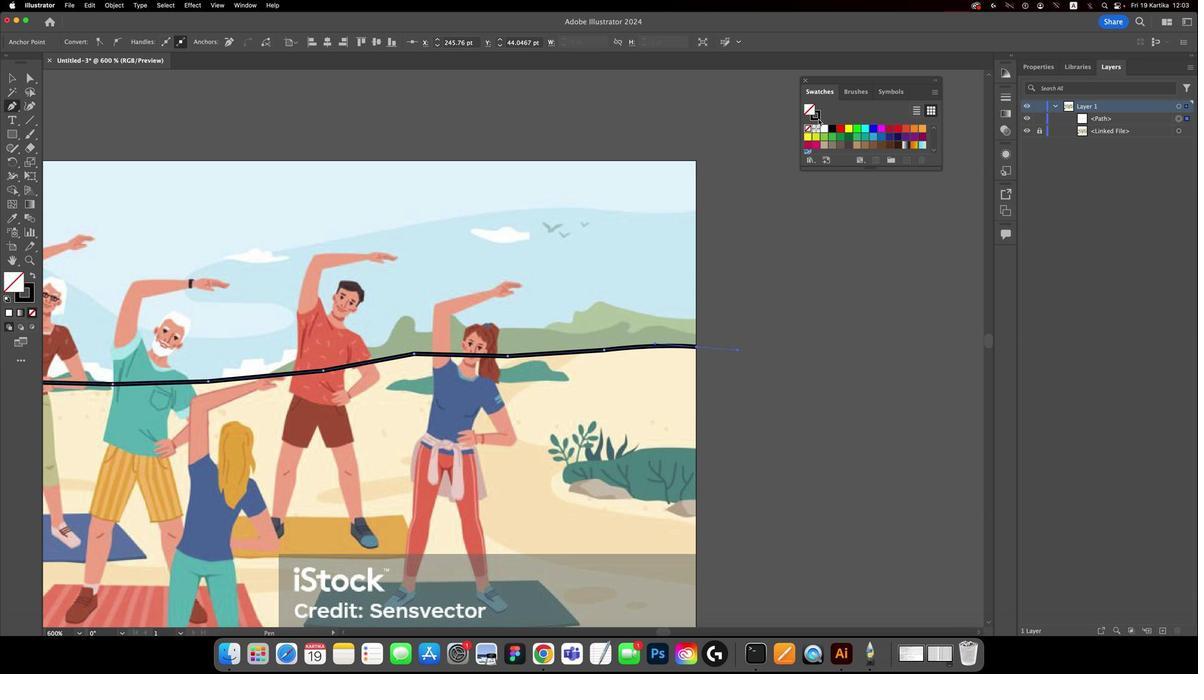 
Action: Mouse moved to (710, 368)
Screenshot: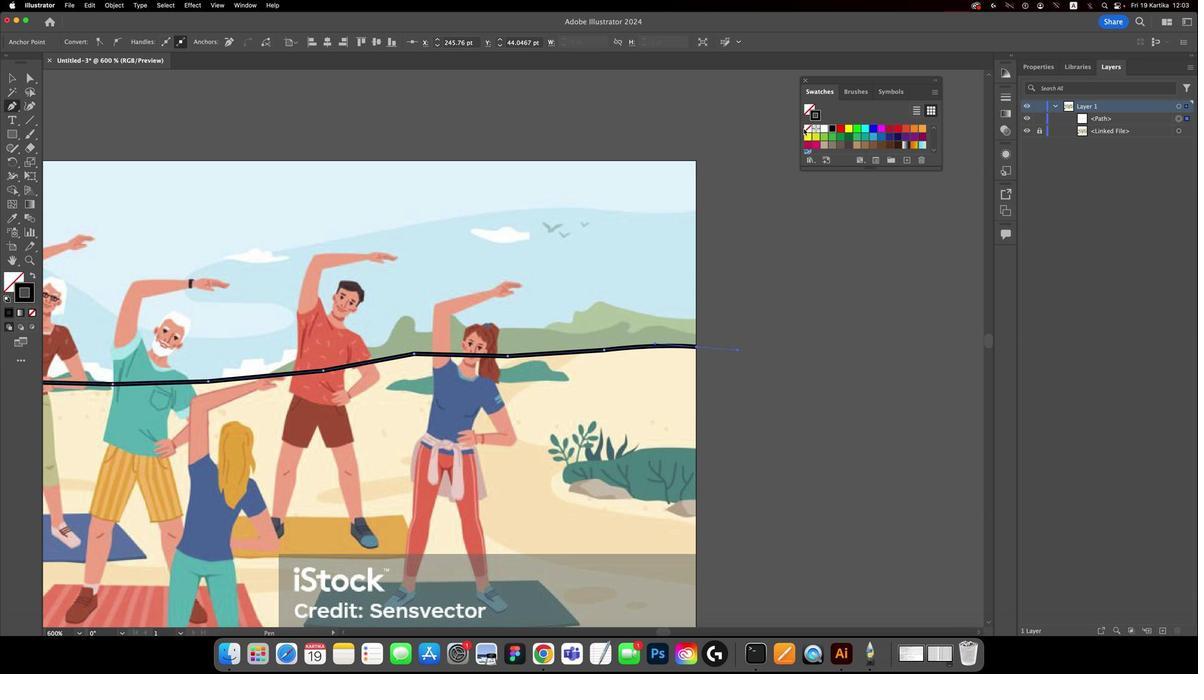 
Action: Mouse pressed left at (710, 368)
Screenshot: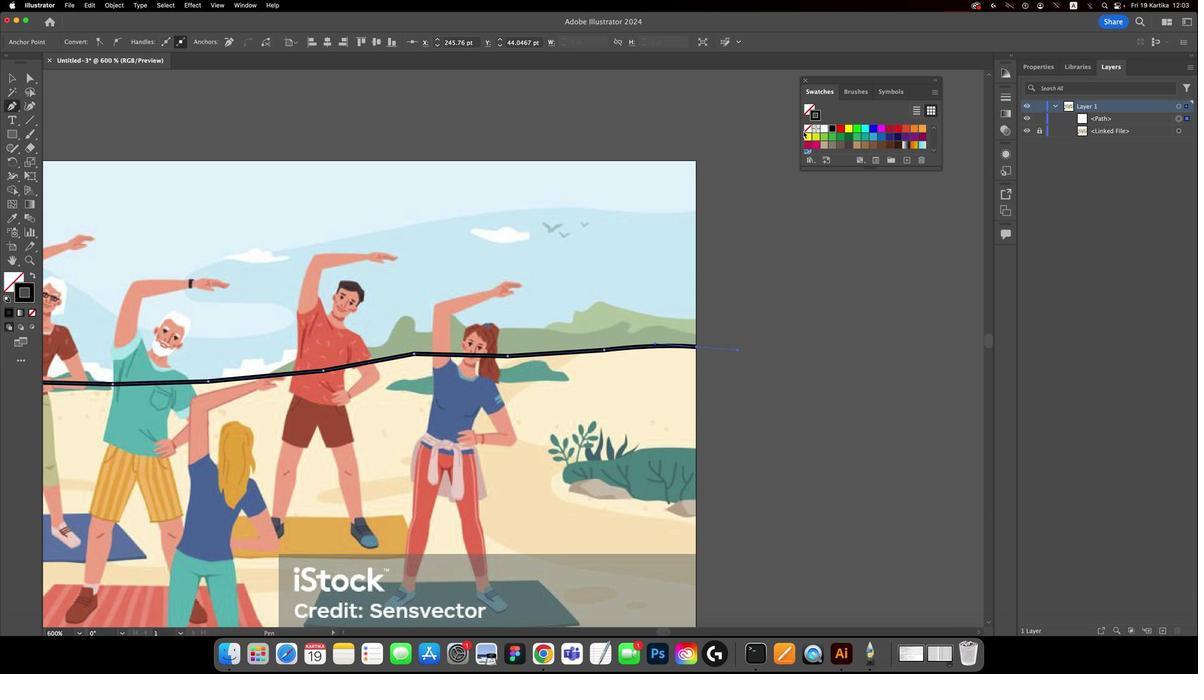 
Action: Mouse moved to (704, 370)
Screenshot: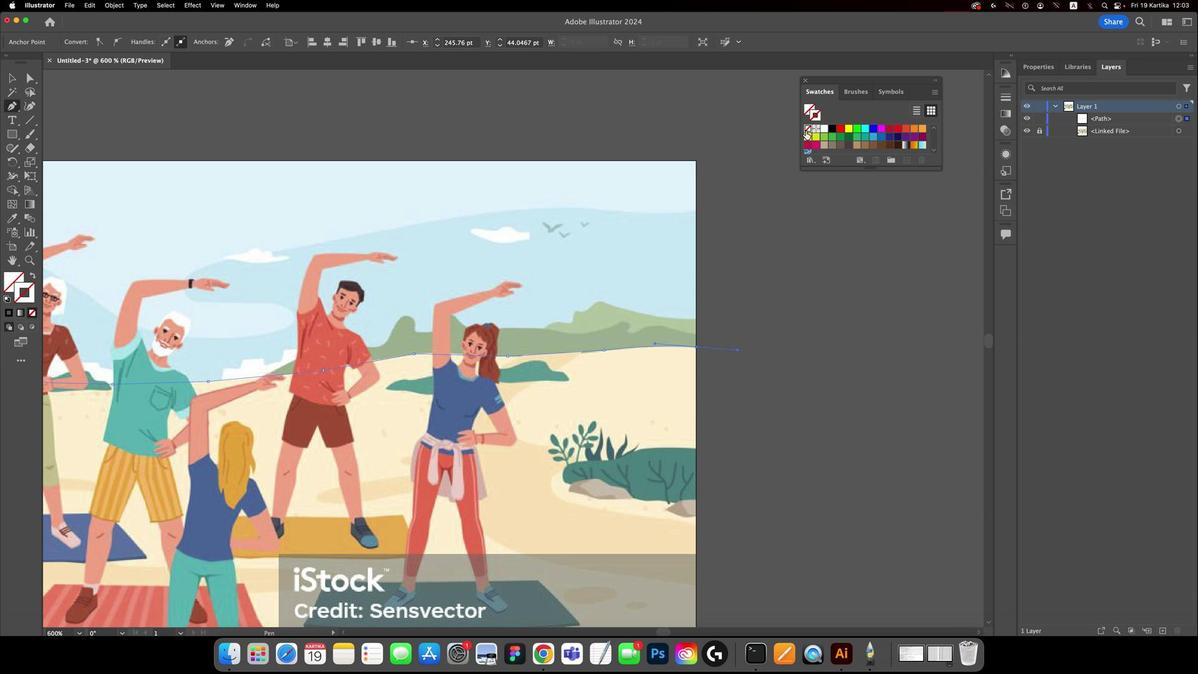 
Action: Mouse pressed left at (704, 370)
Screenshot: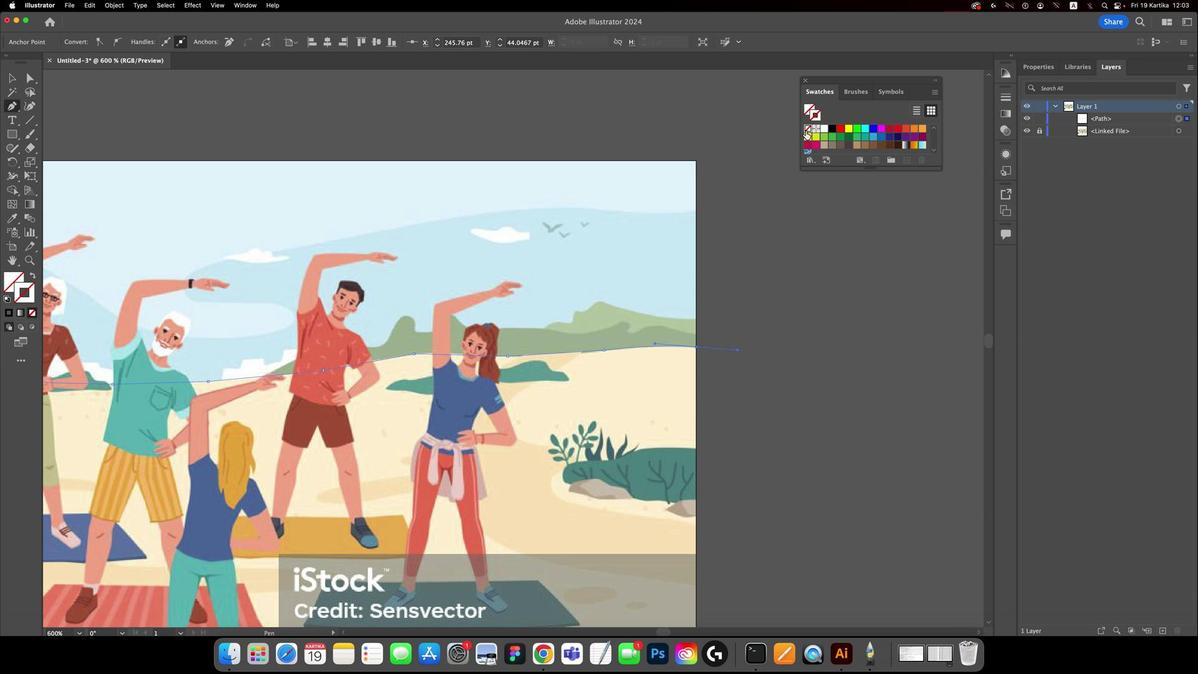 
Action: Mouse moved to (651, 401)
Screenshot: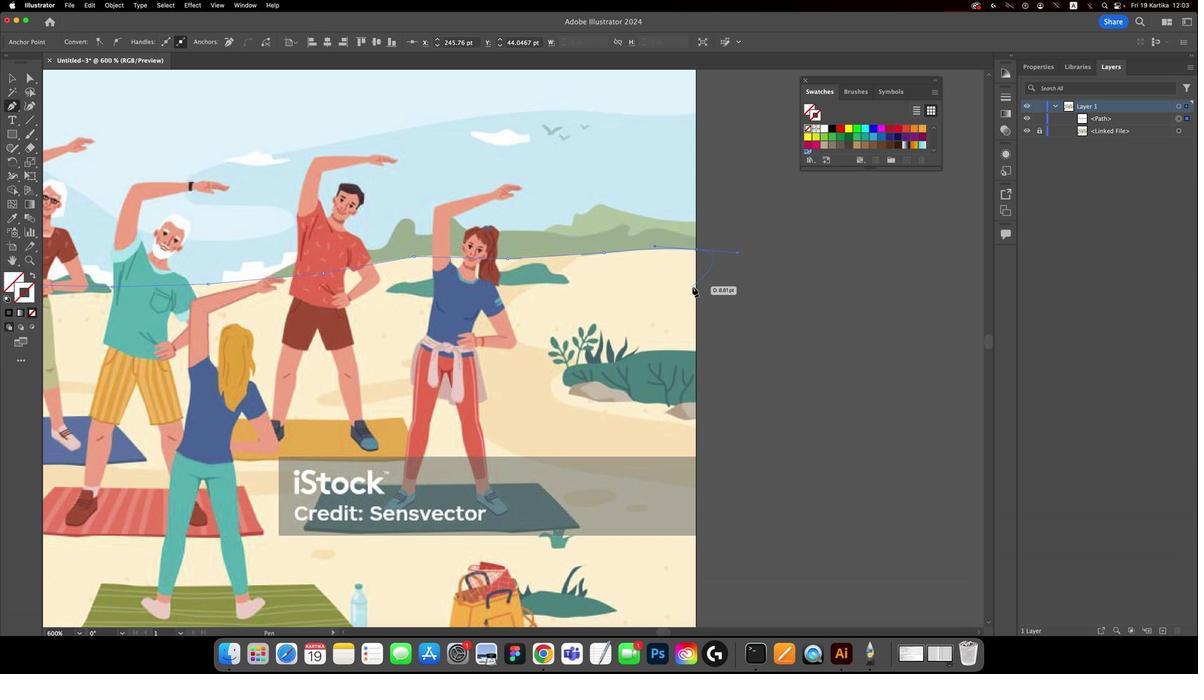 
Action: Mouse scrolled (651, 401) with delta (339, 345)
Screenshot: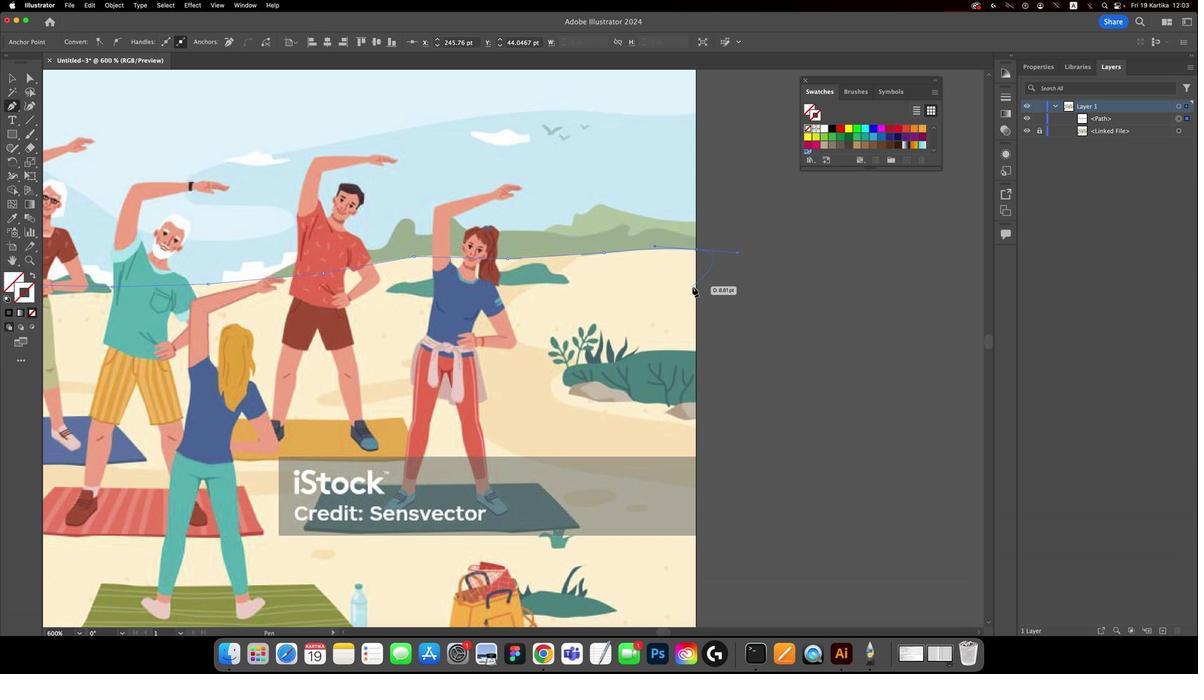 
Action: Mouse moved to (651, 401)
Screenshot: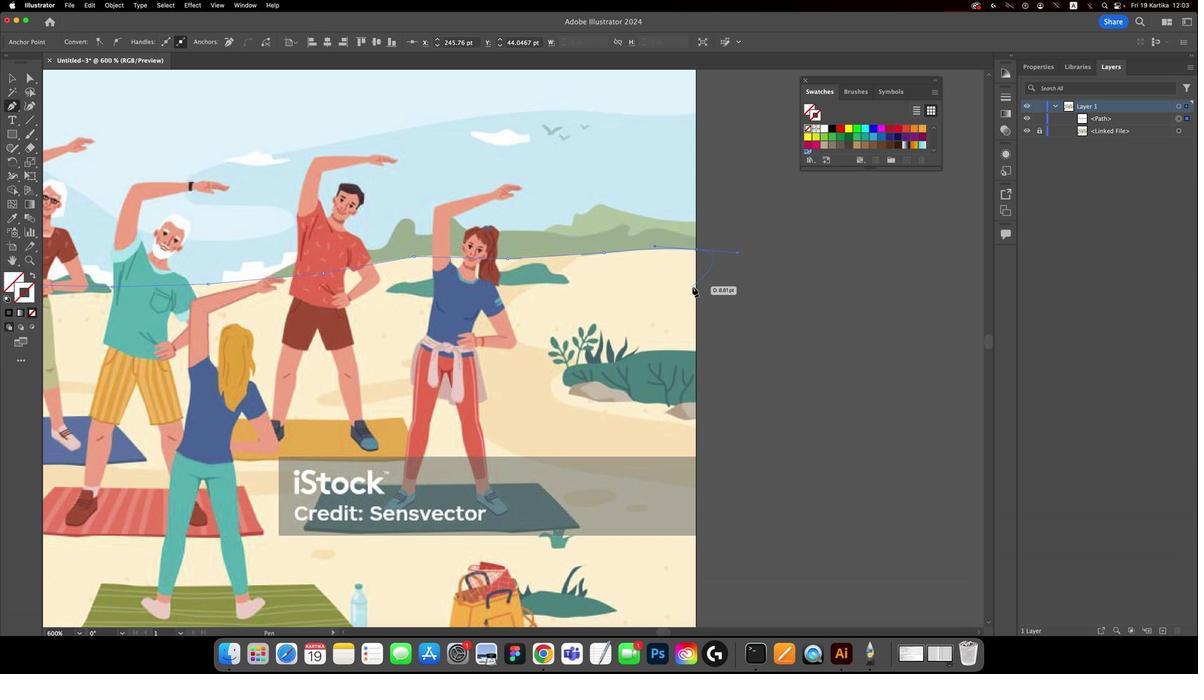 
Action: Mouse scrolled (651, 401) with delta (339, 345)
Screenshot: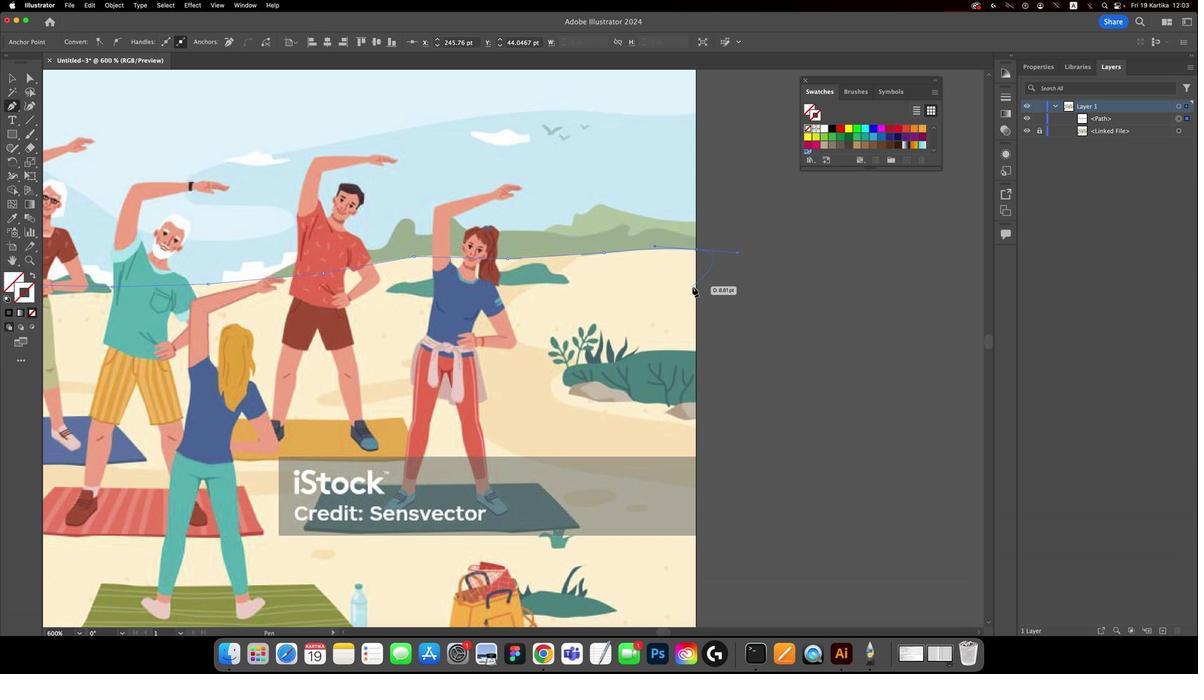 
Action: Mouse moved to (652, 401)
Screenshot: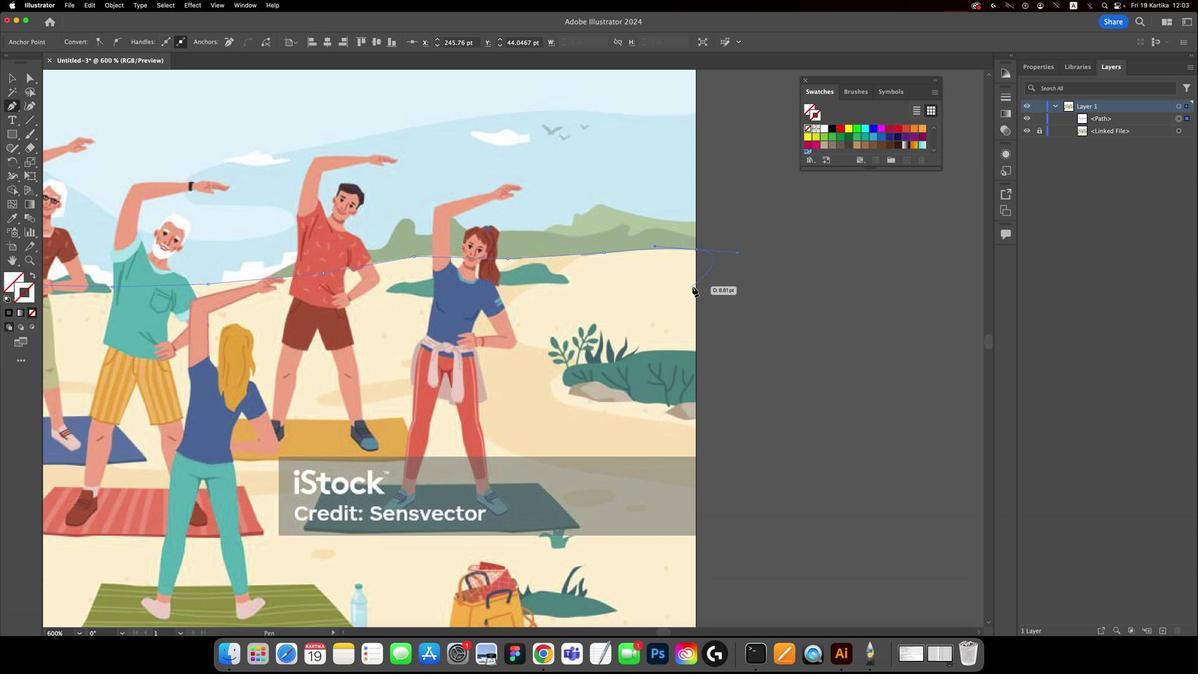 
Action: Mouse scrolled (652, 401) with delta (339, 344)
Screenshot: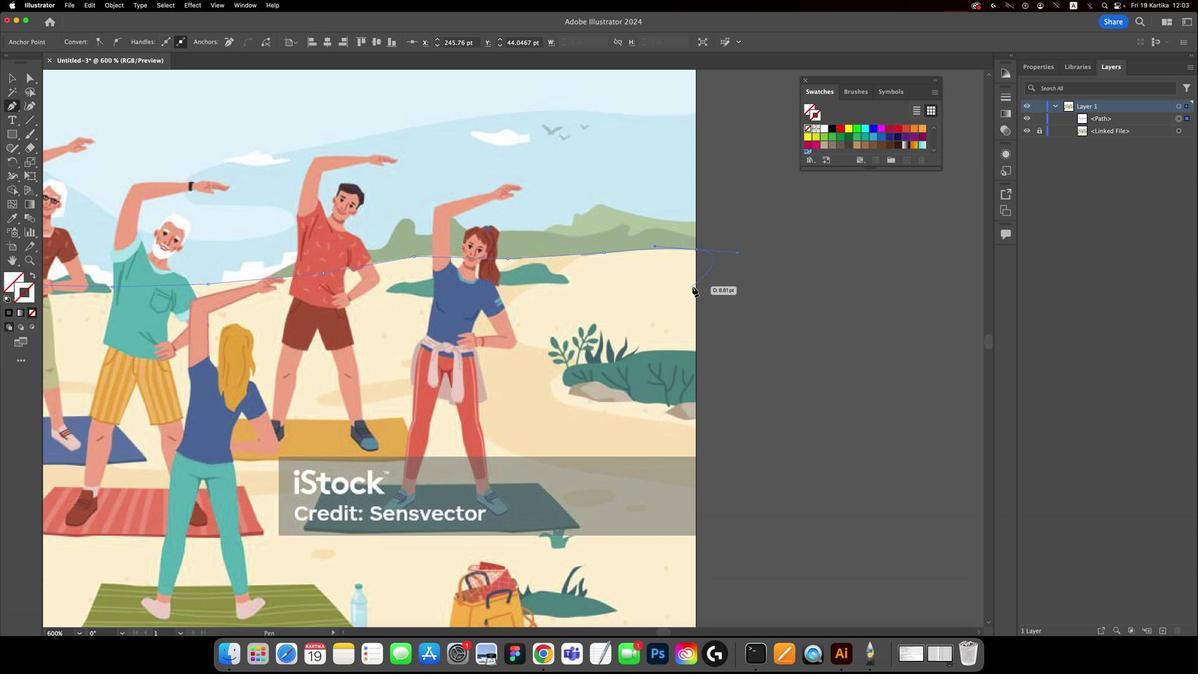 
Action: Mouse moved to (652, 400)
Screenshot: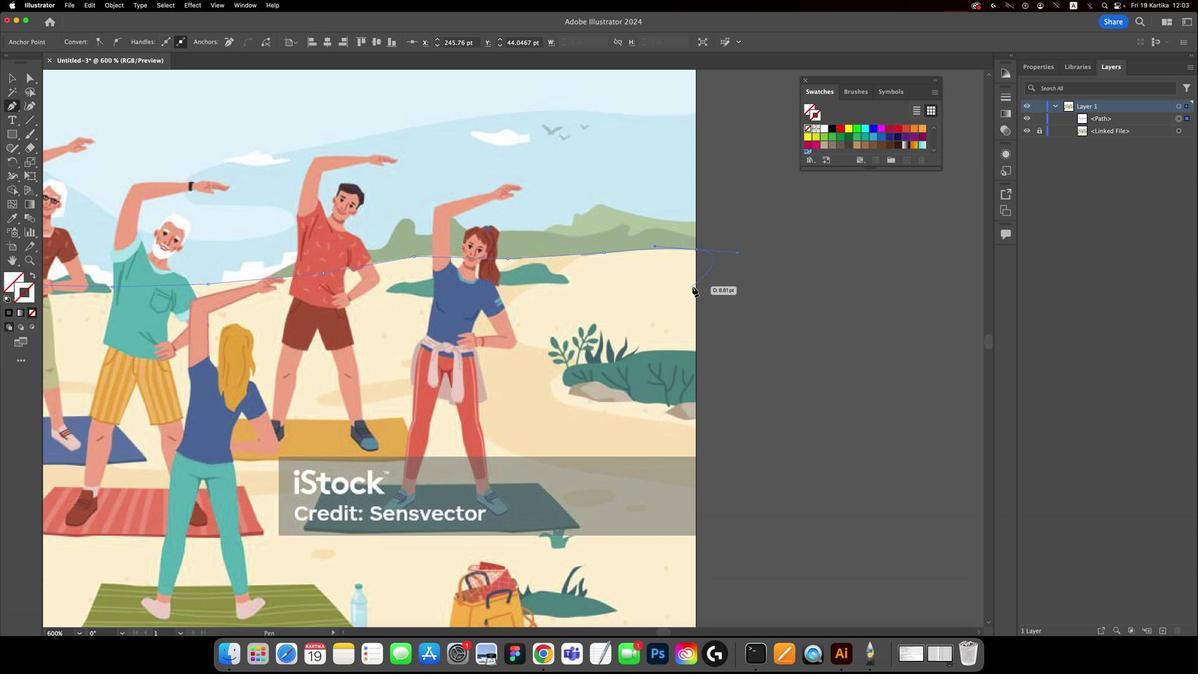 
Action: Mouse scrolled (652, 400) with delta (339, 343)
Screenshot: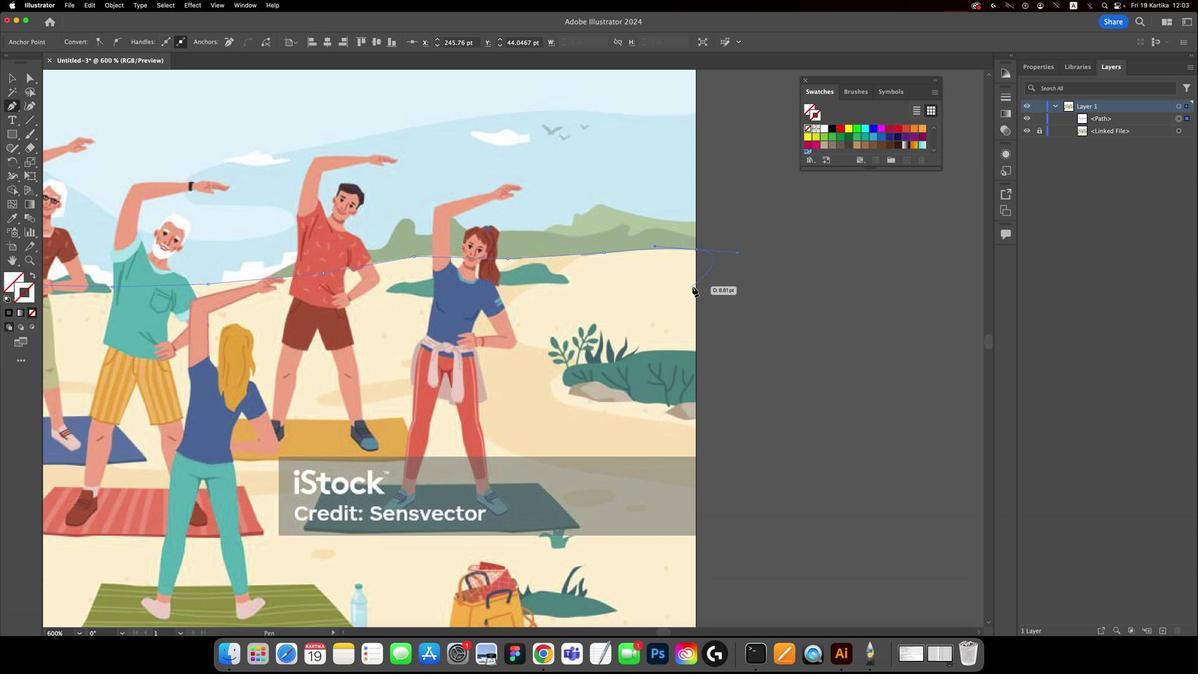 
Action: Mouse moved to (652, 400)
Screenshot: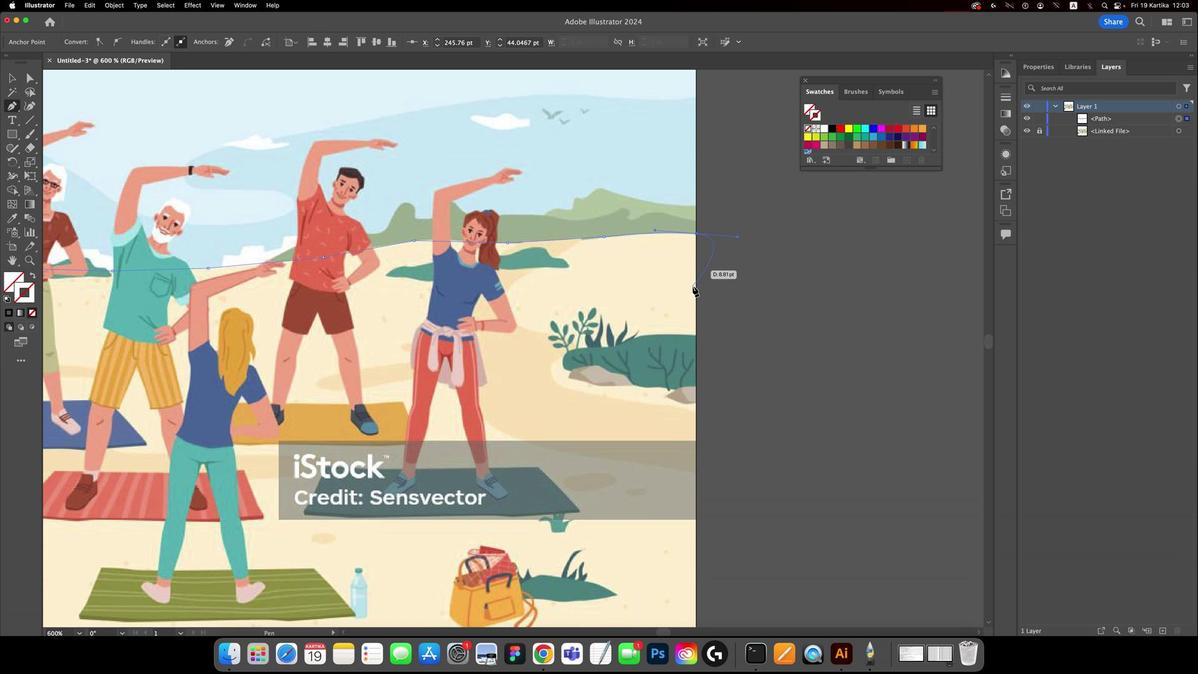 
Action: Mouse scrolled (652, 400) with delta (339, 343)
Screenshot: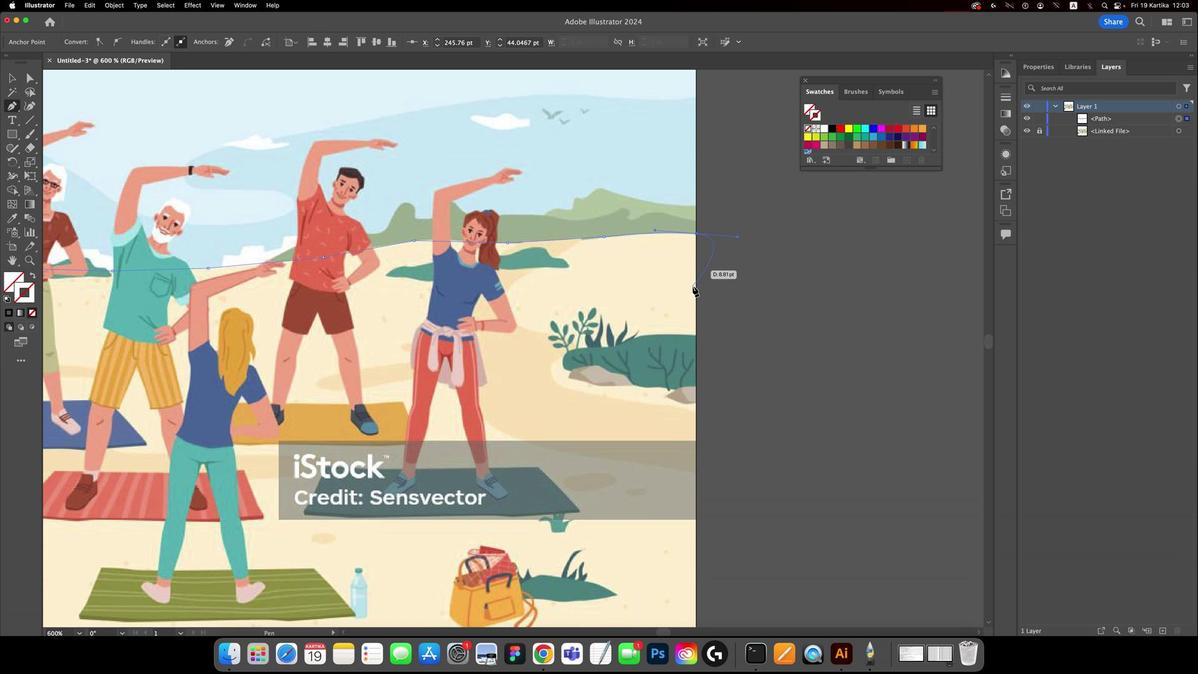 
Action: Mouse moved to (653, 400)
Screenshot: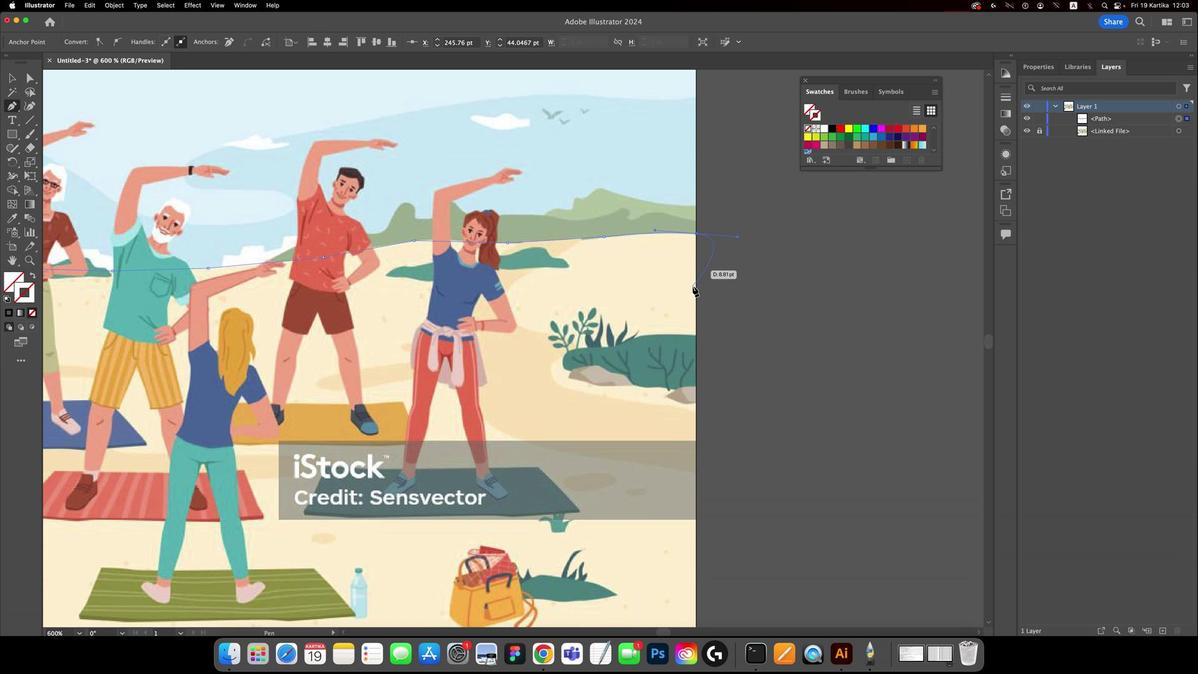
Action: Mouse scrolled (653, 400) with delta (339, 343)
Screenshot: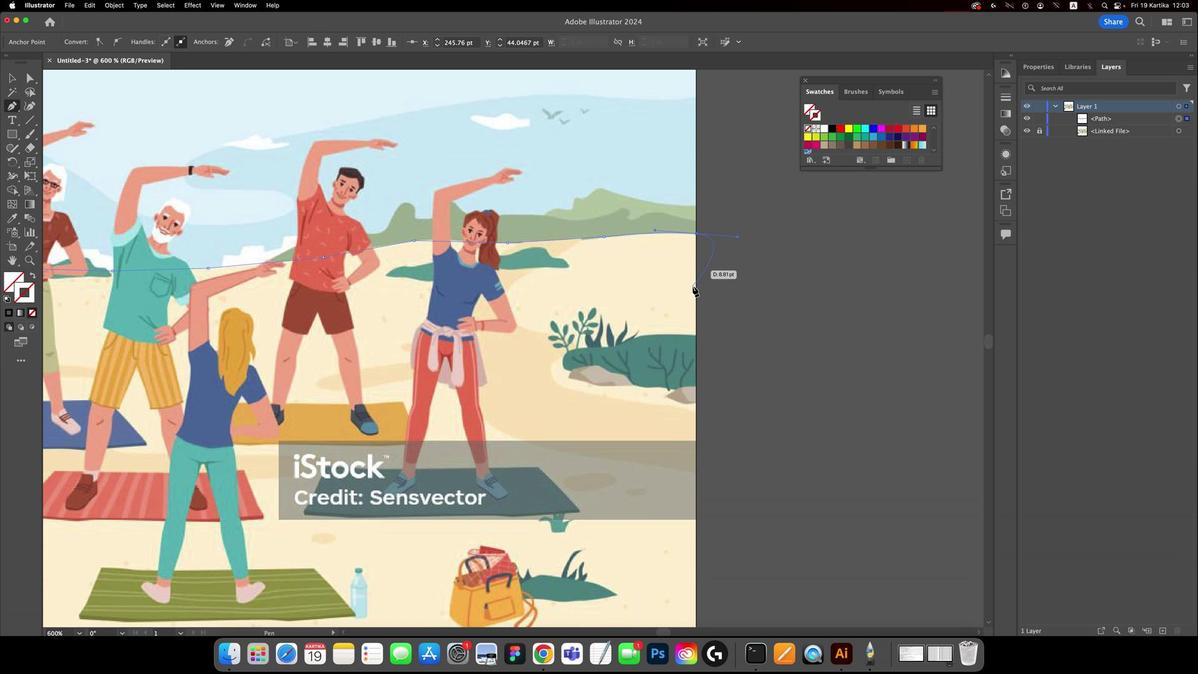 
Action: Mouse scrolled (653, 400) with delta (339, 343)
Screenshot: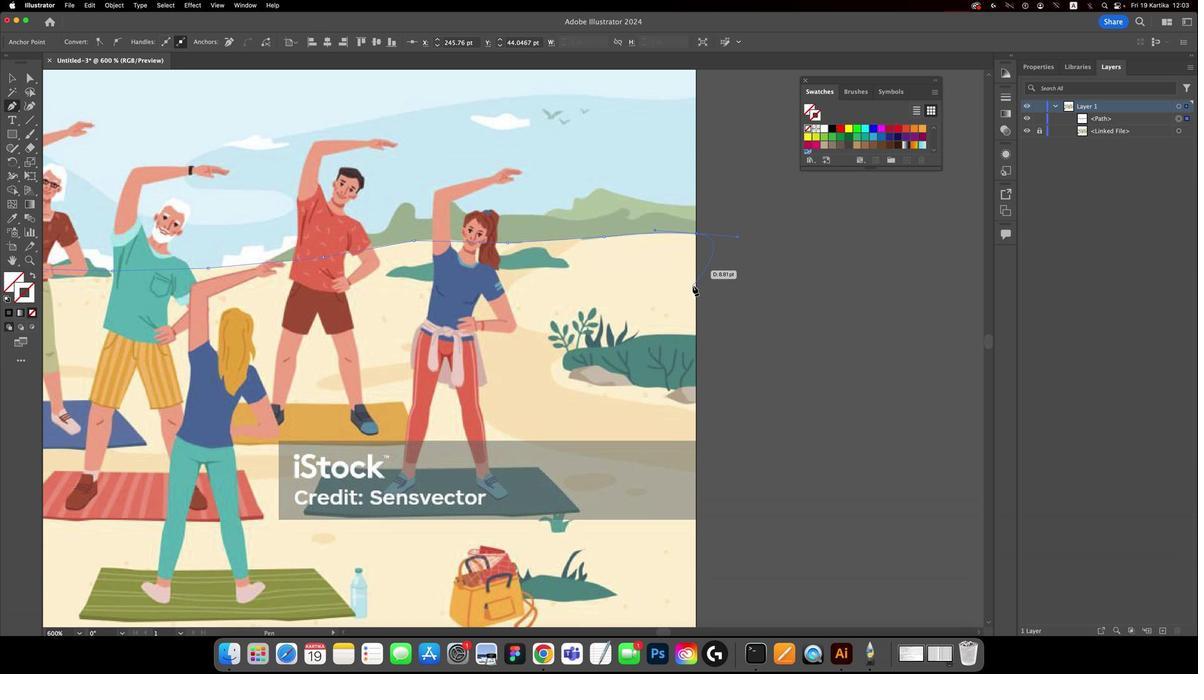 
Action: Mouse moved to (653, 400)
Screenshot: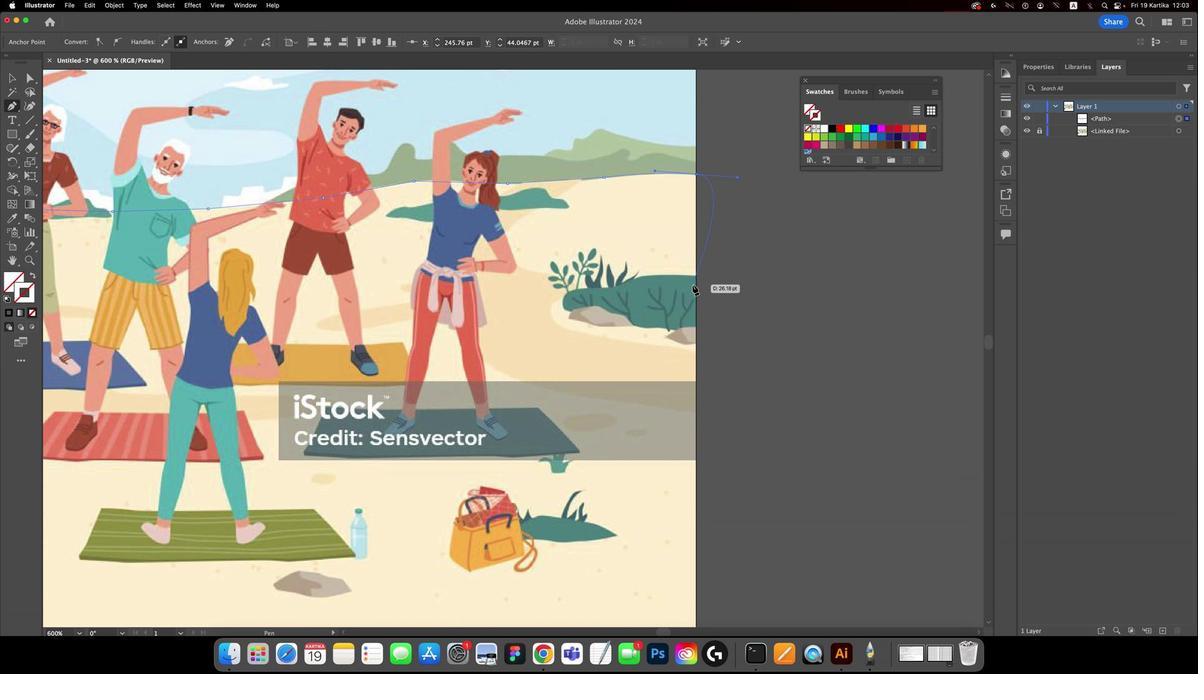 
Action: Mouse scrolled (653, 400) with delta (339, 345)
Screenshot: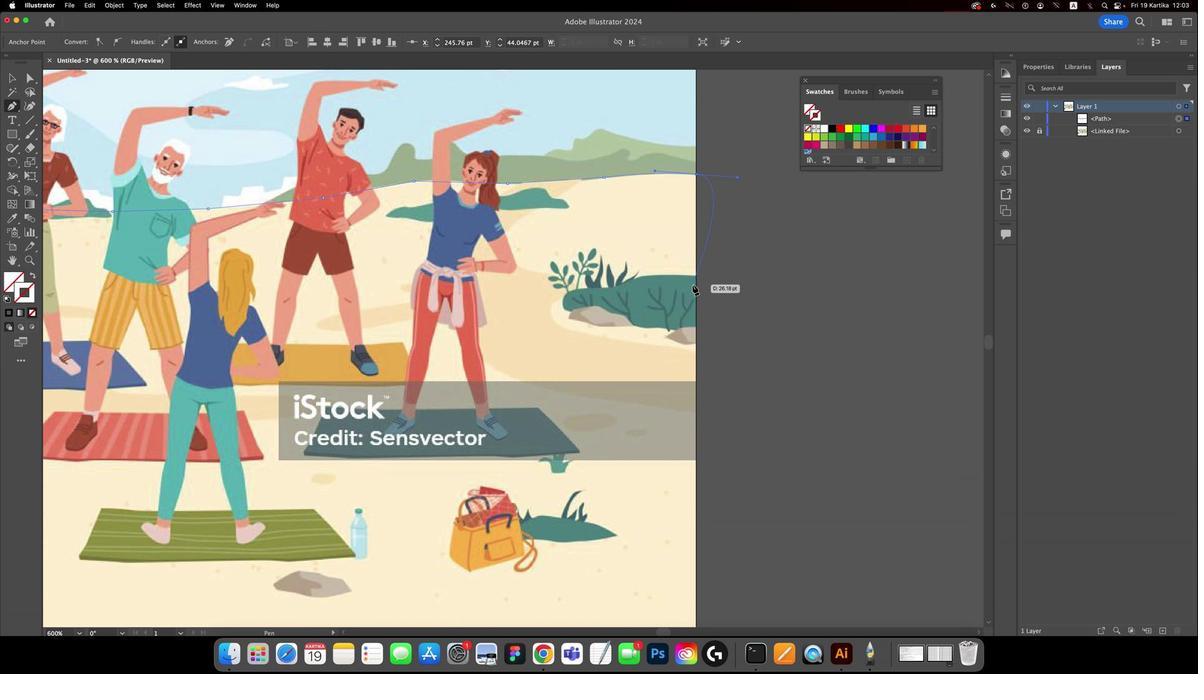 
Action: Mouse moved to (653, 400)
Screenshot: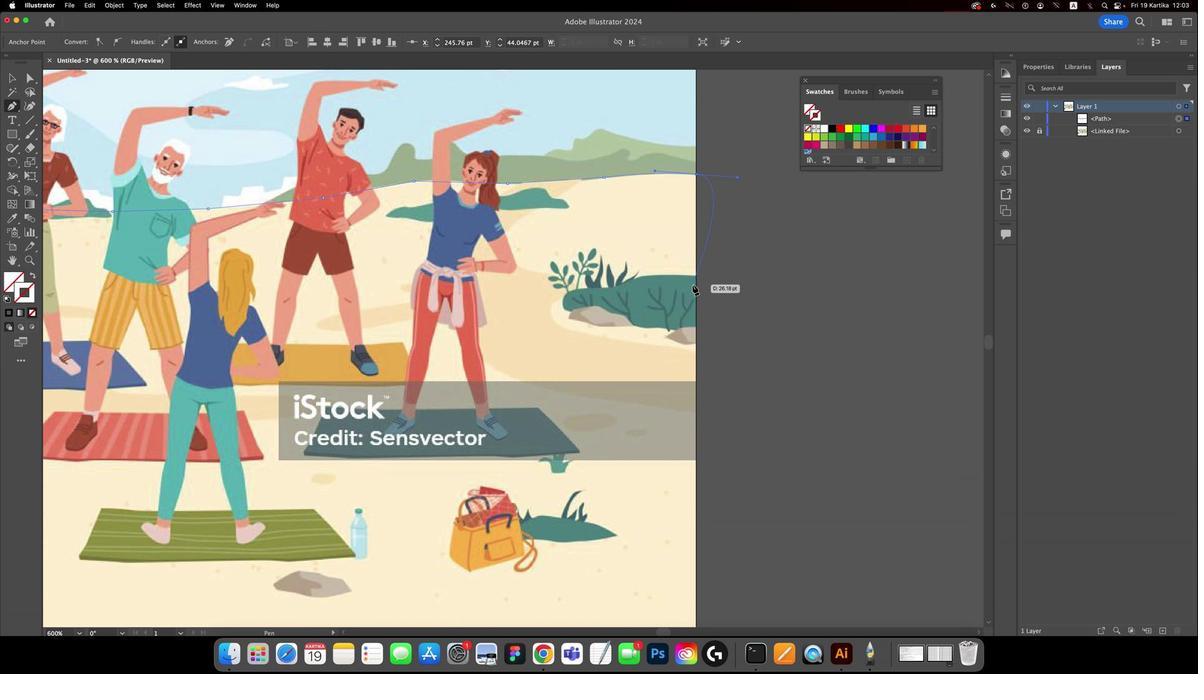 
Action: Mouse scrolled (653, 400) with delta (339, 345)
Screenshot: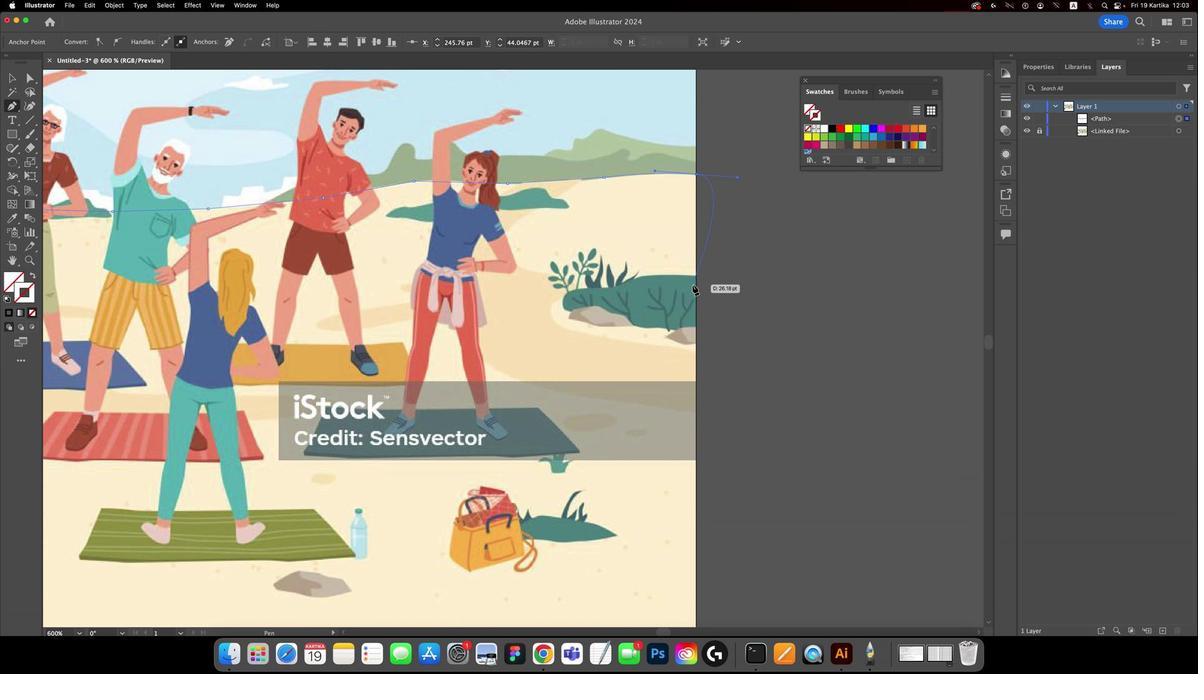 
Action: Mouse moved to (653, 400)
Screenshot: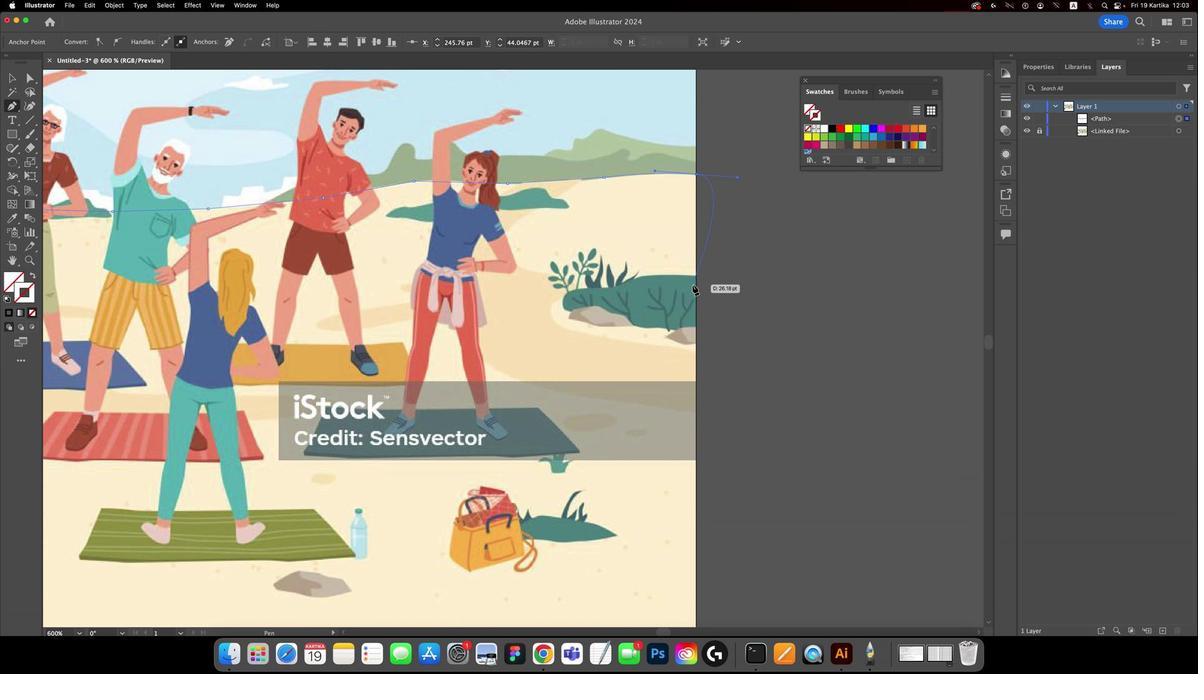 
Action: Mouse scrolled (653, 400) with delta (339, 344)
Screenshot: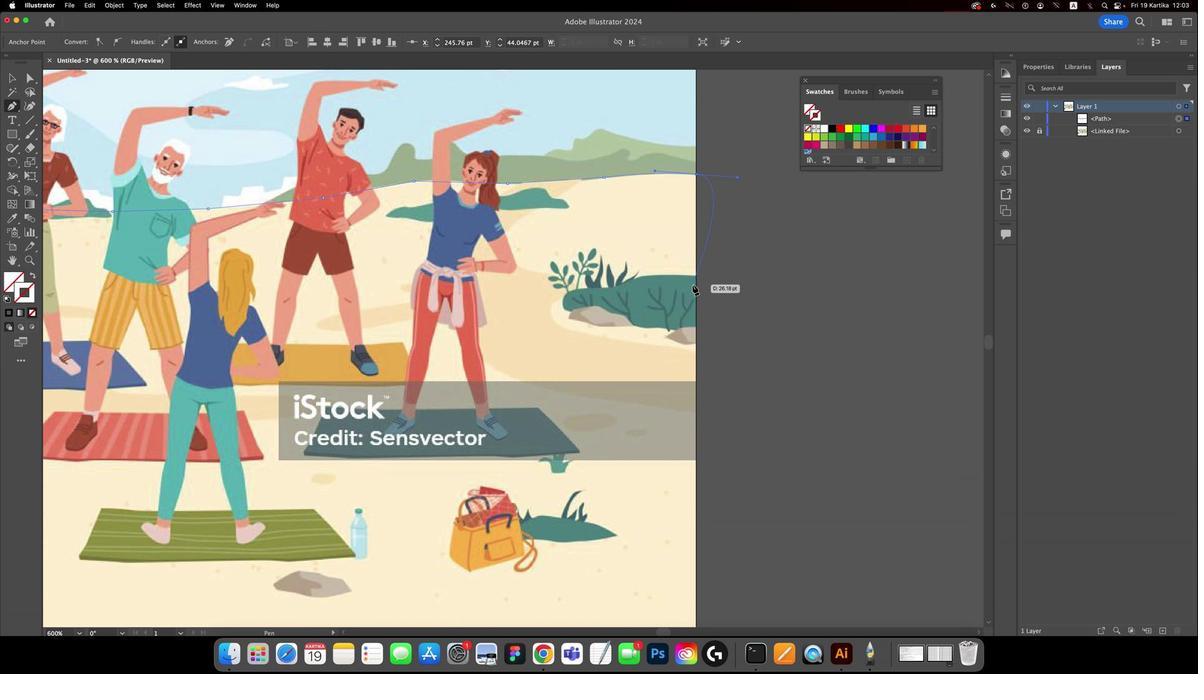
Action: Mouse moved to (653, 400)
Screenshot: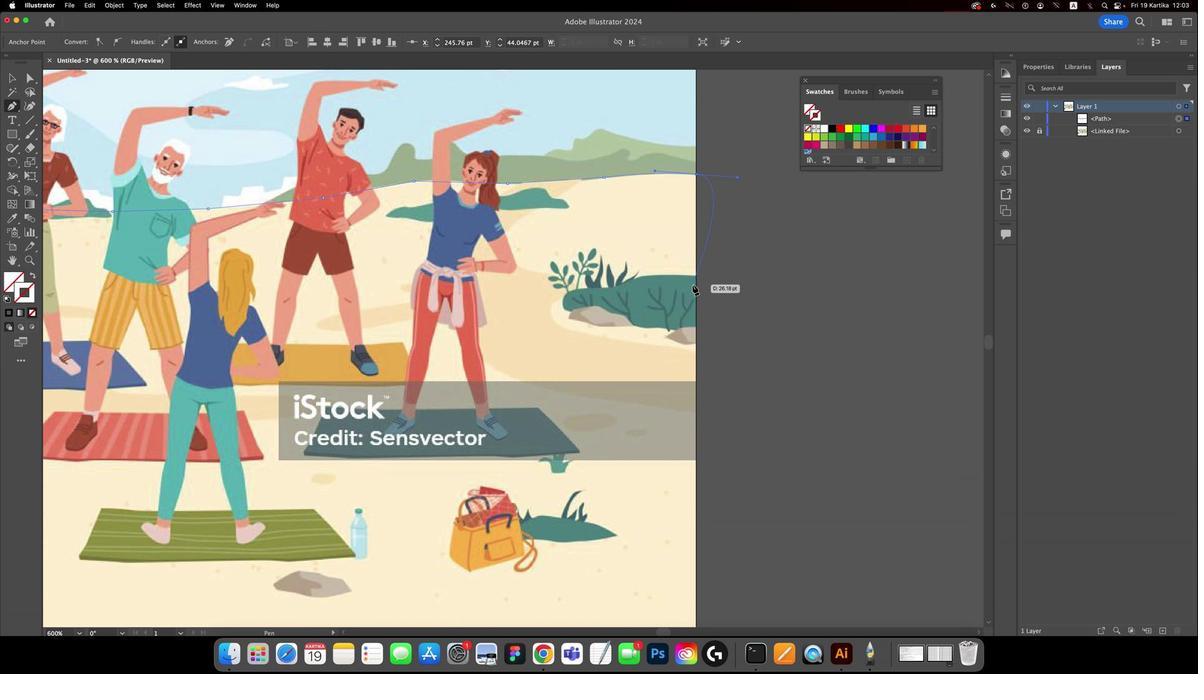 
Action: Mouse scrolled (653, 400) with delta (339, 343)
Screenshot: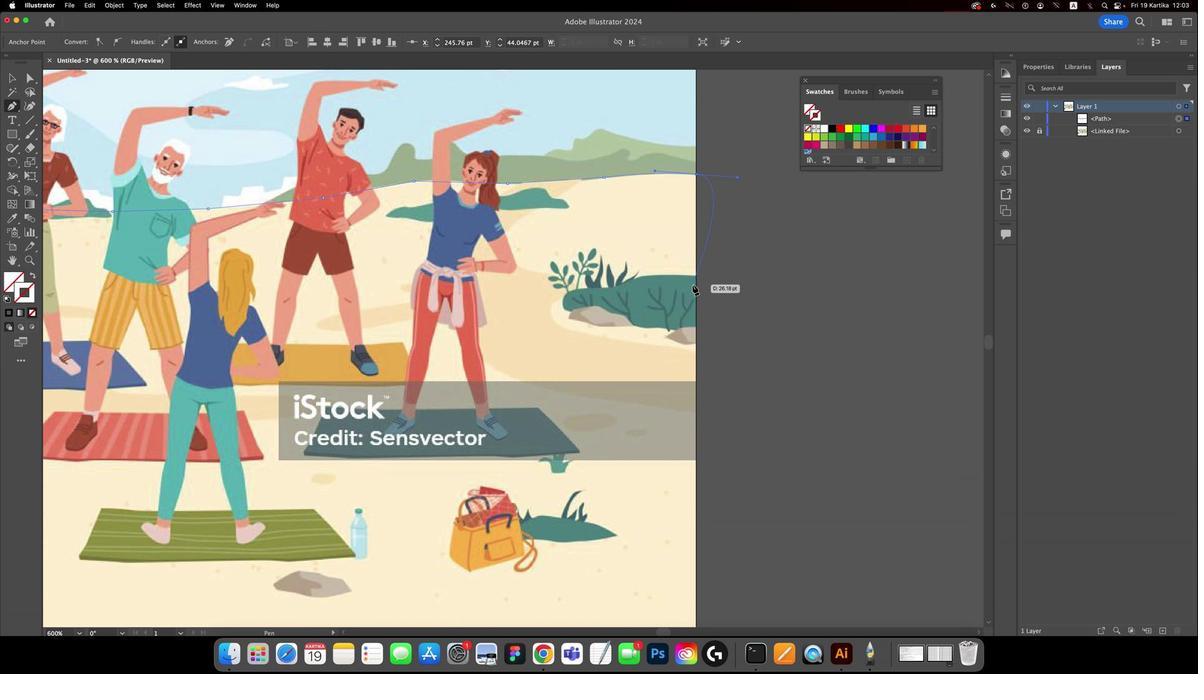 
Action: Mouse moved to (653, 400)
Screenshot: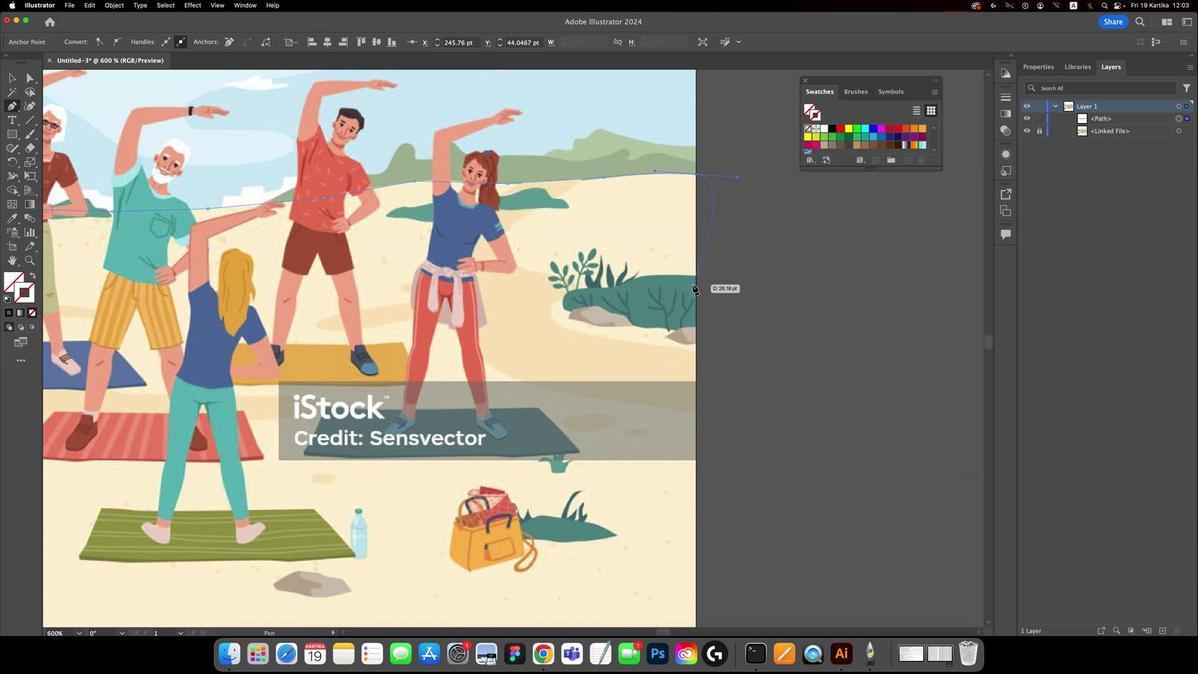 
Action: Mouse scrolled (653, 400) with delta (339, 343)
Screenshot: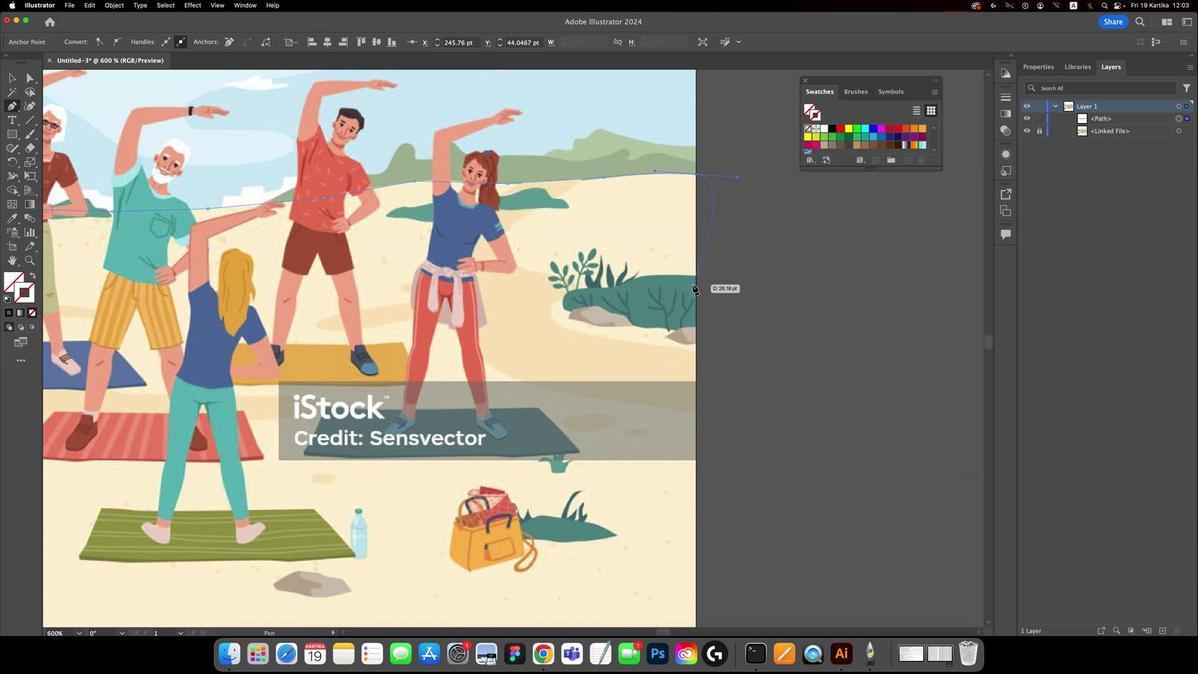 
Action: Mouse moved to (653, 400)
Screenshot: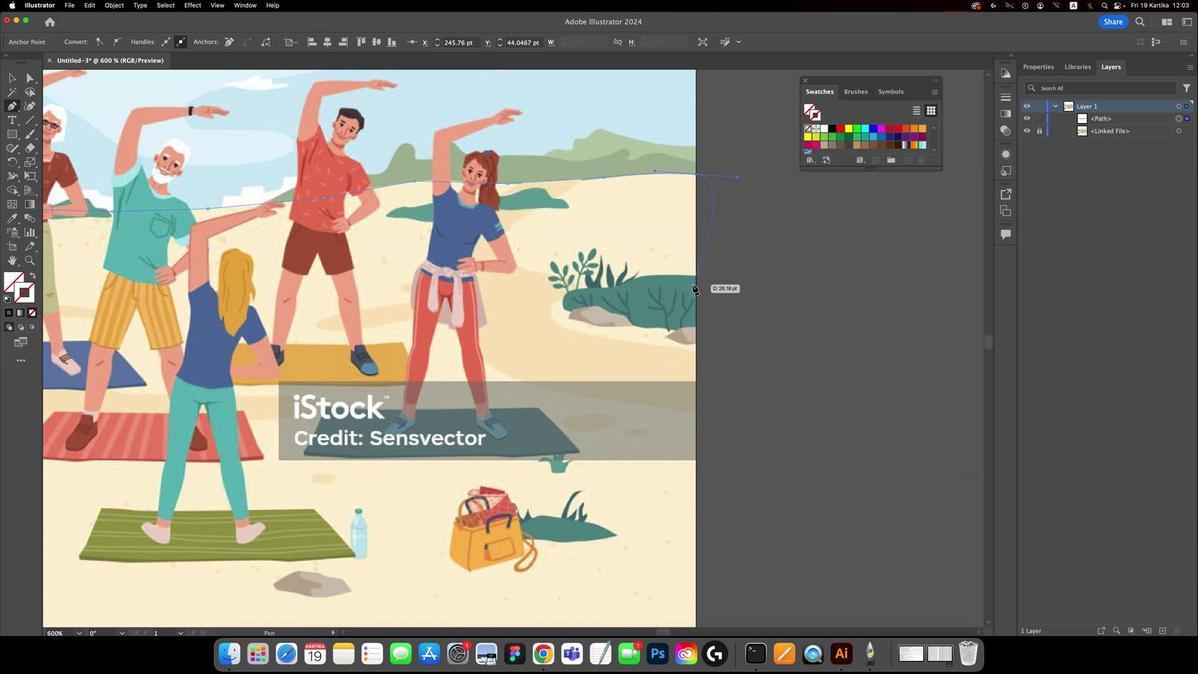 
Action: Mouse scrolled (653, 400) with delta (339, 343)
Screenshot: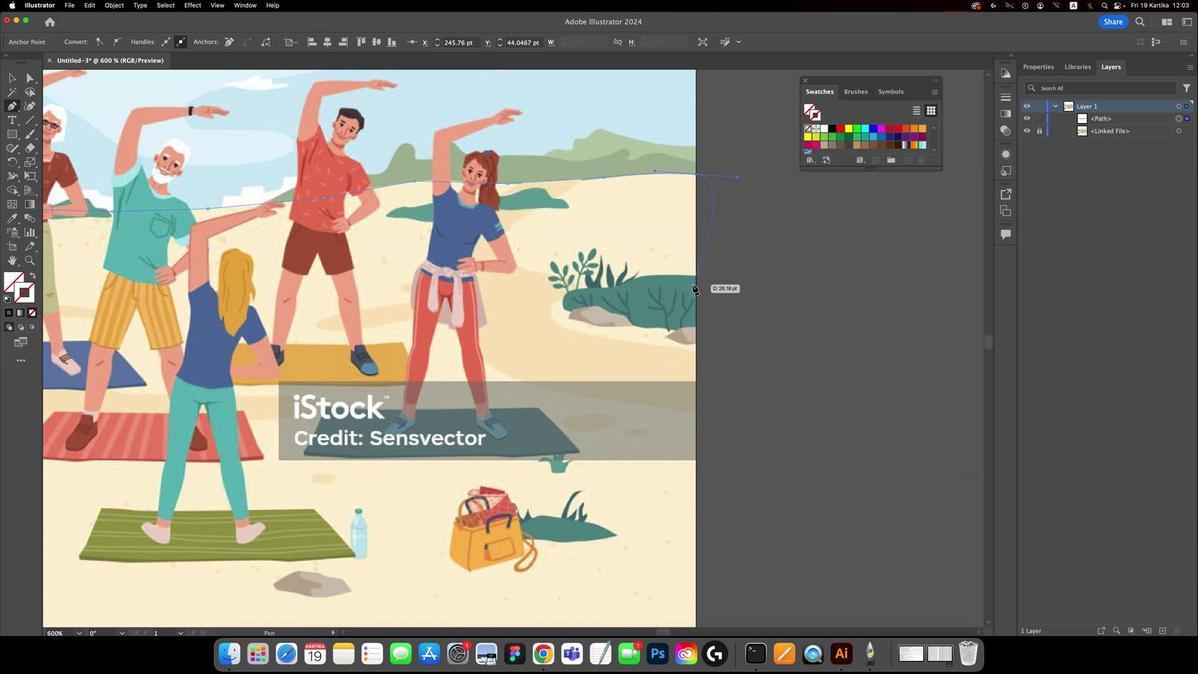 
Action: Mouse moved to (653, 399)
Screenshot: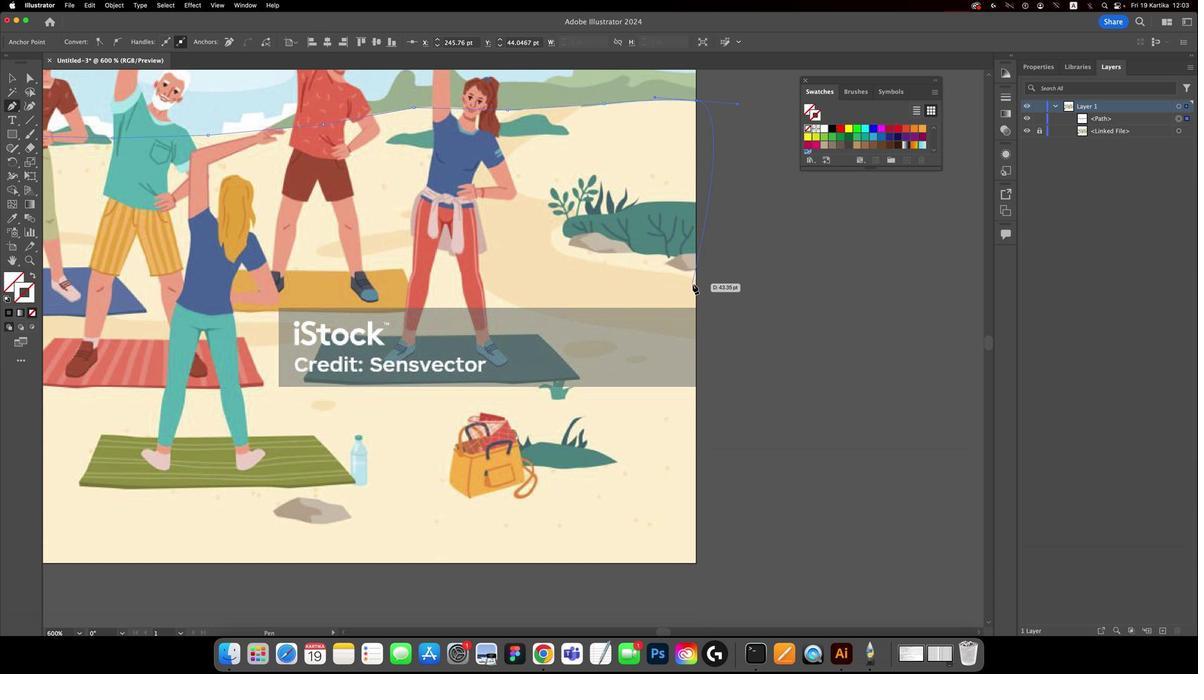 
Action: Mouse scrolled (653, 399) with delta (339, 345)
Screenshot: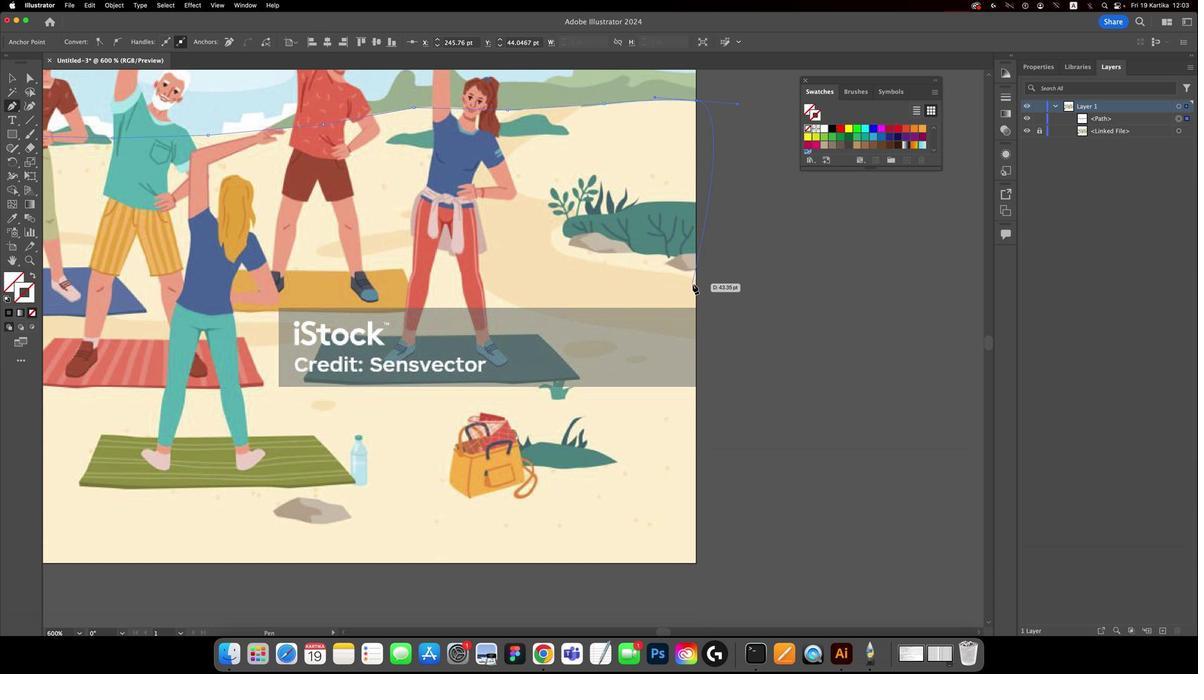 
Action: Mouse moved to (653, 399)
Screenshot: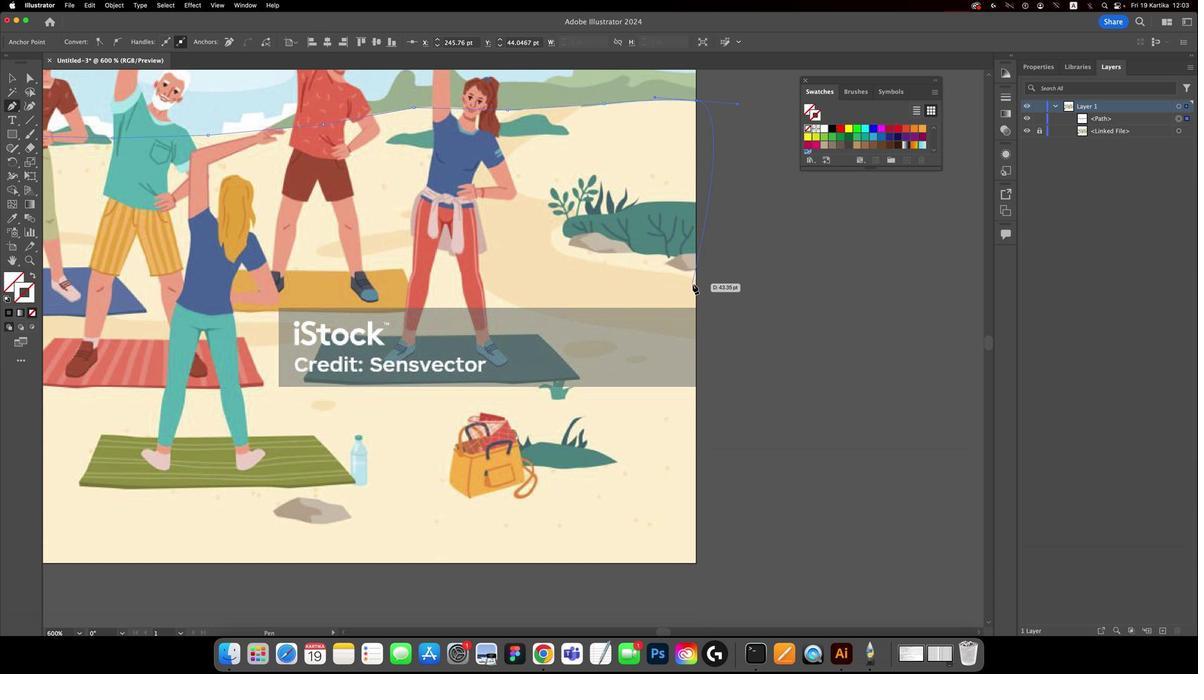 
Action: Mouse scrolled (653, 399) with delta (339, 345)
Screenshot: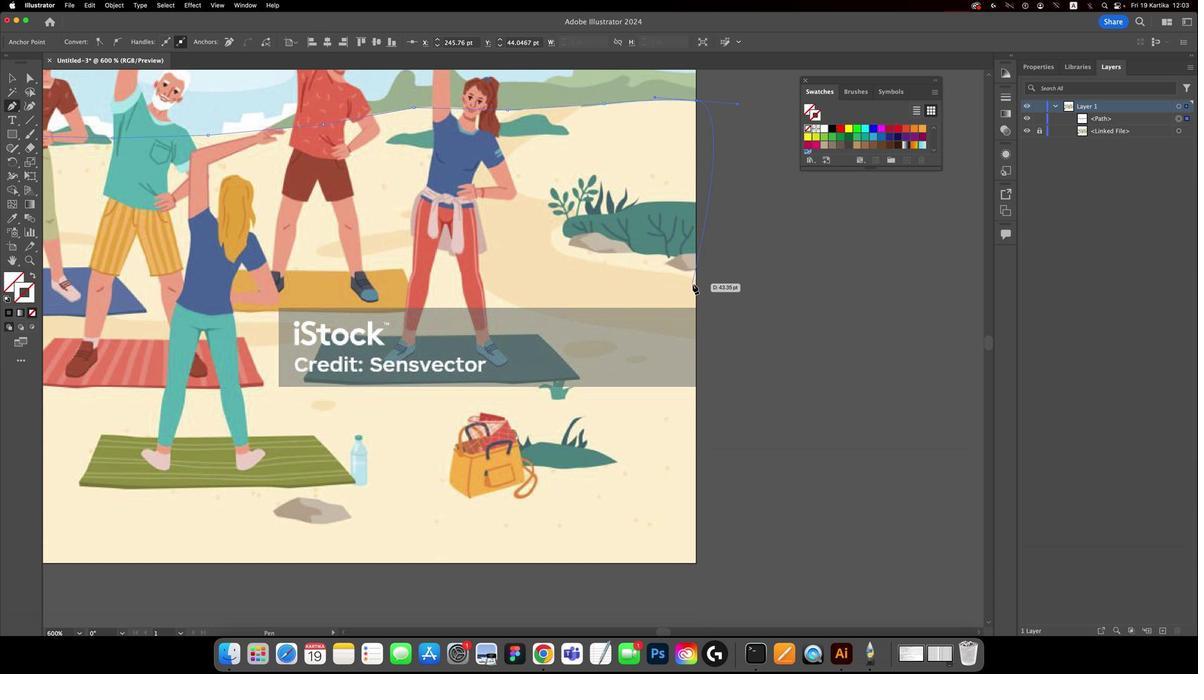 
Action: Mouse scrolled (653, 399) with delta (339, 344)
Screenshot: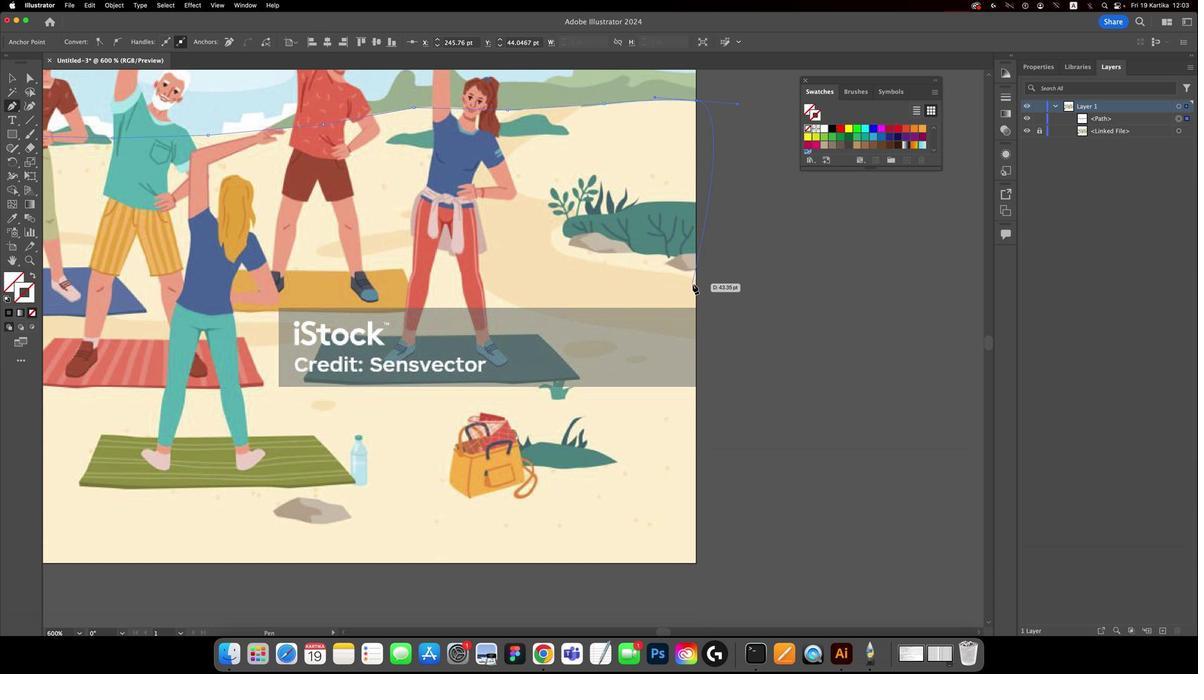 
Action: Mouse scrolled (653, 399) with delta (339, 343)
Screenshot: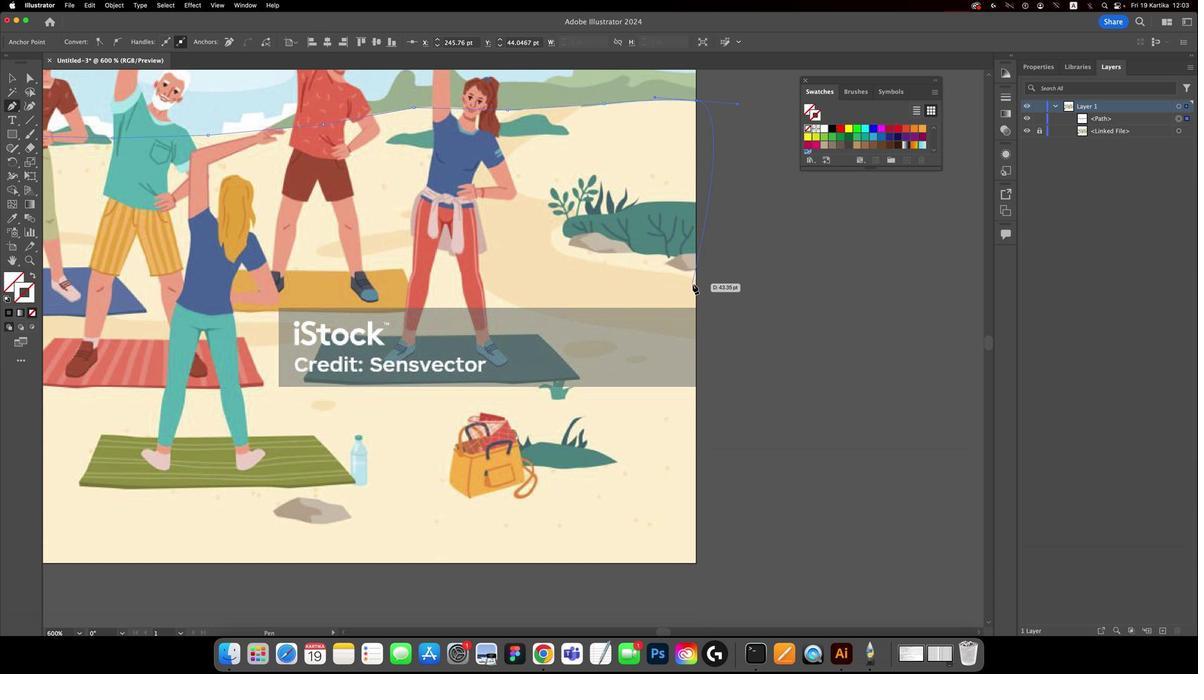 
Action: Mouse moved to (653, 399)
Screenshot: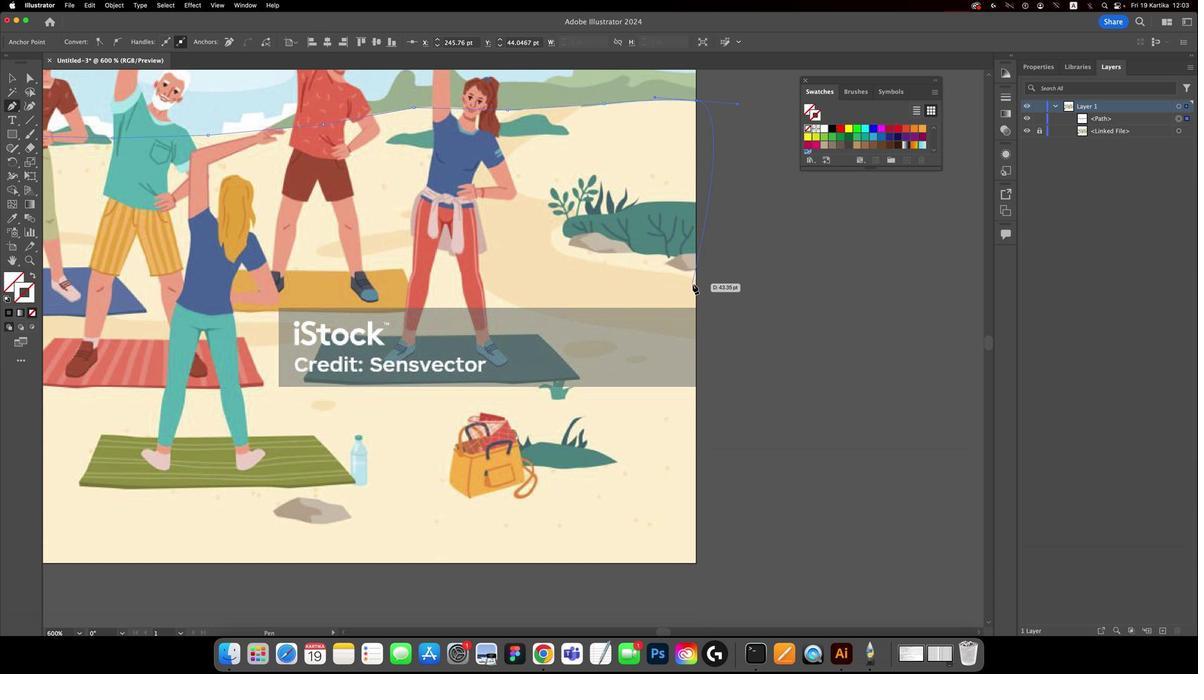 
Action: Mouse scrolled (653, 399) with delta (339, 343)
Screenshot: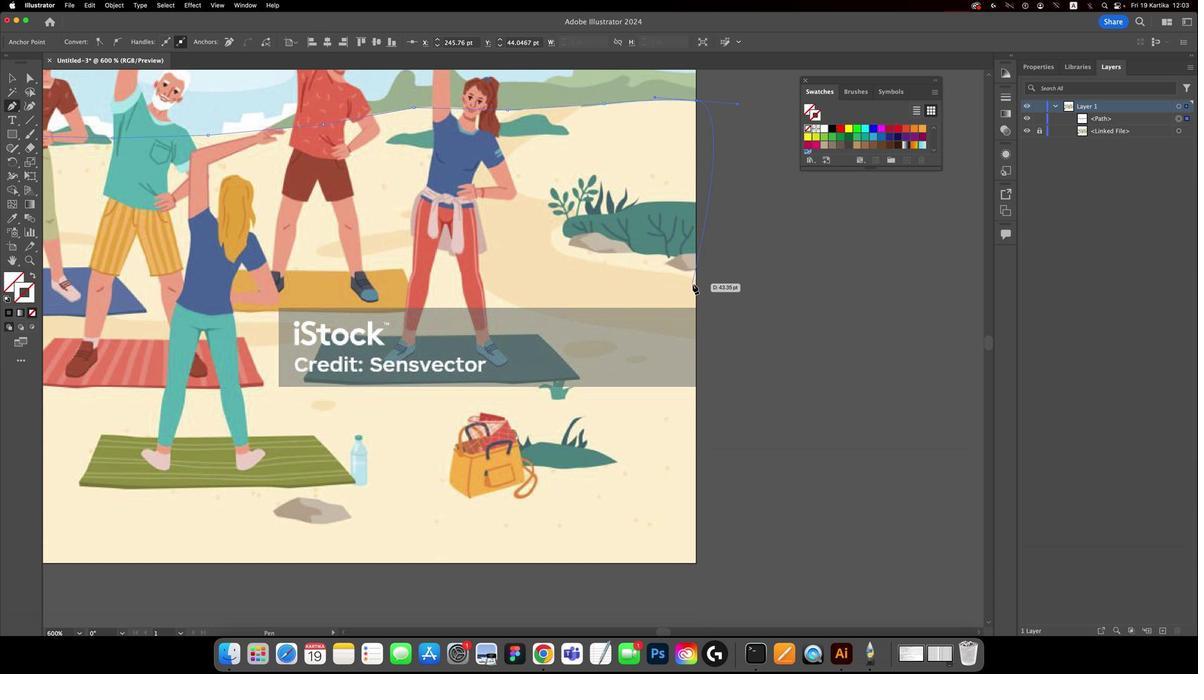 
Action: Mouse moved to (653, 399)
Screenshot: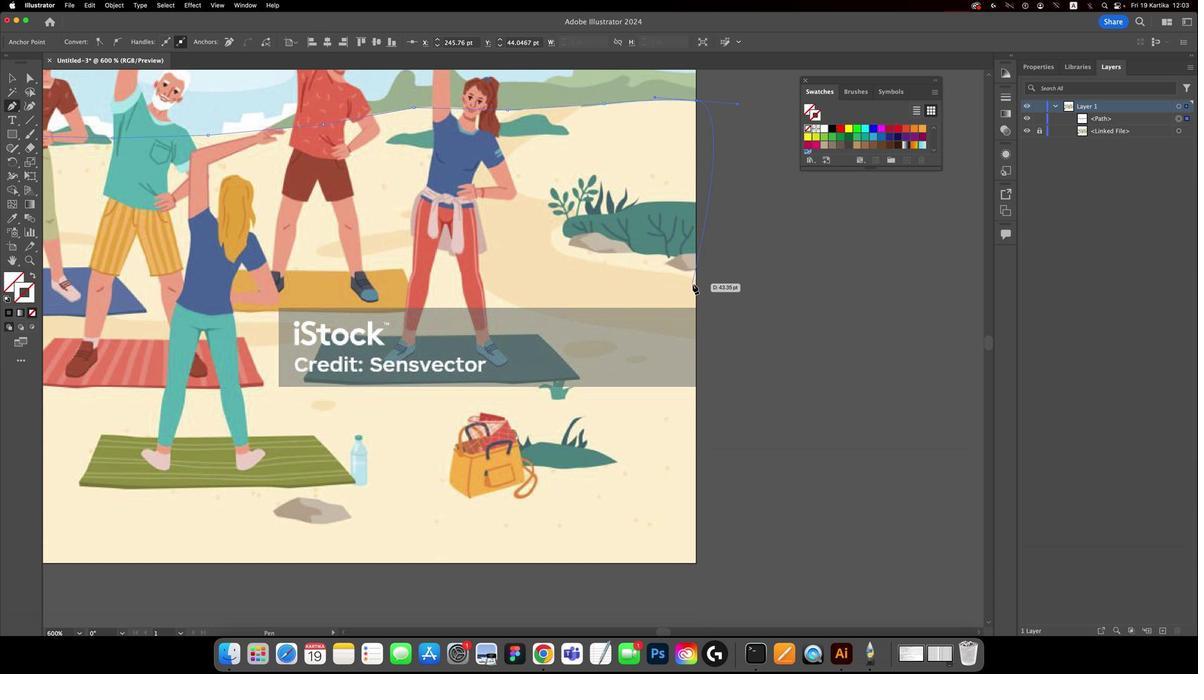 
Action: Mouse scrolled (653, 399) with delta (339, 343)
Screenshot: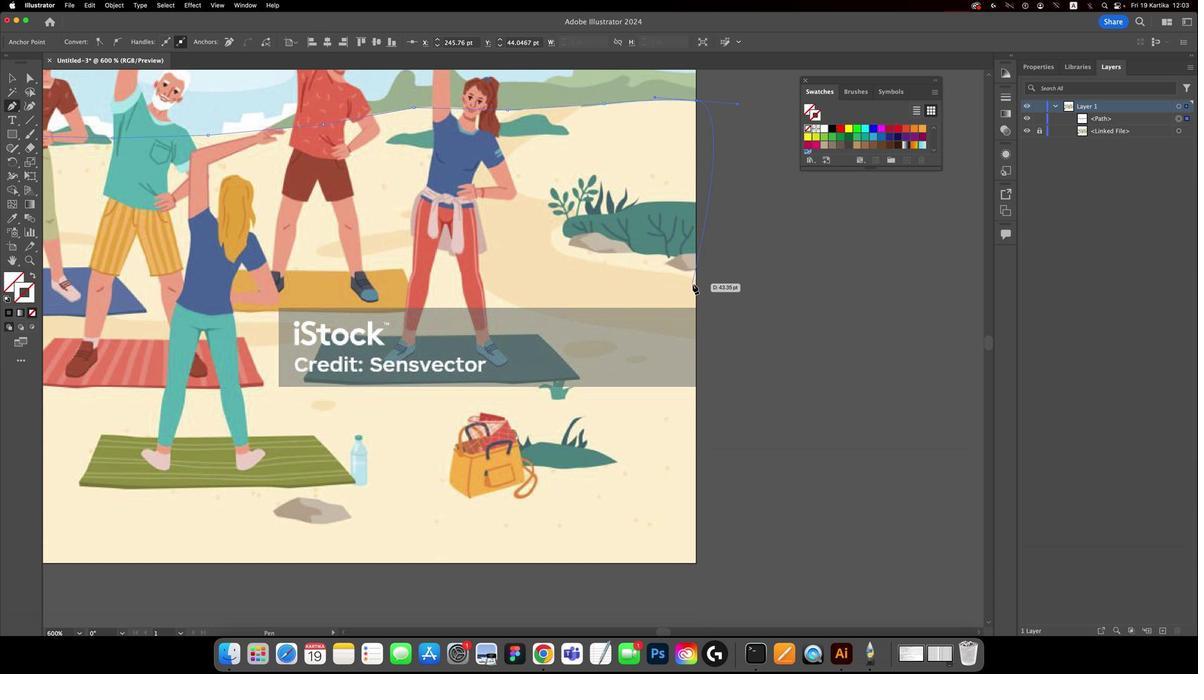 
Action: Key pressed Key.cmd'-'
Screenshot: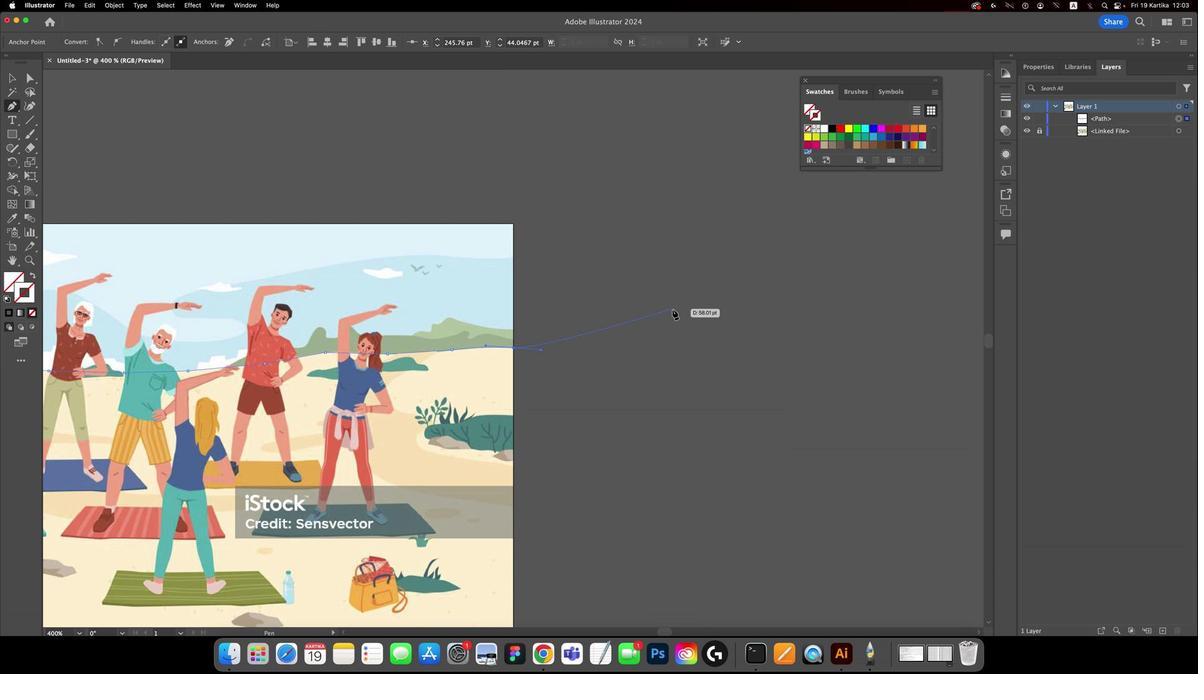 
Action: Mouse moved to (636, 410)
Screenshot: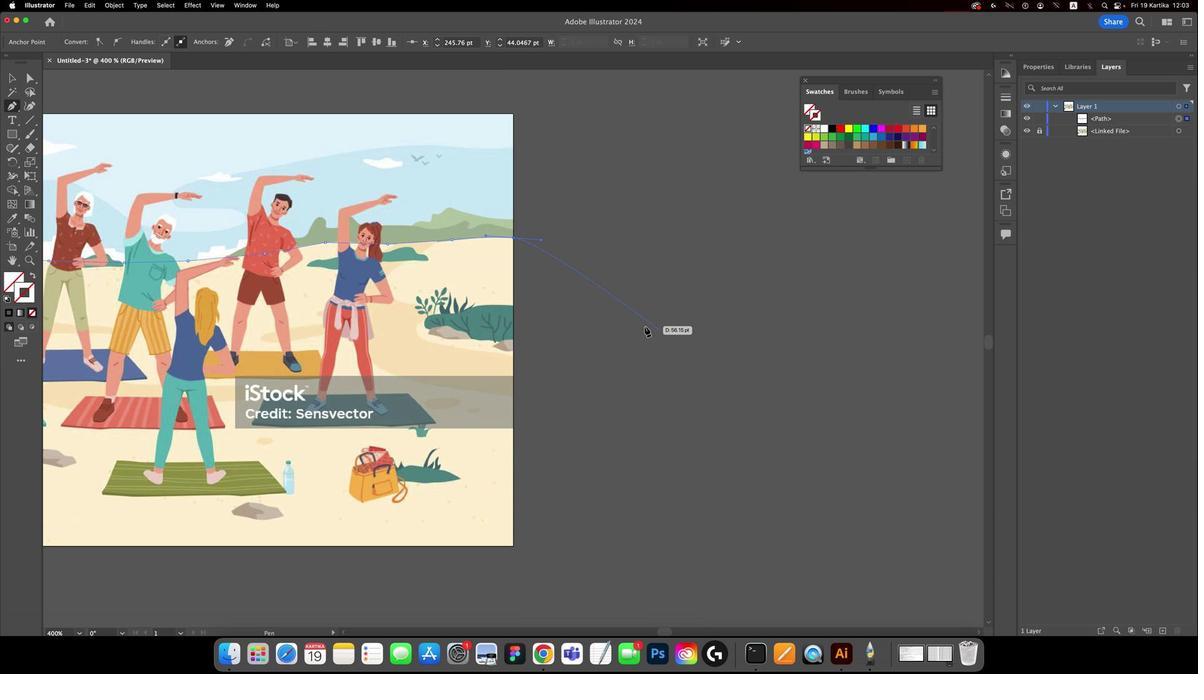 
Action: Mouse scrolled (636, 410) with delta (339, 345)
Screenshot: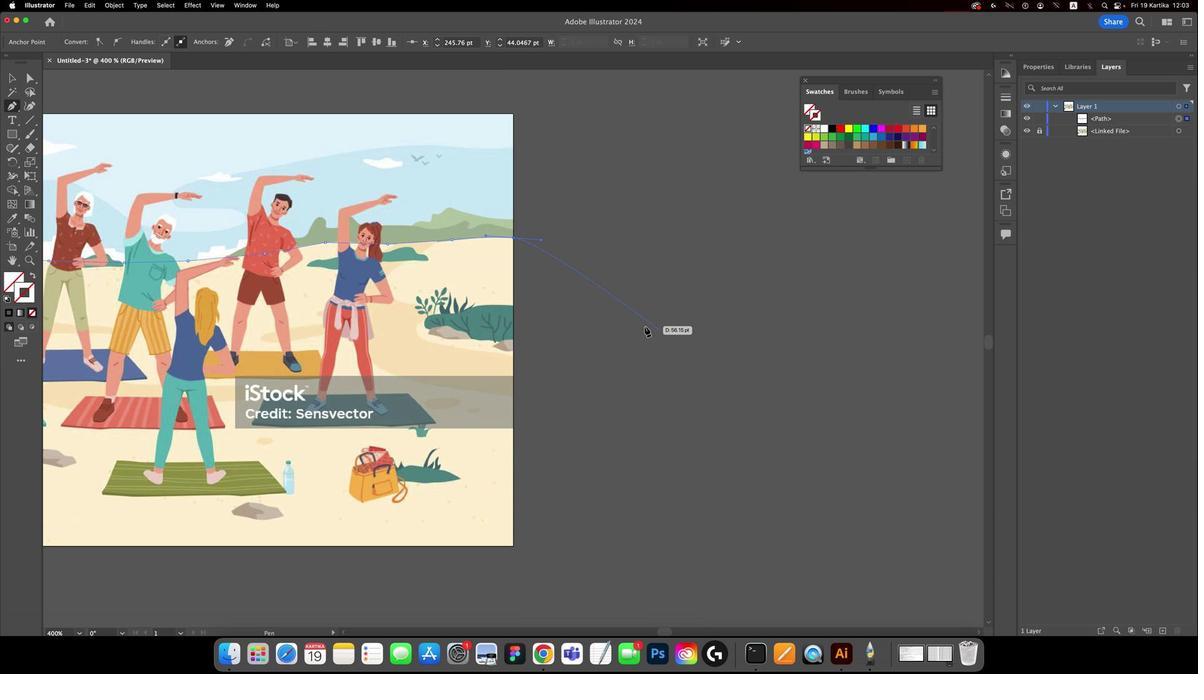 
Action: Mouse moved to (636, 410)
Screenshot: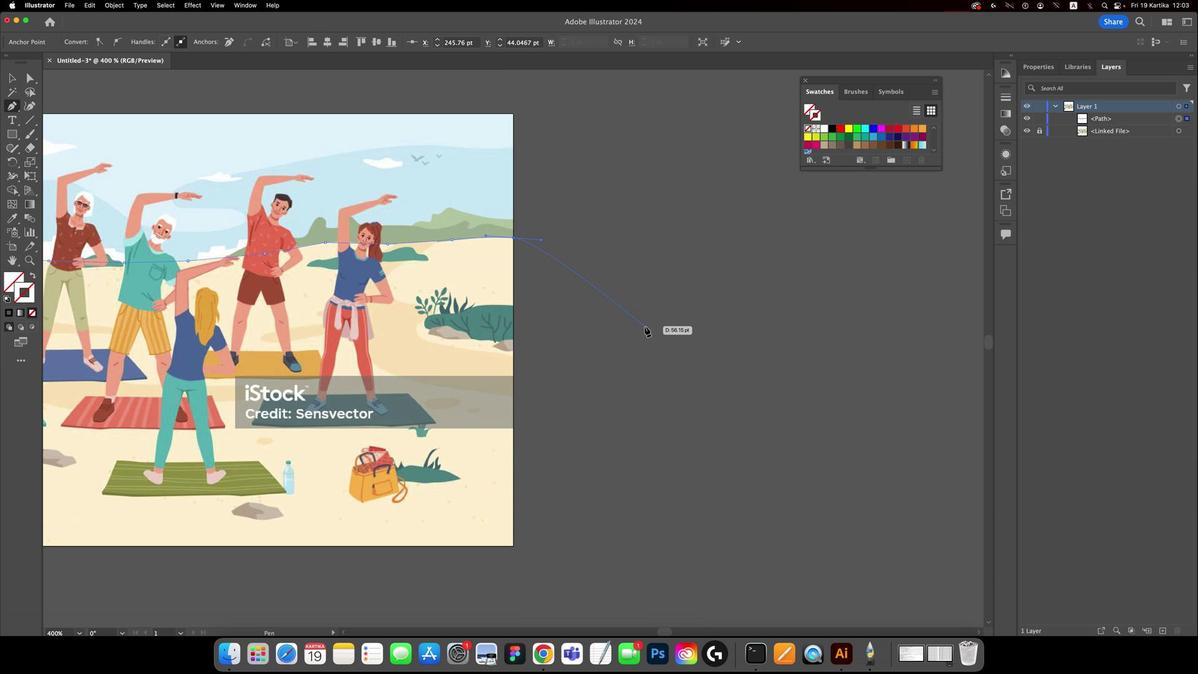 
Action: Mouse scrolled (636, 410) with delta (339, 345)
Screenshot: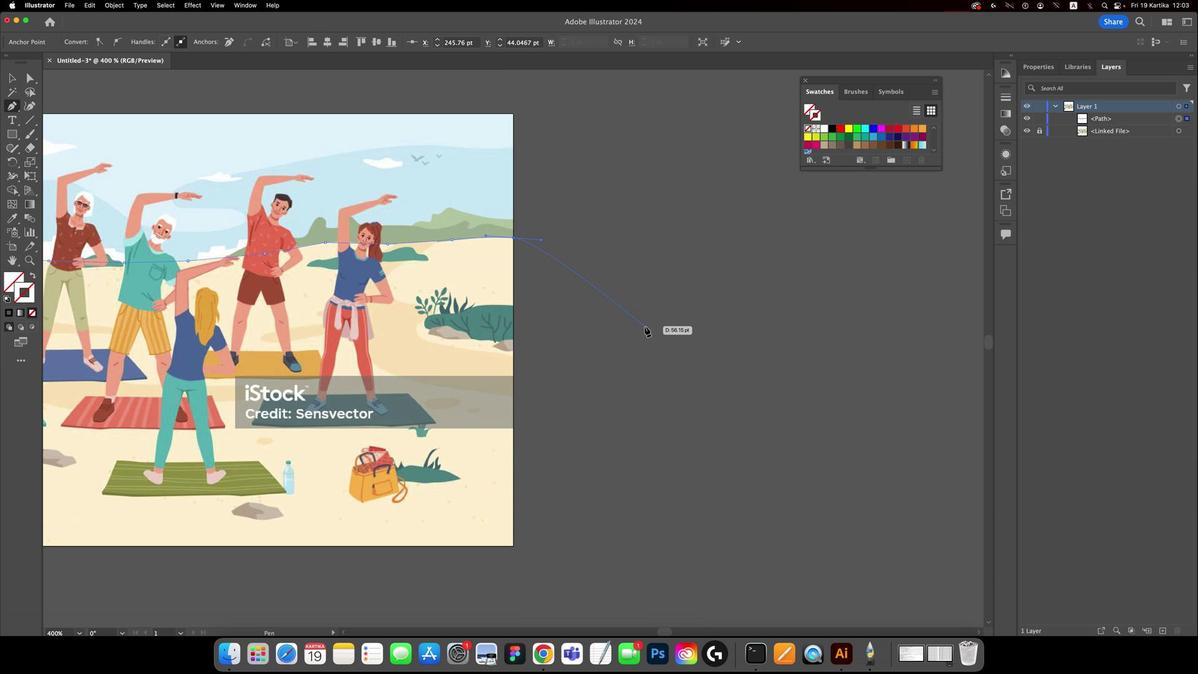 
Action: Mouse moved to (637, 410)
Screenshot: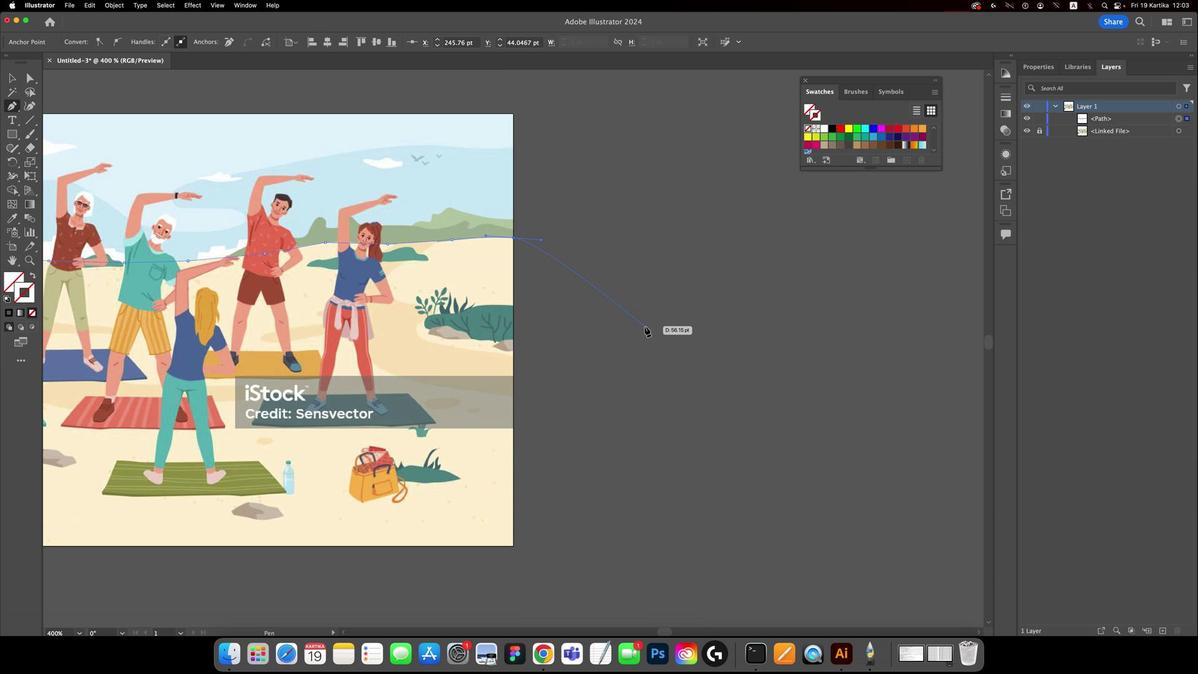 
Action: Mouse scrolled (637, 410) with delta (339, 344)
Screenshot: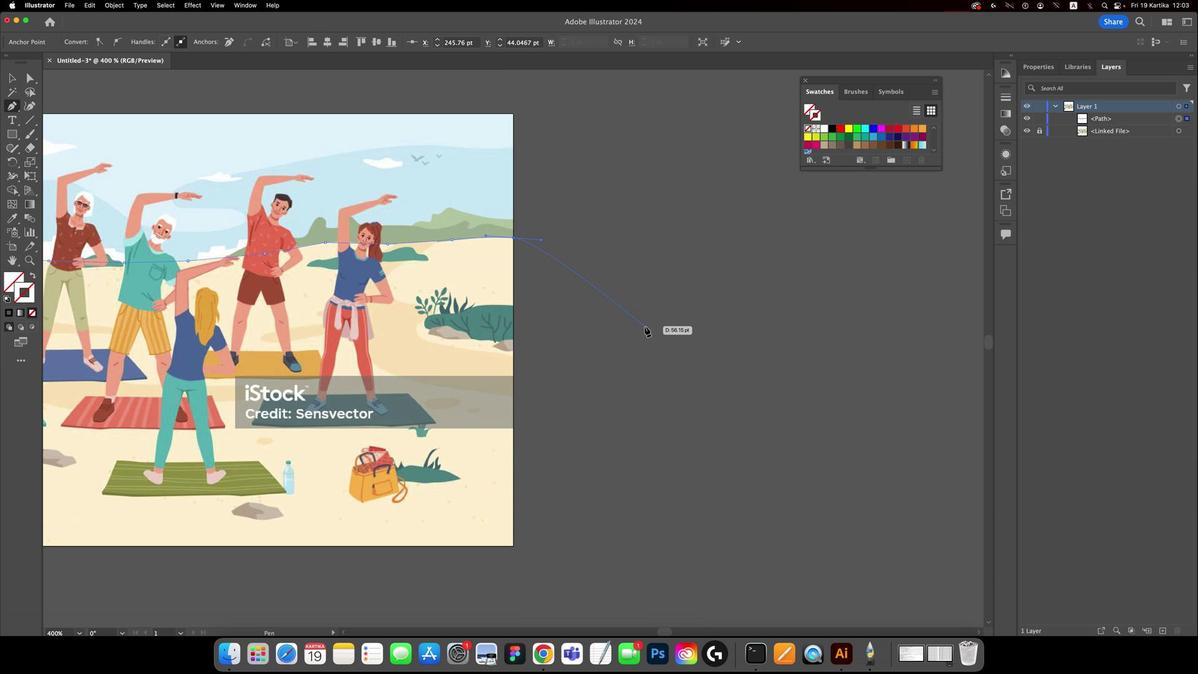 
Action: Mouse moved to (637, 409)
Screenshot: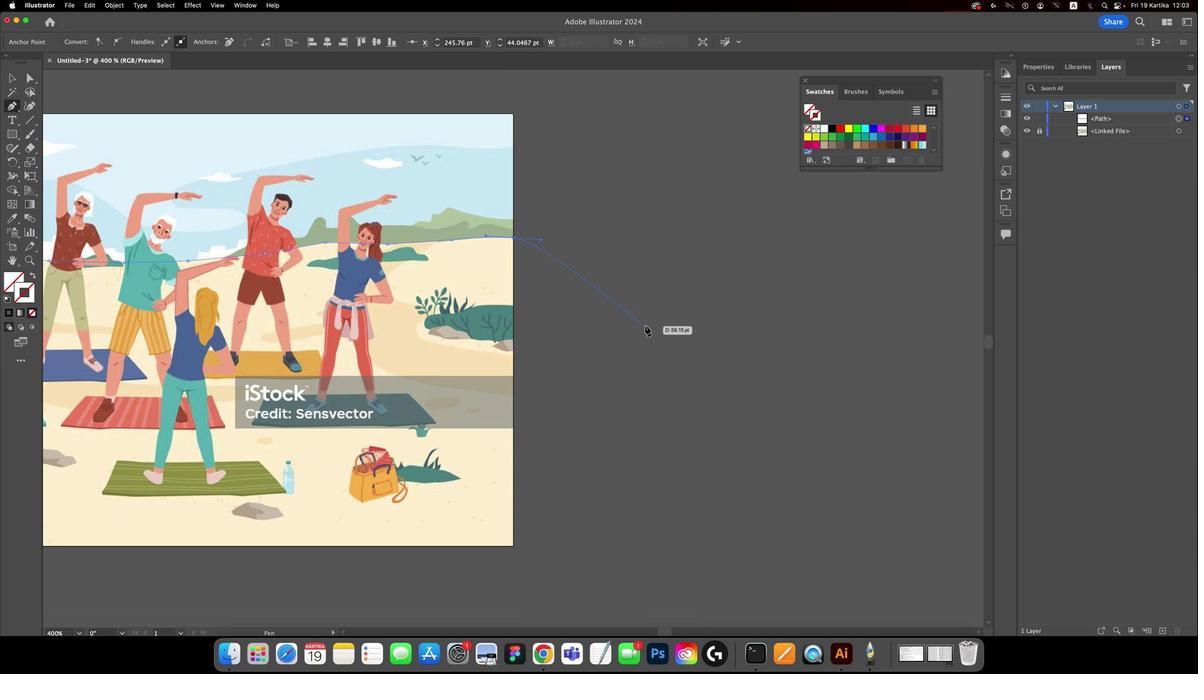 
Action: Mouse scrolled (637, 409) with delta (339, 343)
Screenshot: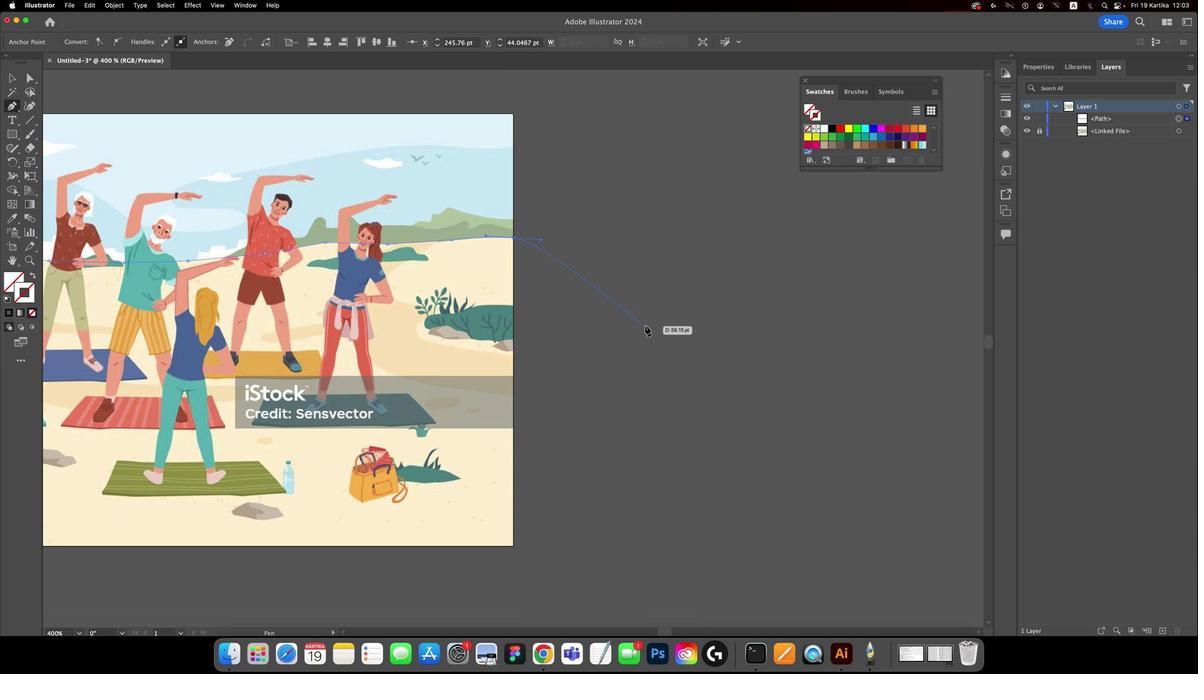 
Action: Mouse moved to (637, 408)
Screenshot: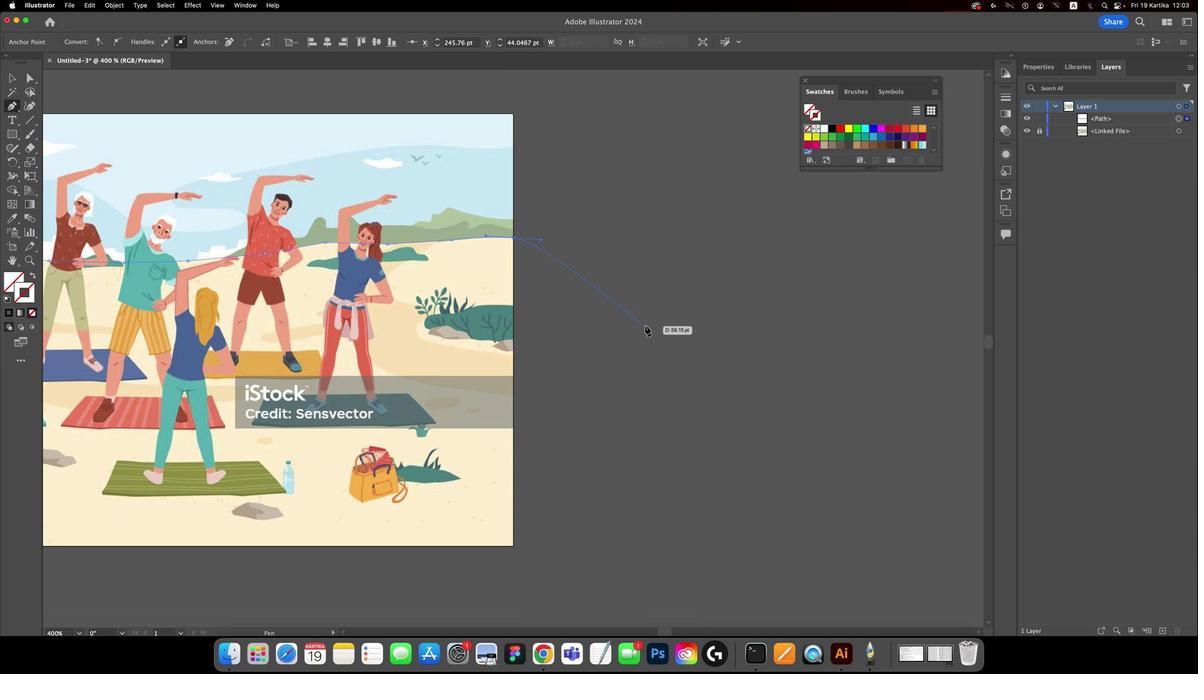 
Action: Mouse scrolled (637, 408) with delta (339, 343)
Screenshot: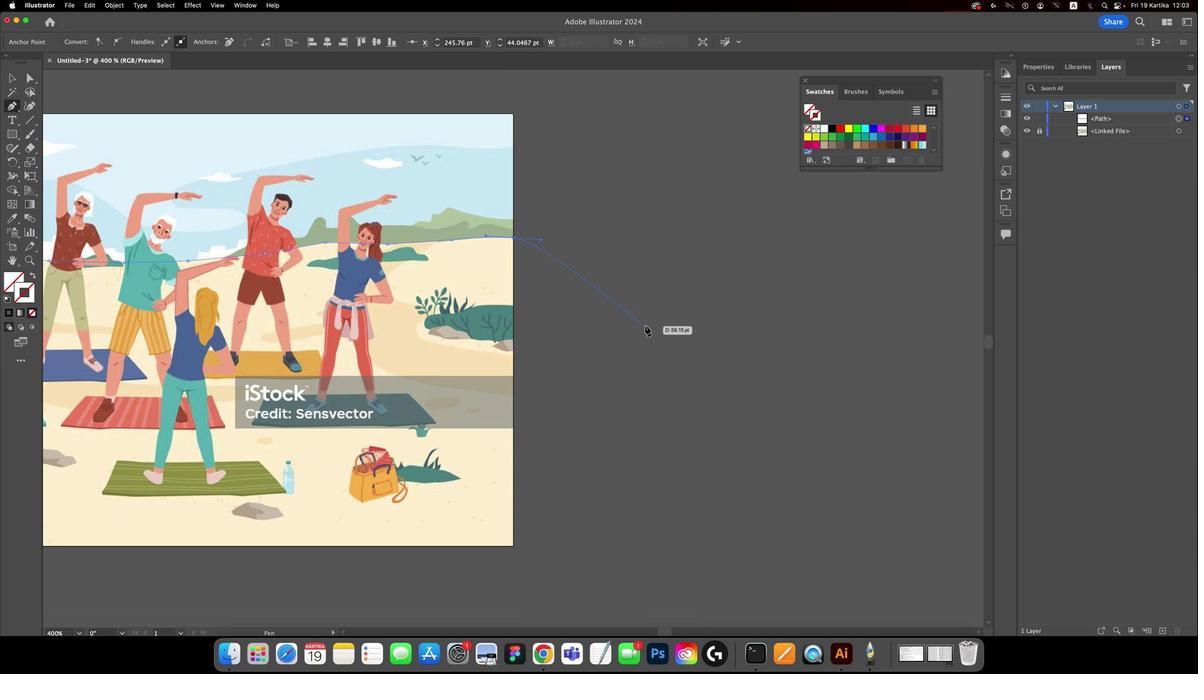 
Action: Mouse moved to (638, 408)
Screenshot: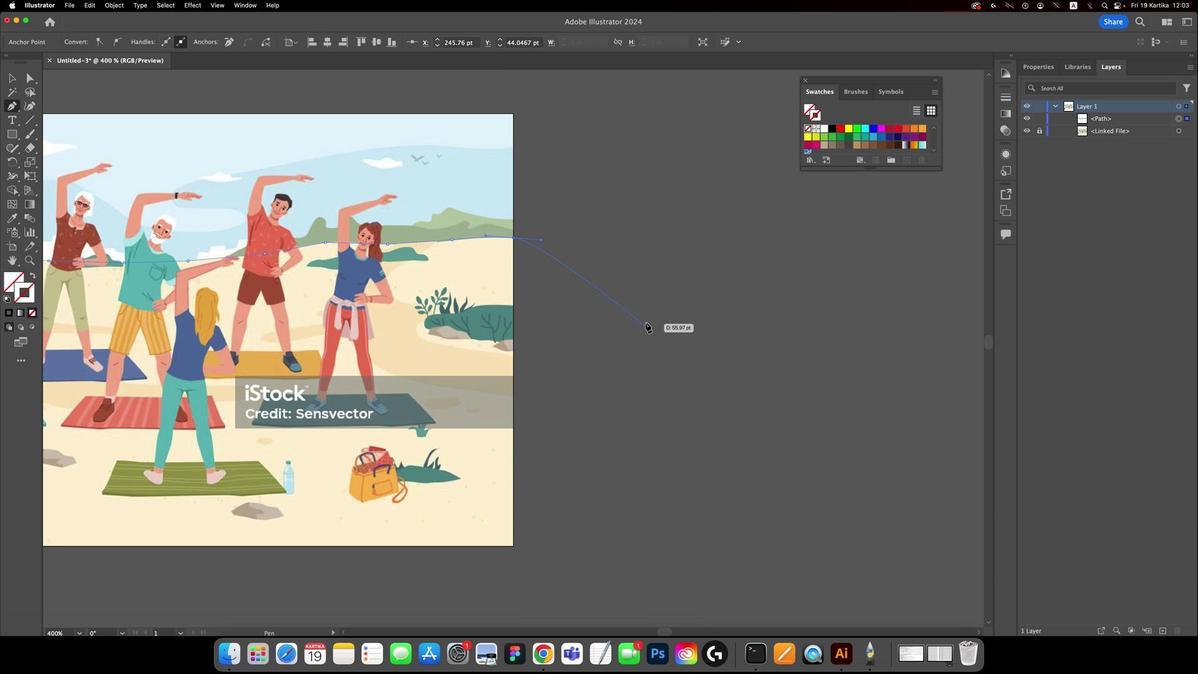 
Action: Mouse scrolled (638, 408) with delta (339, 343)
Screenshot: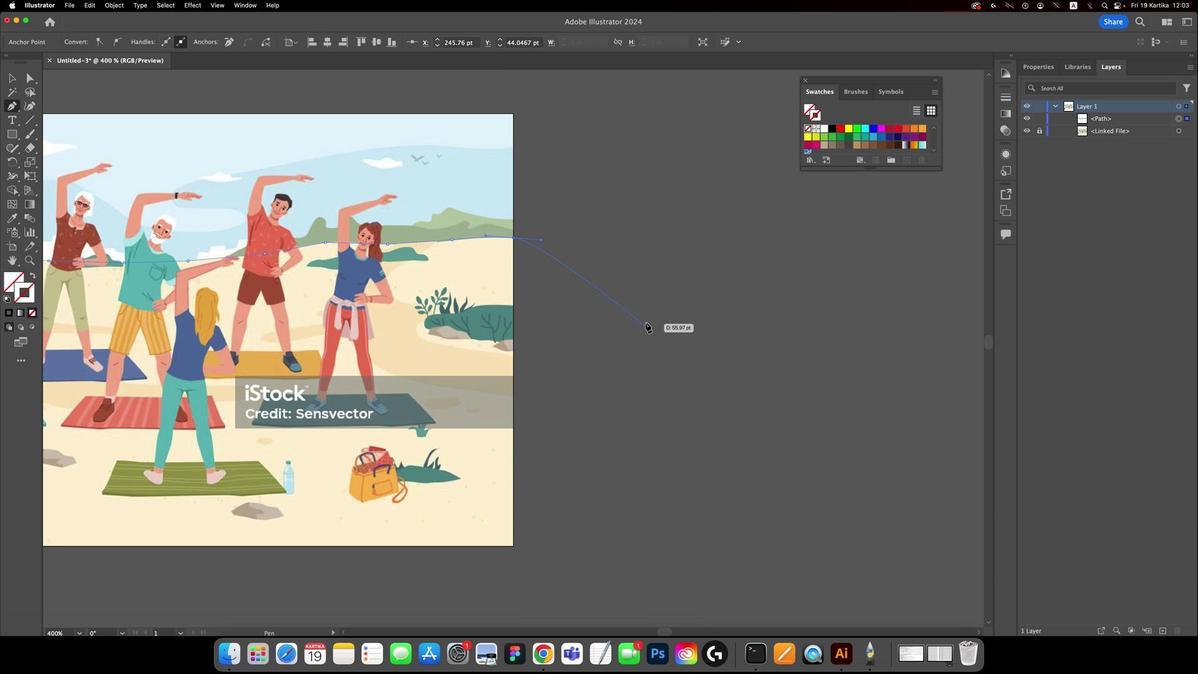 
Action: Mouse moved to (572, 390)
Screenshot: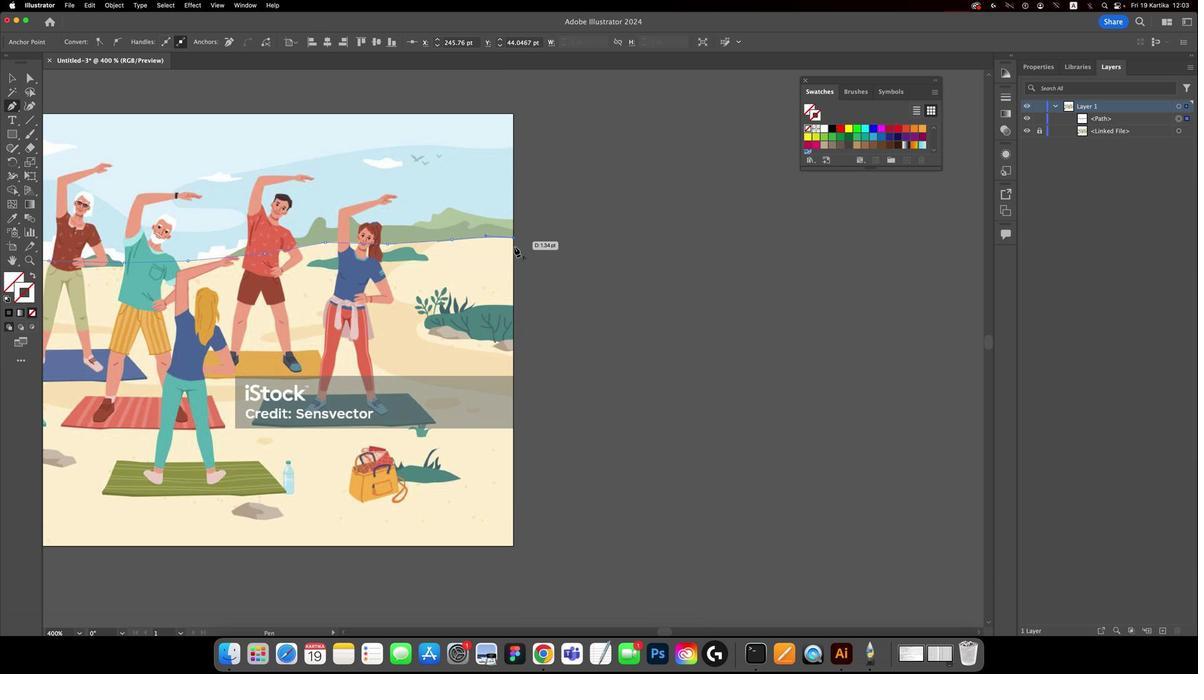 
Action: Mouse pressed left at (572, 390)
Screenshot: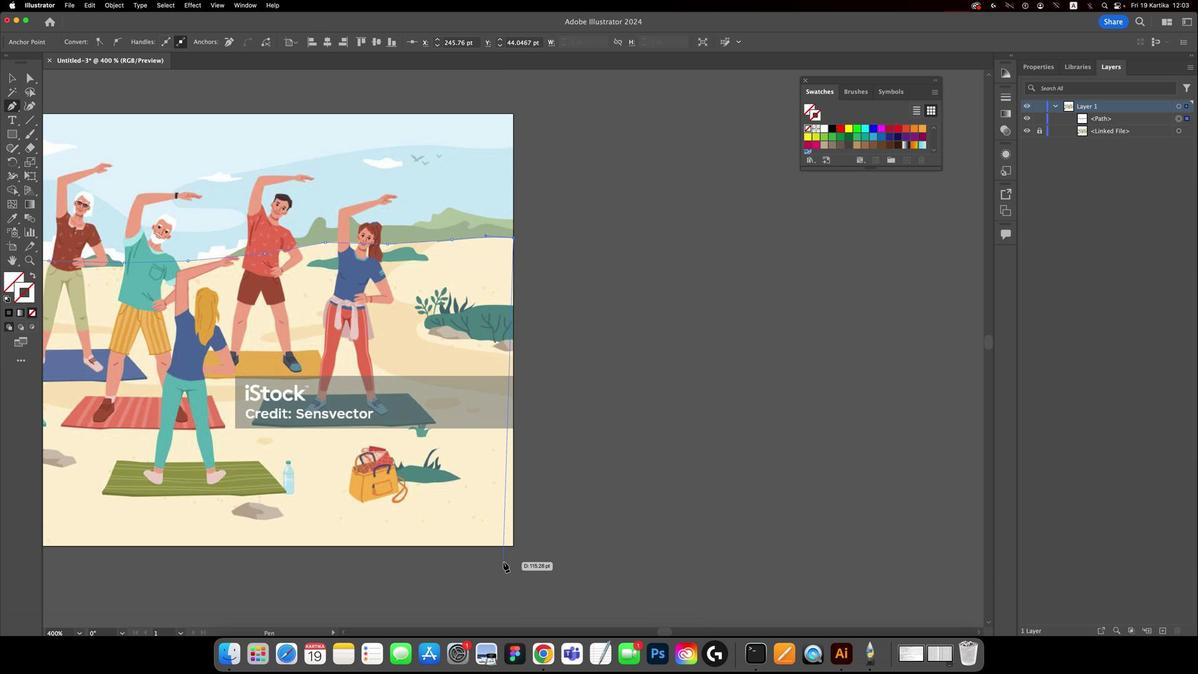 
Action: Mouse moved to (568, 450)
Screenshot: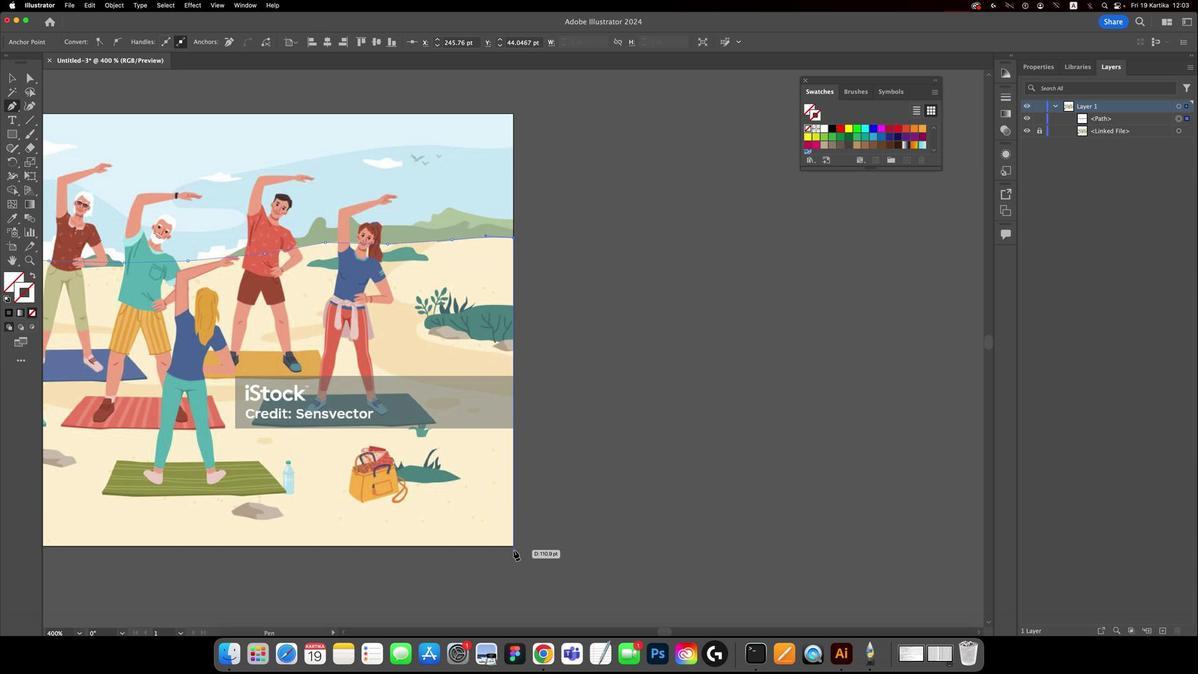 
Action: Mouse scrolled (568, 450) with delta (339, 345)
Screenshot: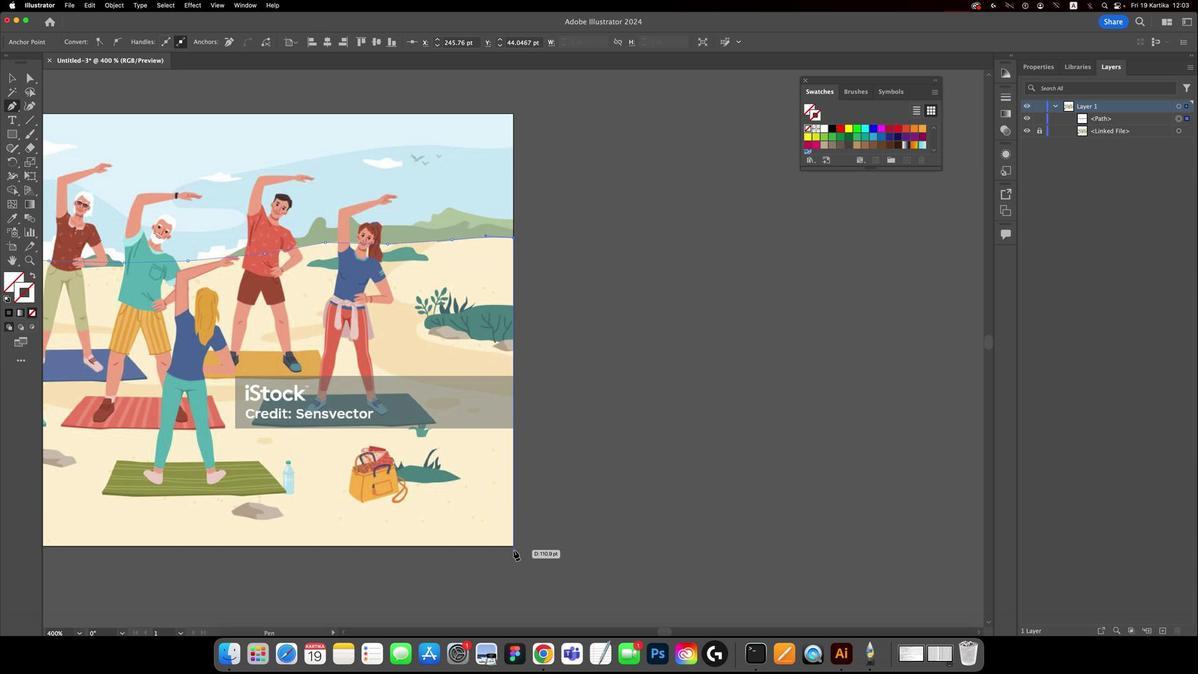 
Action: Mouse moved to (571, 450)
Screenshot: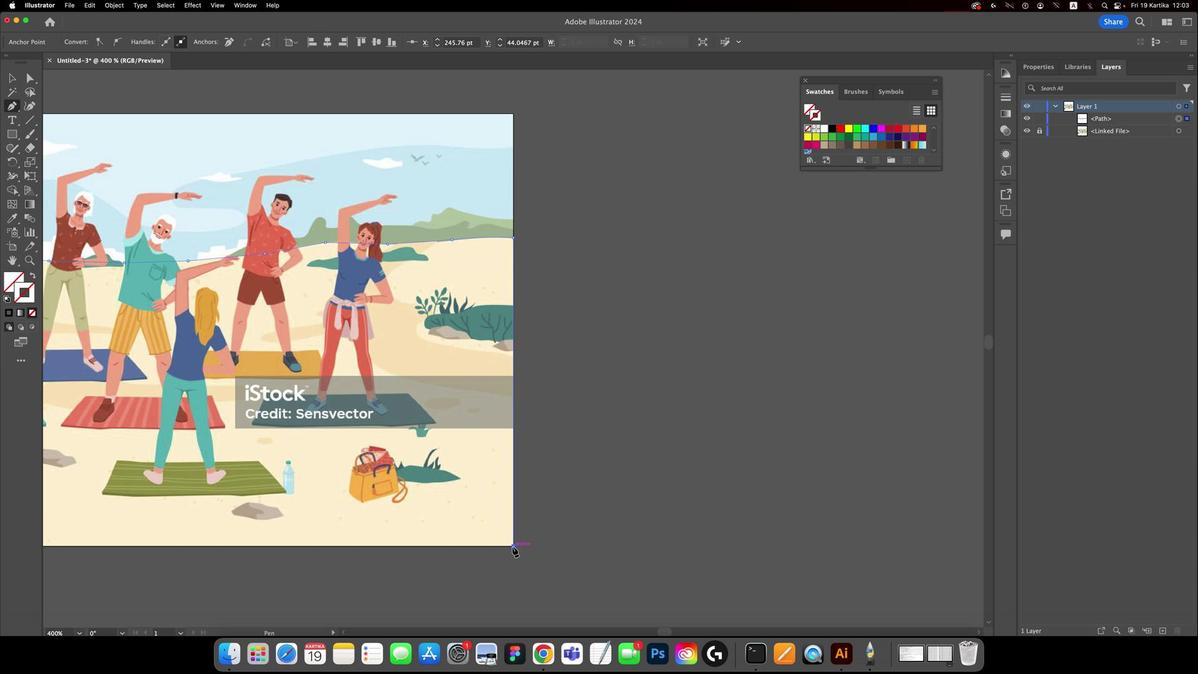 
Action: Mouse pressed left at (571, 450)
Screenshot: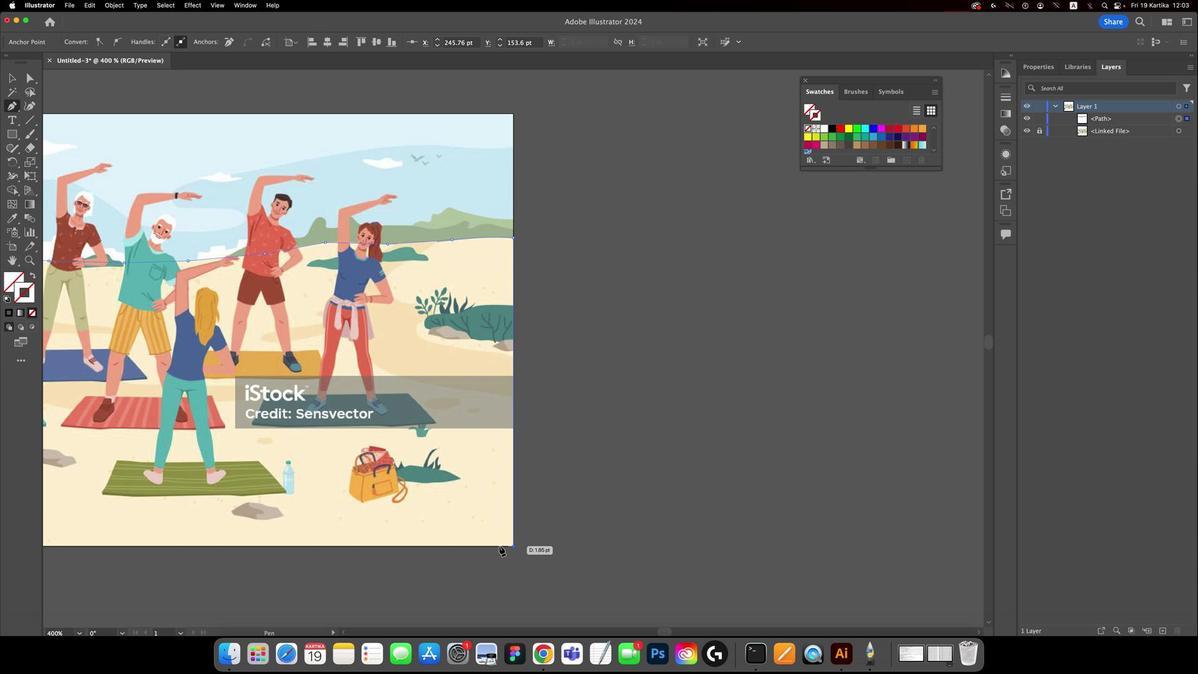 
Action: Mouse moved to (560, 448)
Screenshot: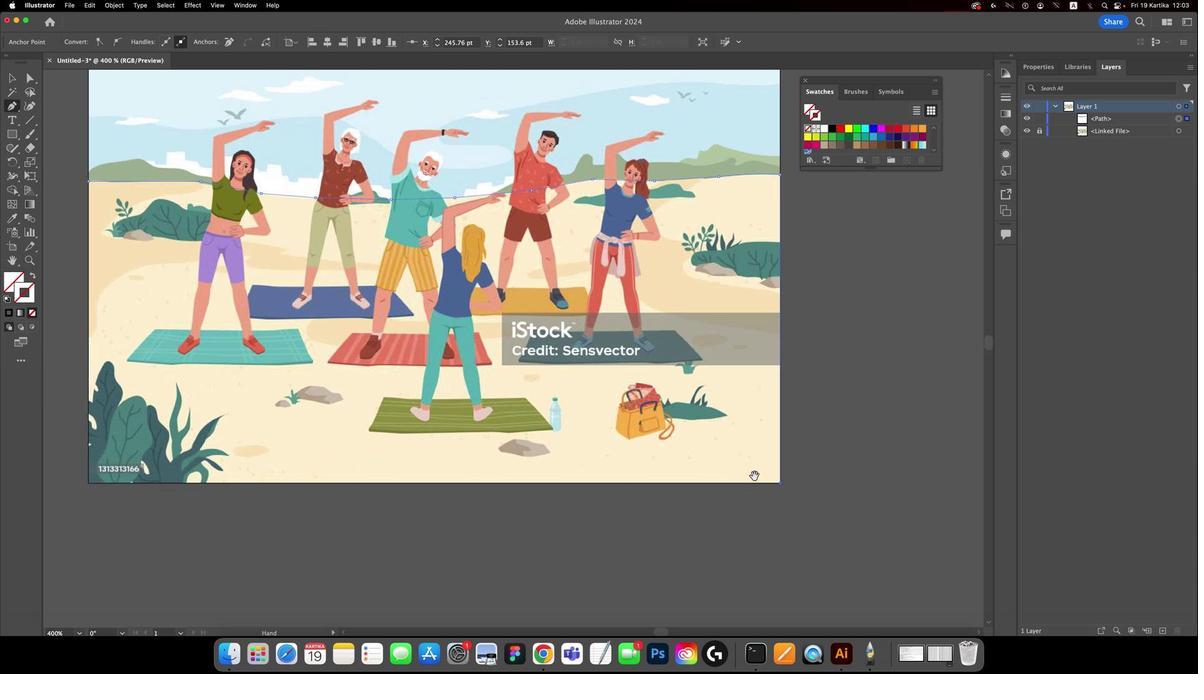 
Action: Key pressed Key.space
Screenshot: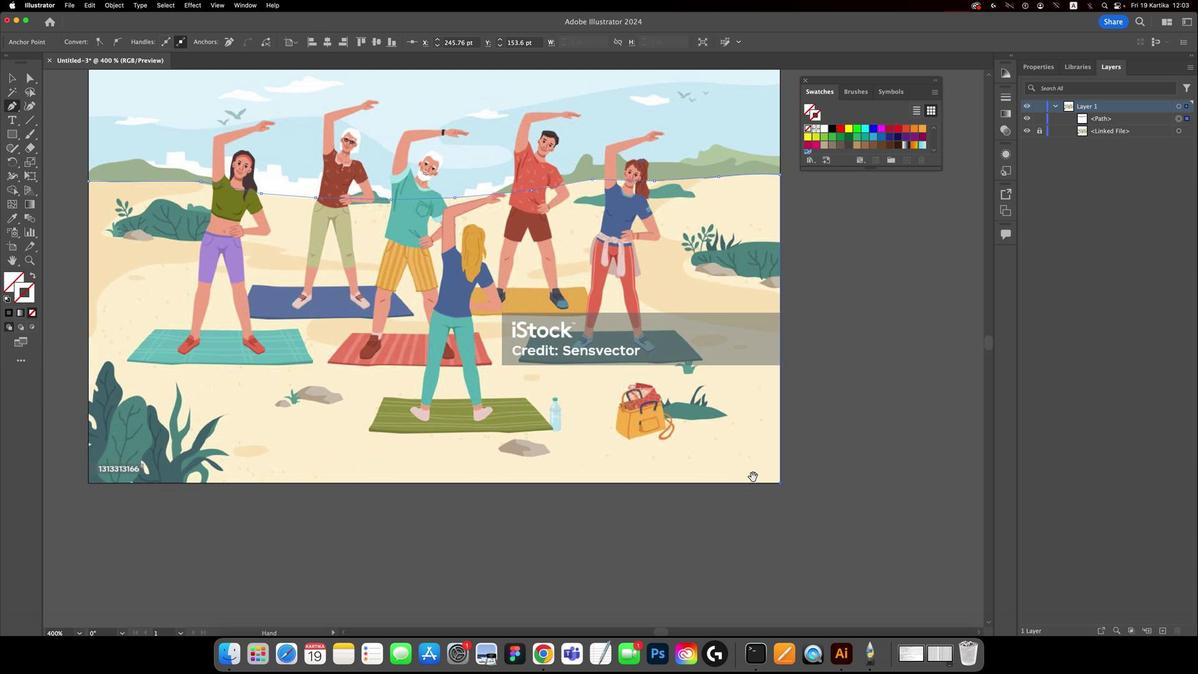 
Action: Mouse moved to (560, 448)
Screenshot: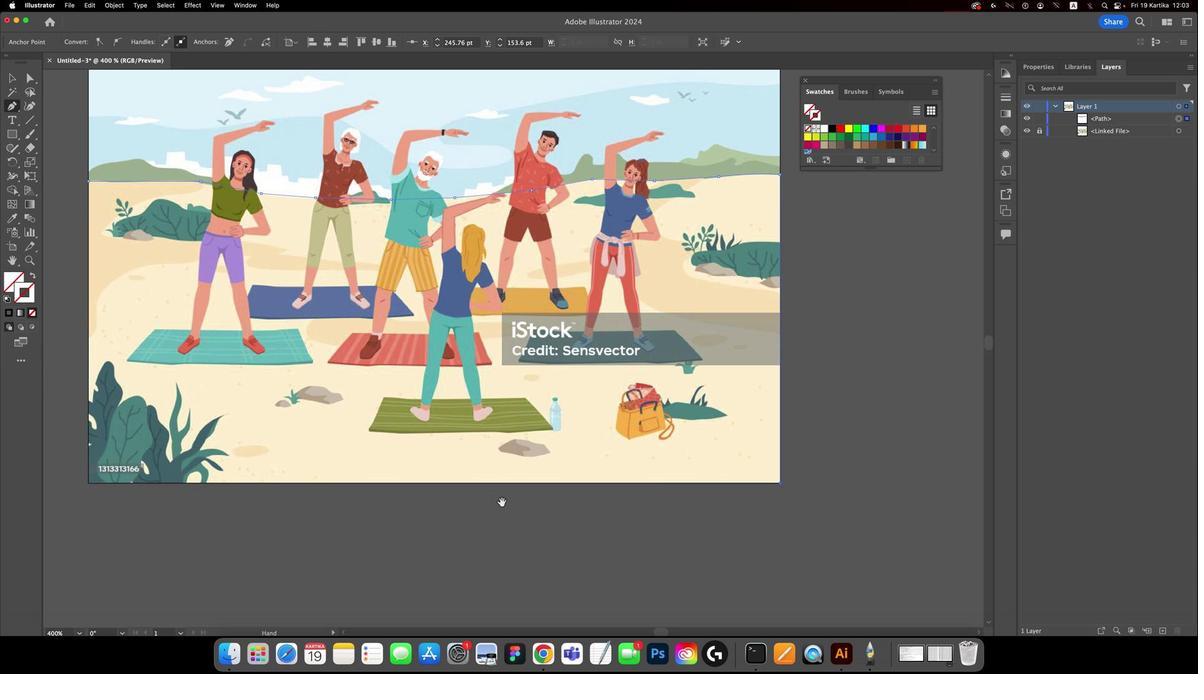 
Action: Mouse pressed left at (560, 448)
Screenshot: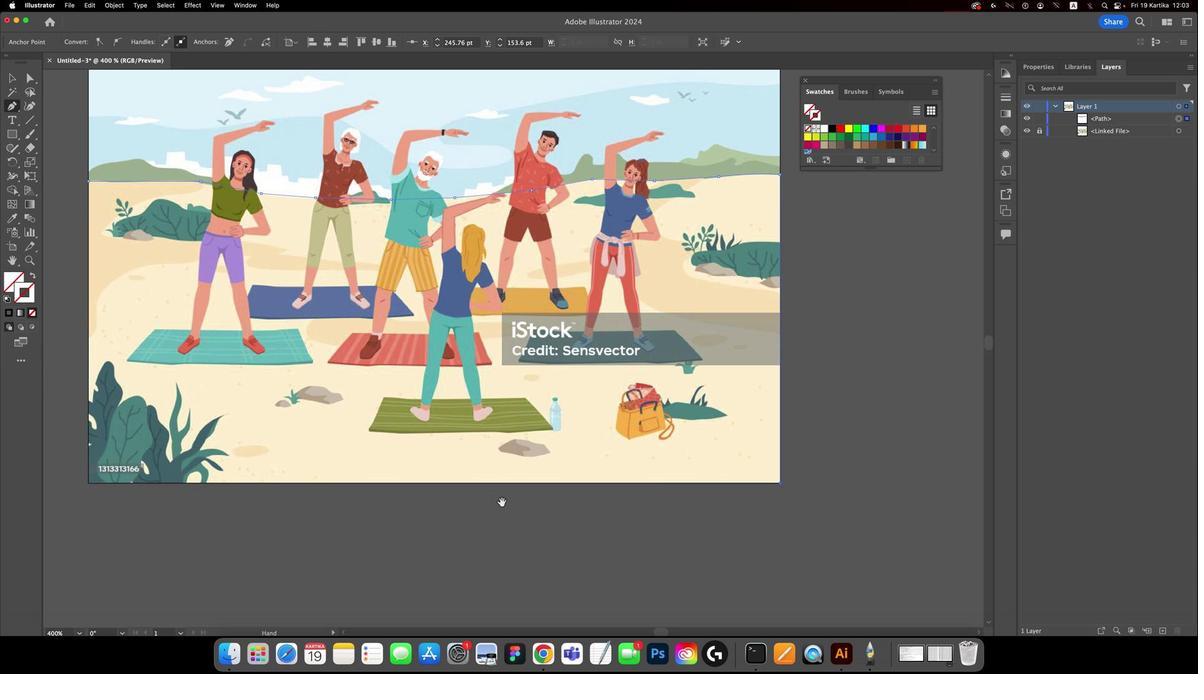 
Action: Mouse moved to (566, 441)
Screenshot: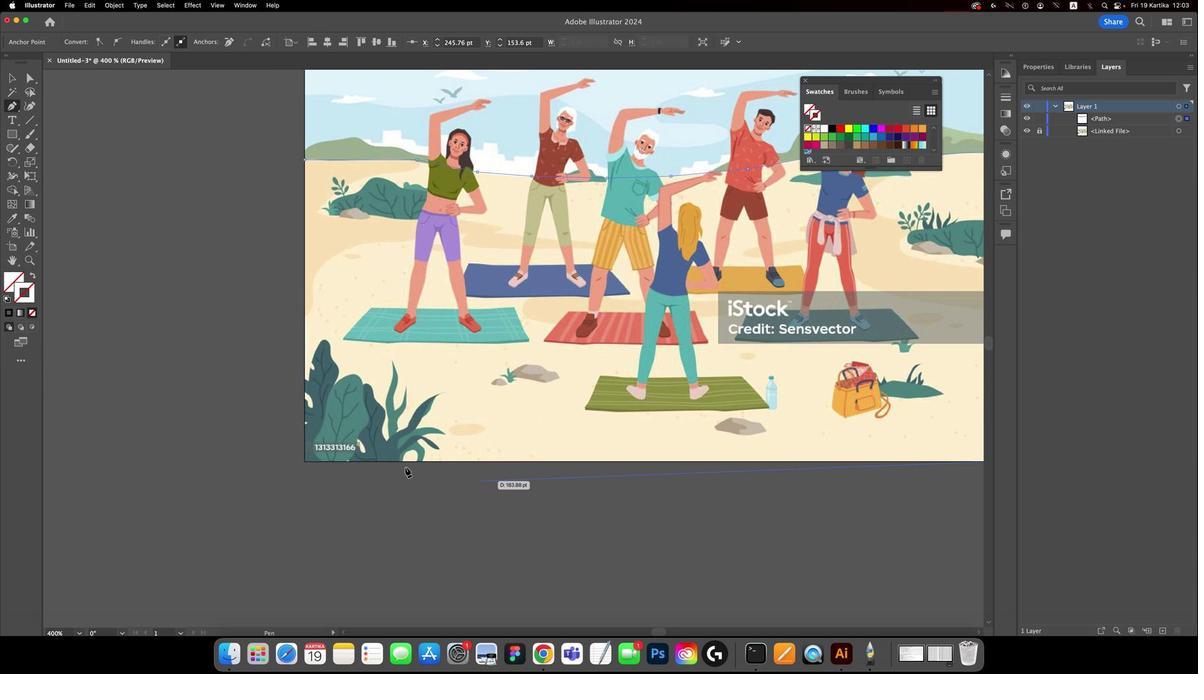 
Action: Mouse pressed left at (566, 441)
Screenshot: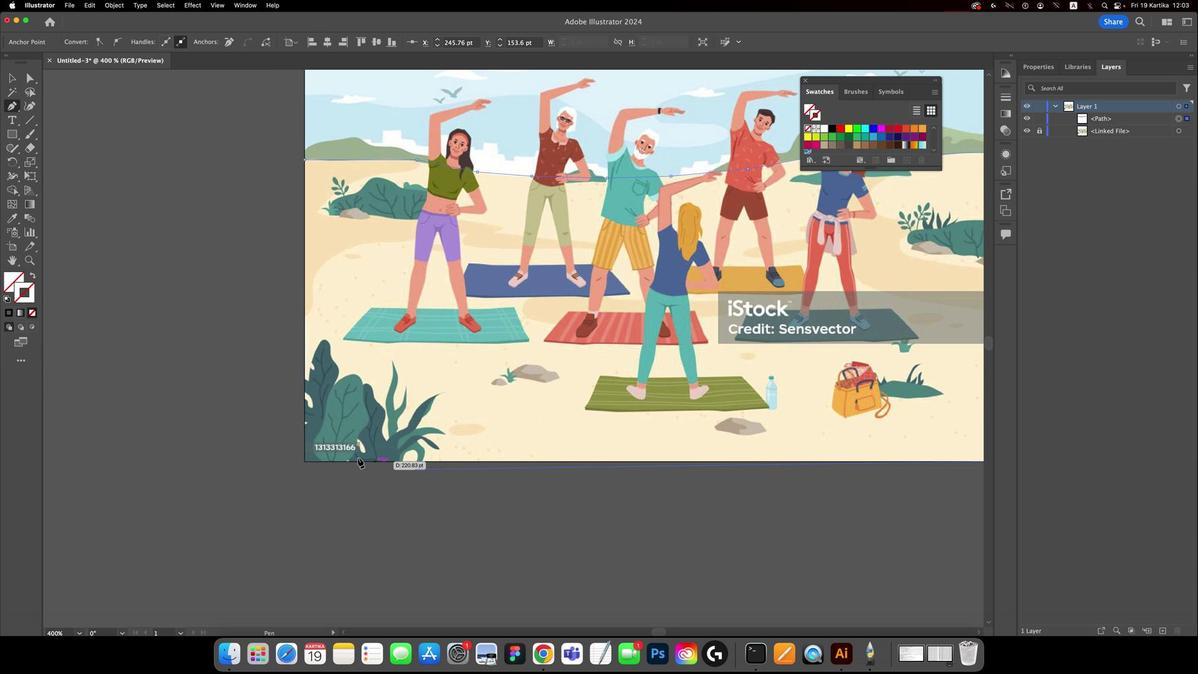 
Action: Mouse moved to (477, 433)
Screenshot: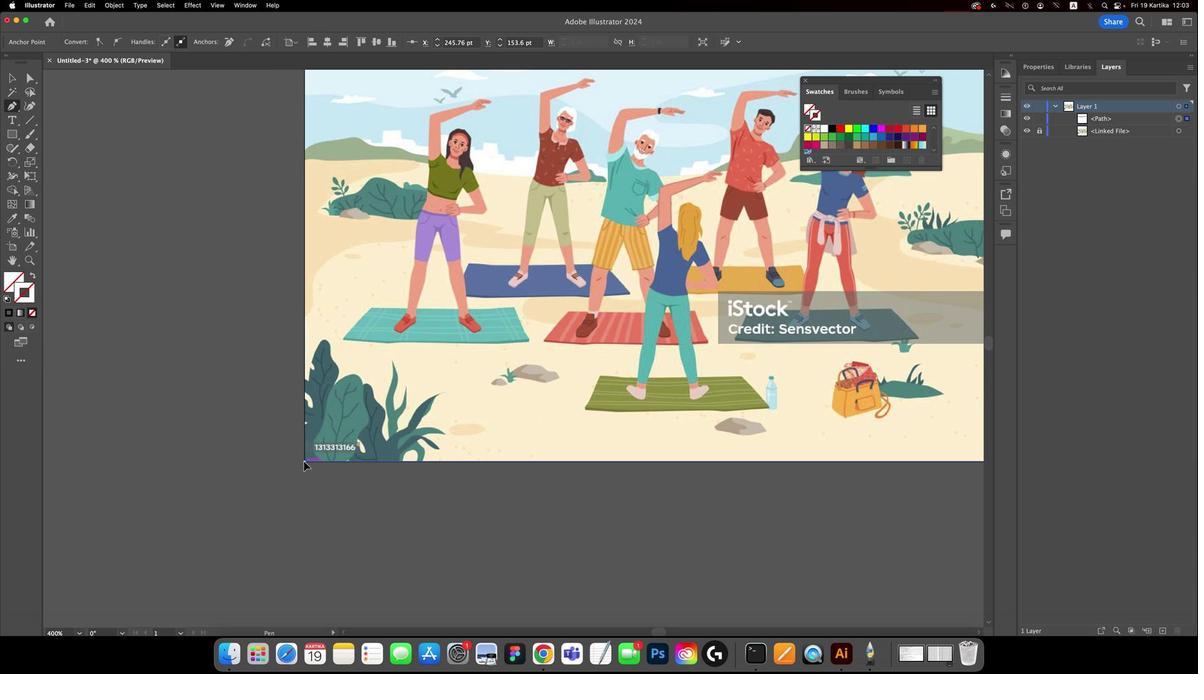 
Action: Mouse pressed left at (477, 433)
Screenshot: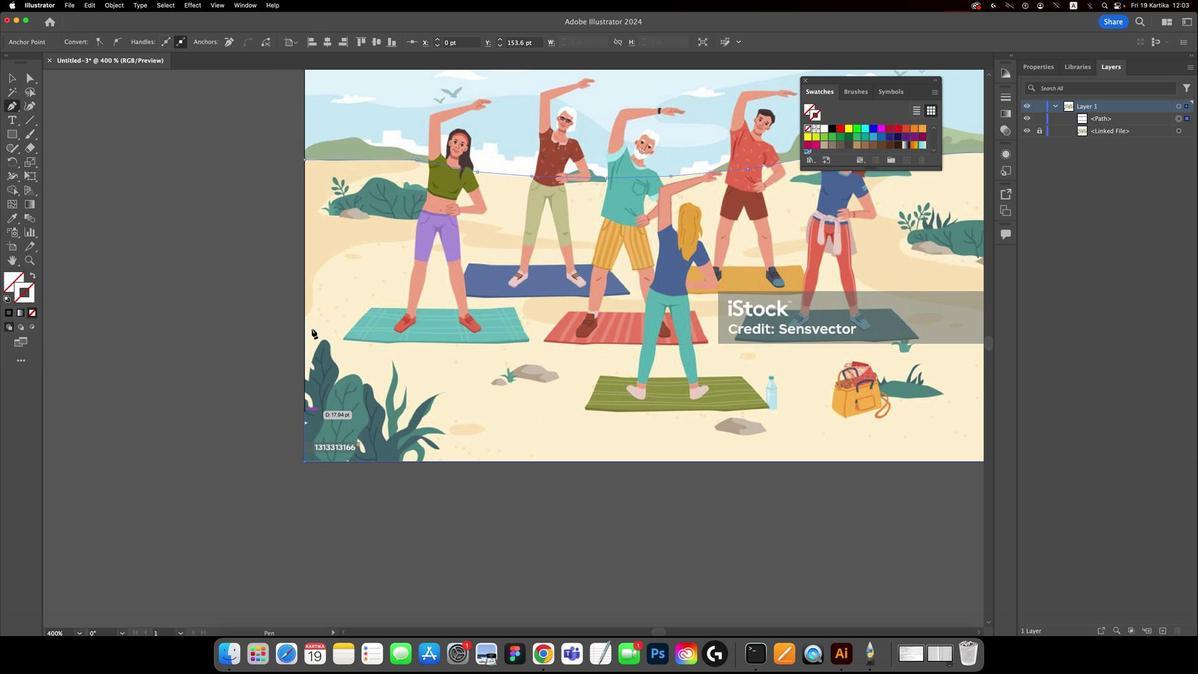 
Action: Mouse moved to (477, 375)
Screenshot: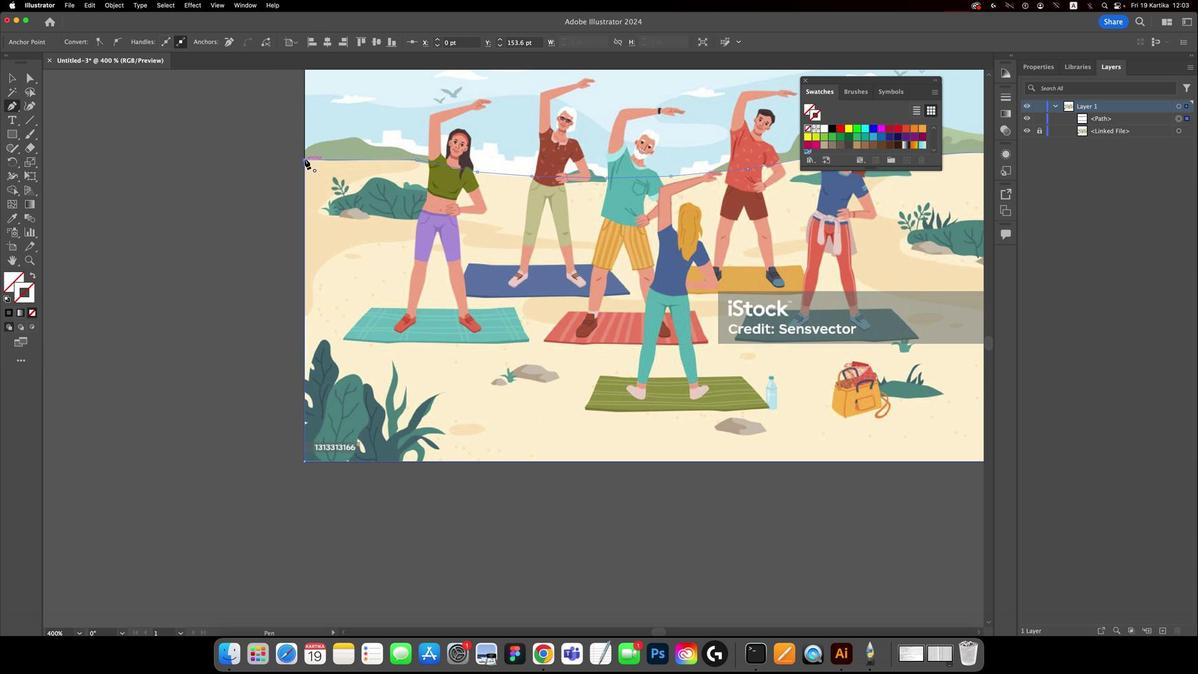 
Action: Mouse pressed left at (477, 375)
Screenshot: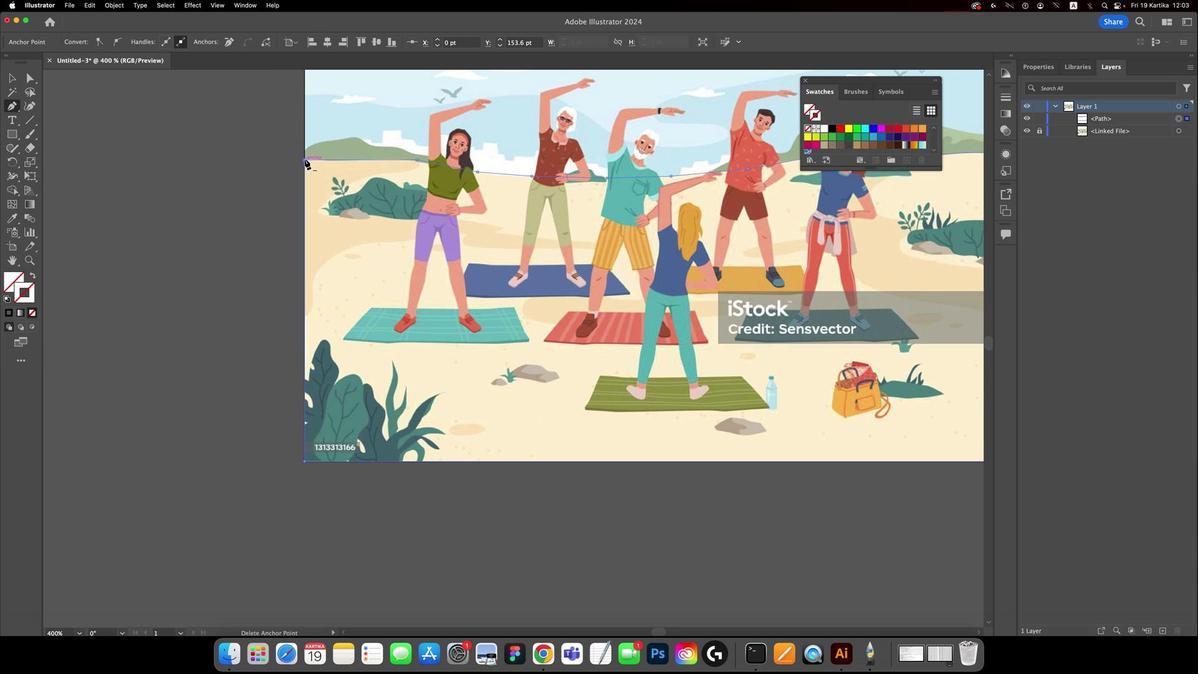 
Action: Mouse moved to (580, 412)
Screenshot: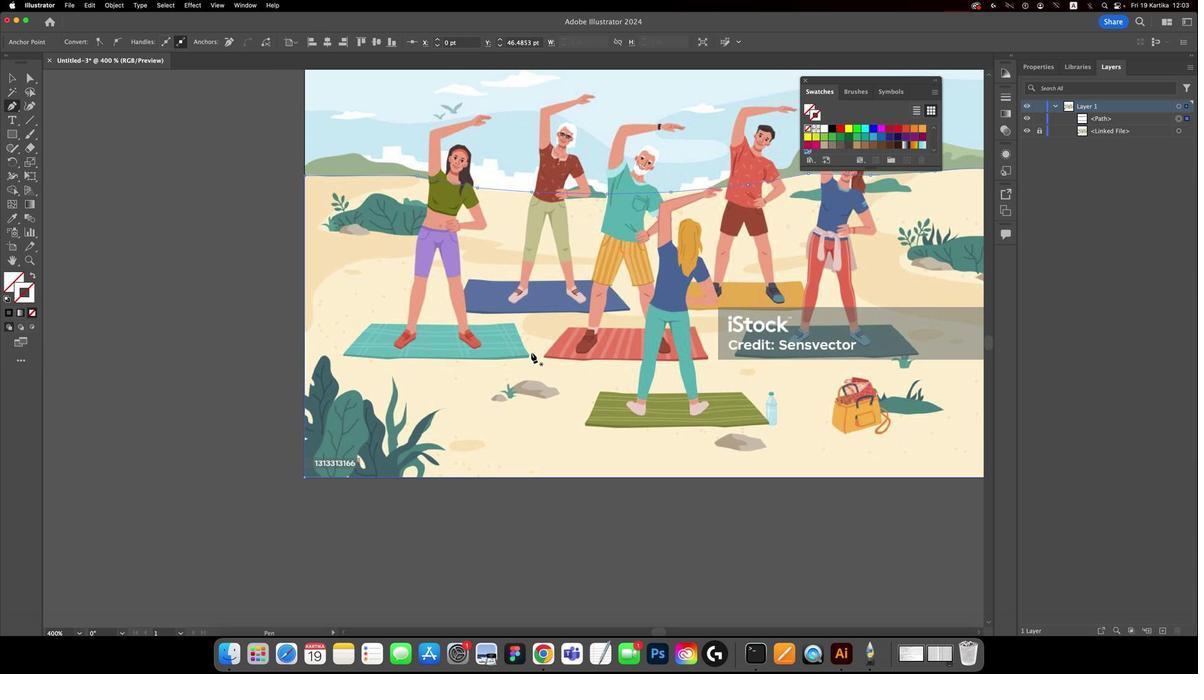 
Action: Mouse scrolled (580, 412) with delta (339, 345)
Screenshot: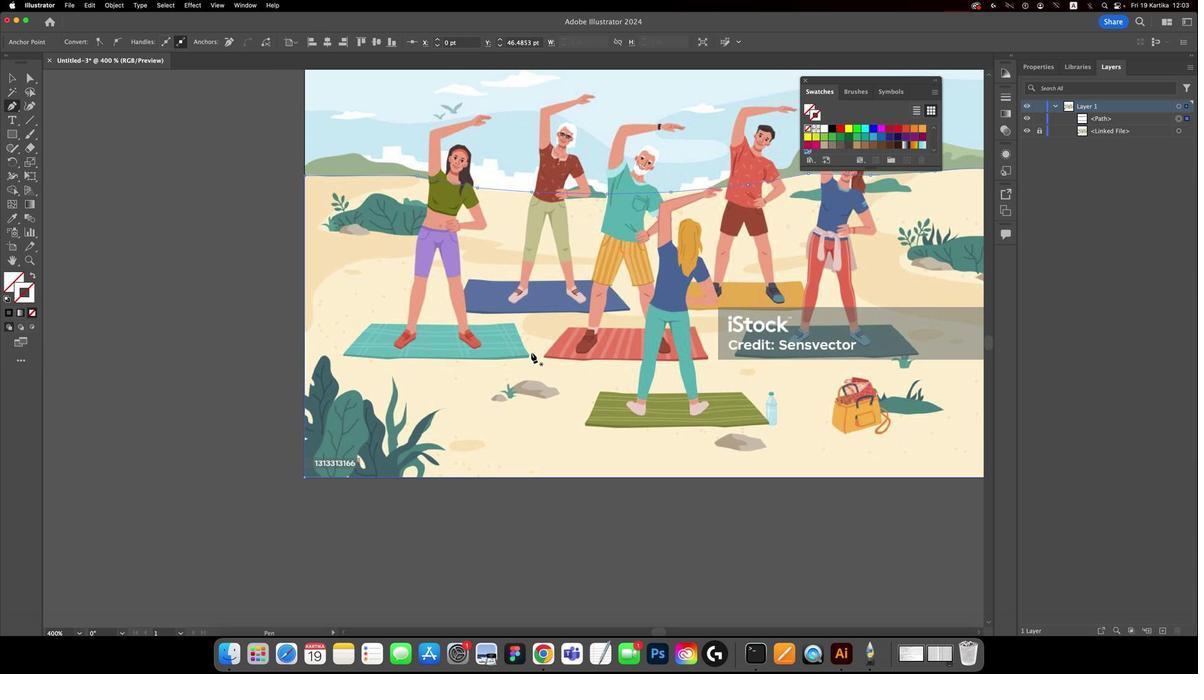 
Action: Mouse scrolled (580, 412) with delta (339, 345)
Screenshot: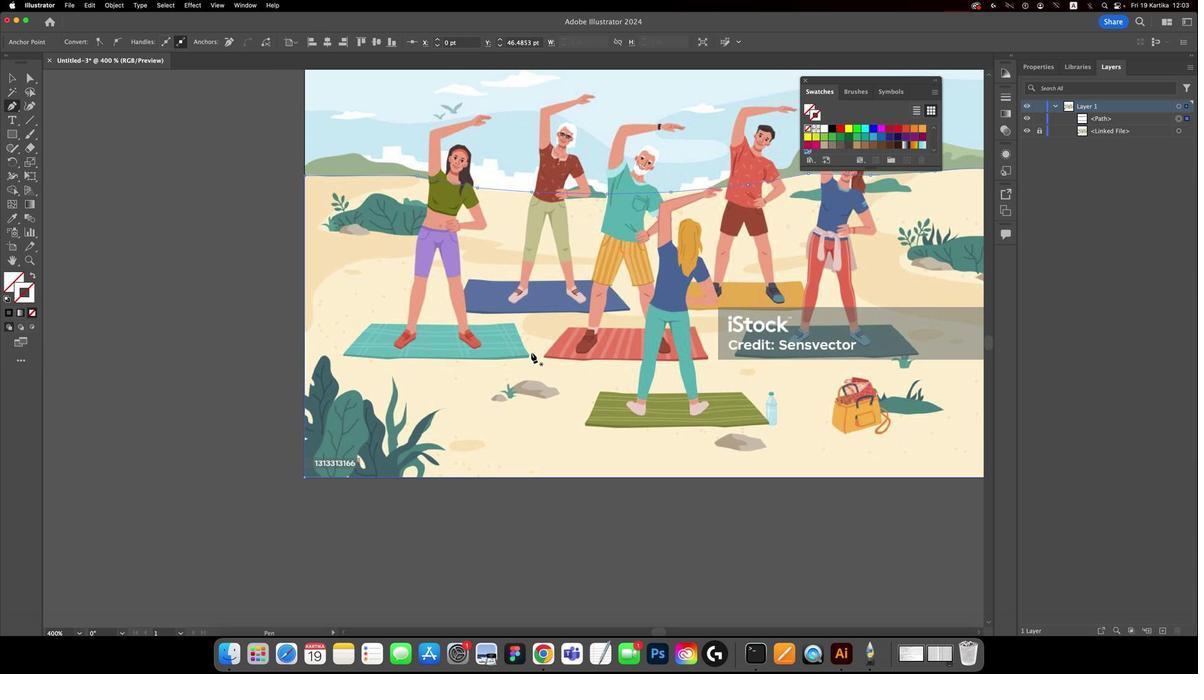 
Action: Mouse scrolled (580, 412) with delta (339, 345)
Screenshot: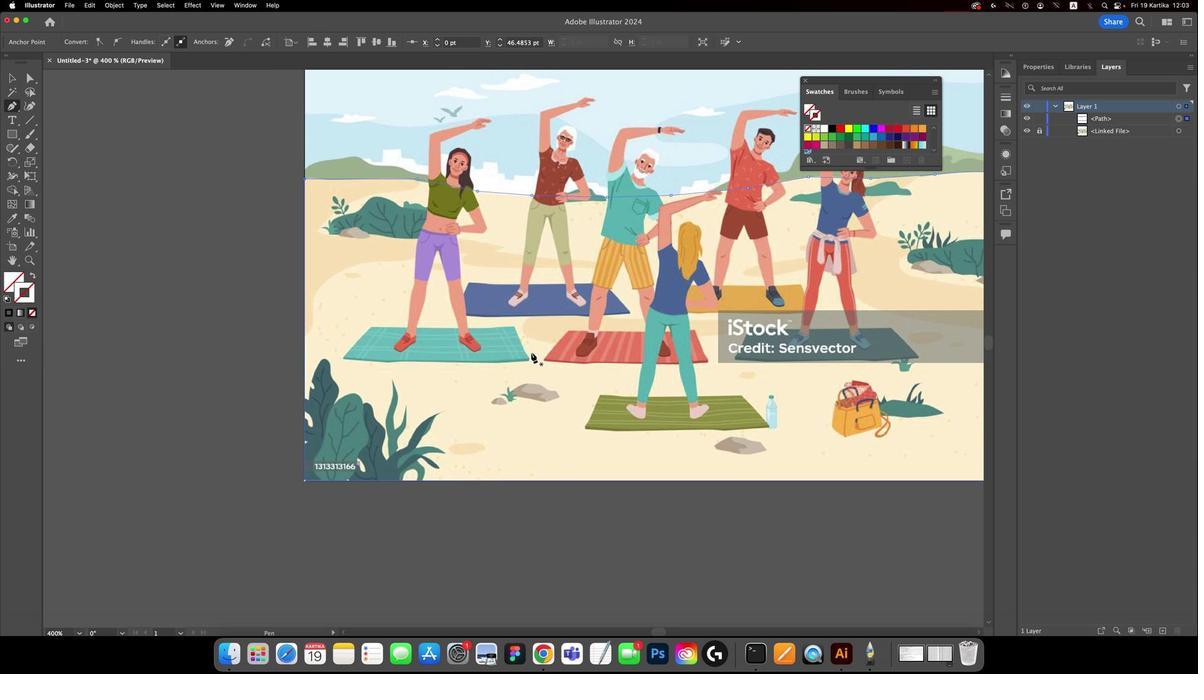 
Action: Mouse scrolled (580, 412) with delta (339, 345)
Screenshot: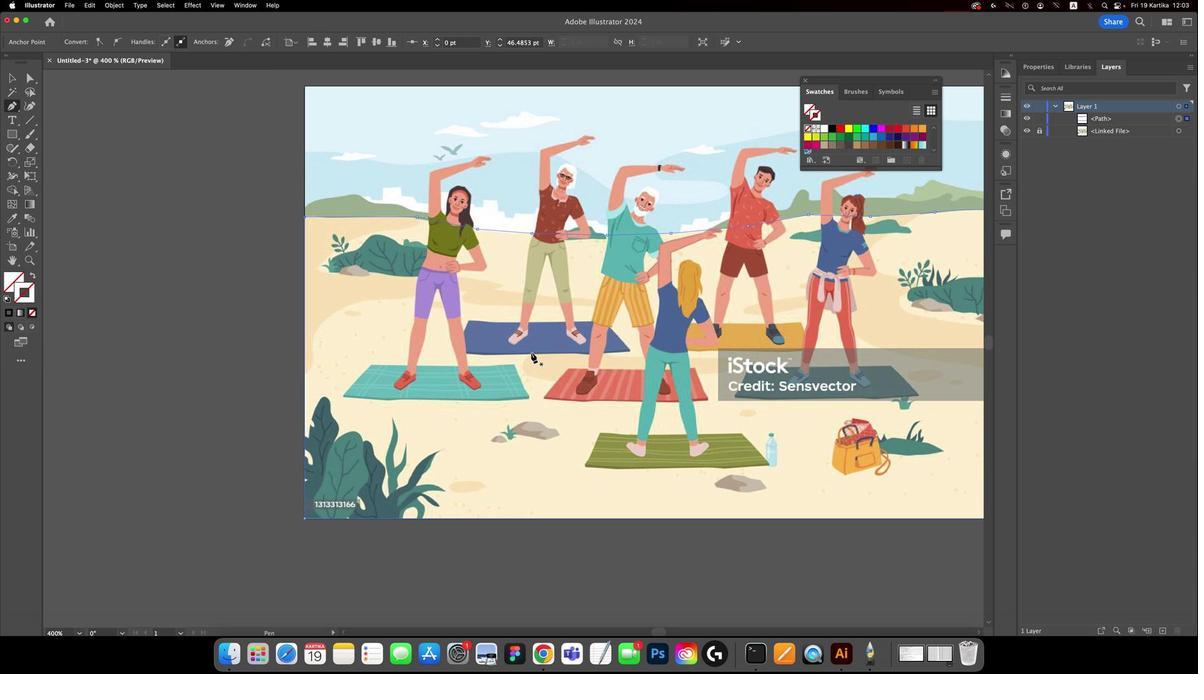 
Action: Mouse scrolled (580, 412) with delta (339, 345)
Screenshot: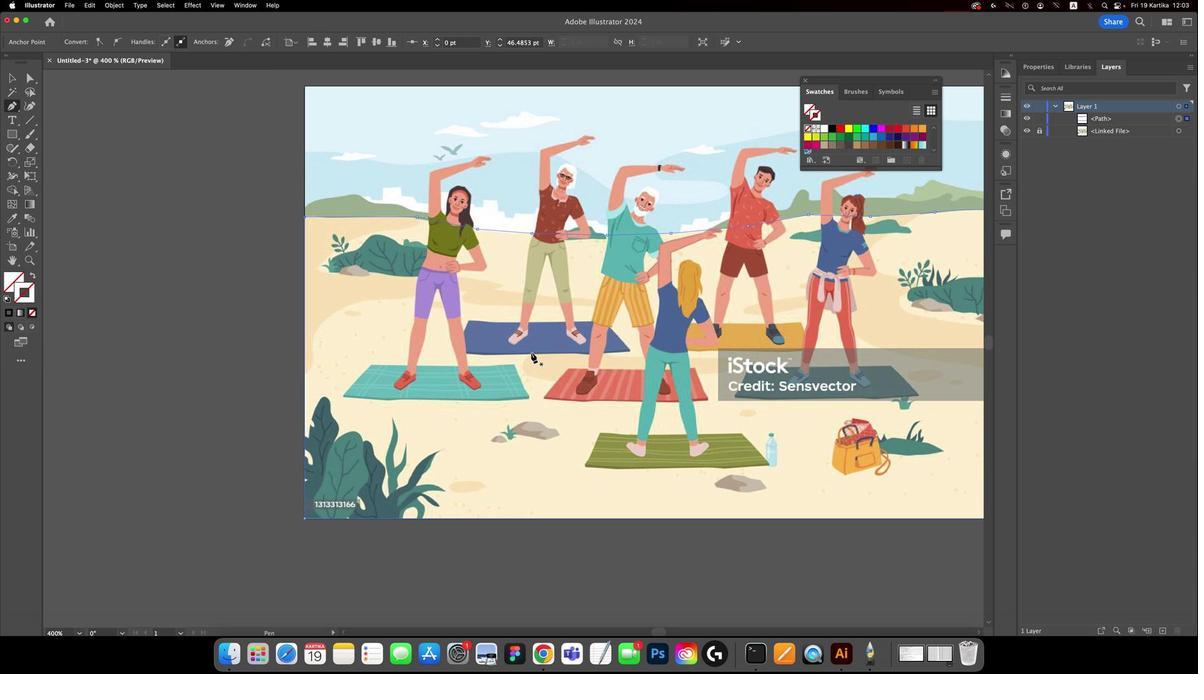 
Action: Mouse scrolled (580, 412) with delta (339, 345)
Screenshot: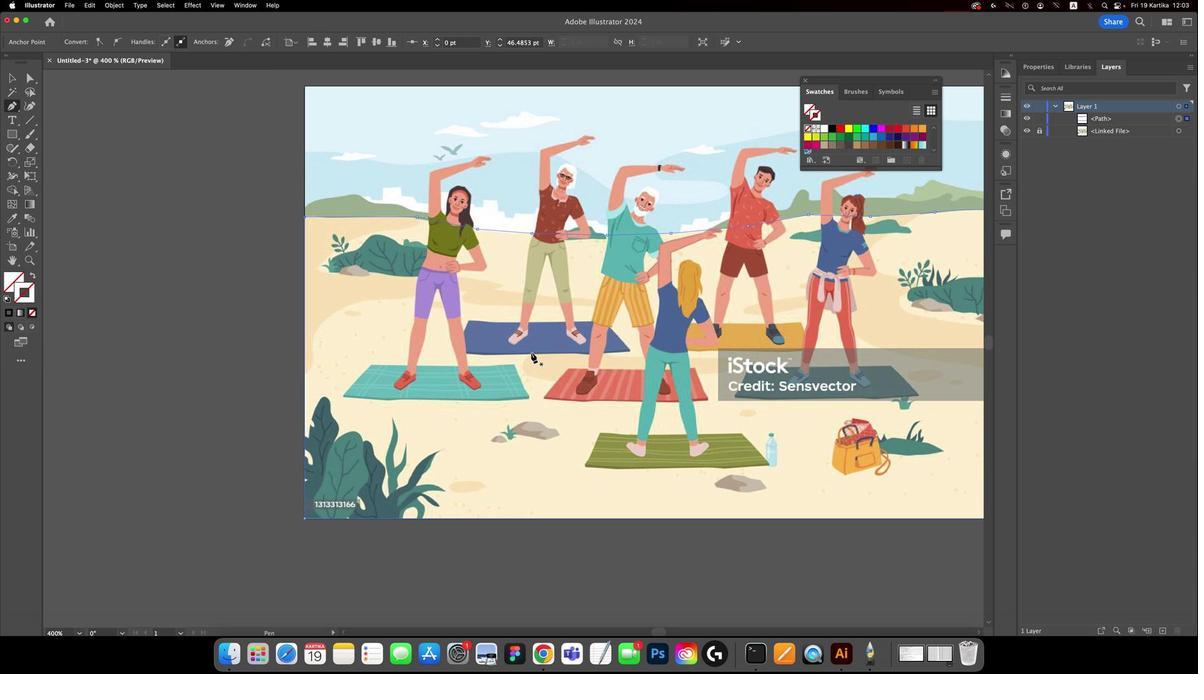
Action: Mouse scrolled (580, 412) with delta (339, 346)
Screenshot: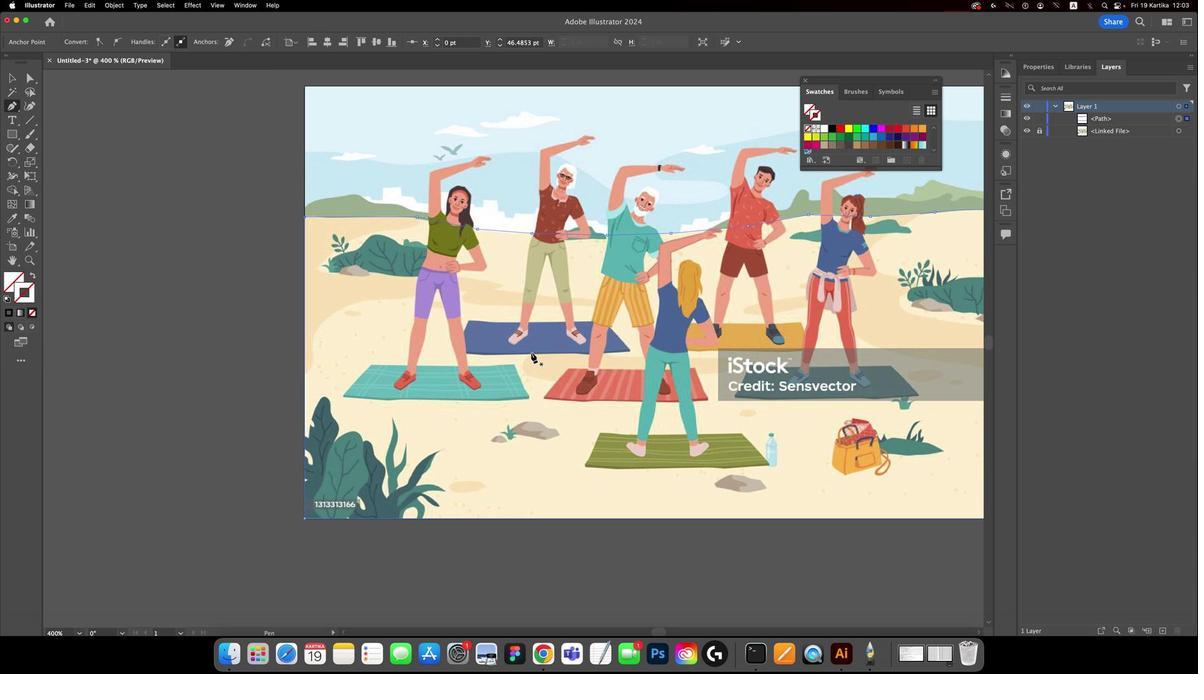 
Action: Mouse moved to (568, 435)
Screenshot: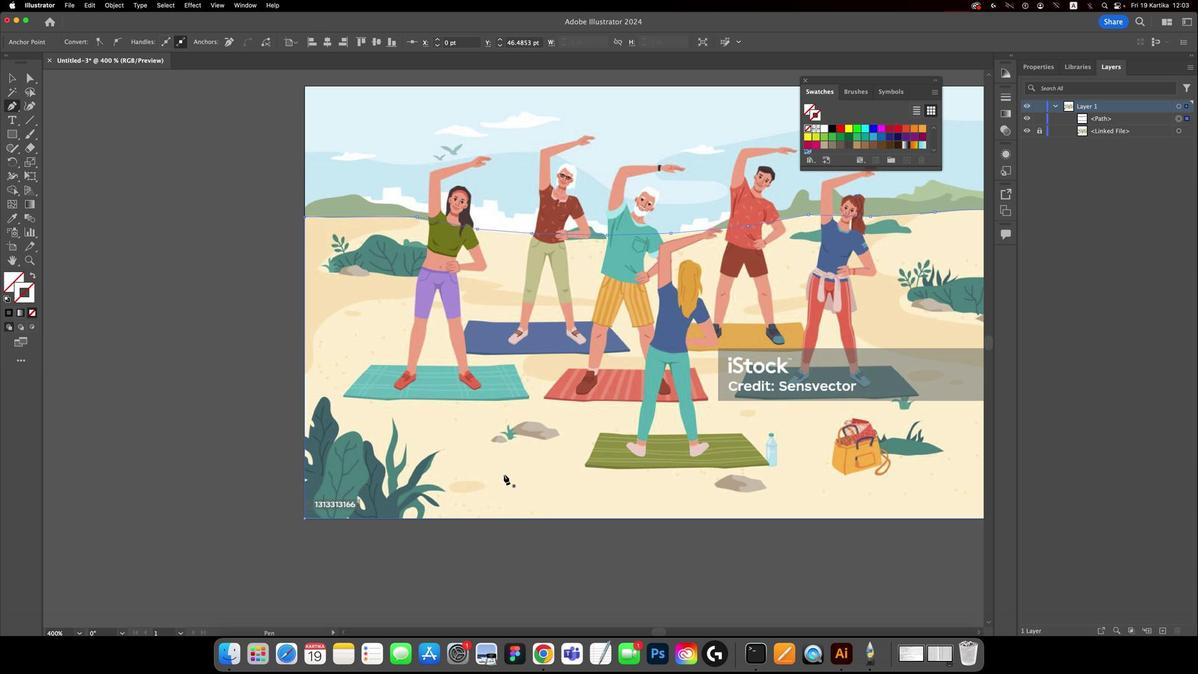 
Action: Key pressed 'i'
Screenshot: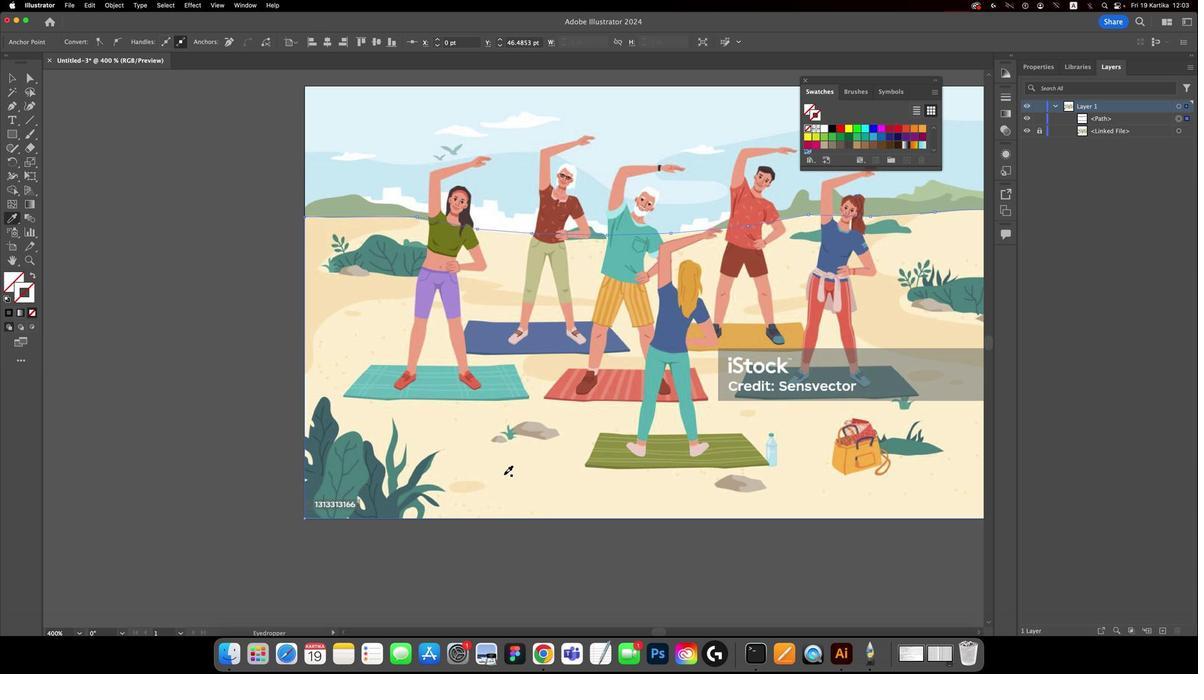 
Action: Mouse pressed left at (568, 435)
Screenshot: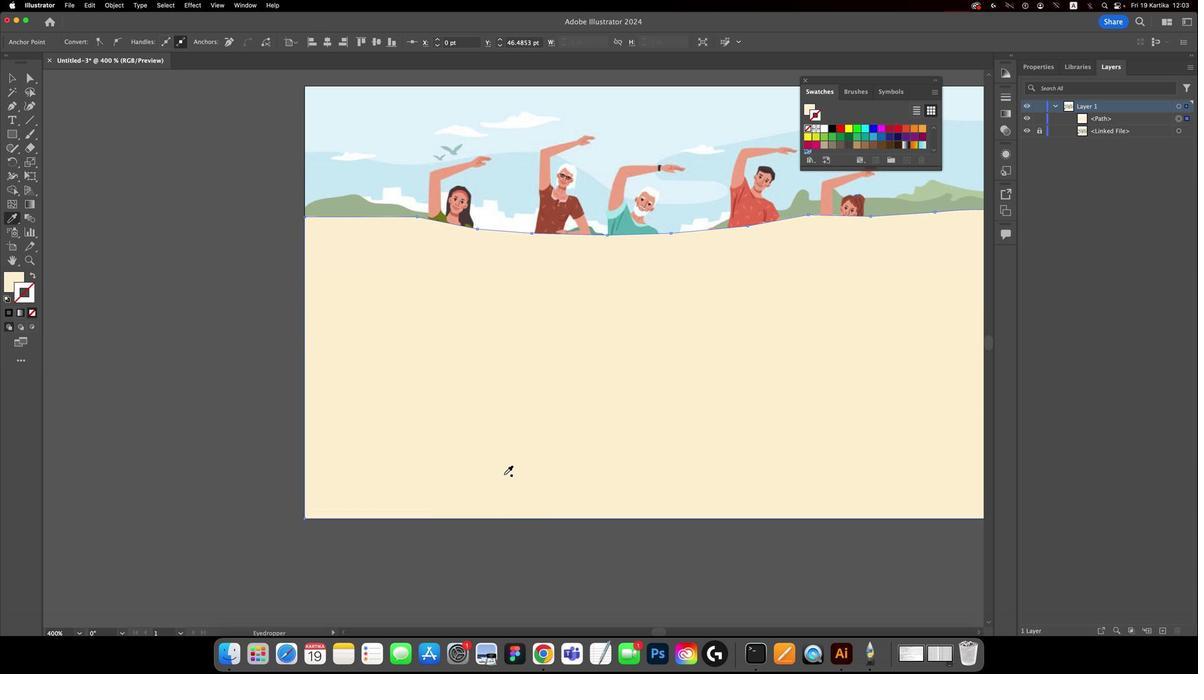 
Action: Mouse moved to (805, 368)
Screenshot: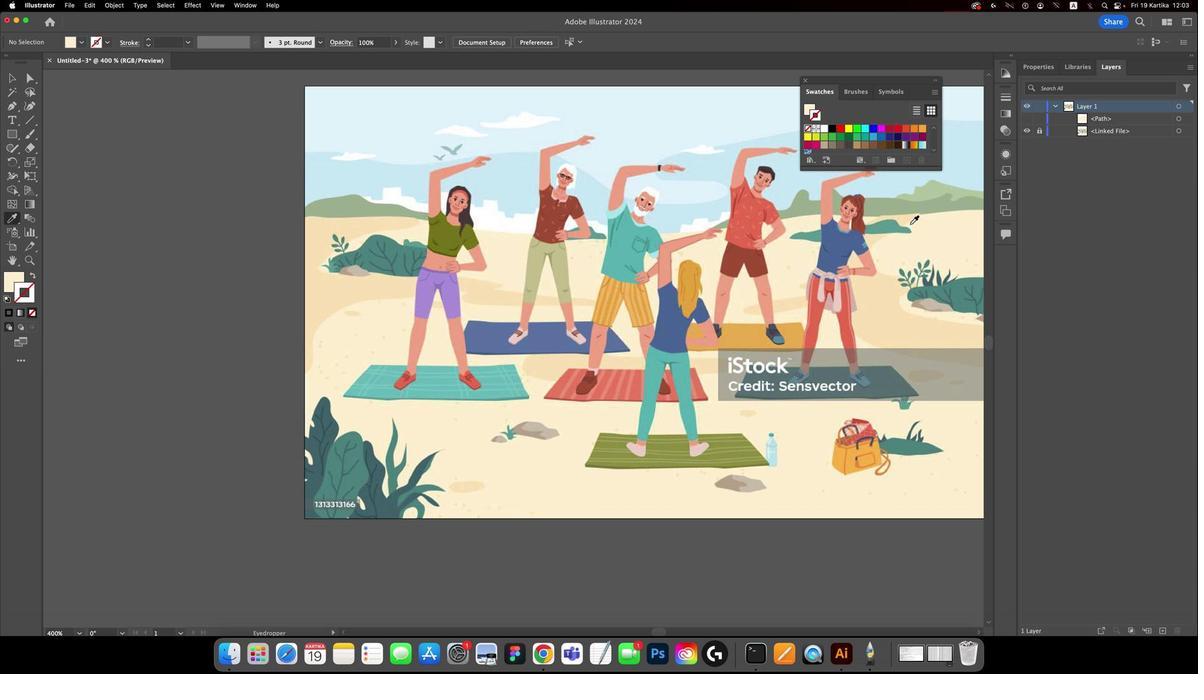 
Action: Mouse pressed left at (805, 368)
Screenshot: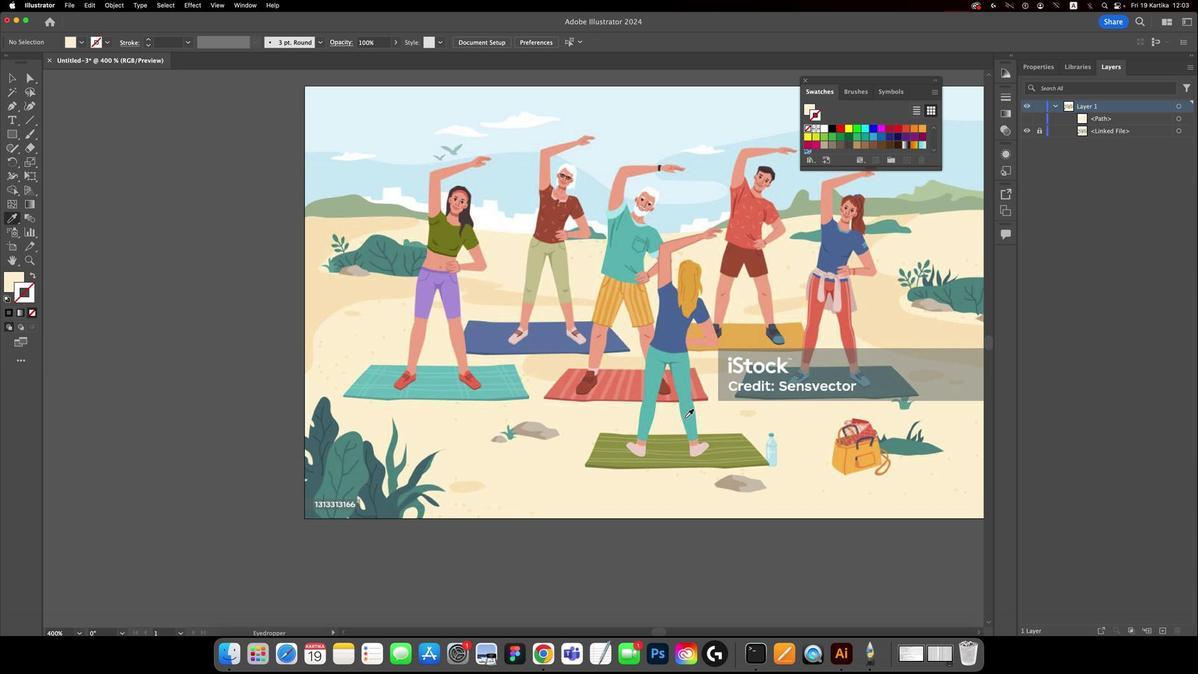 
Action: Mouse moved to (616, 433)
Screenshot: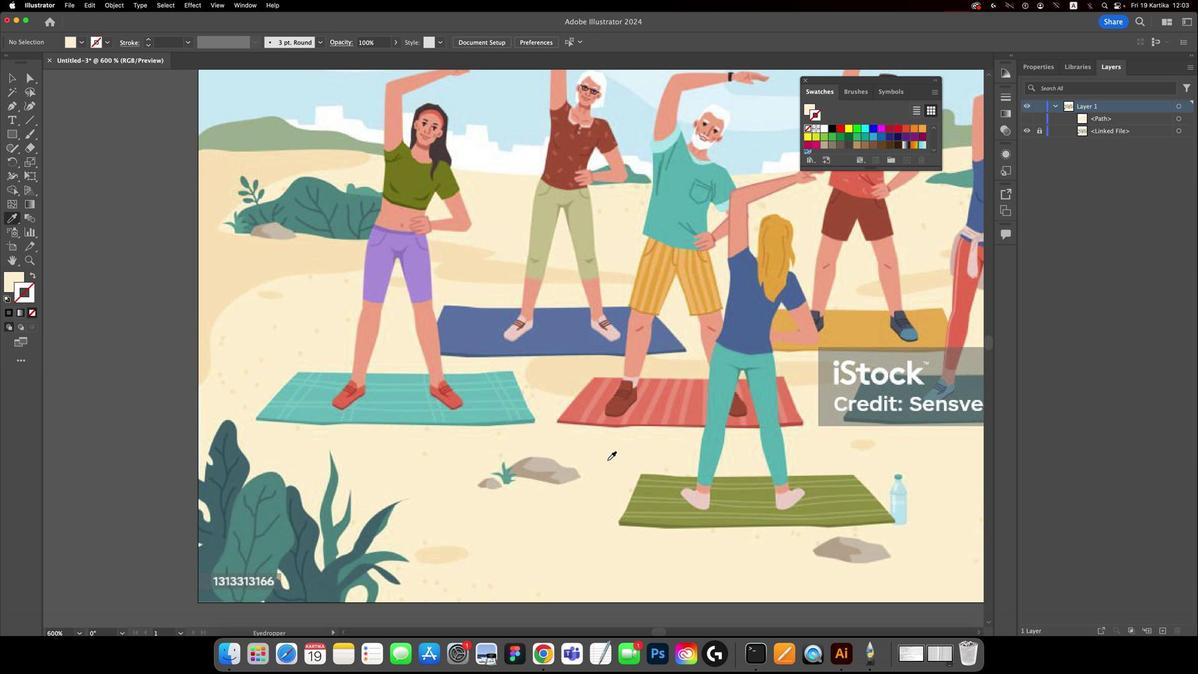 
Action: Key pressed Key.cmd
Screenshot: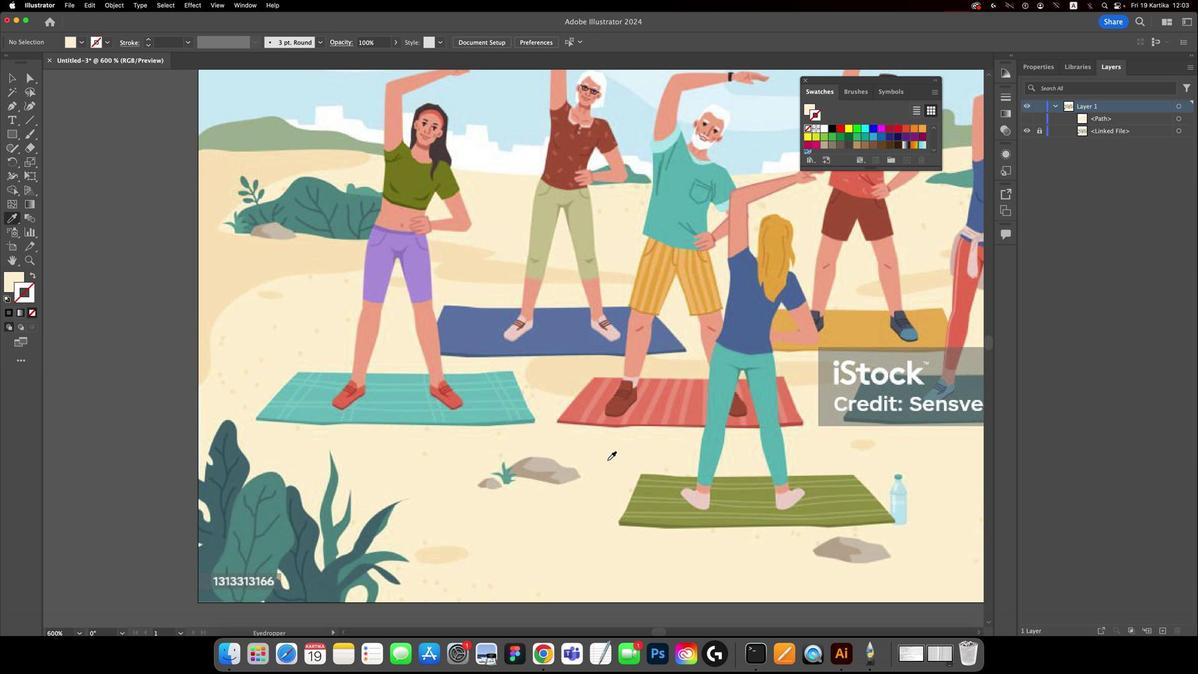 
Action: Mouse moved to (616, 433)
Screenshot: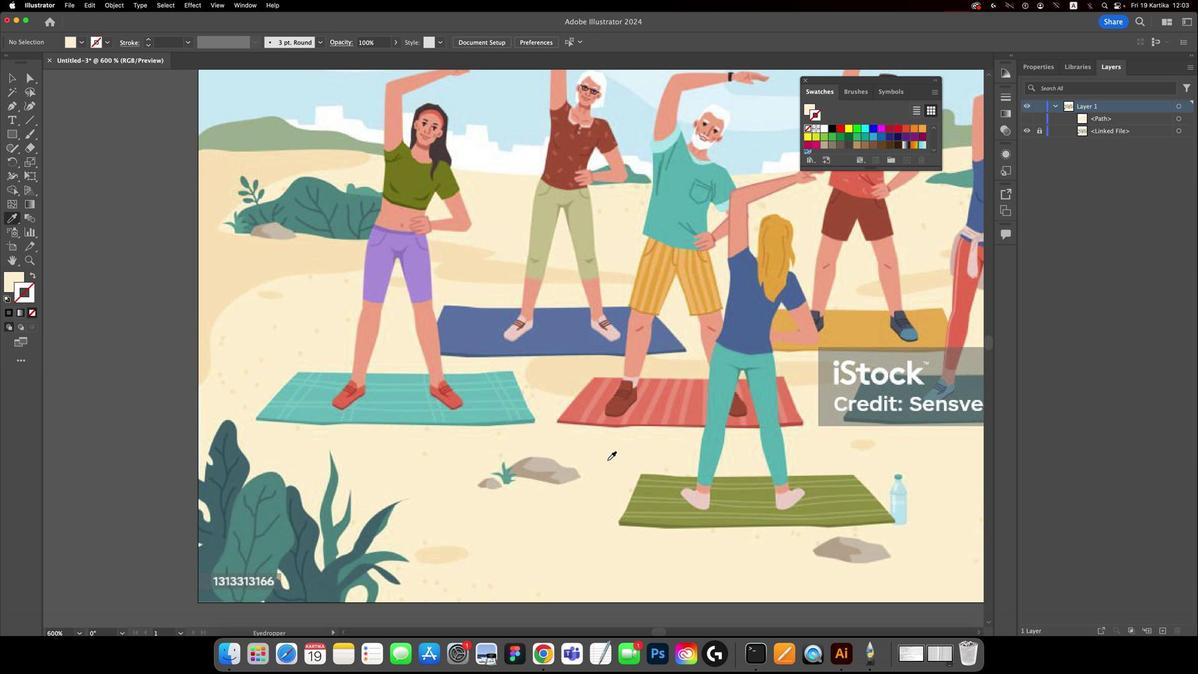 
Action: Key pressed '='
Screenshot: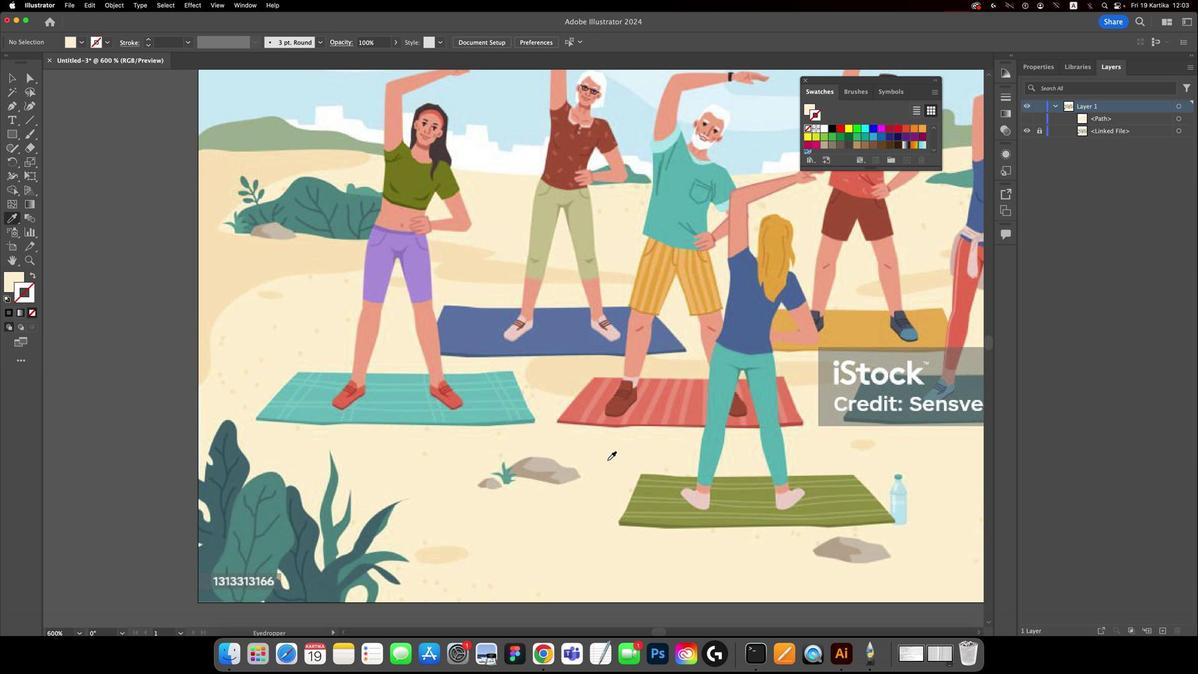 
Action: Mouse moved to (612, 435)
Screenshot: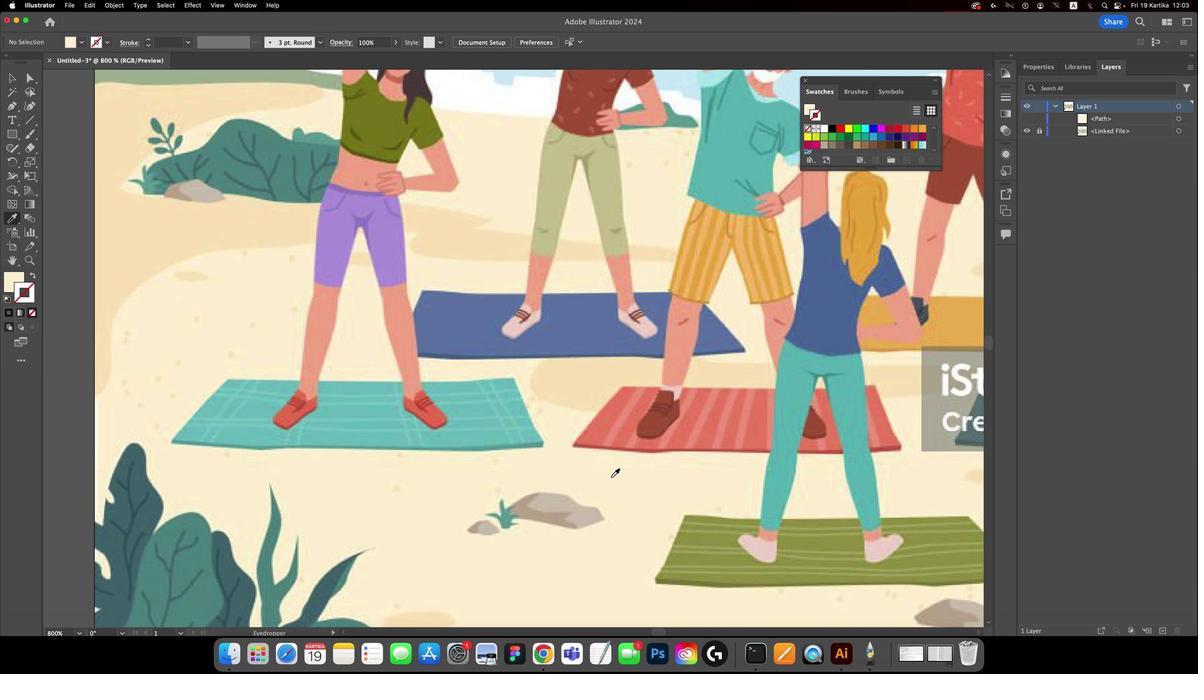 
Action: Key pressed Key.cmd'='
Screenshot: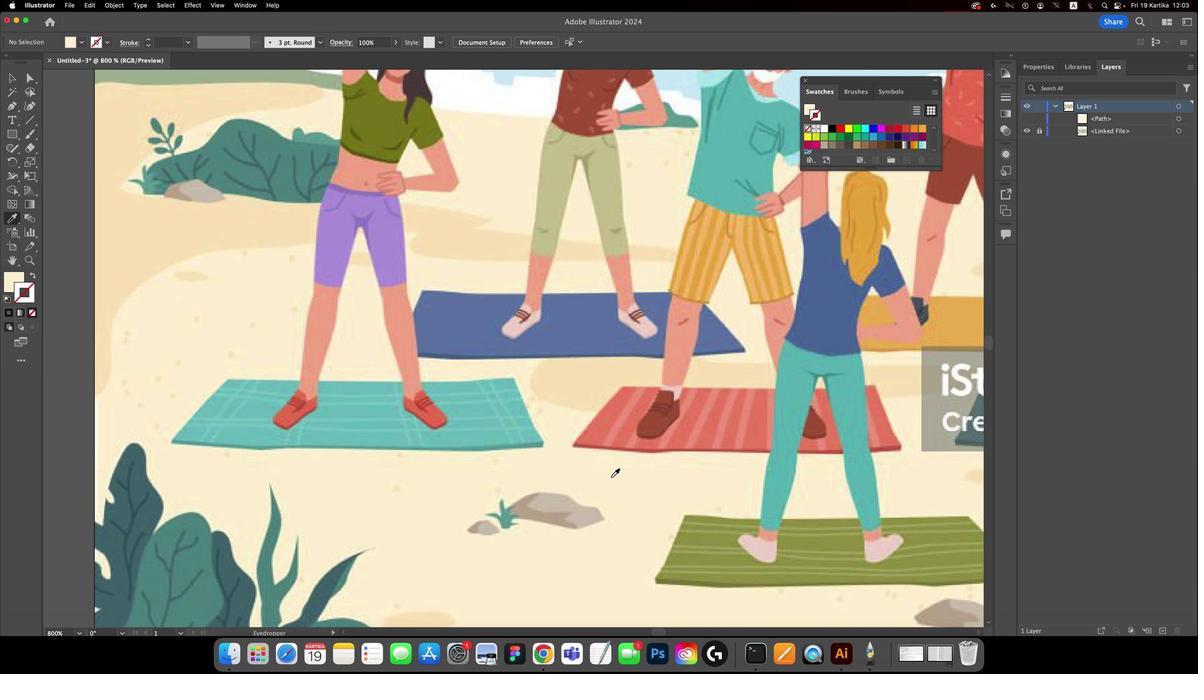 
Action: Mouse moved to (616, 436)
Screenshot: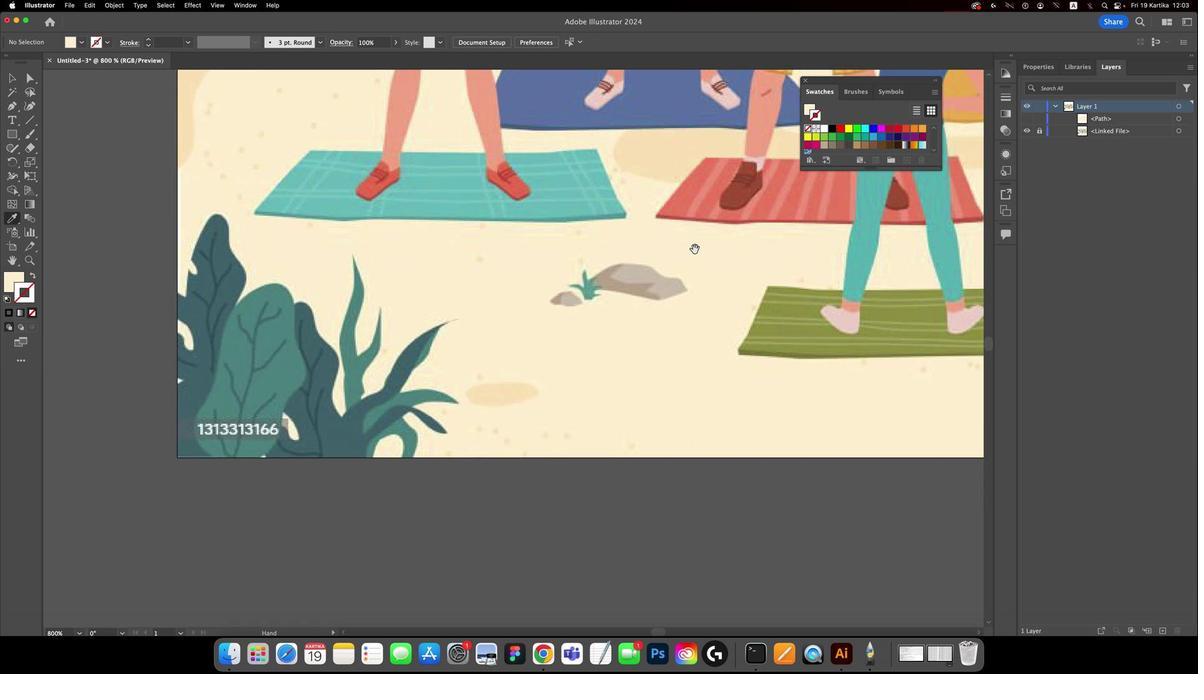 
Action: Key pressed Key.space
